 Task: Play online Dominion game.
Action: Mouse moved to (297, 499)
Screenshot: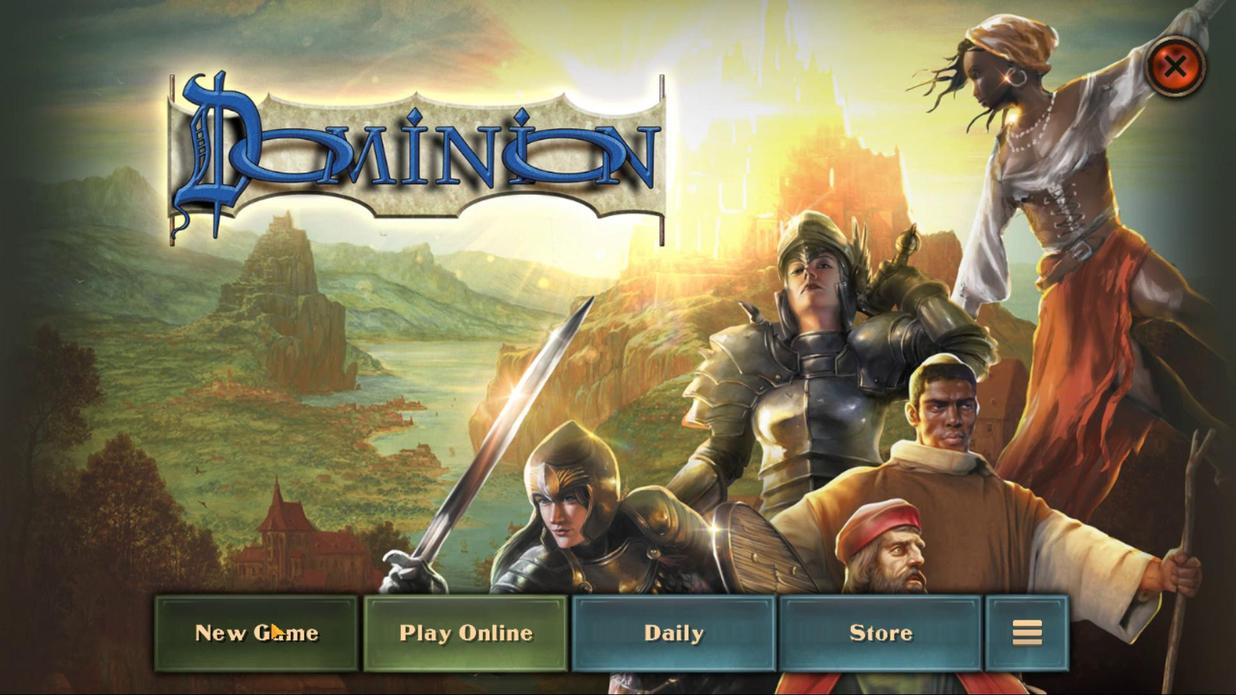 
Action: Mouse pressed left at (297, 499)
Screenshot: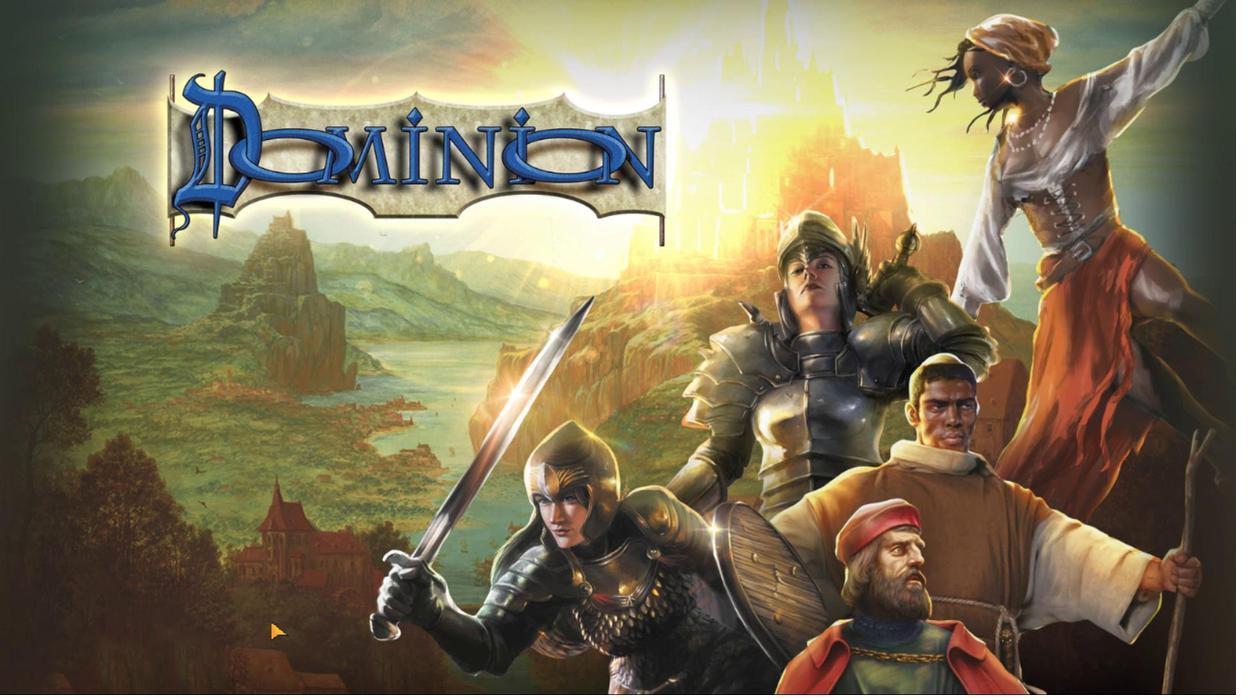 
Action: Mouse moved to (600, 487)
Screenshot: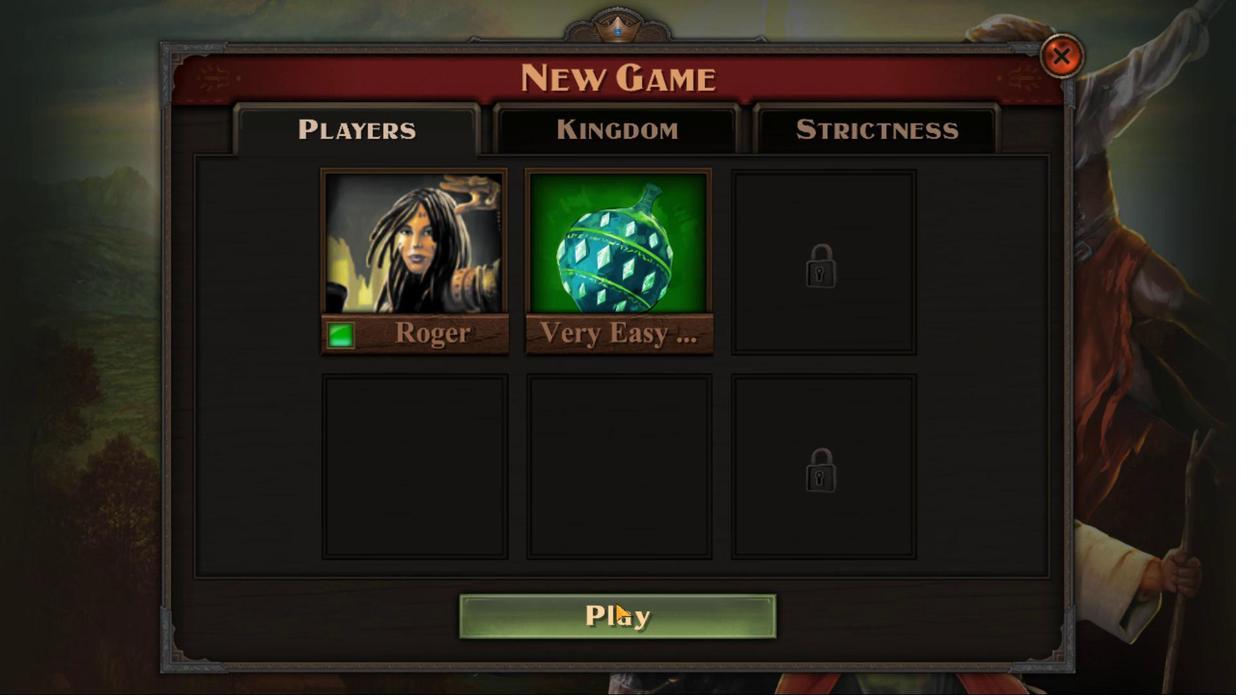 
Action: Mouse pressed left at (600, 487)
Screenshot: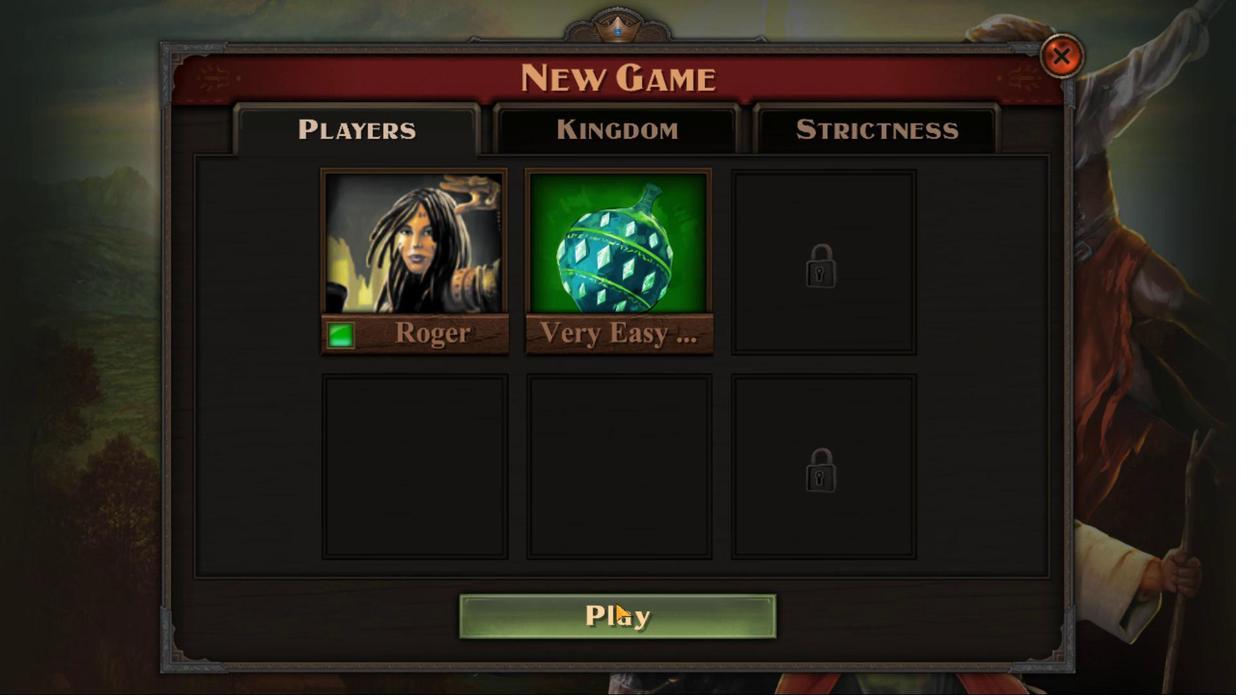 
Action: Mouse moved to (693, 470)
Screenshot: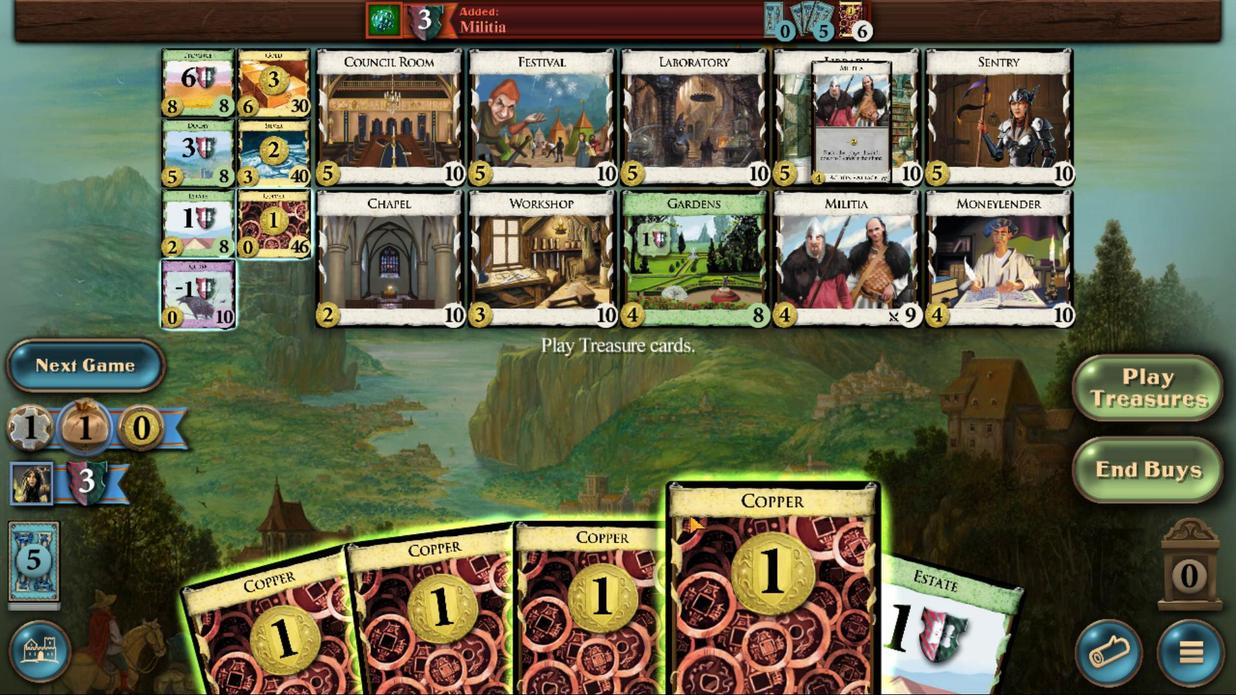 
Action: Mouse pressed left at (693, 470)
Screenshot: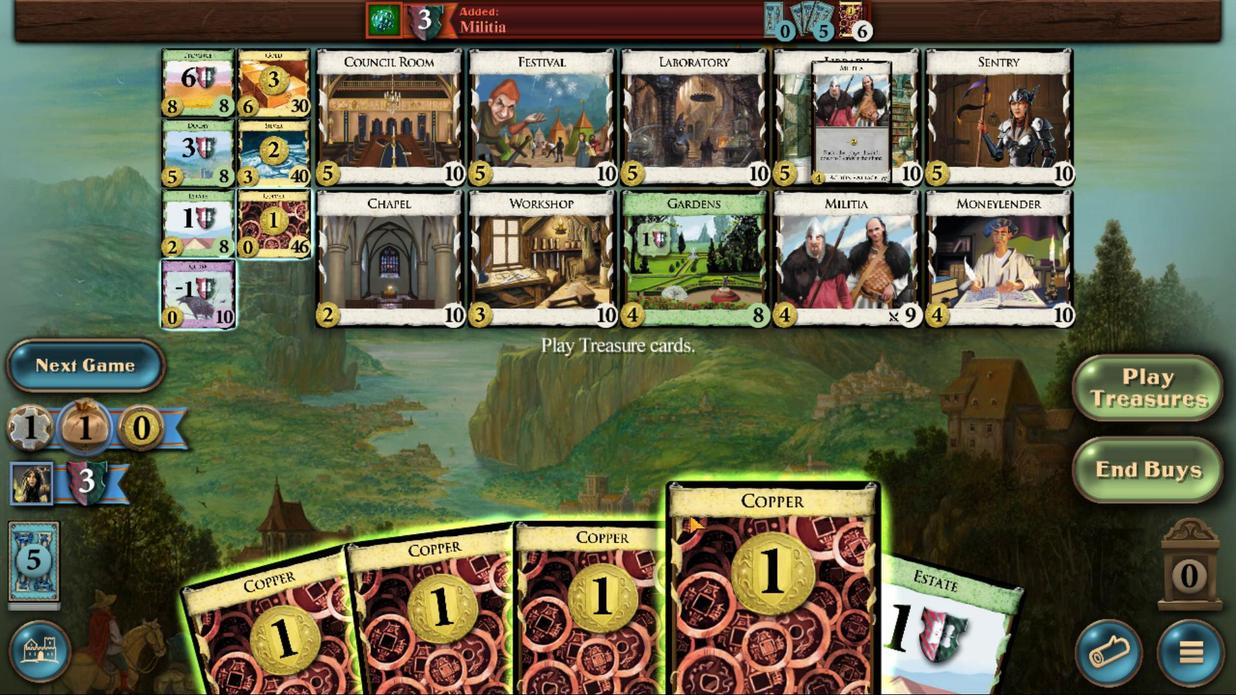 
Action: Mouse moved to (608, 487)
Screenshot: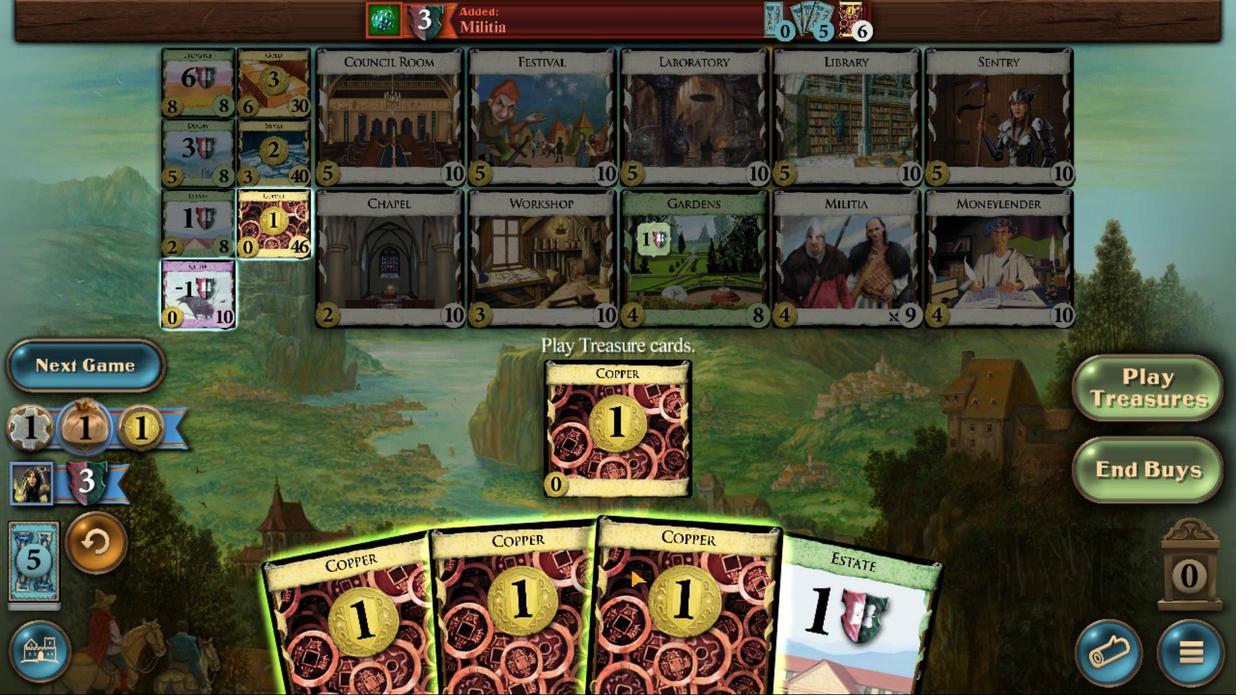 
Action: Mouse pressed left at (608, 487)
Screenshot: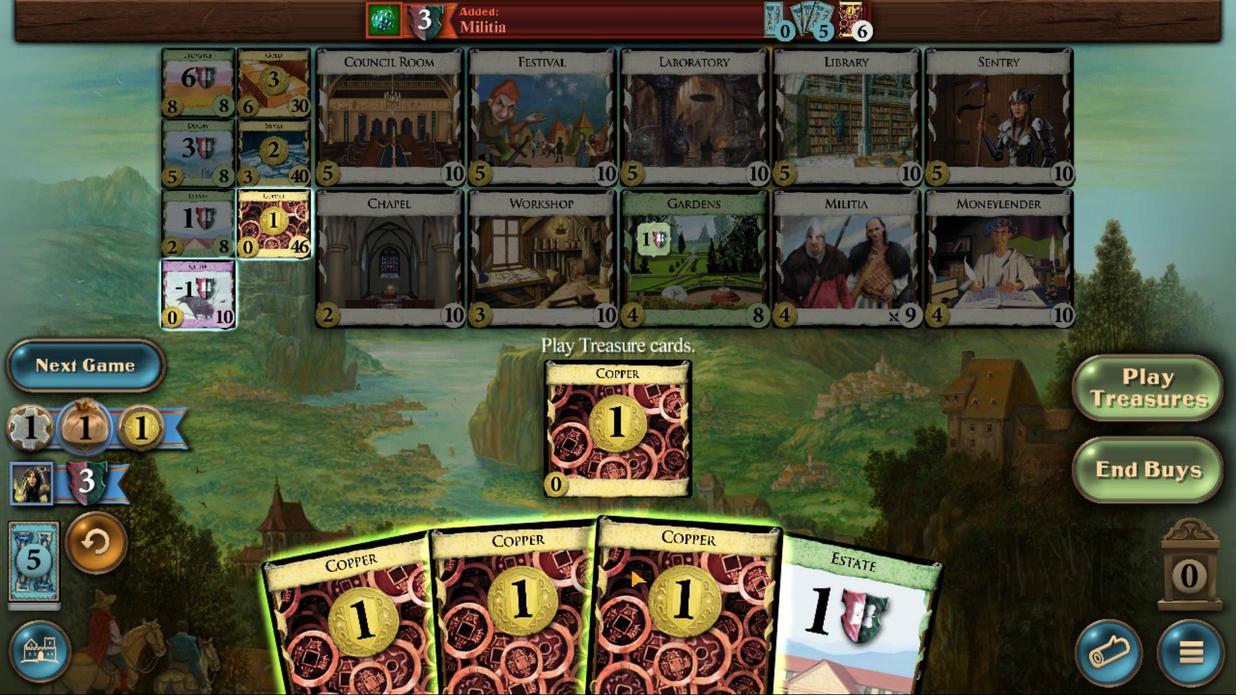 
Action: Mouse moved to (571, 515)
Screenshot: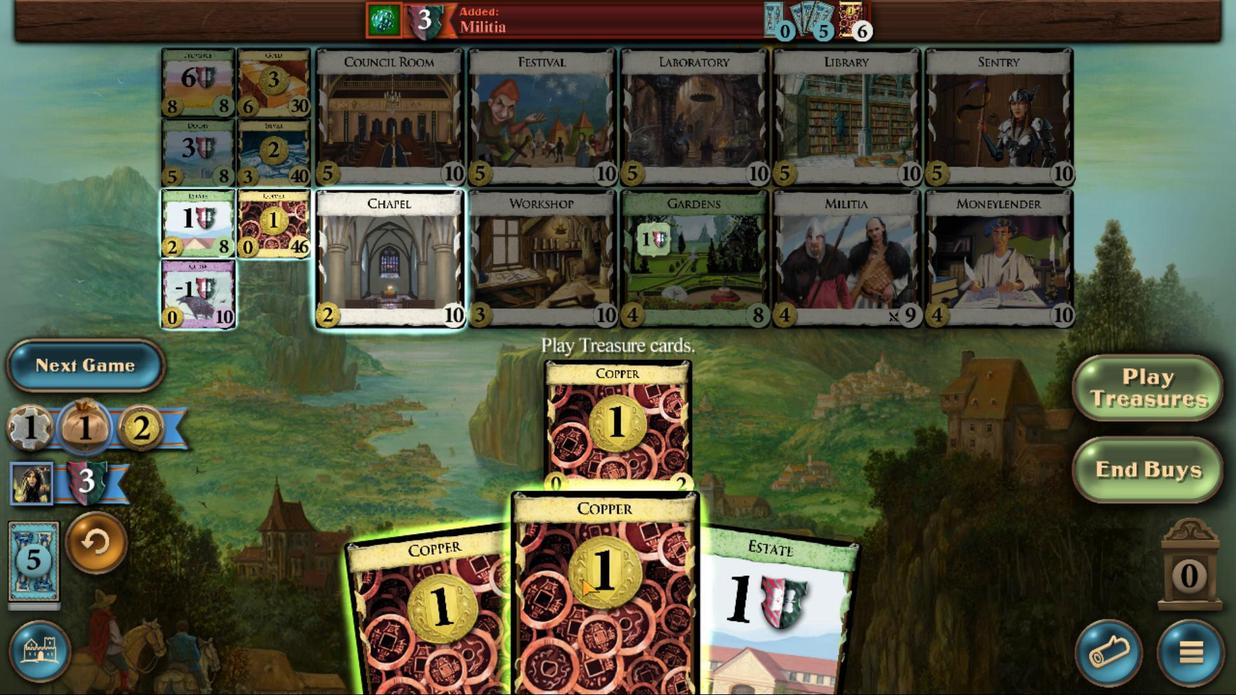 
Action: Mouse pressed left at (571, 515)
Screenshot: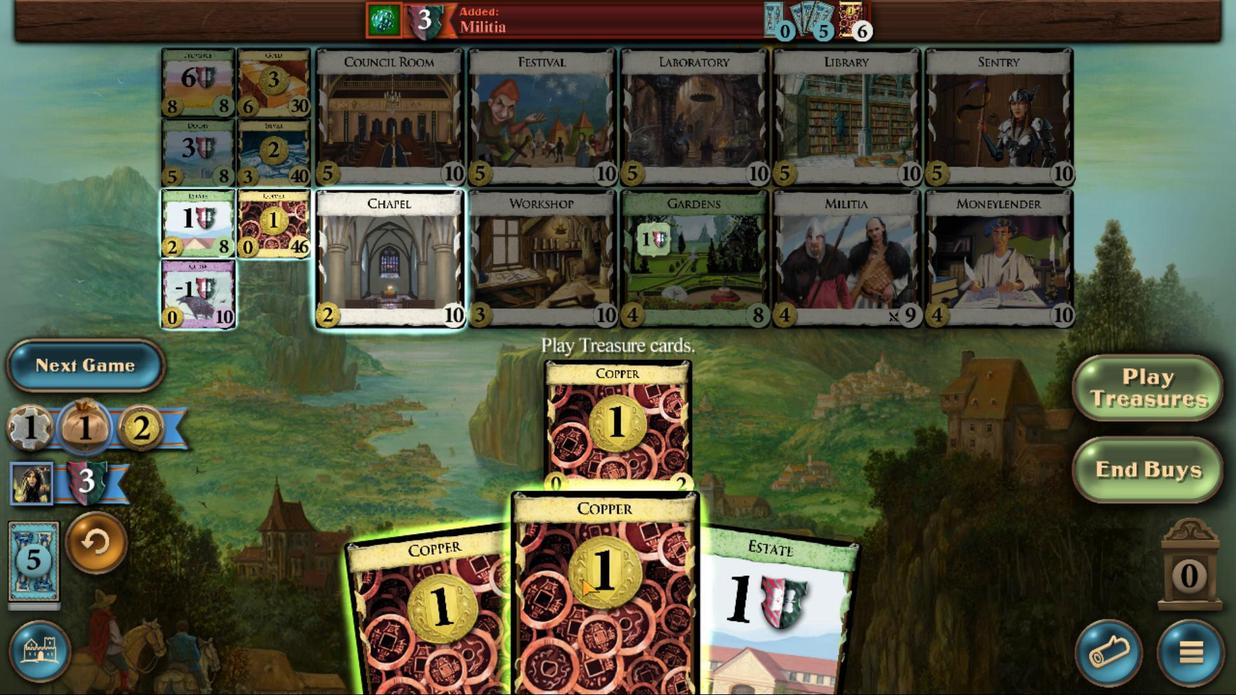 
Action: Mouse moved to (304, 190)
Screenshot: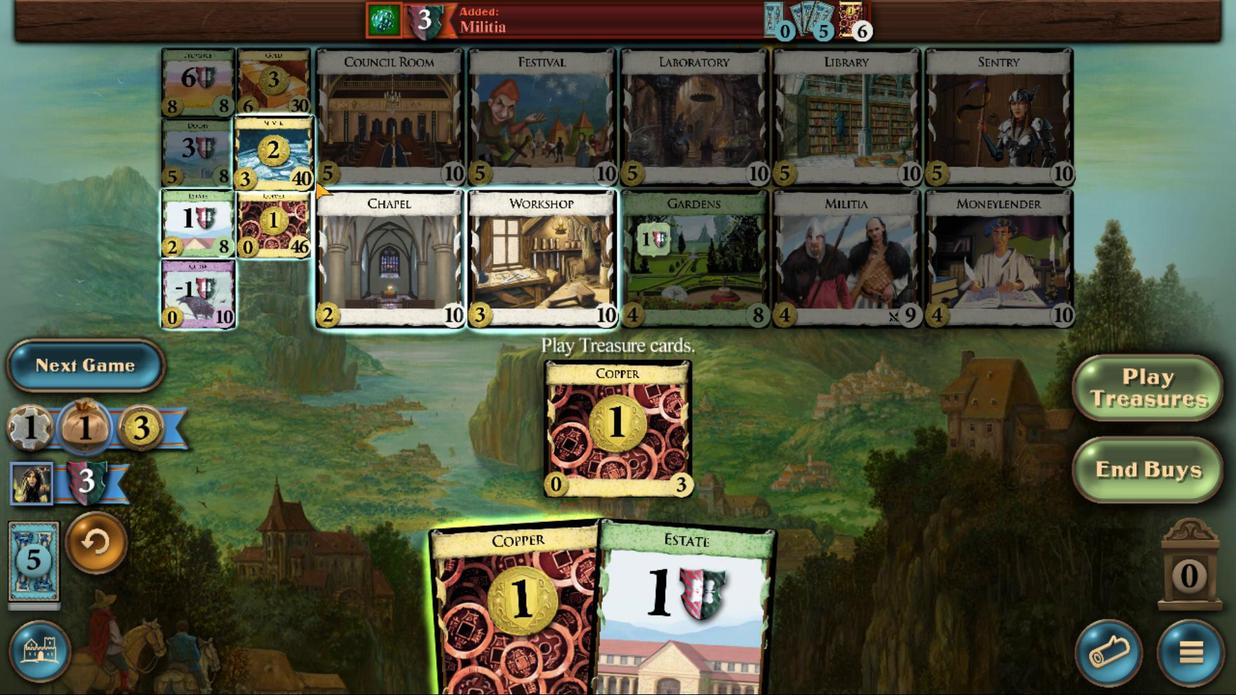 
Action: Mouse pressed left at (304, 190)
Screenshot: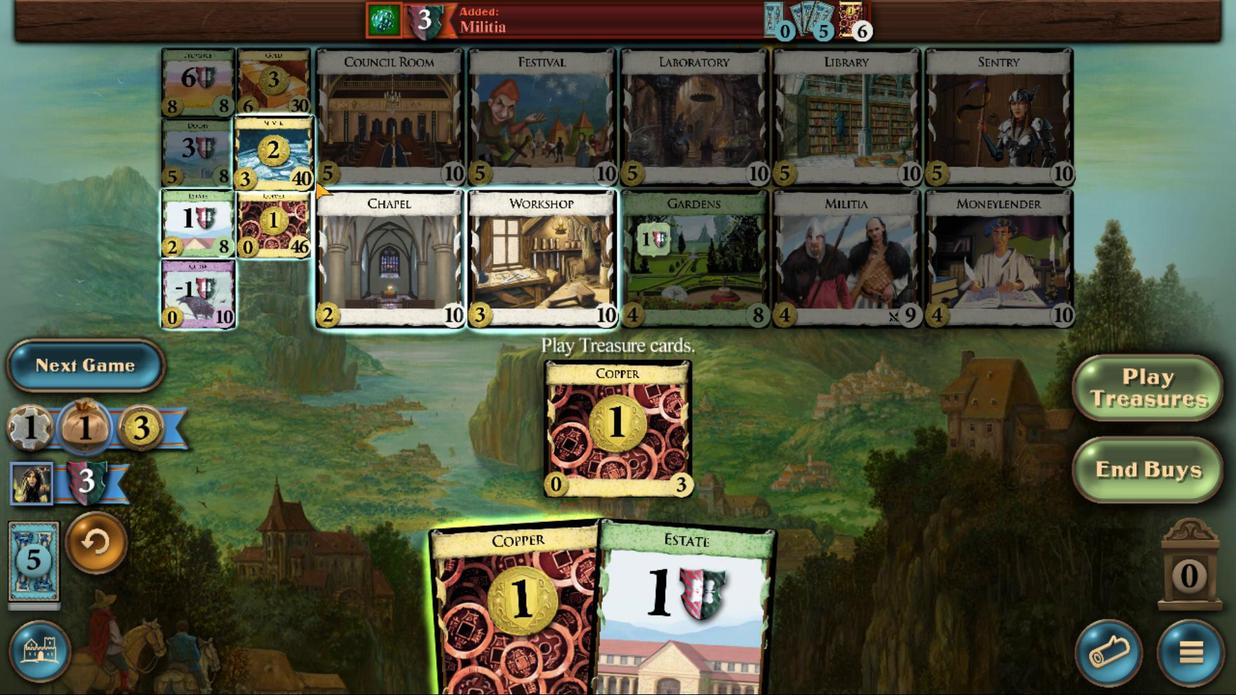 
Action: Mouse moved to (307, 229)
Screenshot: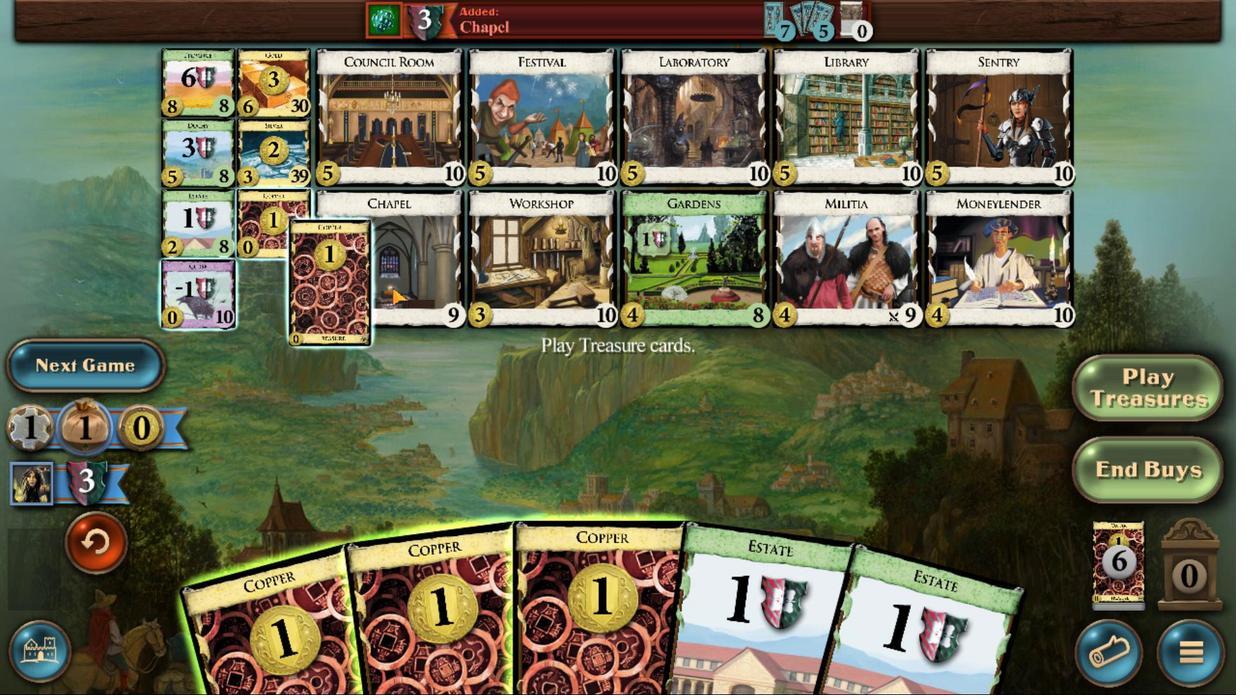
Action: Mouse pressed left at (307, 229)
Screenshot: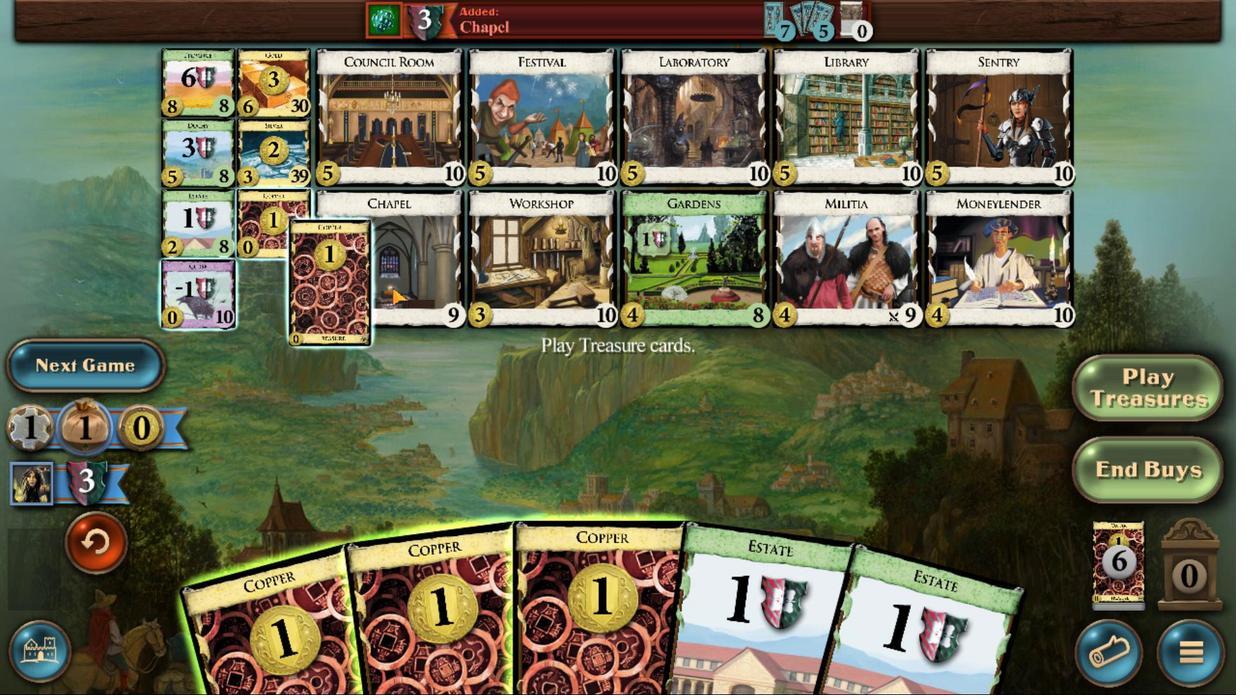 
Action: Mouse moved to (302, 480)
Screenshot: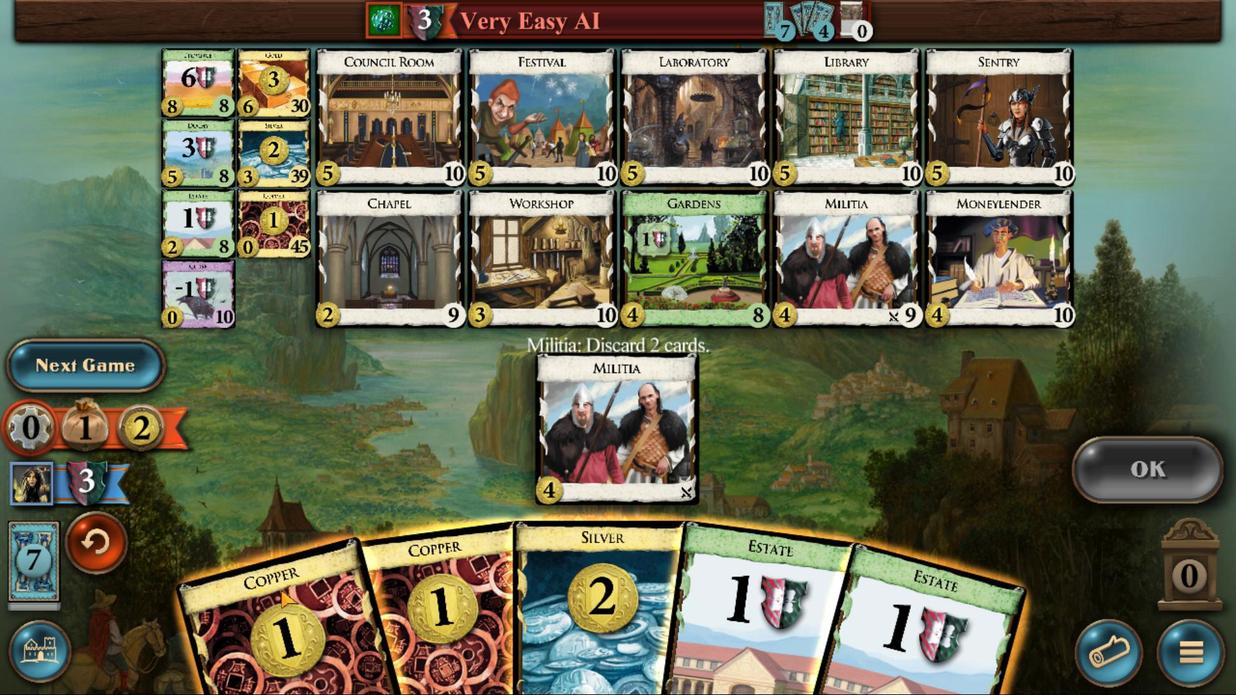 
Action: Mouse pressed left at (302, 480)
Screenshot: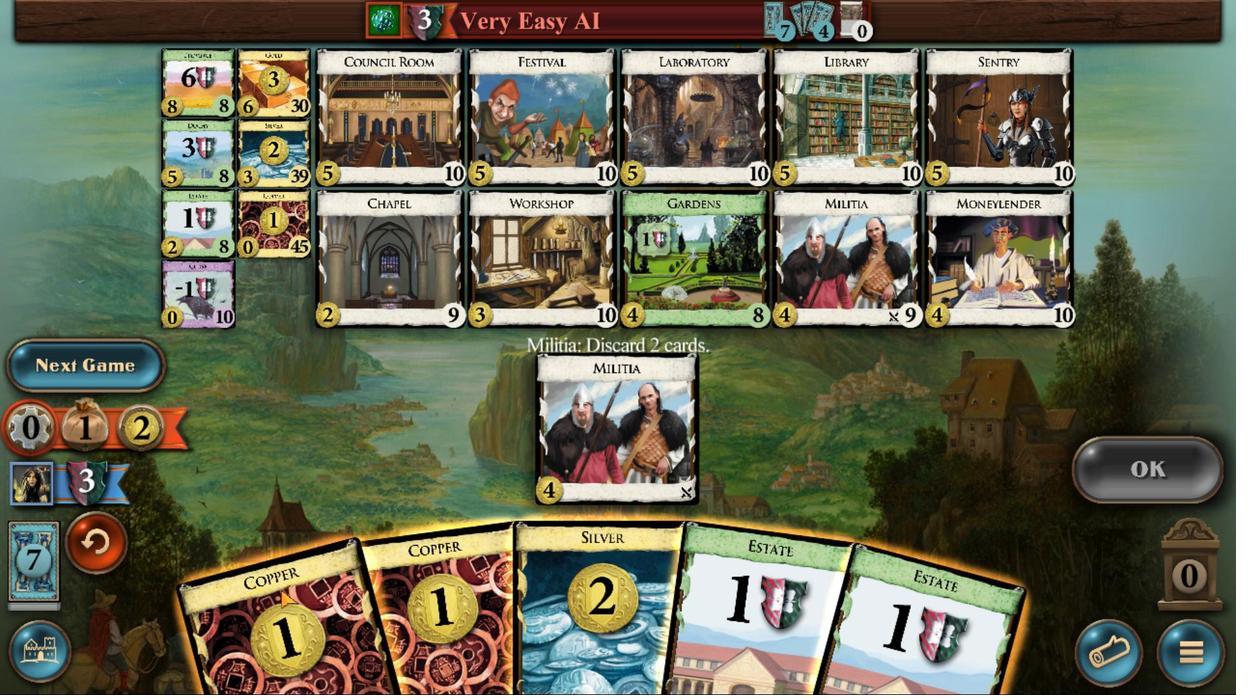 
Action: Mouse moved to (415, 484)
Screenshot: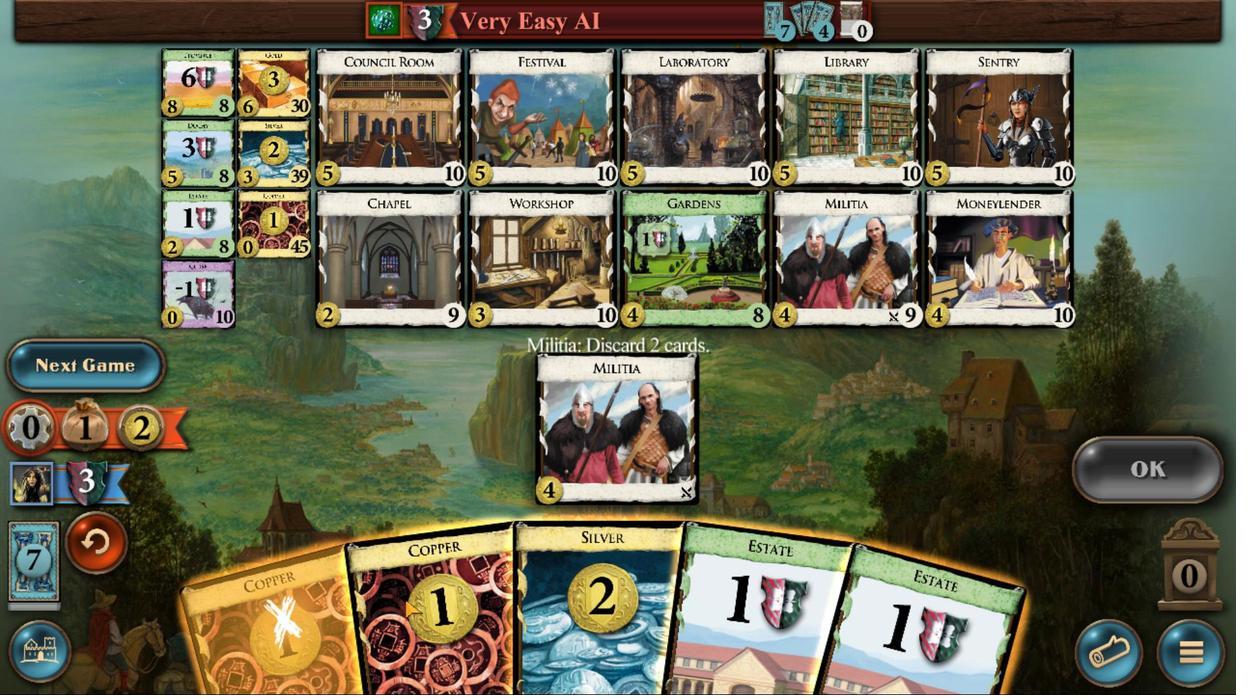 
Action: Mouse pressed left at (415, 484)
Screenshot: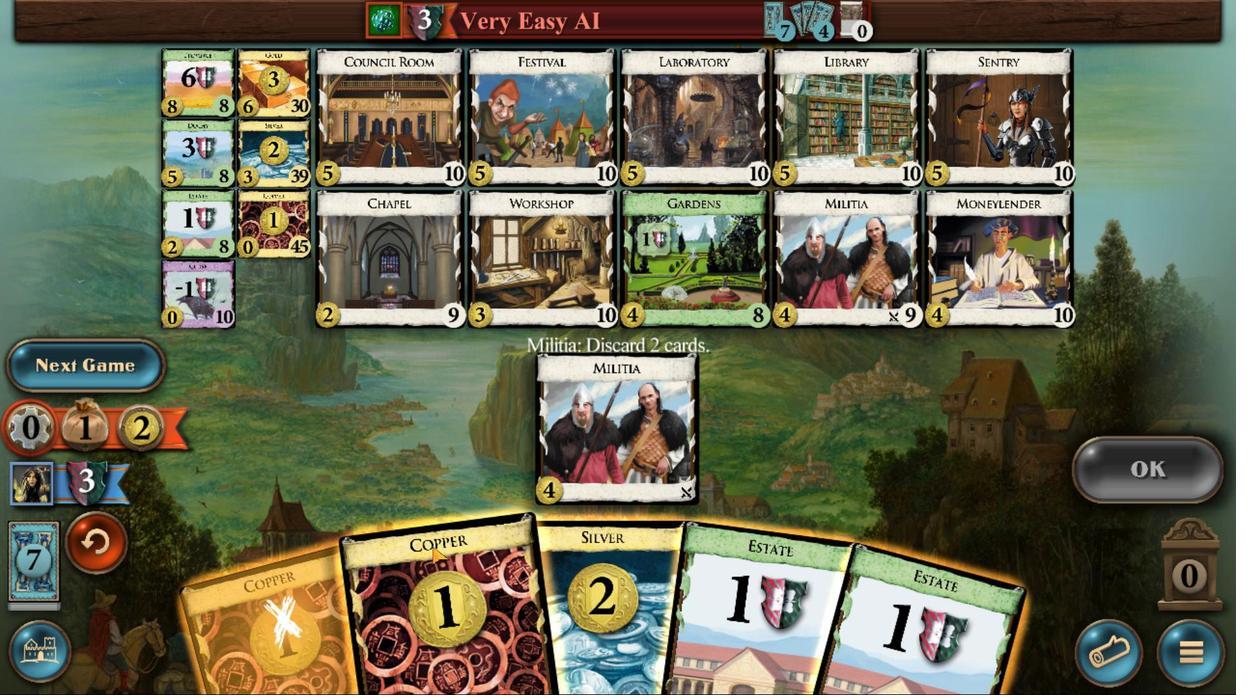 
Action: Mouse moved to (1033, 393)
Screenshot: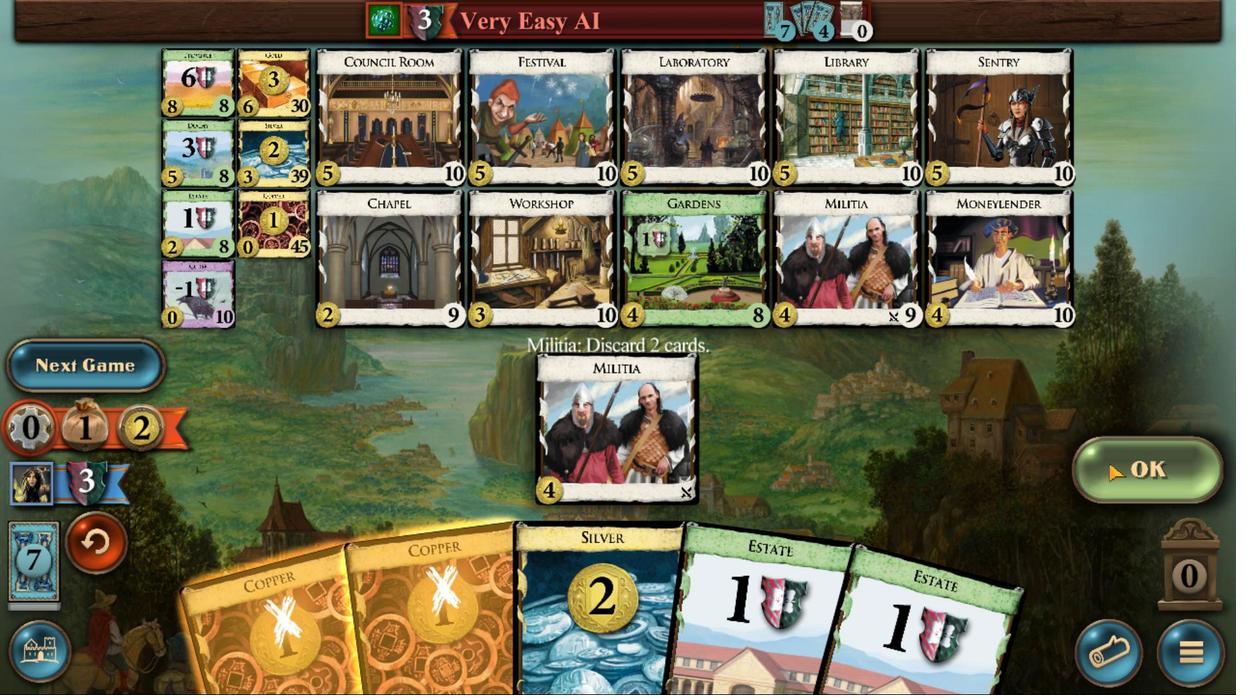
Action: Mouse pressed left at (1033, 393)
Screenshot: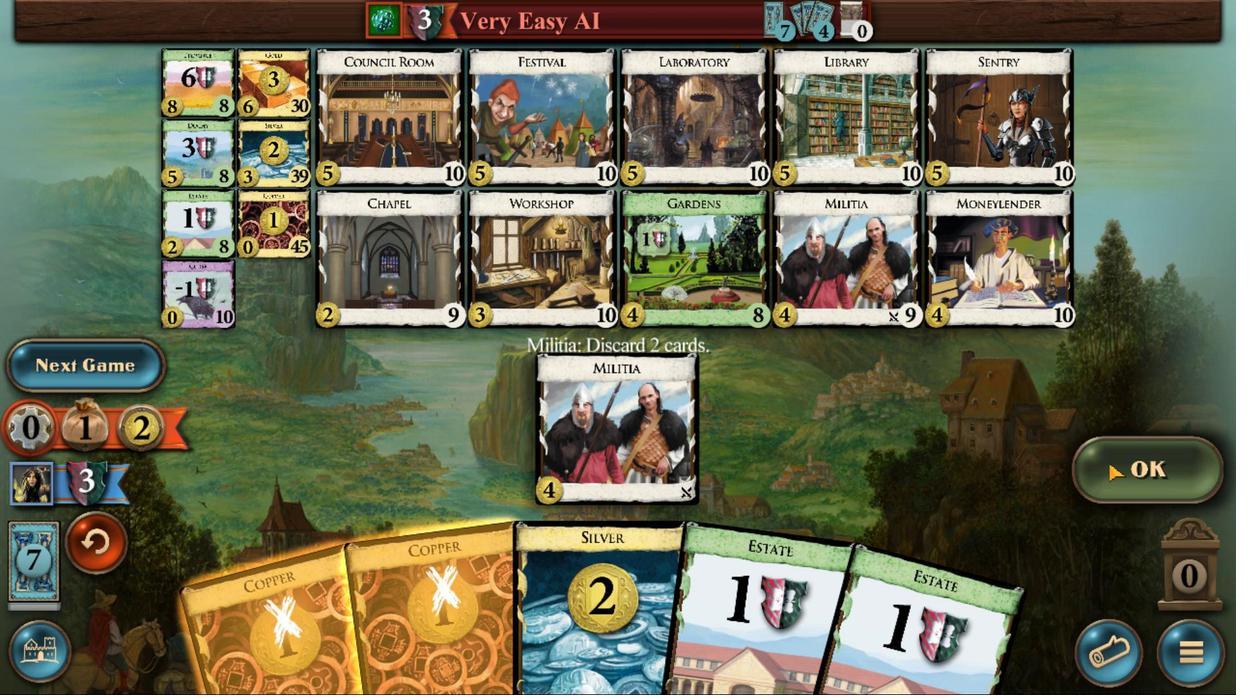 
Action: Mouse moved to (463, 528)
Screenshot: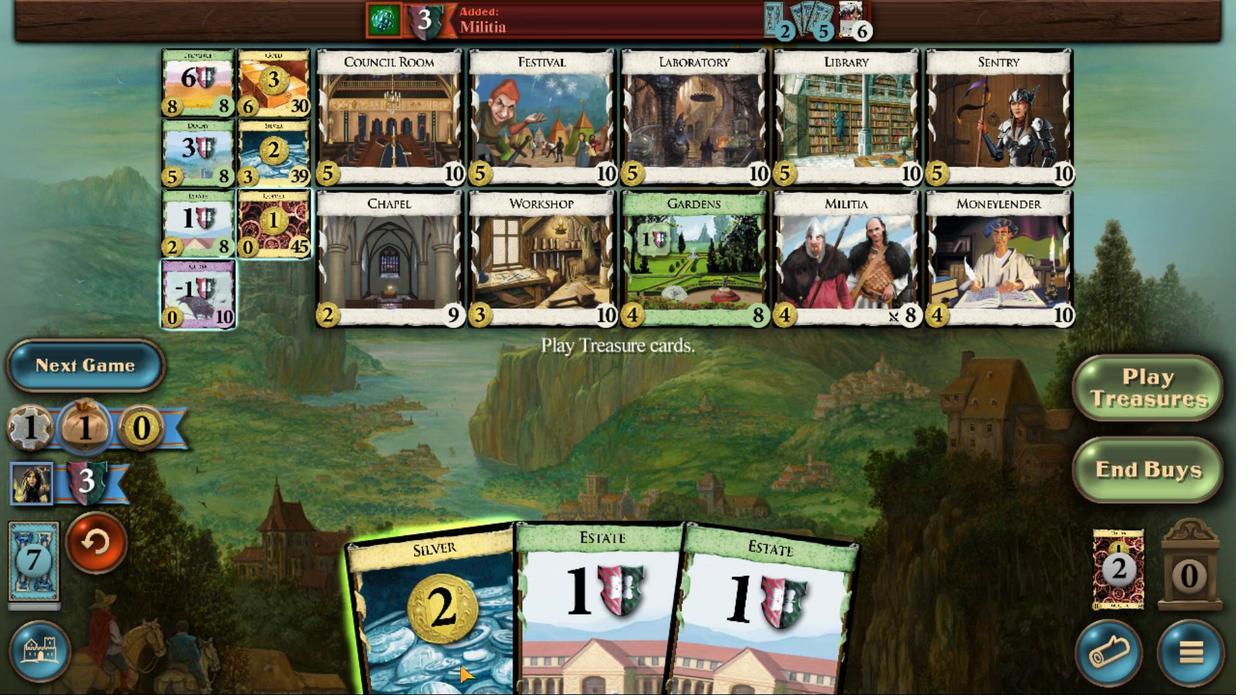 
Action: Mouse pressed left at (463, 528)
Screenshot: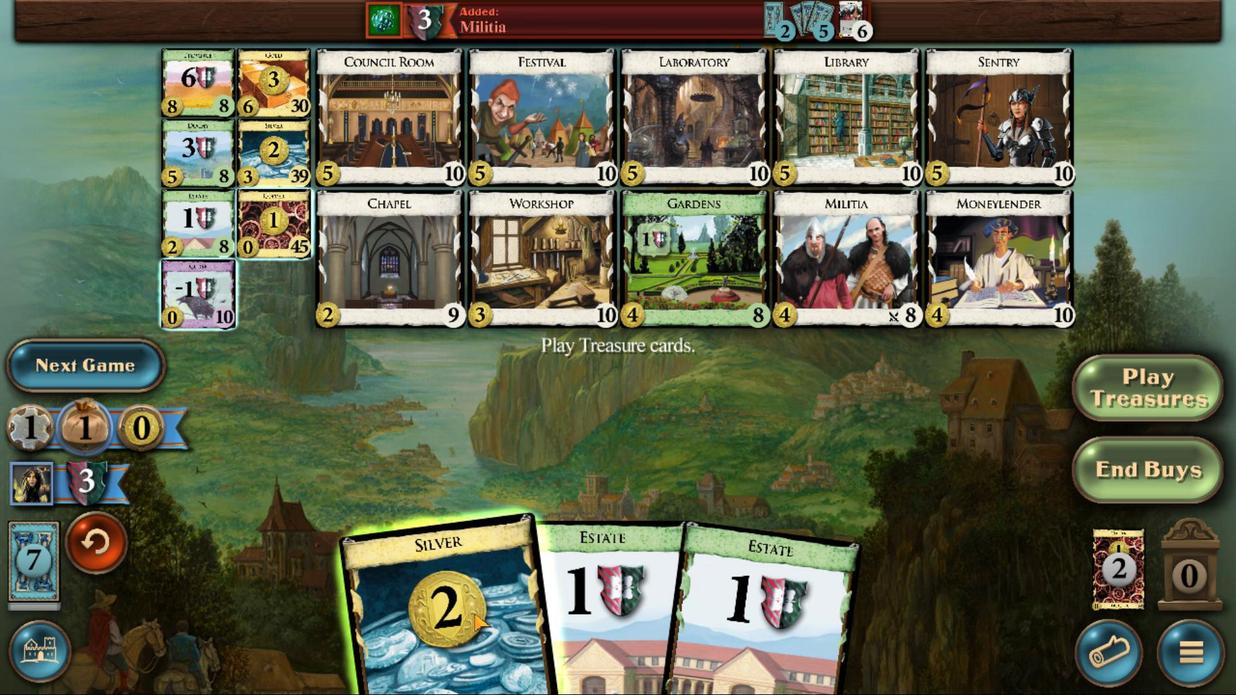 
Action: Mouse moved to (224, 230)
Screenshot: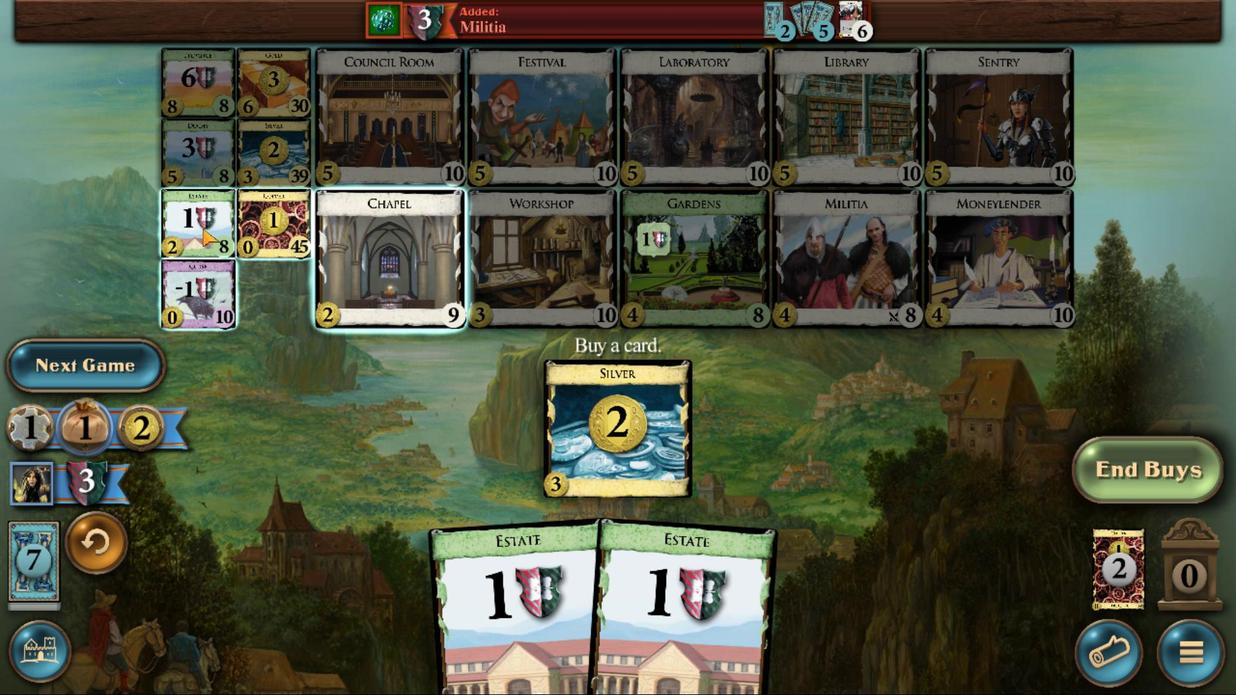 
Action: Mouse pressed left at (224, 230)
Screenshot: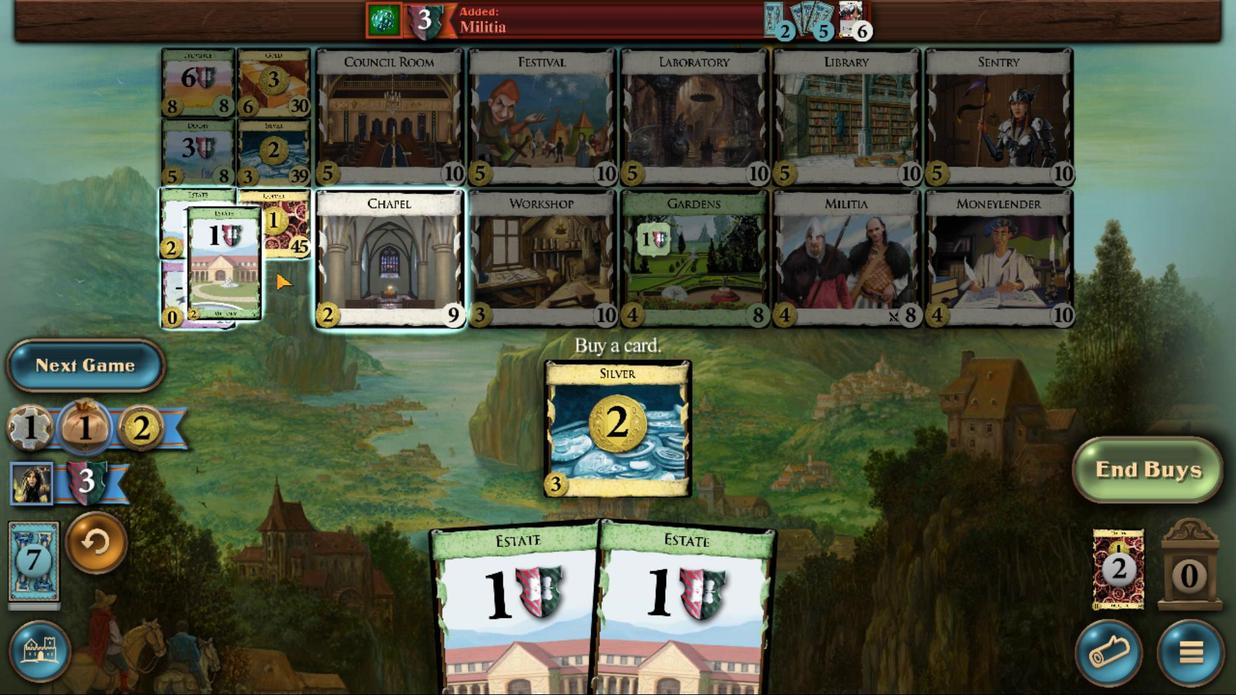 
Action: Mouse moved to (702, 467)
Screenshot: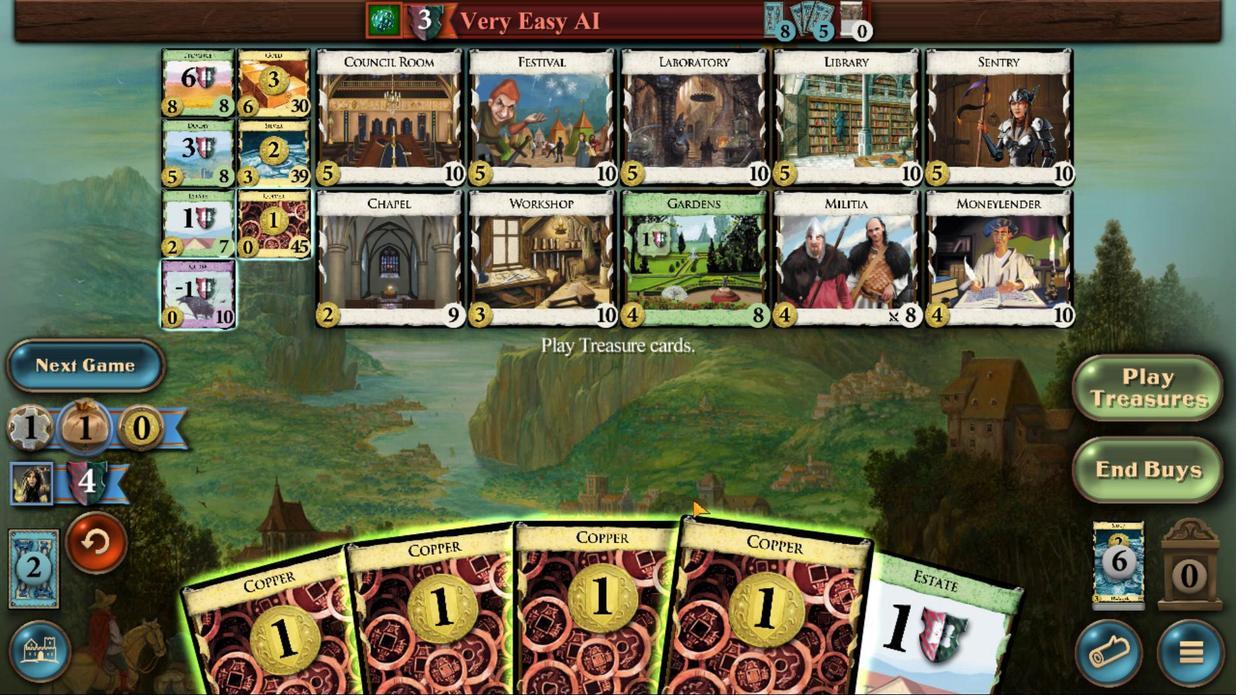 
Action: Mouse pressed left at (702, 467)
Screenshot: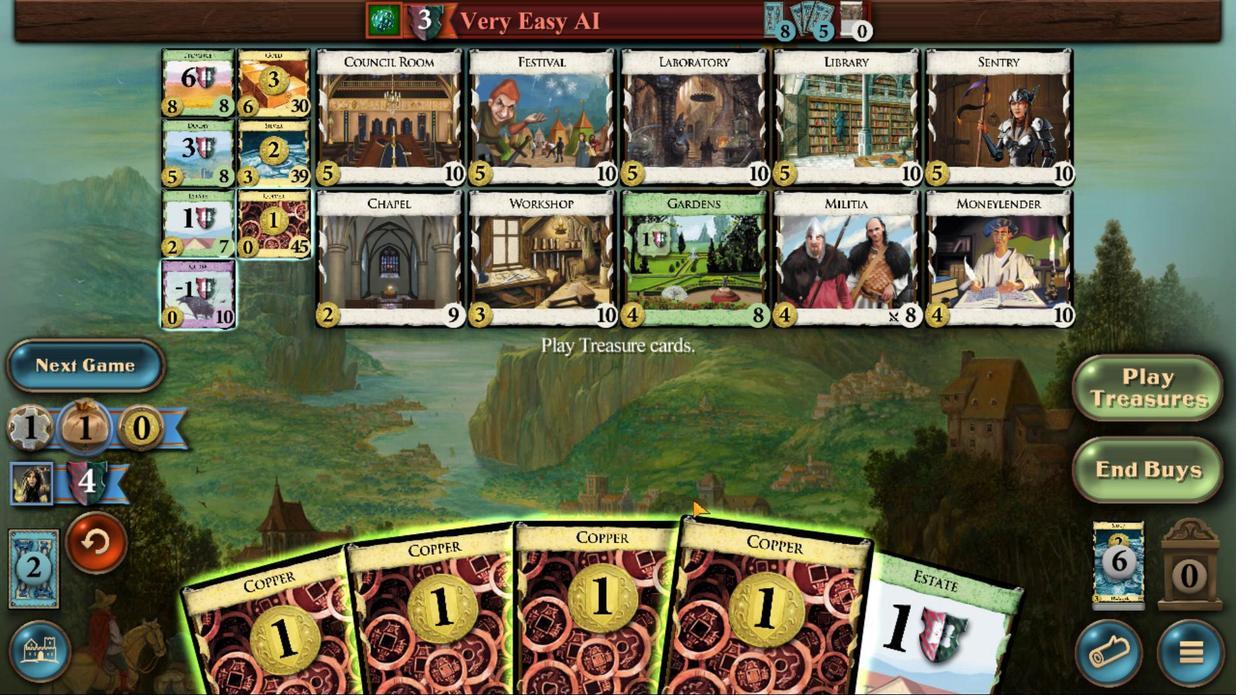 
Action: Mouse moved to (618, 497)
Screenshot: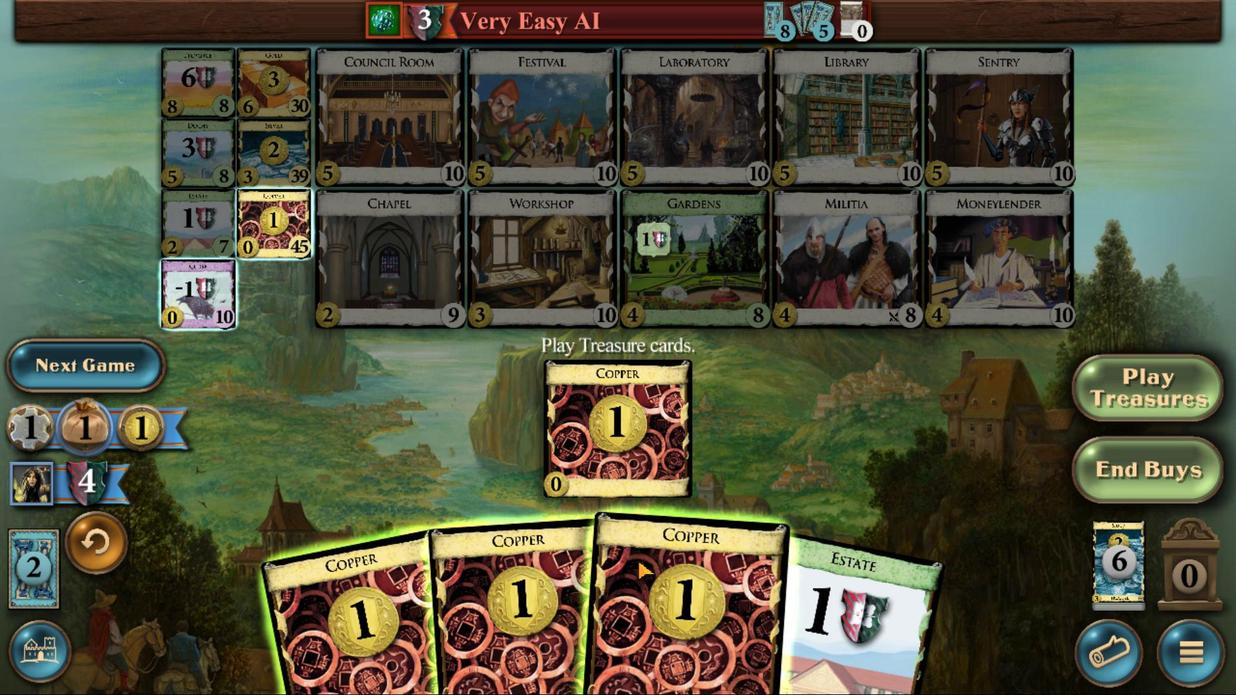 
Action: Mouse pressed left at (618, 497)
Screenshot: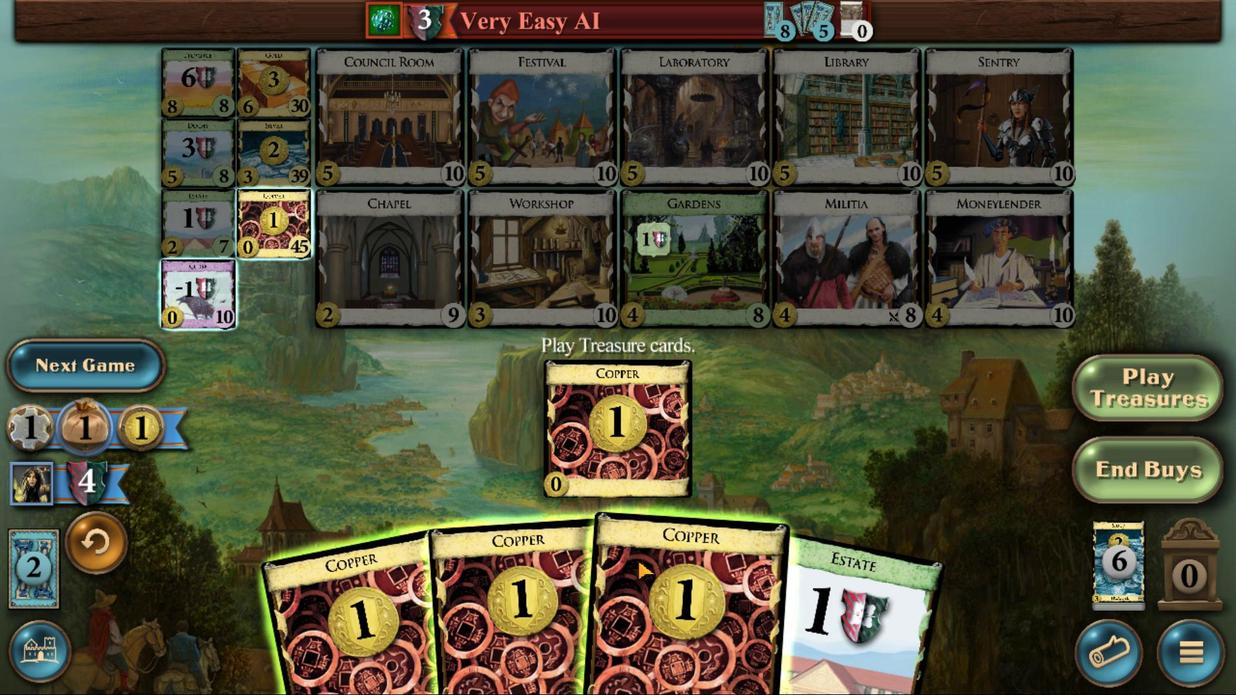 
Action: Mouse moved to (553, 441)
Screenshot: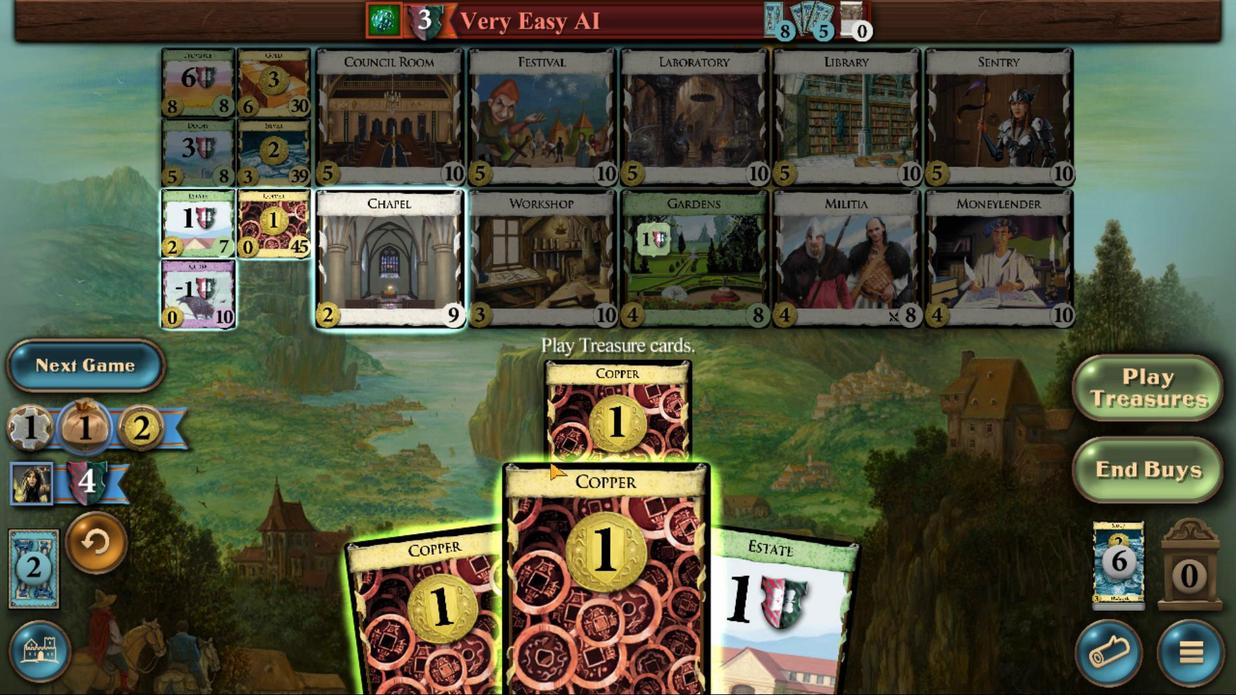 
Action: Mouse pressed left at (553, 441)
Screenshot: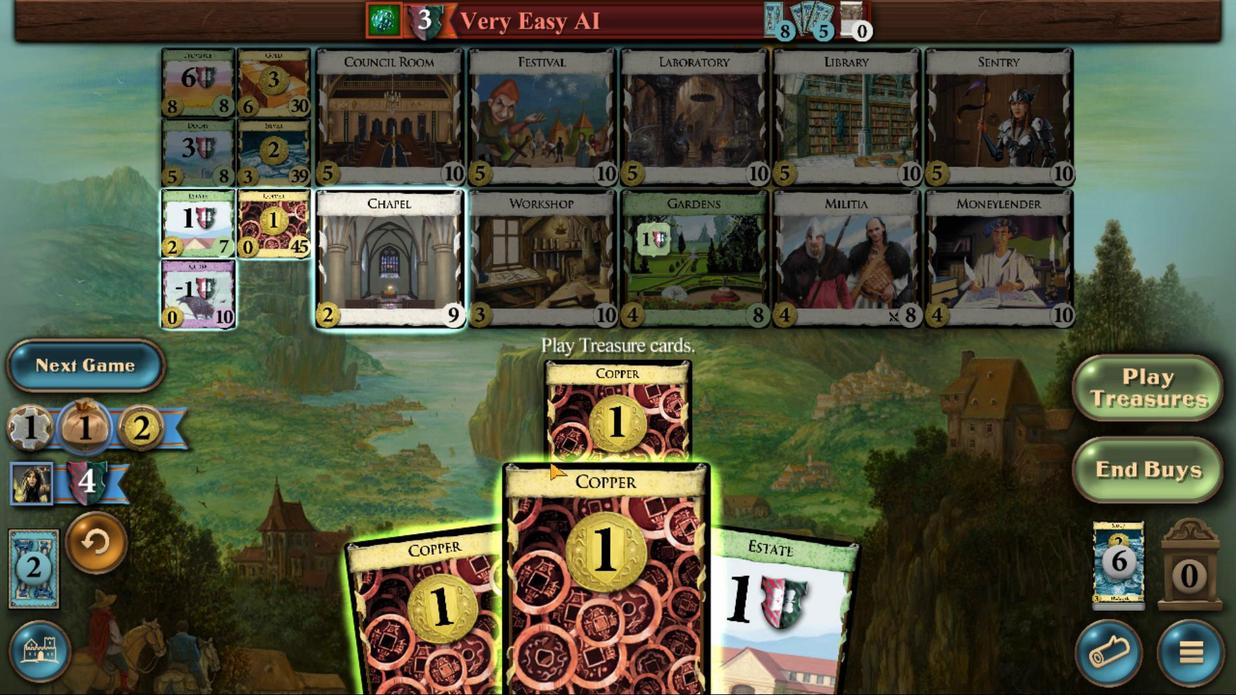 
Action: Mouse moved to (294, 182)
Screenshot: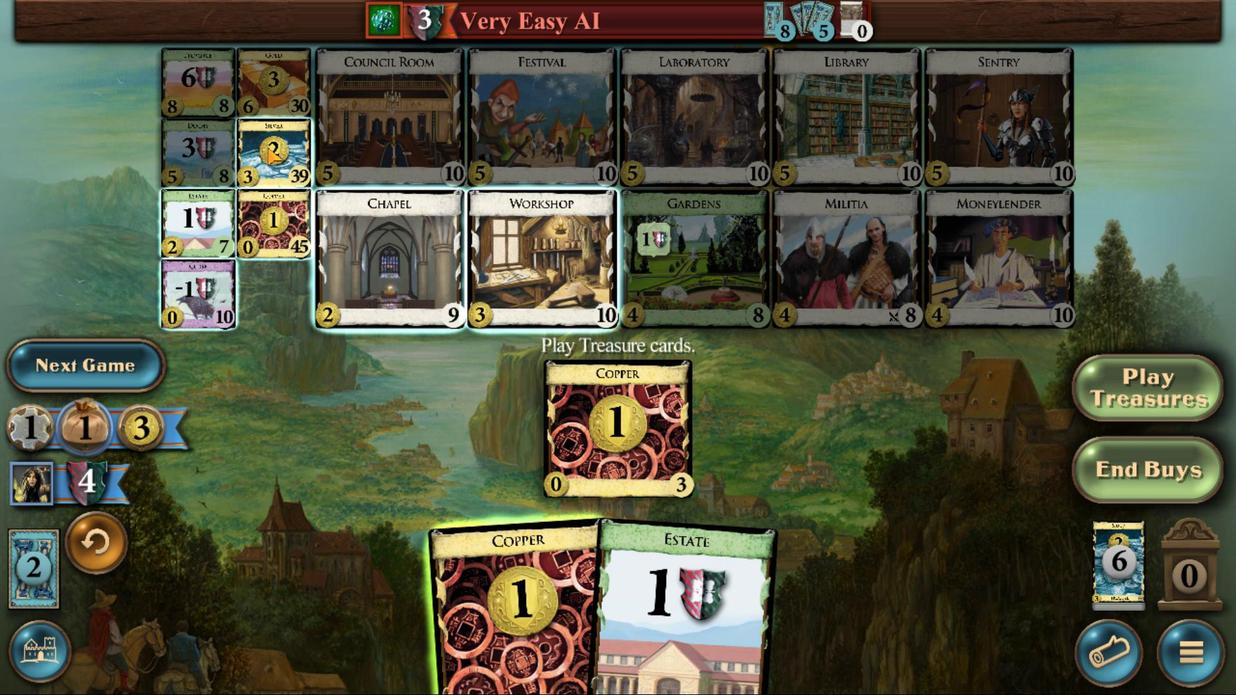 
Action: Mouse pressed left at (294, 182)
Screenshot: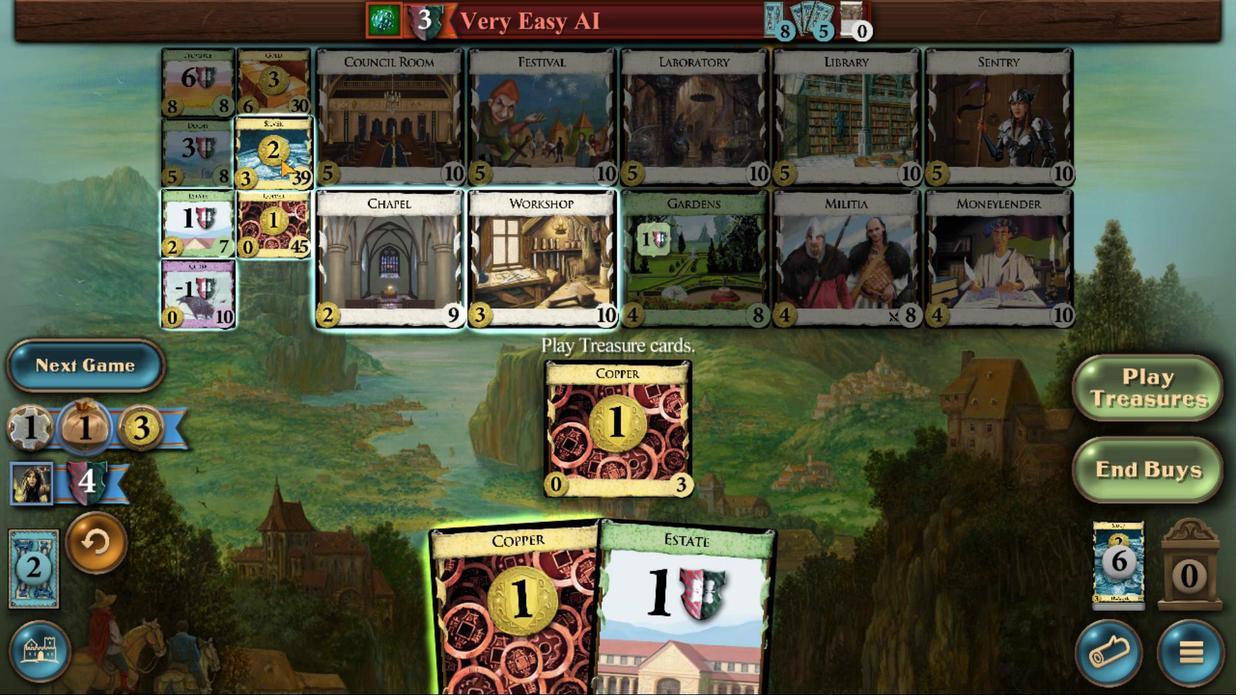 
Action: Mouse moved to (311, 493)
Screenshot: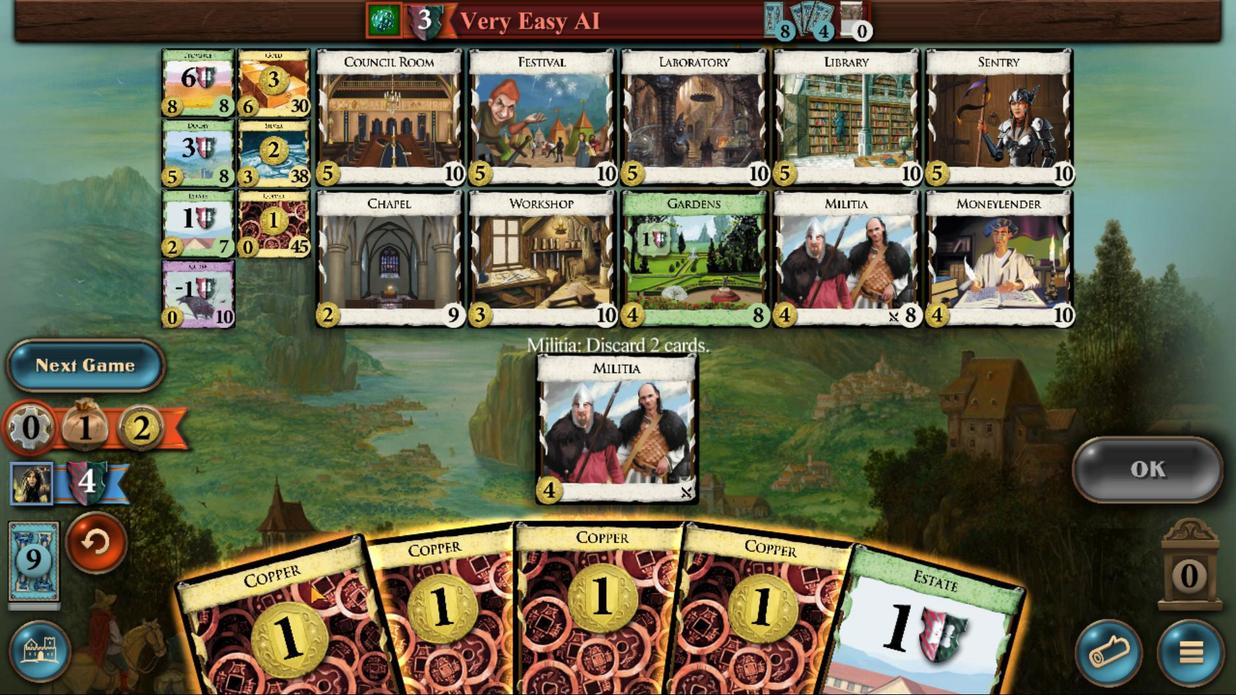 
Action: Mouse pressed left at (311, 493)
Screenshot: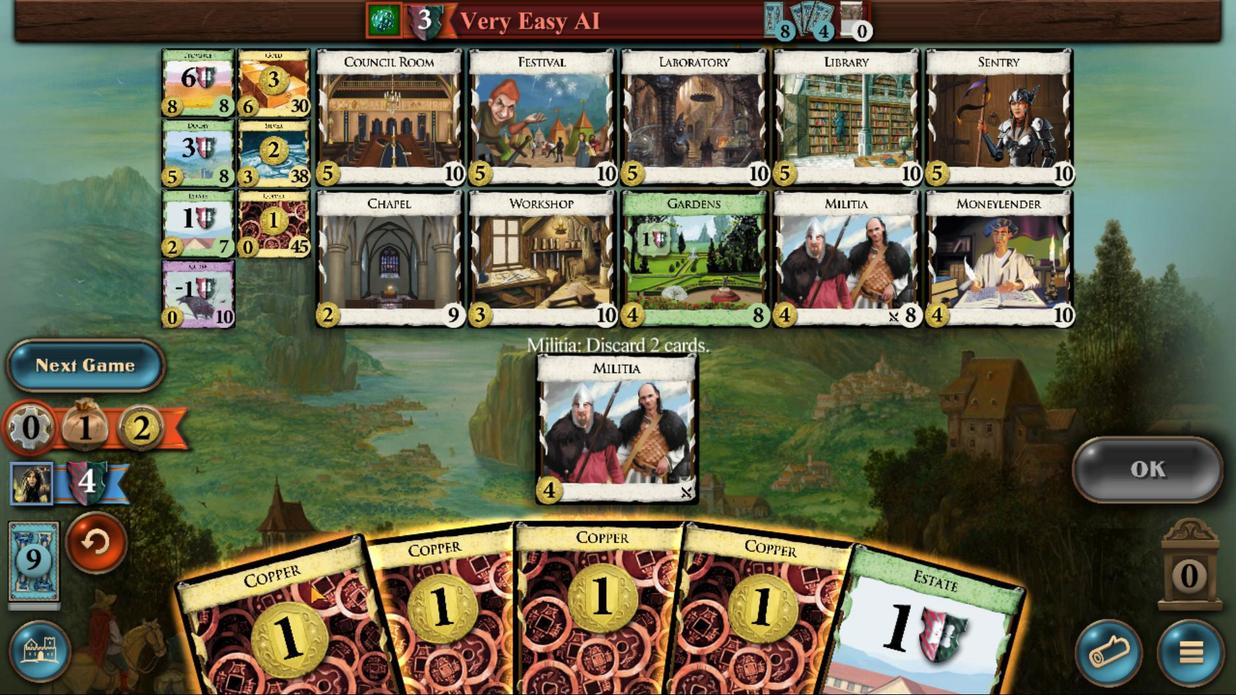 
Action: Mouse moved to (429, 484)
Screenshot: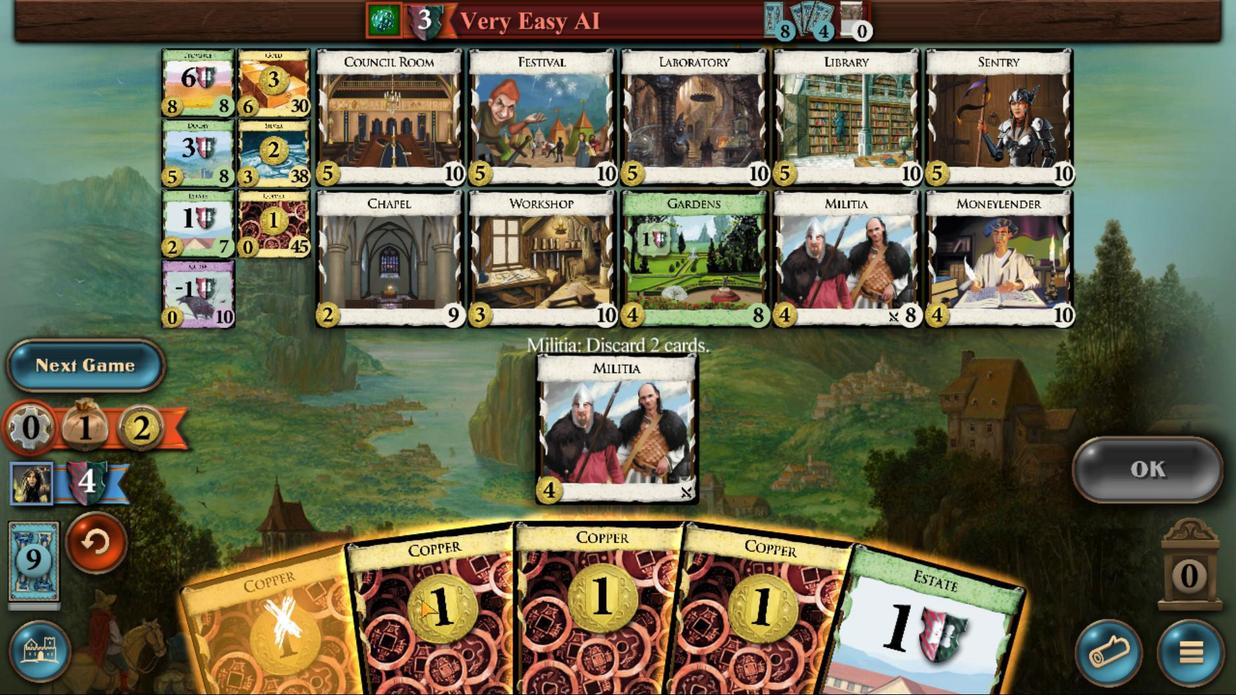 
Action: Mouse pressed left at (429, 484)
Screenshot: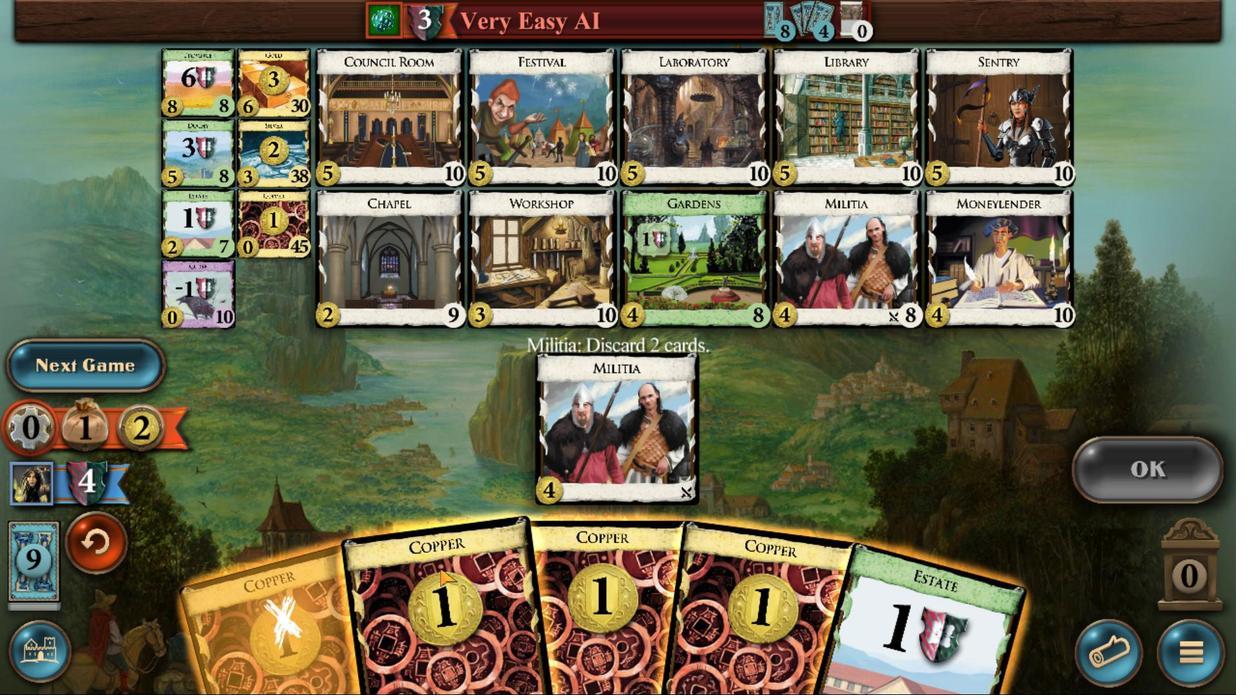 
Action: Mouse moved to (1061, 409)
Screenshot: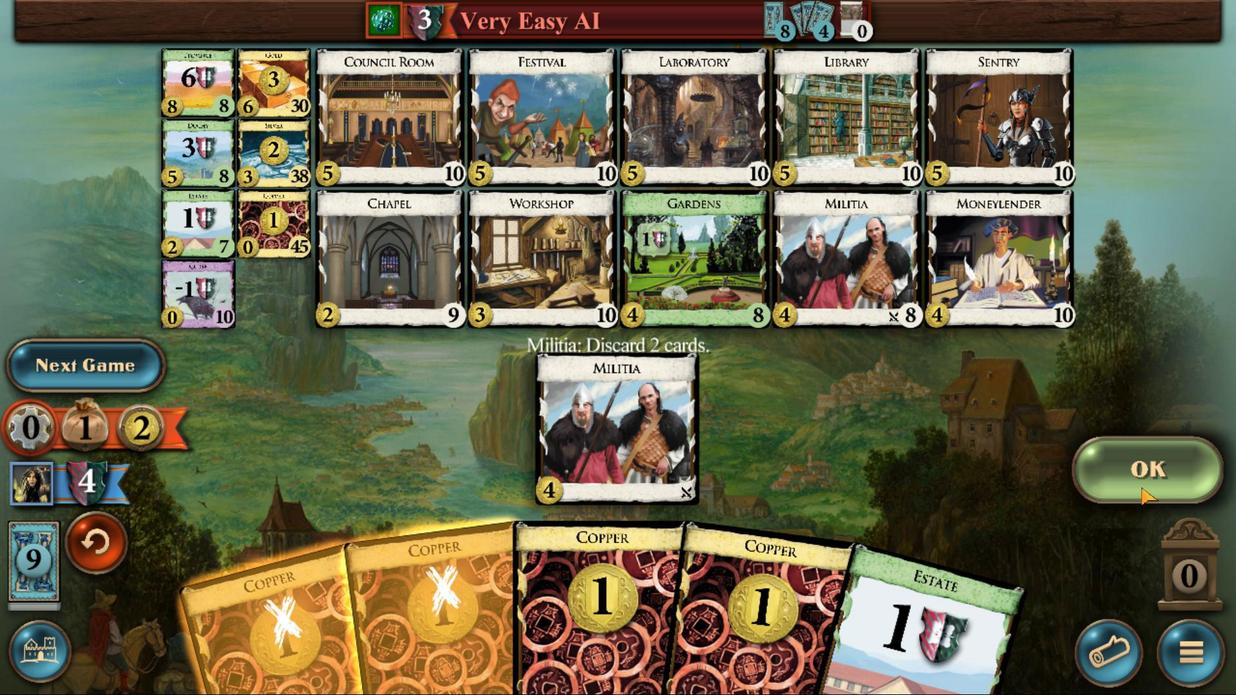 
Action: Mouse pressed left at (1061, 409)
Screenshot: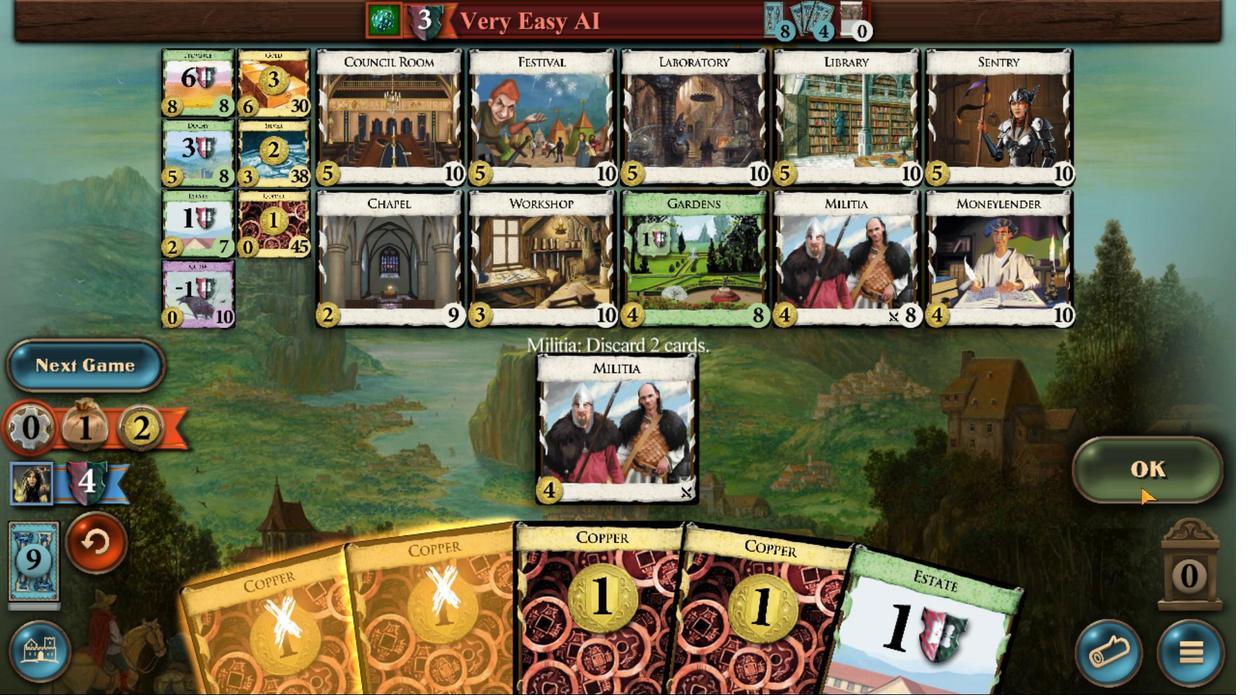 
Action: Mouse moved to (528, 472)
Screenshot: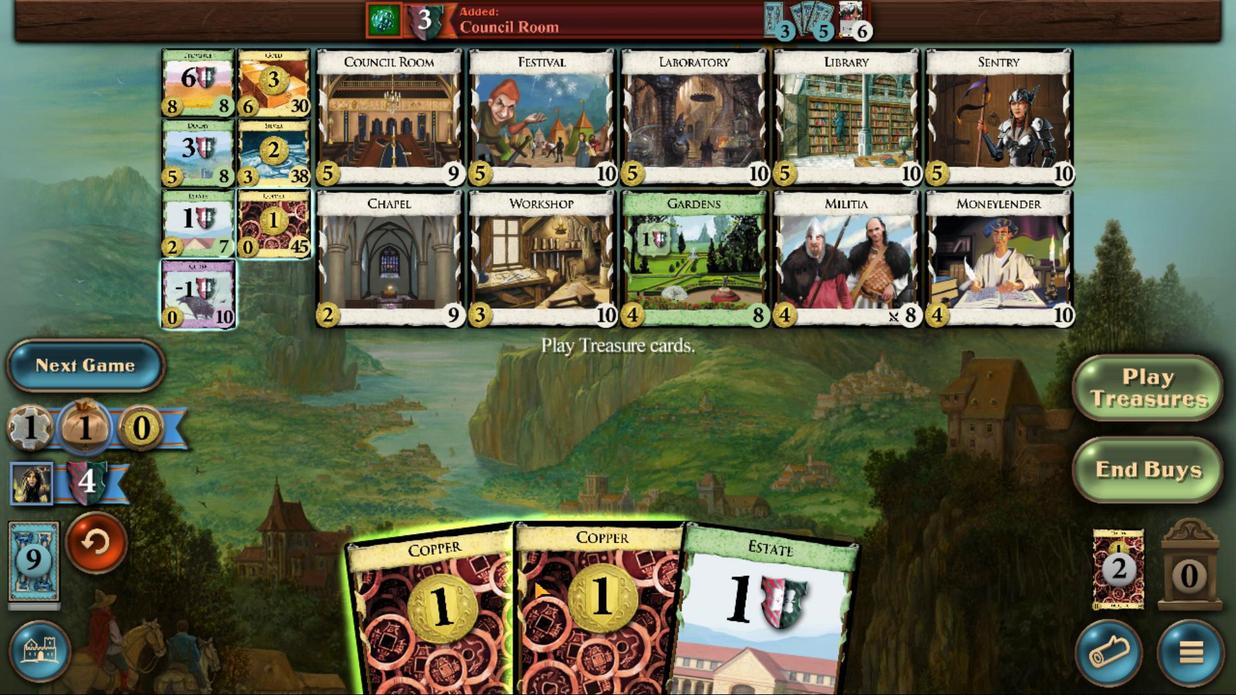 
Action: Mouse pressed left at (528, 472)
Screenshot: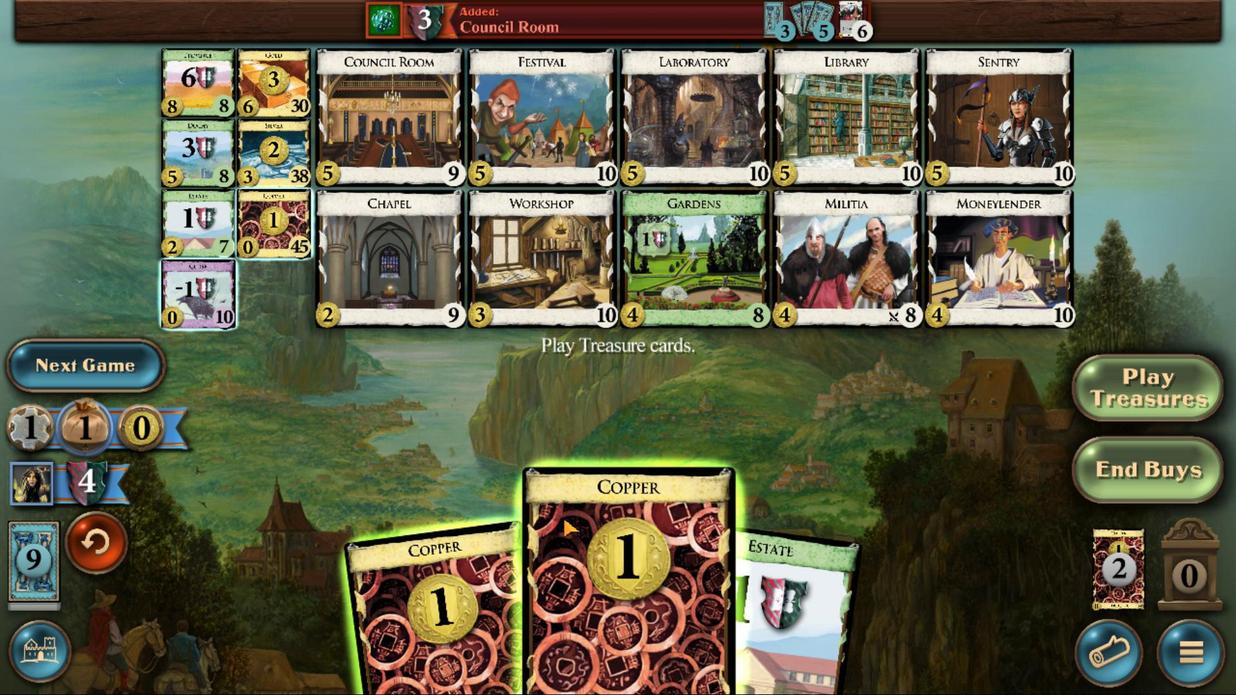 
Action: Mouse moved to (472, 457)
Screenshot: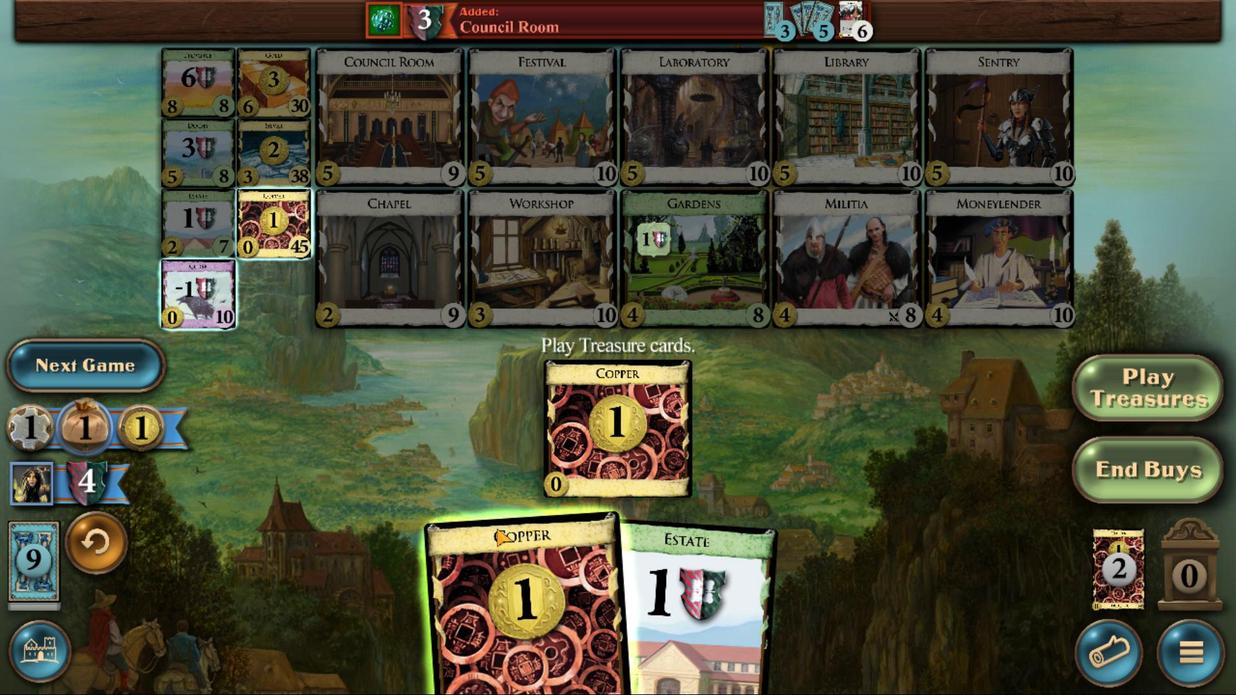
Action: Mouse pressed left at (472, 457)
Screenshot: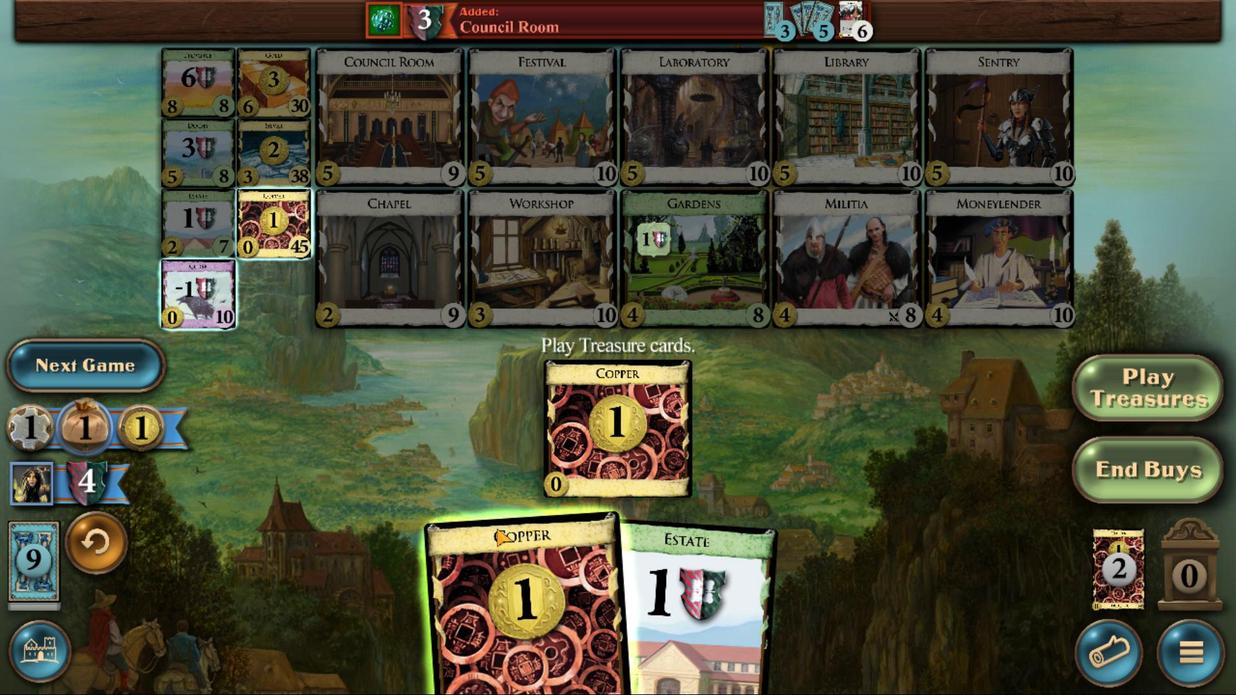 
Action: Mouse moved to (228, 229)
Screenshot: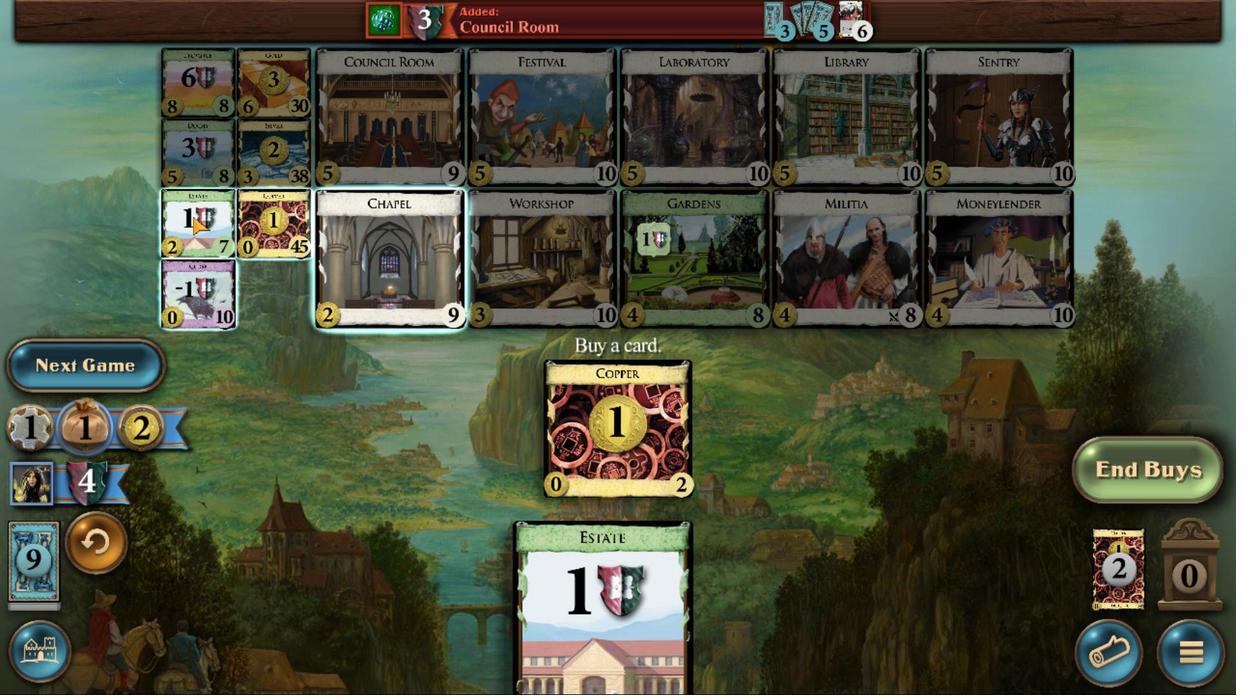 
Action: Mouse pressed left at (228, 229)
Screenshot: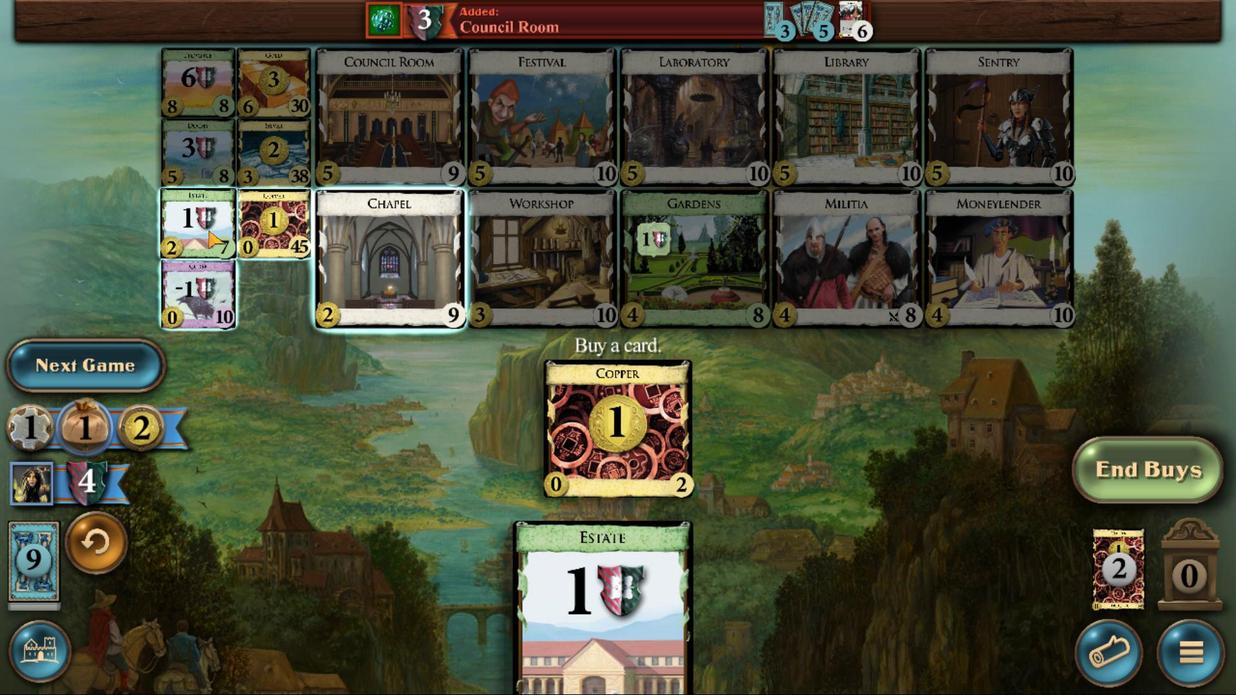 
Action: Mouse moved to (311, 497)
Screenshot: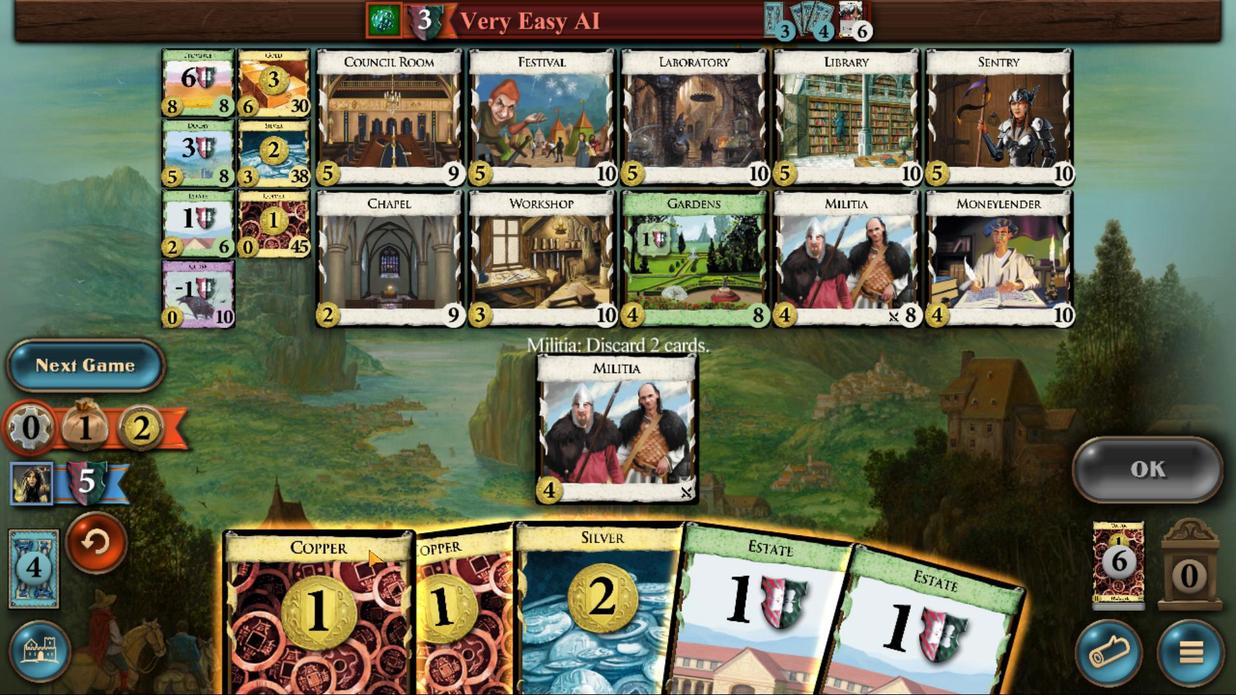 
Action: Mouse pressed left at (311, 497)
Screenshot: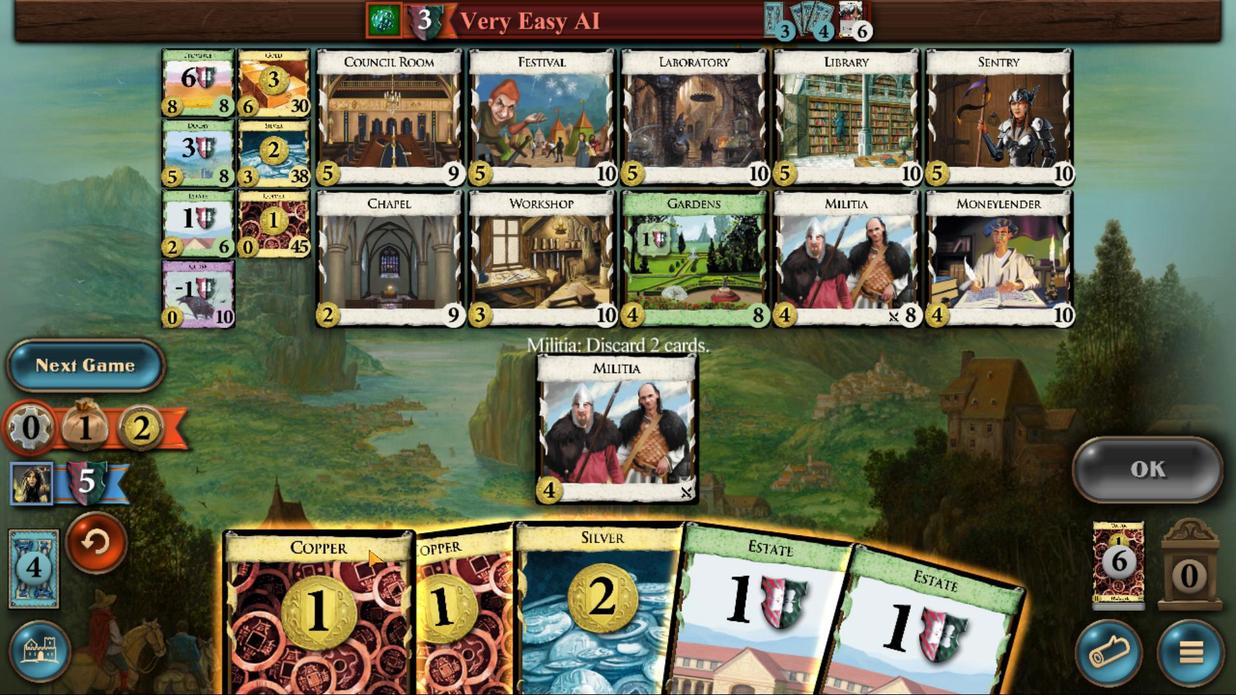 
Action: Mouse moved to (697, 496)
Screenshot: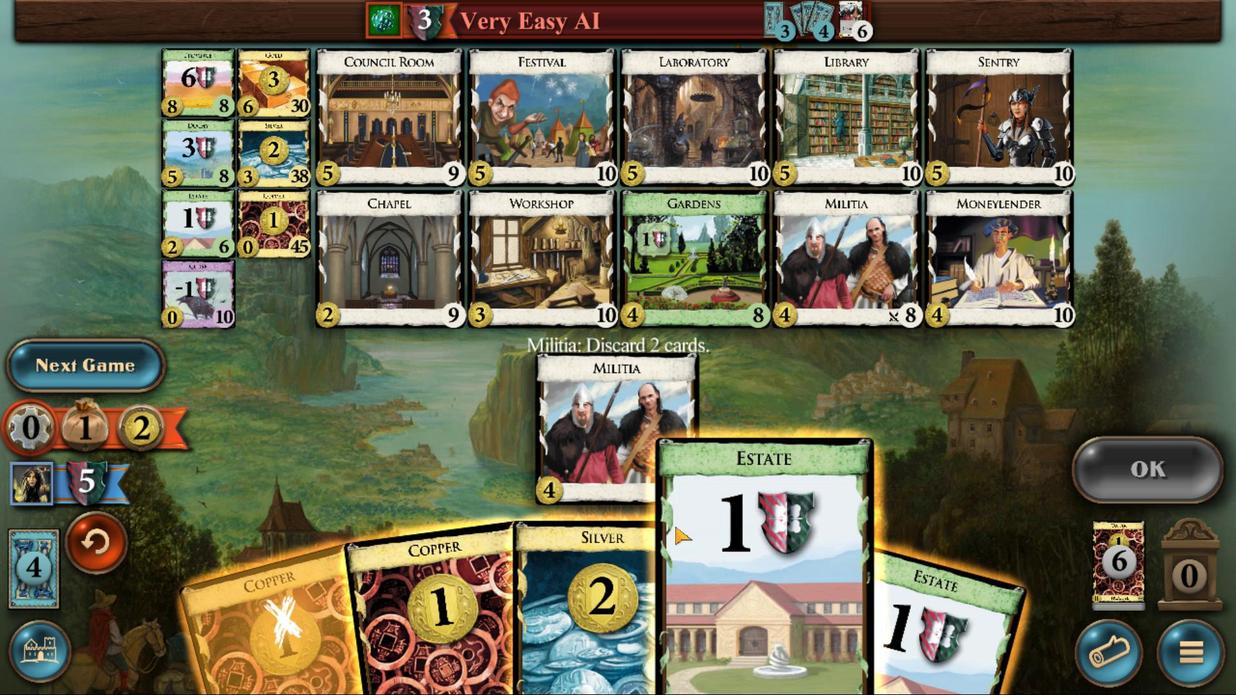 
Action: Mouse pressed left at (697, 496)
Screenshot: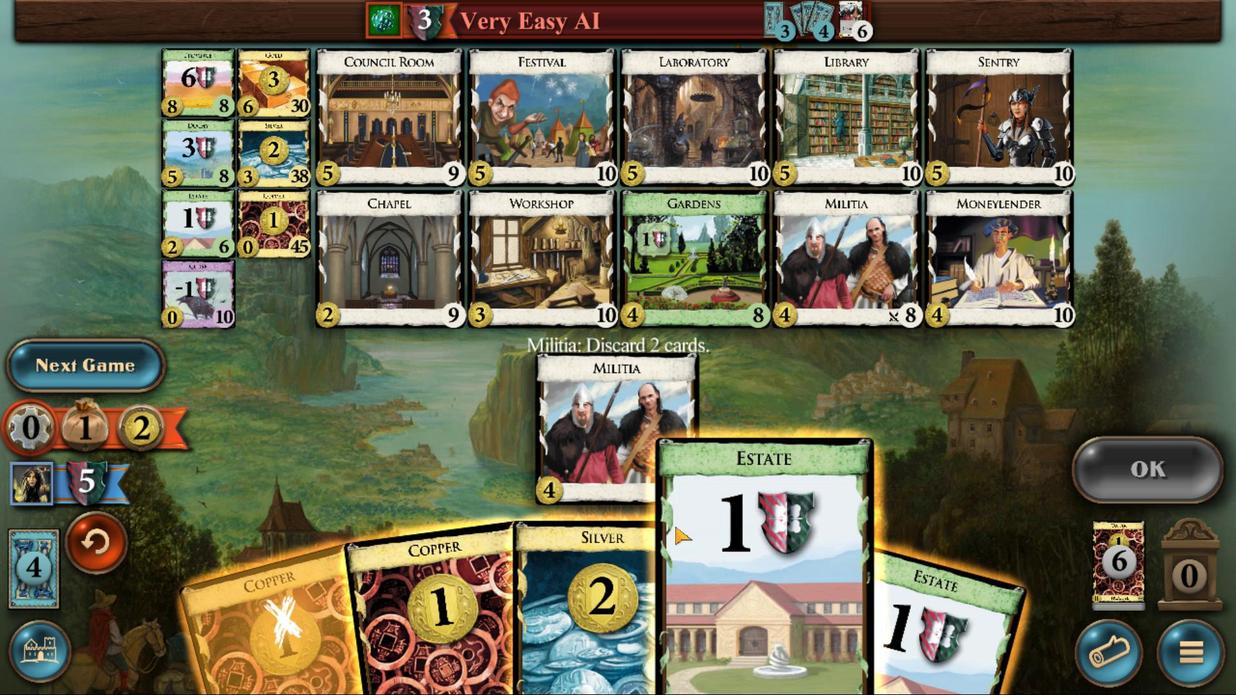 
Action: Mouse moved to (1024, 403)
Screenshot: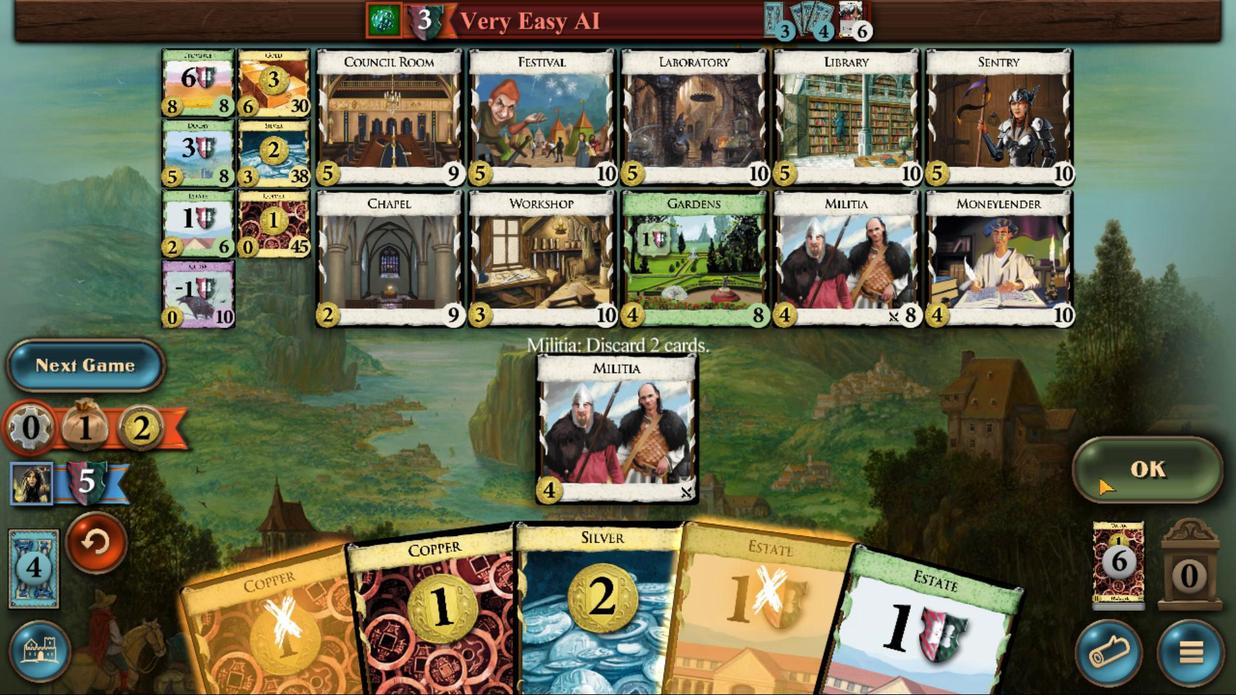 
Action: Mouse pressed left at (1024, 403)
Screenshot: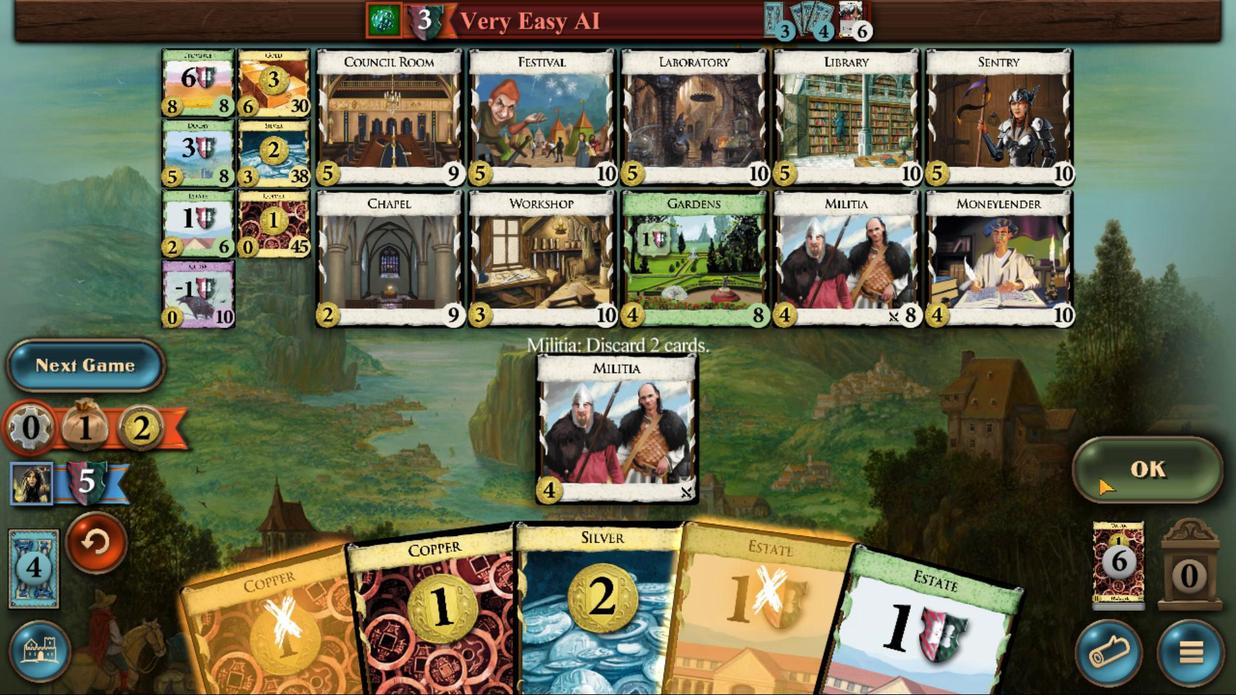 
Action: Mouse moved to (577, 510)
Screenshot: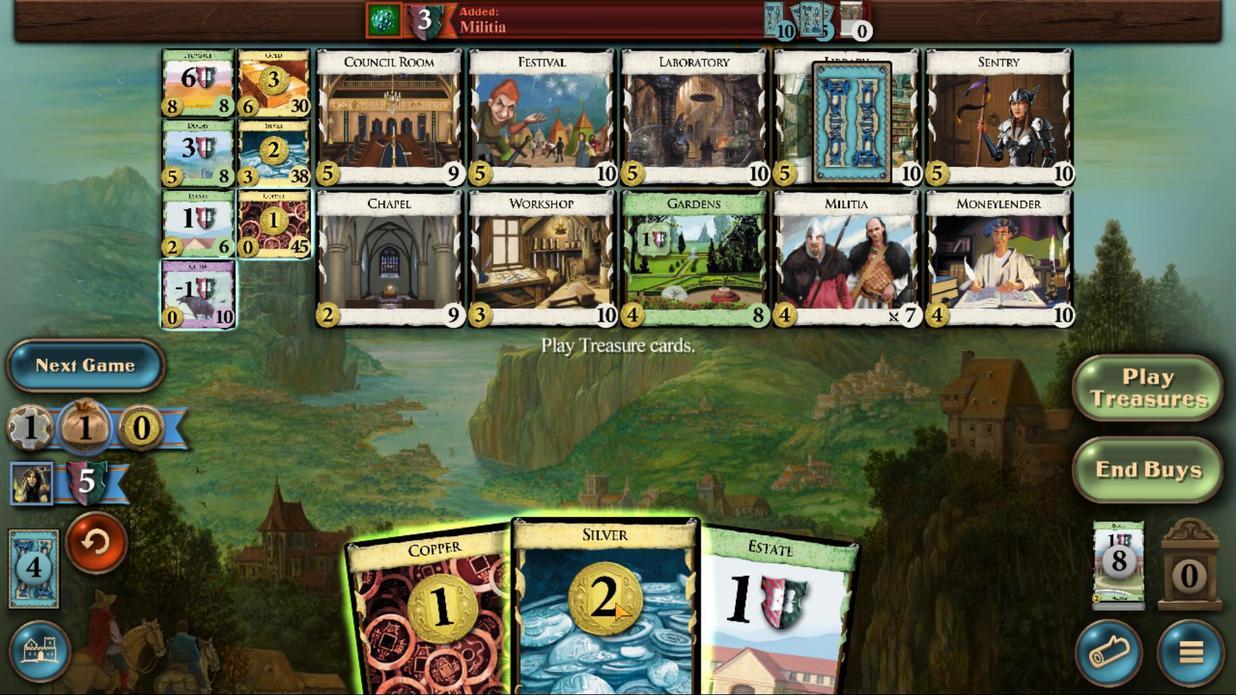 
Action: Mouse pressed left at (577, 510)
Screenshot: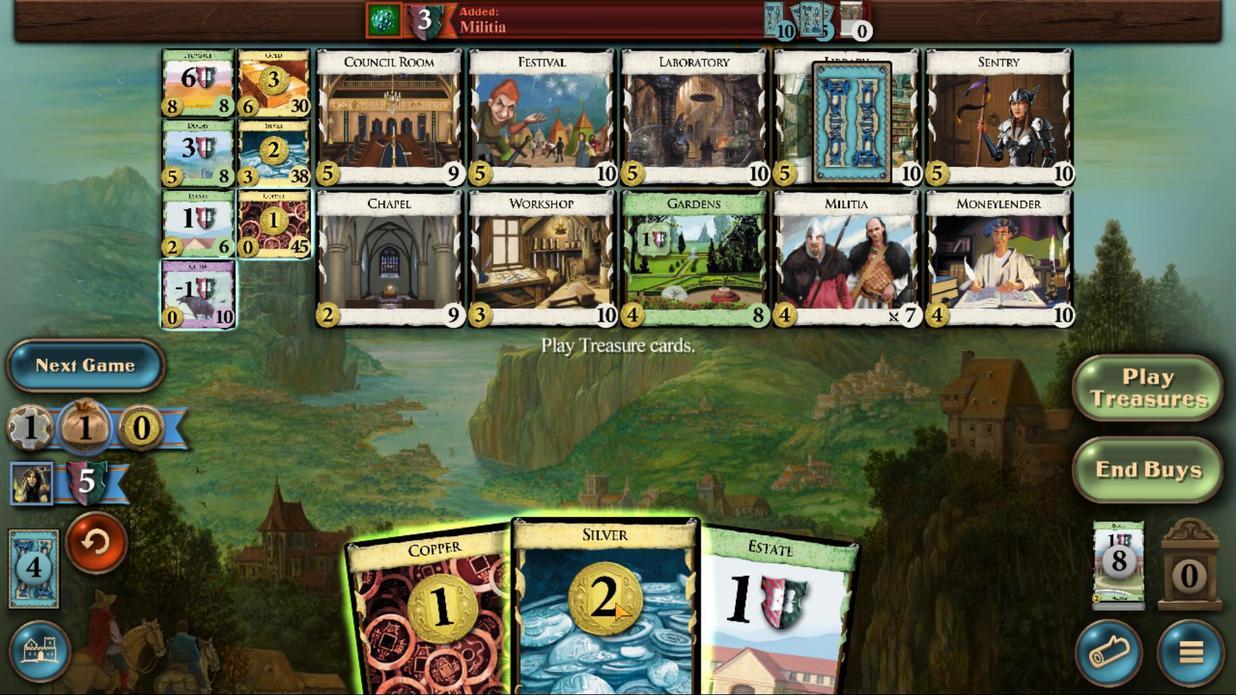 
Action: Mouse moved to (460, 494)
Screenshot: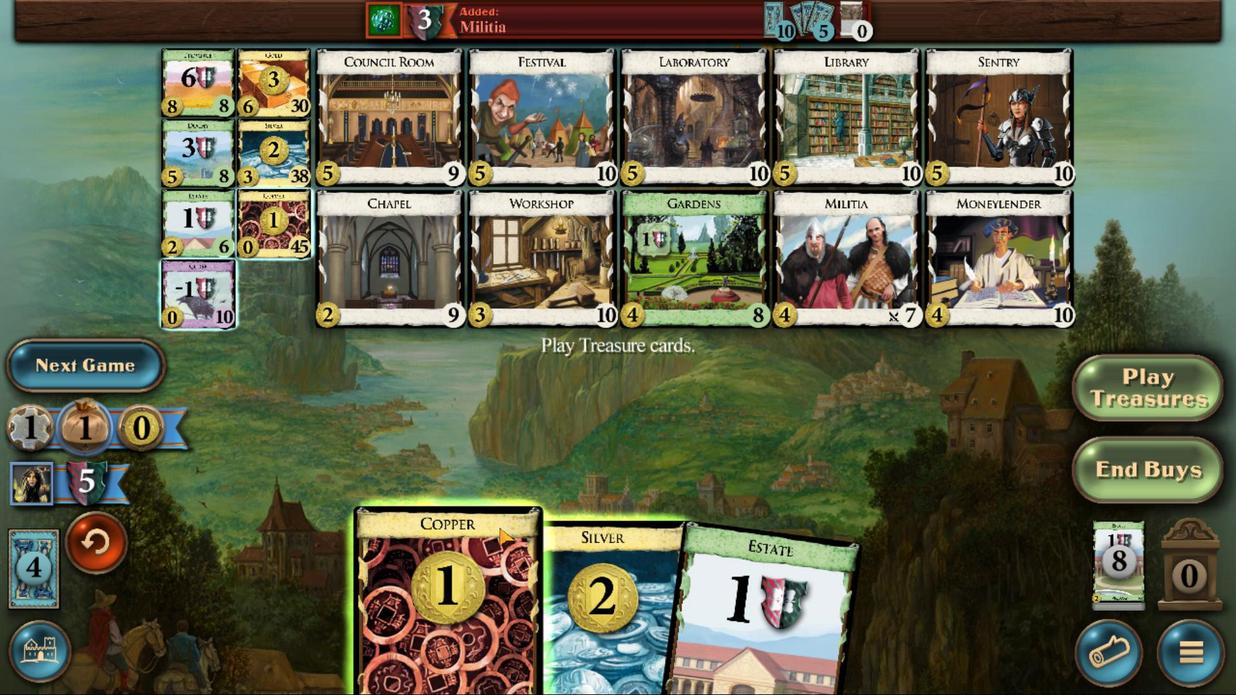 
Action: Mouse pressed left at (460, 494)
Screenshot: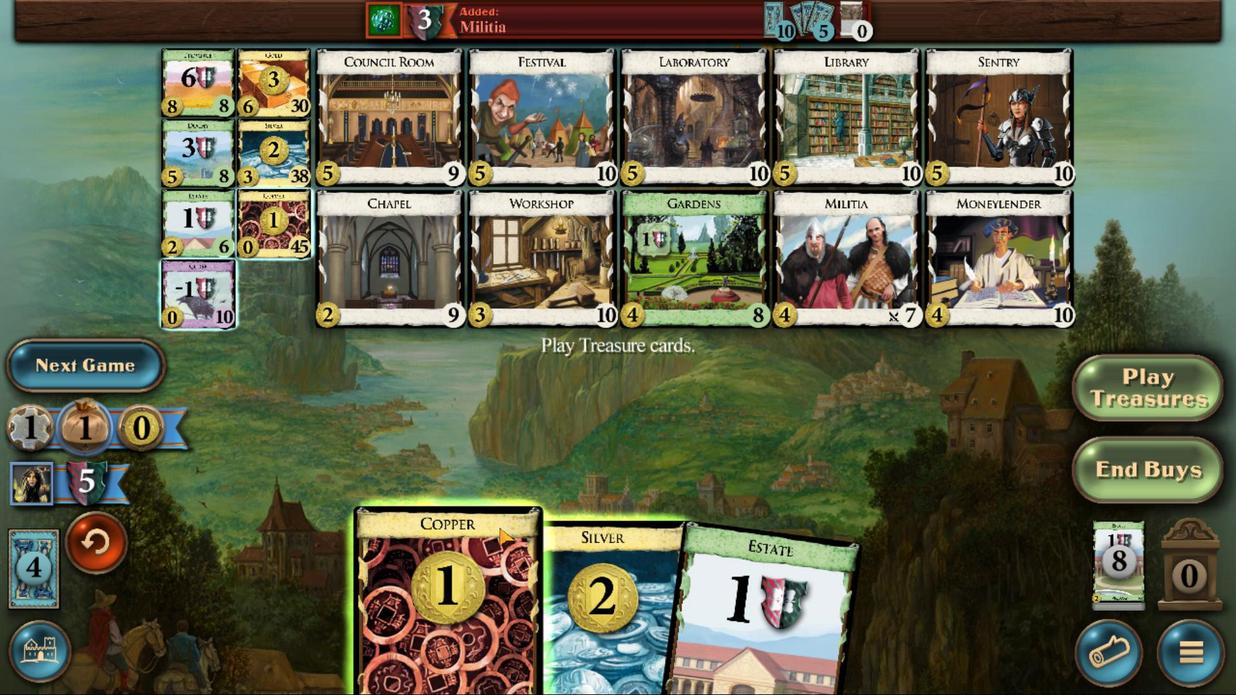 
Action: Mouse moved to (530, 477)
Screenshot: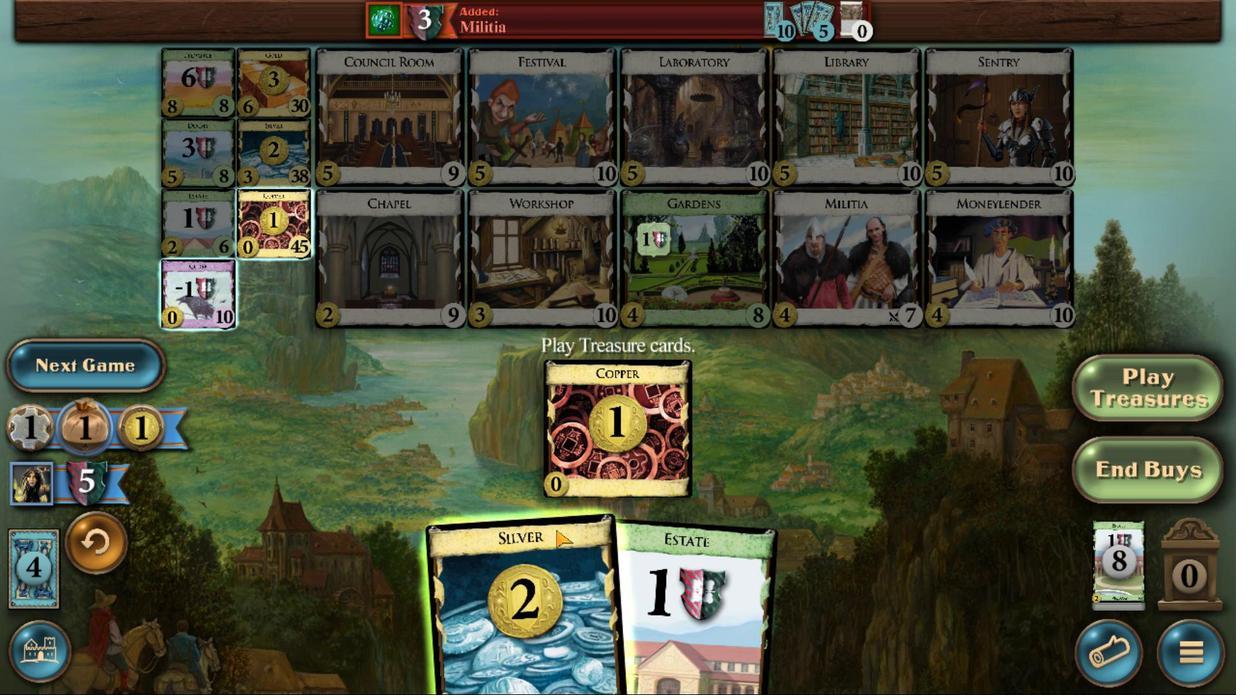 
Action: Mouse pressed left at (530, 477)
Screenshot: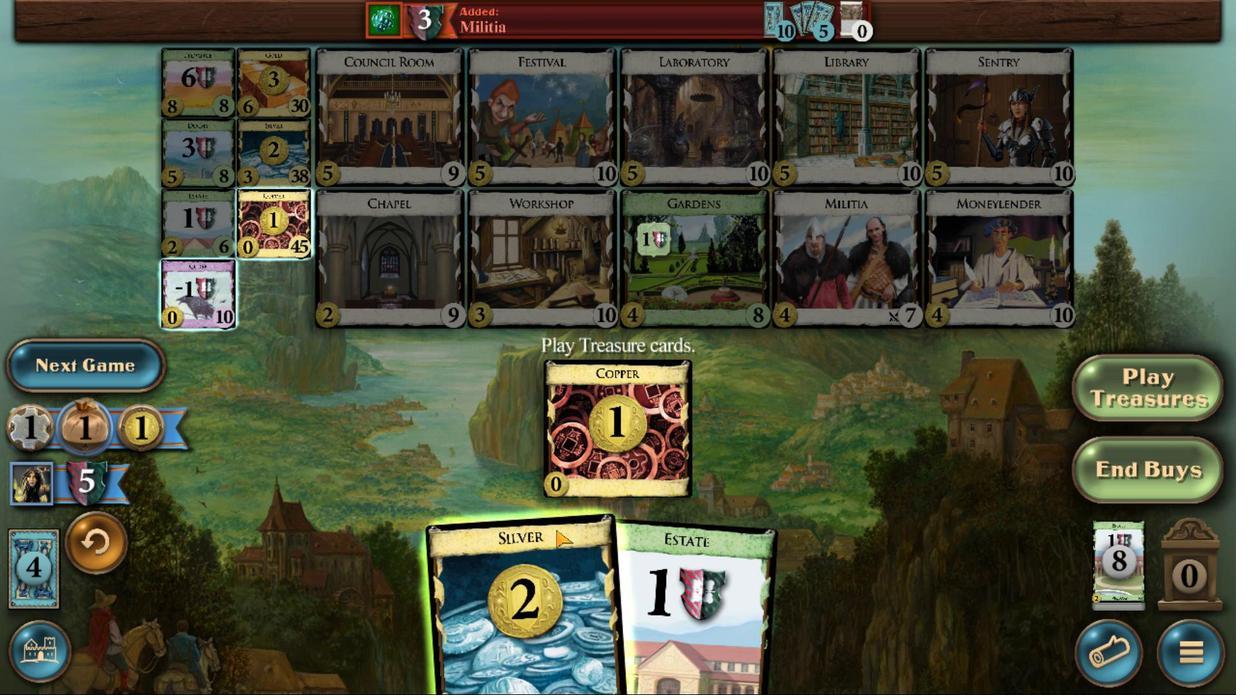 
Action: Mouse moved to (291, 183)
Screenshot: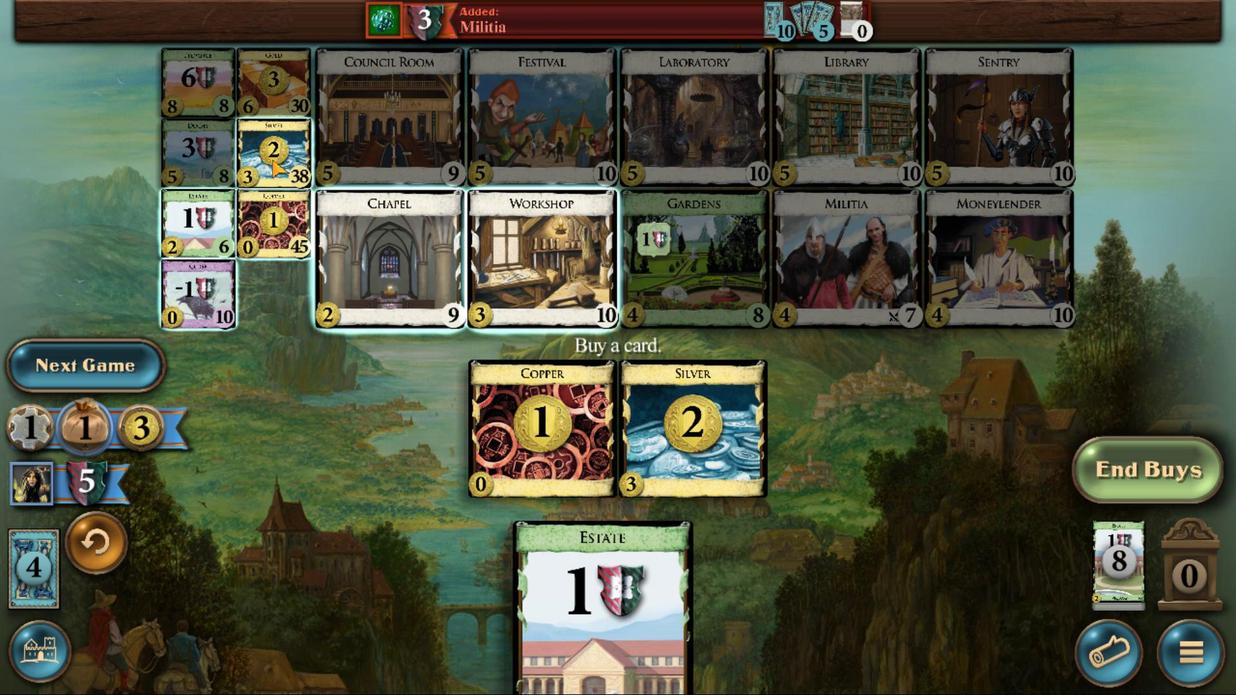 
Action: Mouse pressed left at (291, 183)
Screenshot: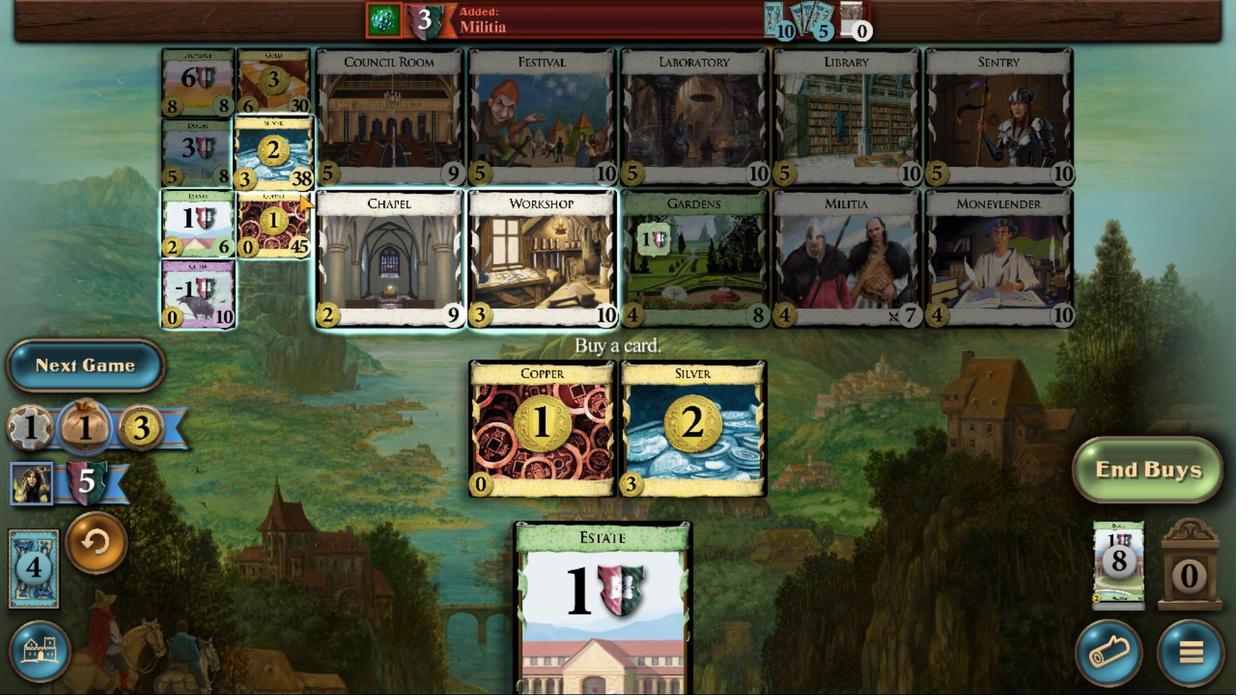 
Action: Mouse moved to (675, 461)
Screenshot: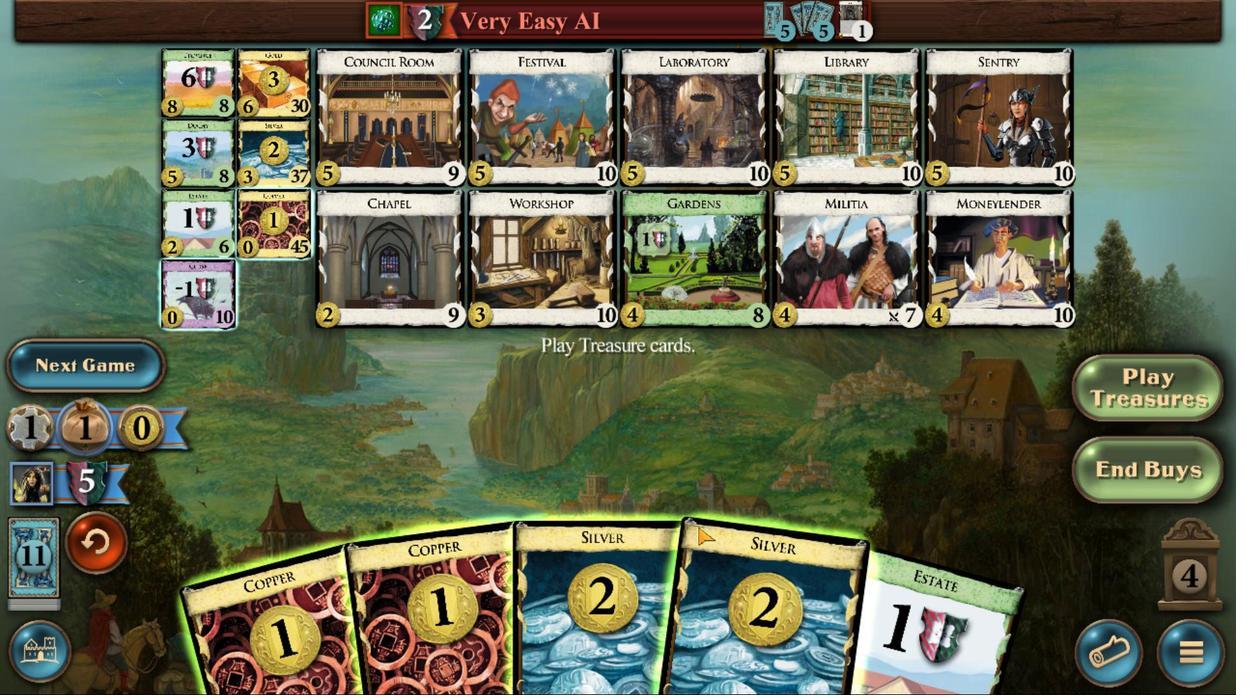
Action: Mouse pressed left at (675, 461)
Screenshot: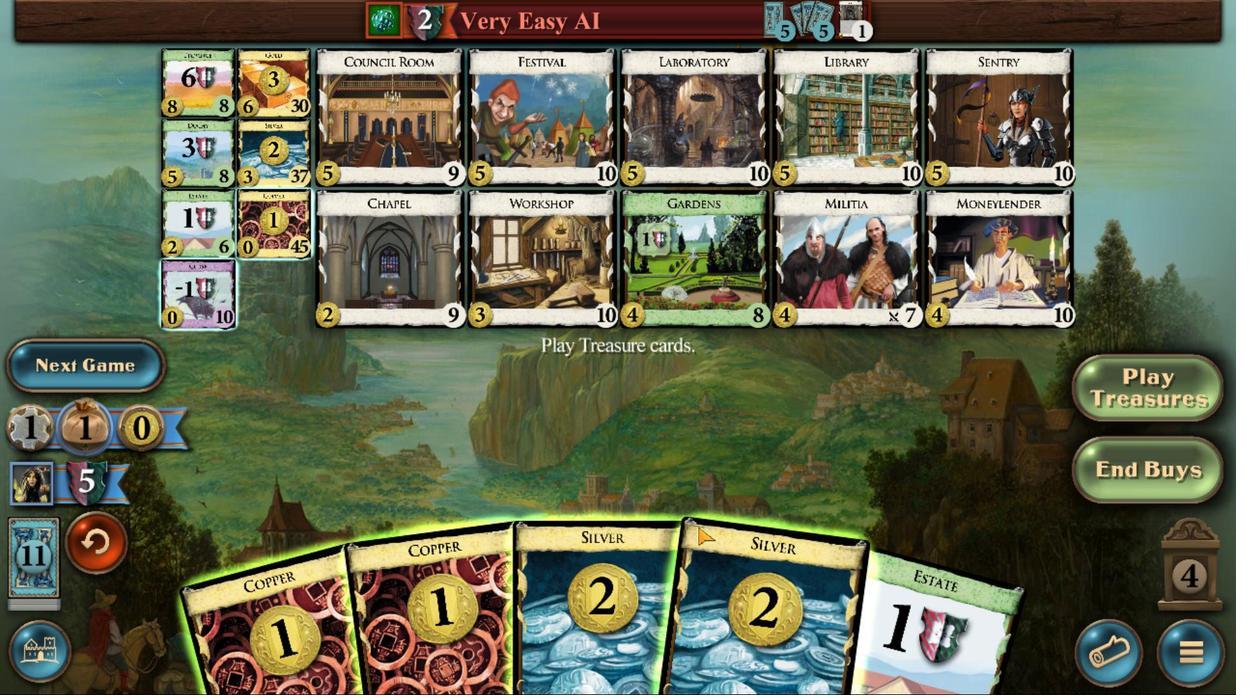 
Action: Mouse moved to (616, 456)
Screenshot: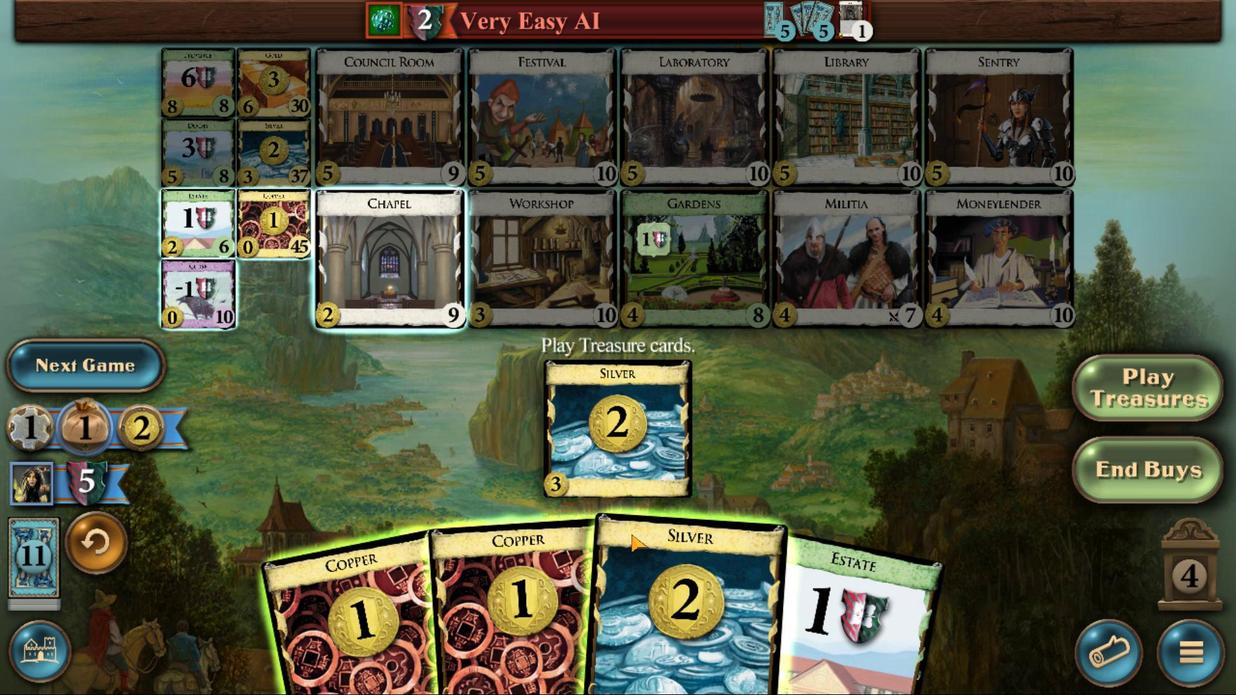 
Action: Mouse pressed left at (616, 456)
Screenshot: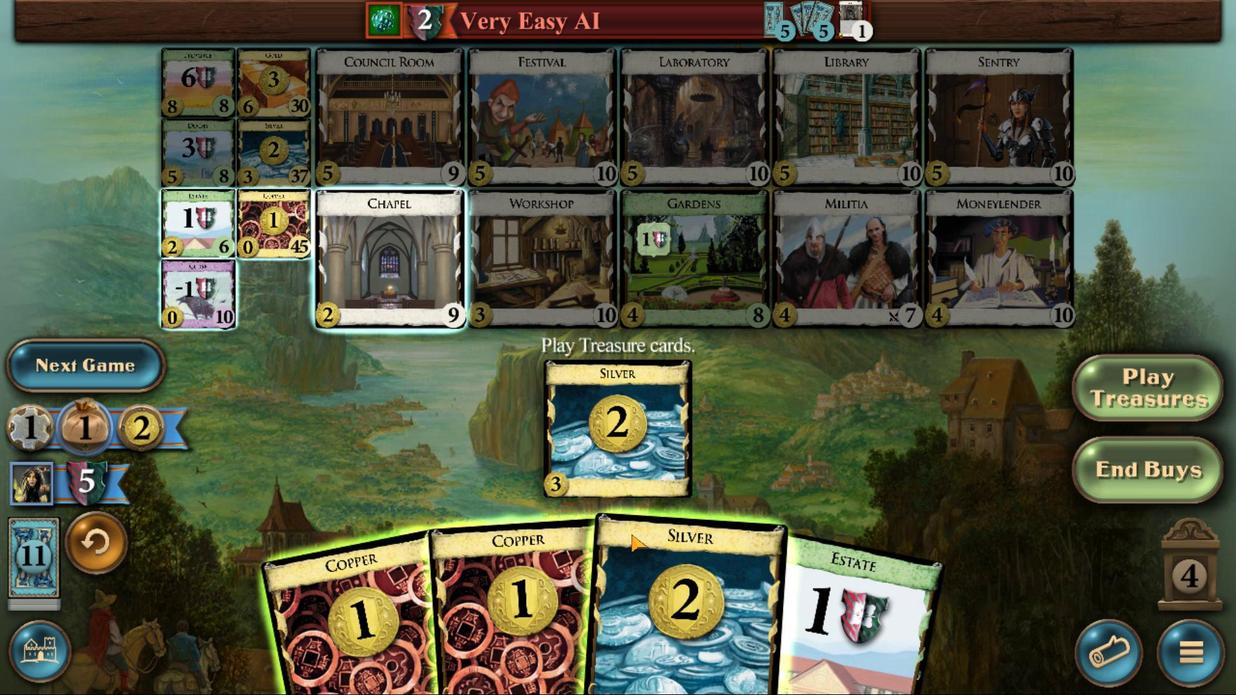 
Action: Mouse moved to (615, 515)
Screenshot: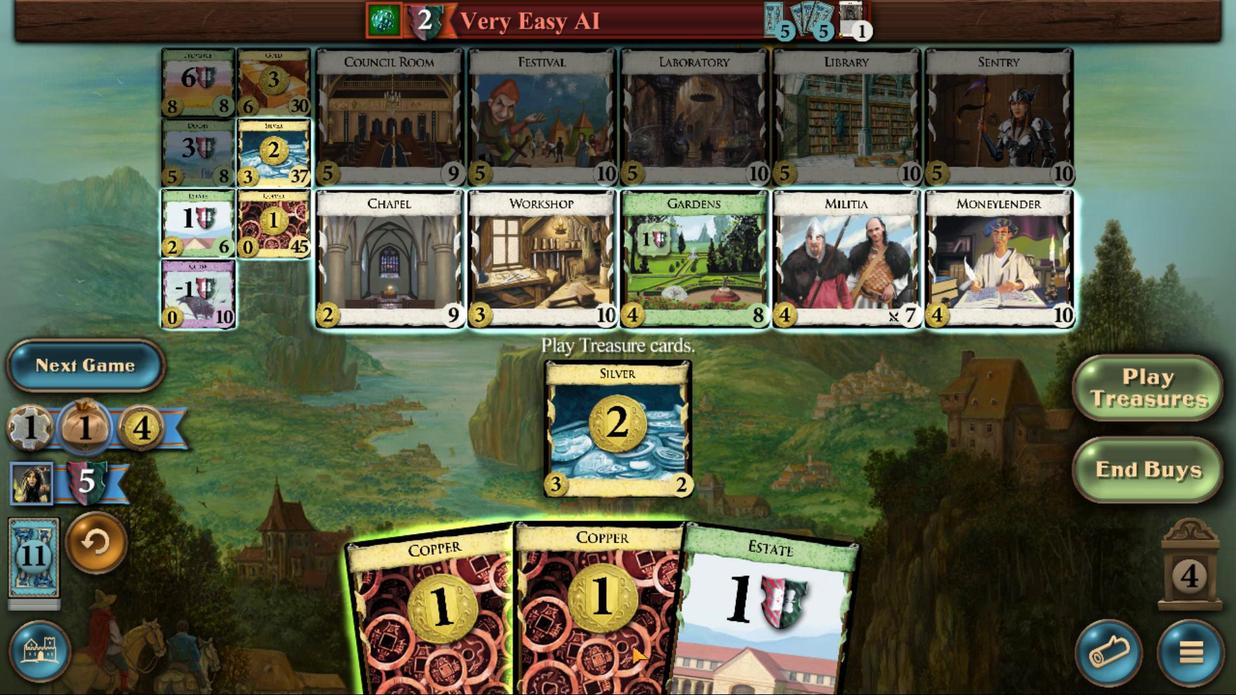 
Action: Mouse pressed left at (615, 515)
Screenshot: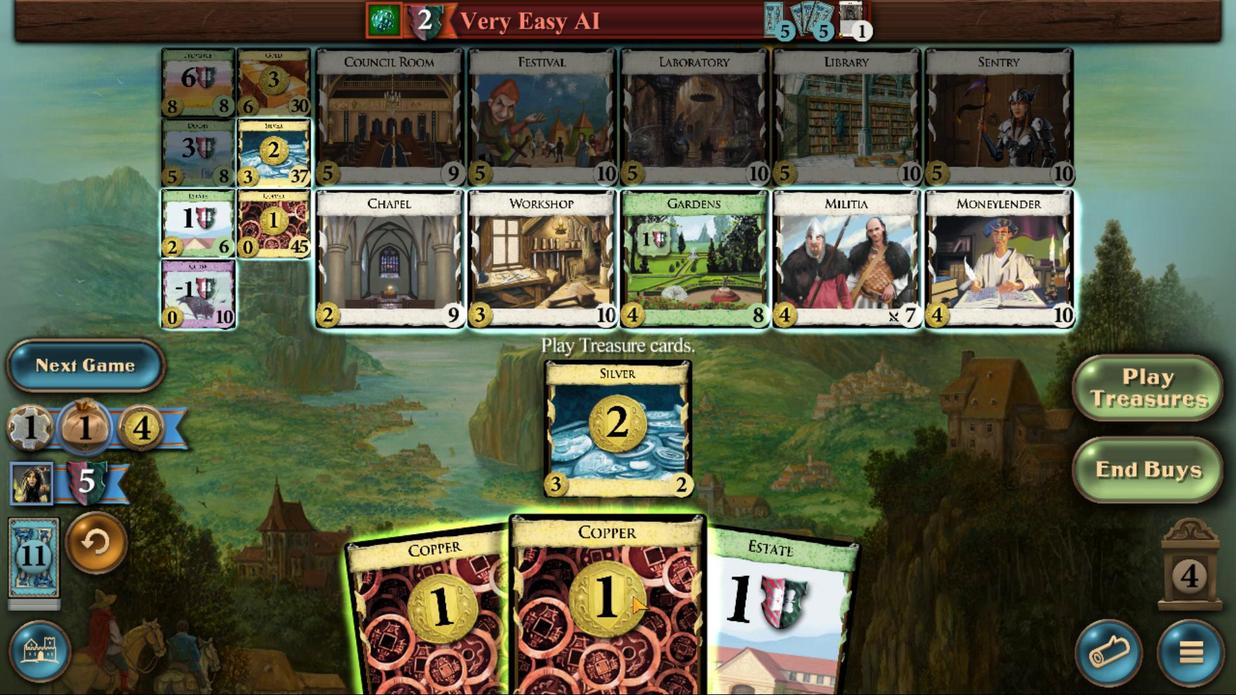
Action: Mouse moved to (563, 521)
Screenshot: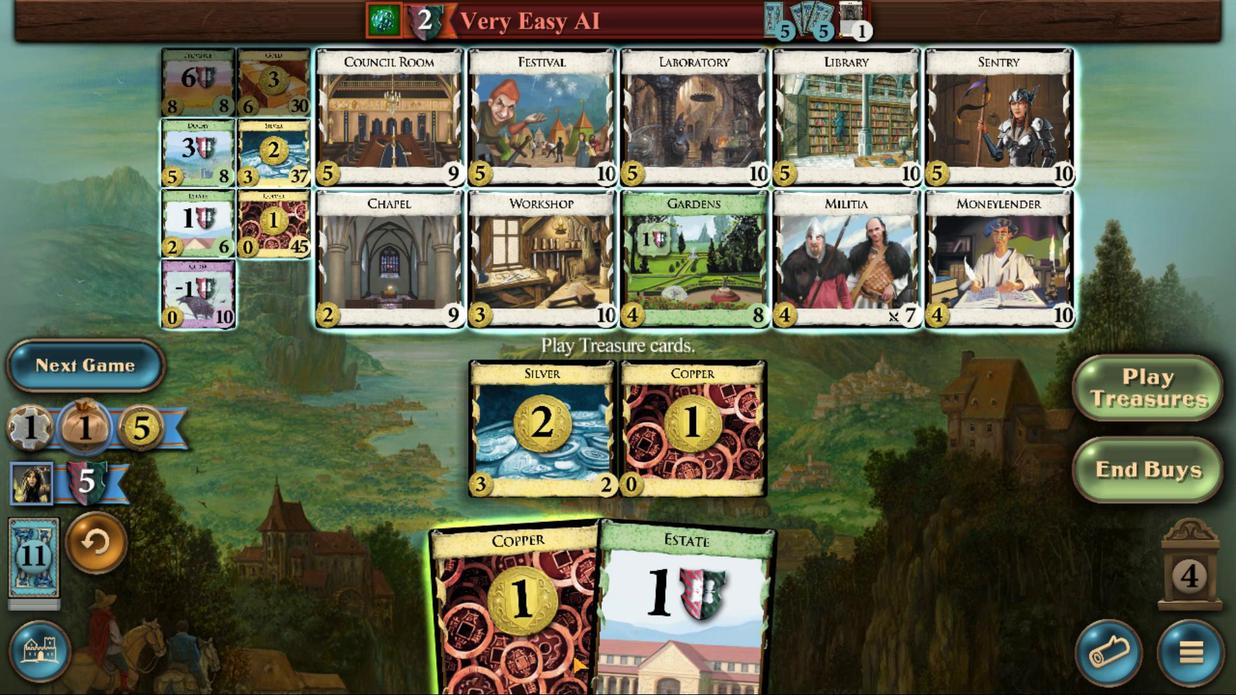 
Action: Mouse pressed left at (563, 521)
Screenshot: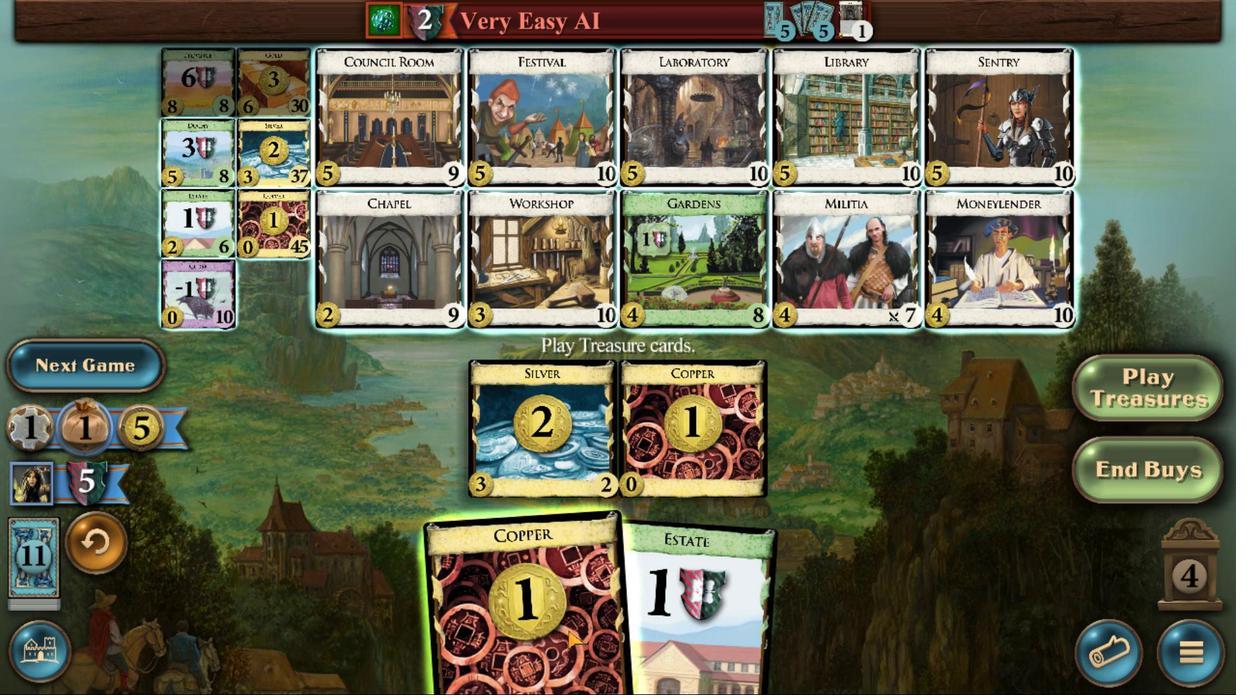 
Action: Mouse moved to (229, 187)
Screenshot: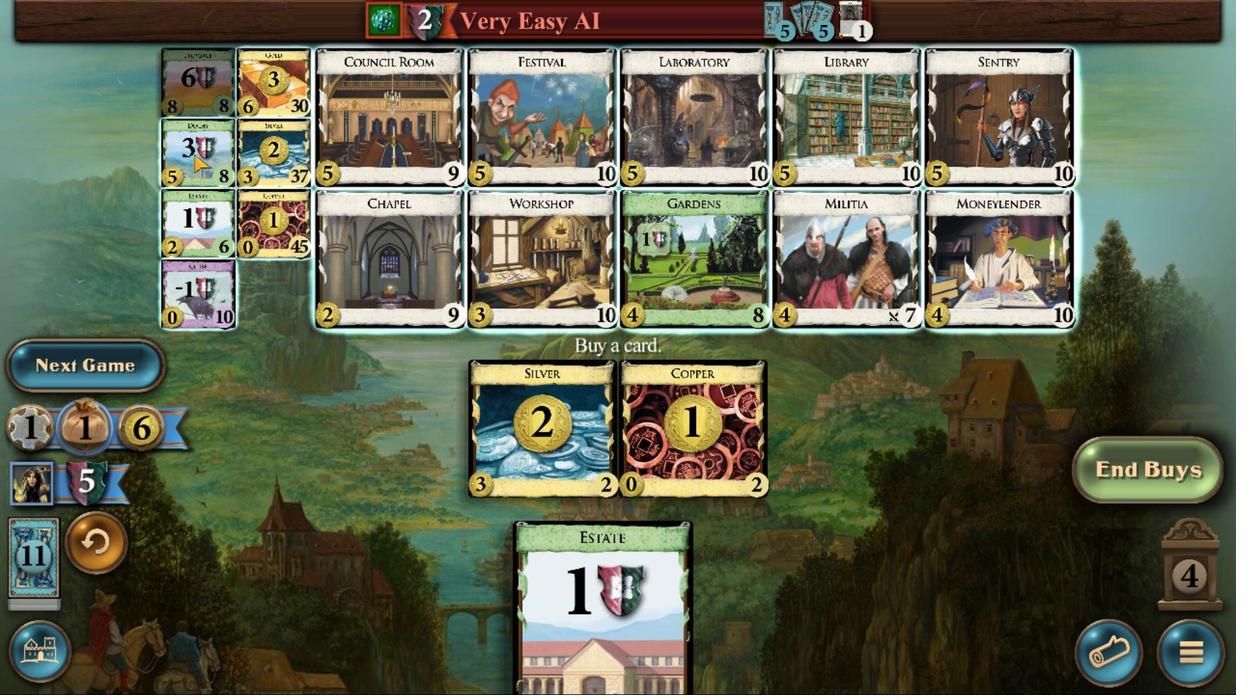 
Action: Mouse pressed left at (229, 187)
Screenshot: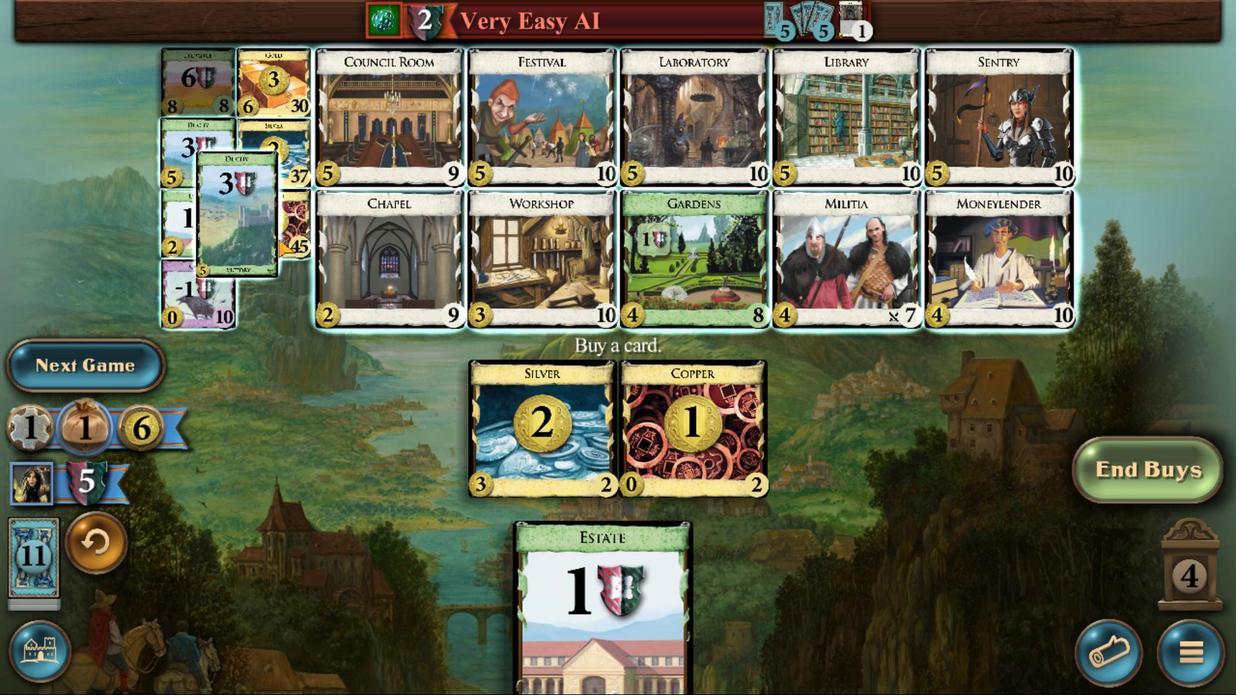 
Action: Mouse moved to (334, 489)
Screenshot: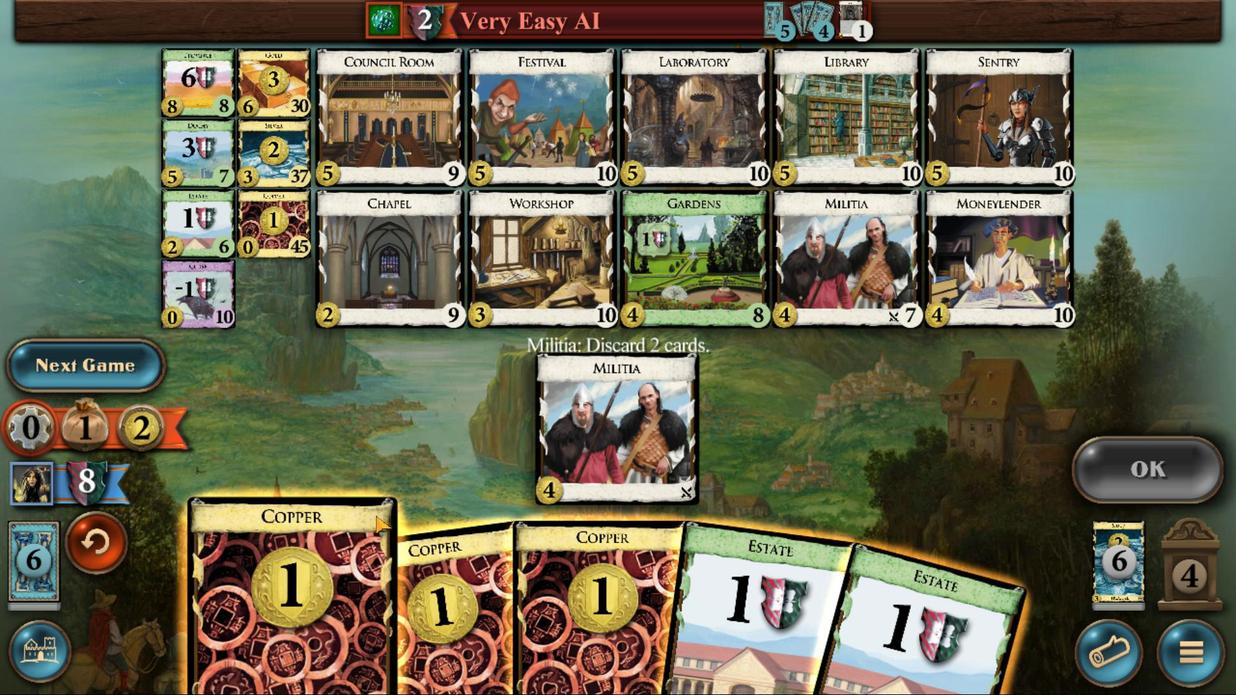 
Action: Mouse pressed left at (334, 489)
Screenshot: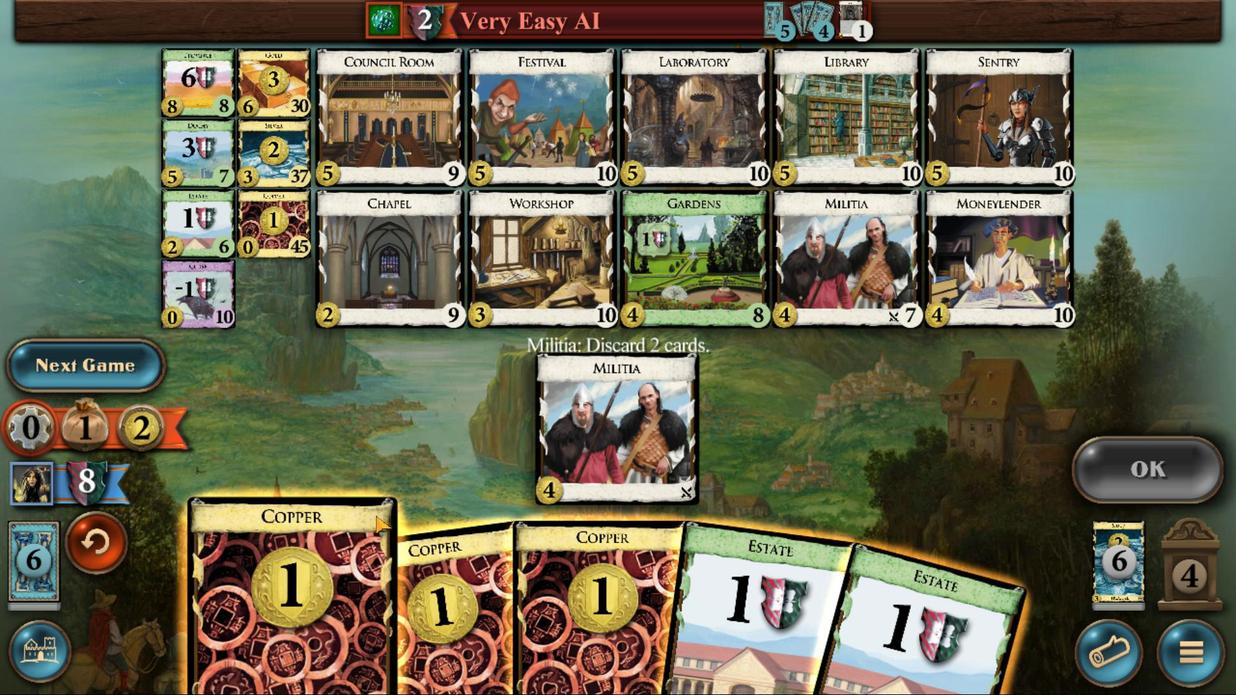 
Action: Mouse moved to (856, 504)
Screenshot: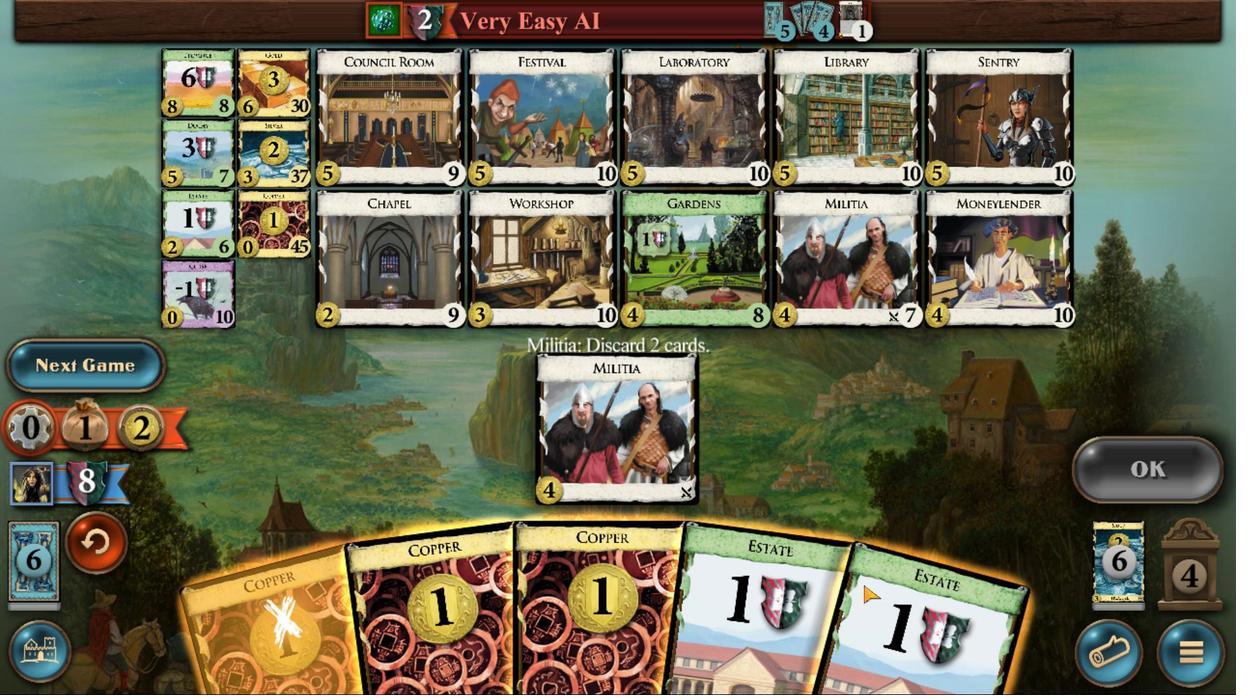 
Action: Mouse pressed left at (856, 504)
Screenshot: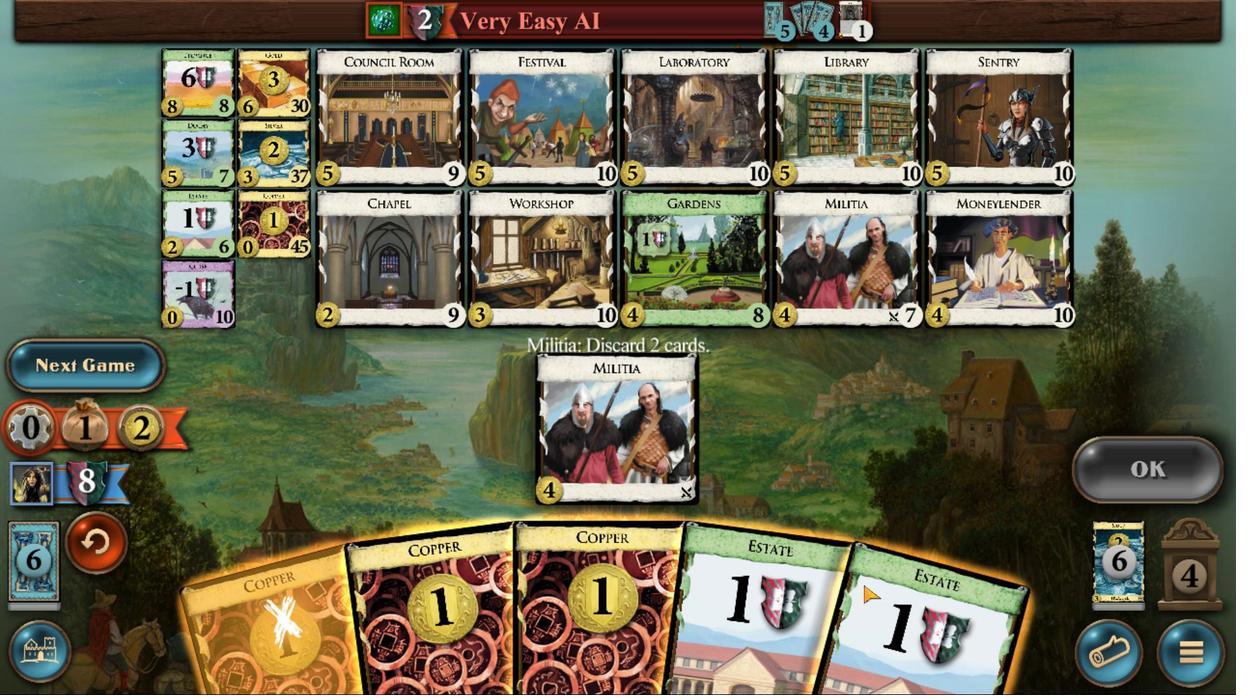 
Action: Mouse moved to (1059, 407)
Screenshot: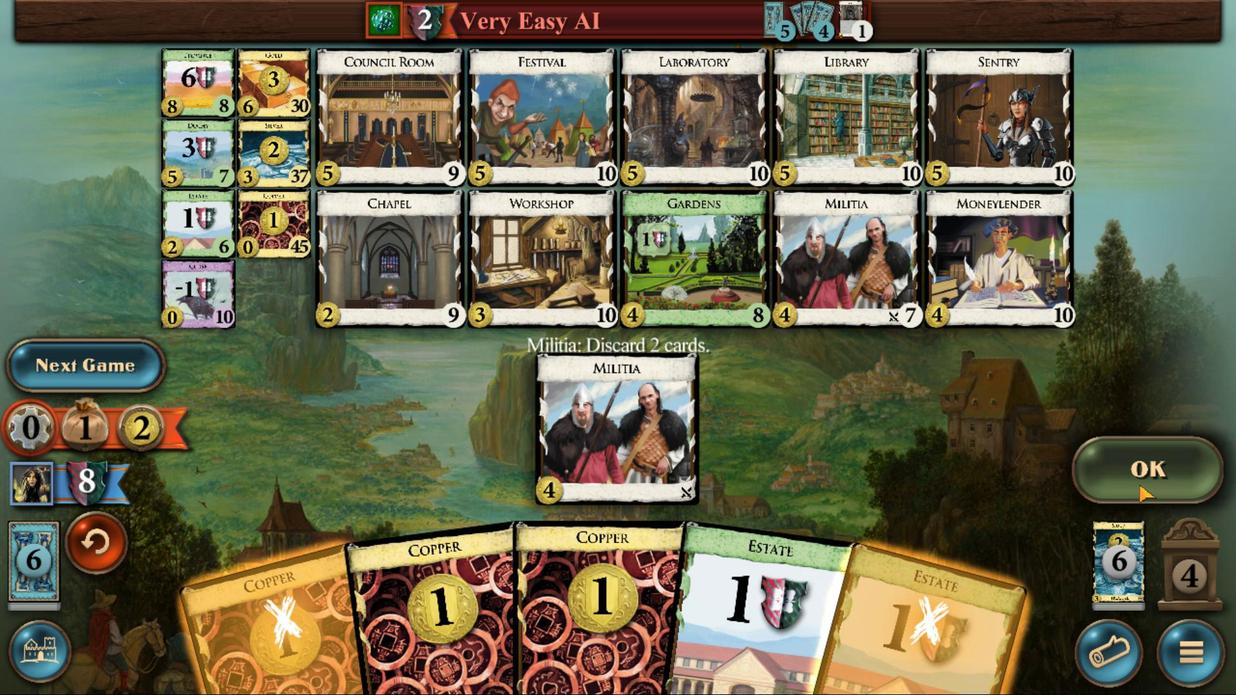 
Action: Mouse pressed left at (1059, 407)
Screenshot: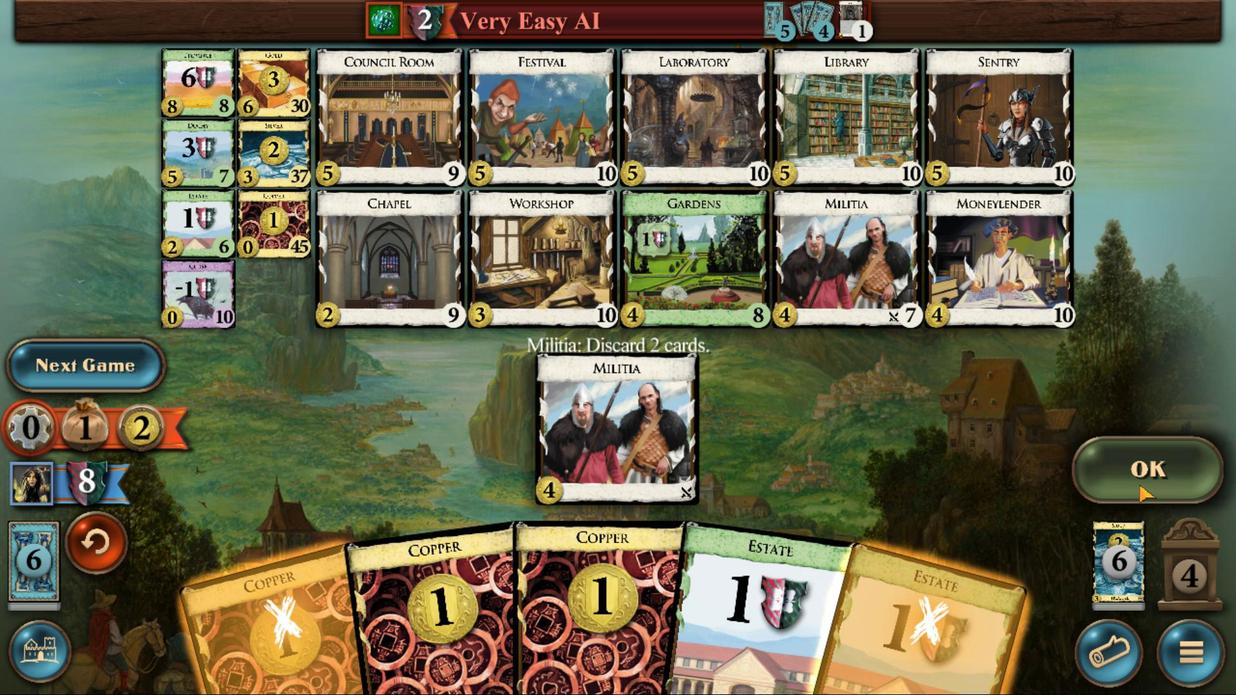 
Action: Mouse moved to (502, 494)
Screenshot: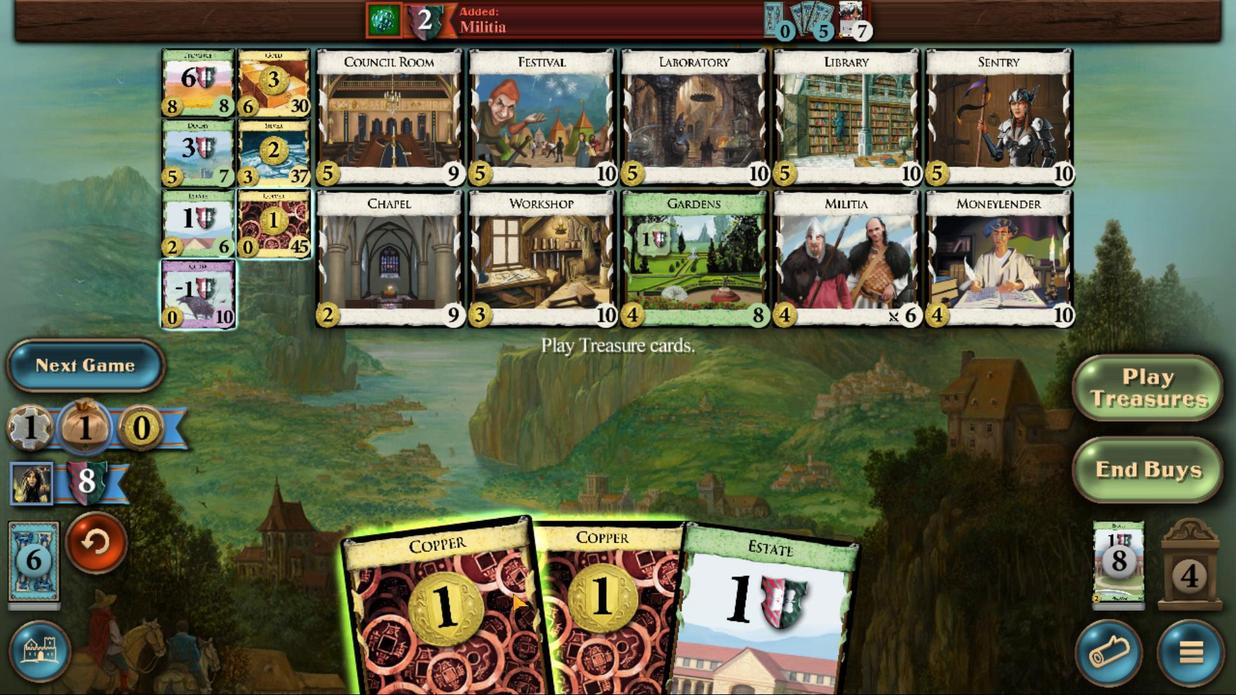 
Action: Mouse pressed left at (502, 494)
Screenshot: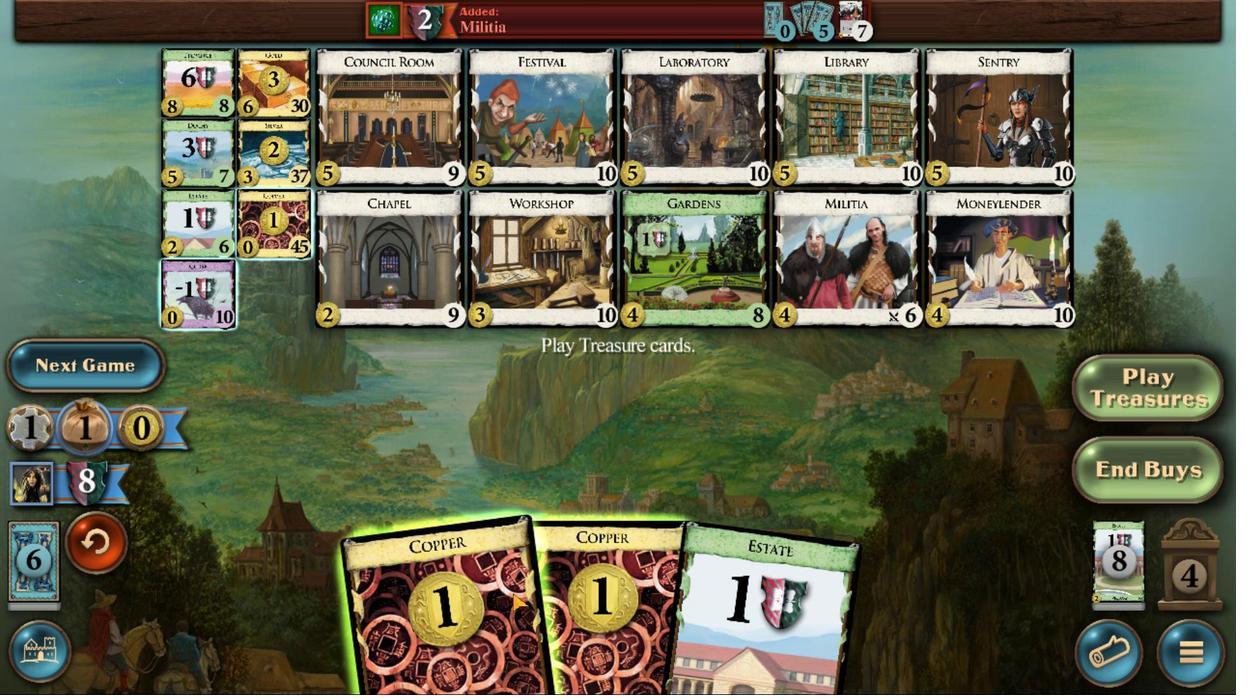
Action: Mouse moved to (473, 510)
Screenshot: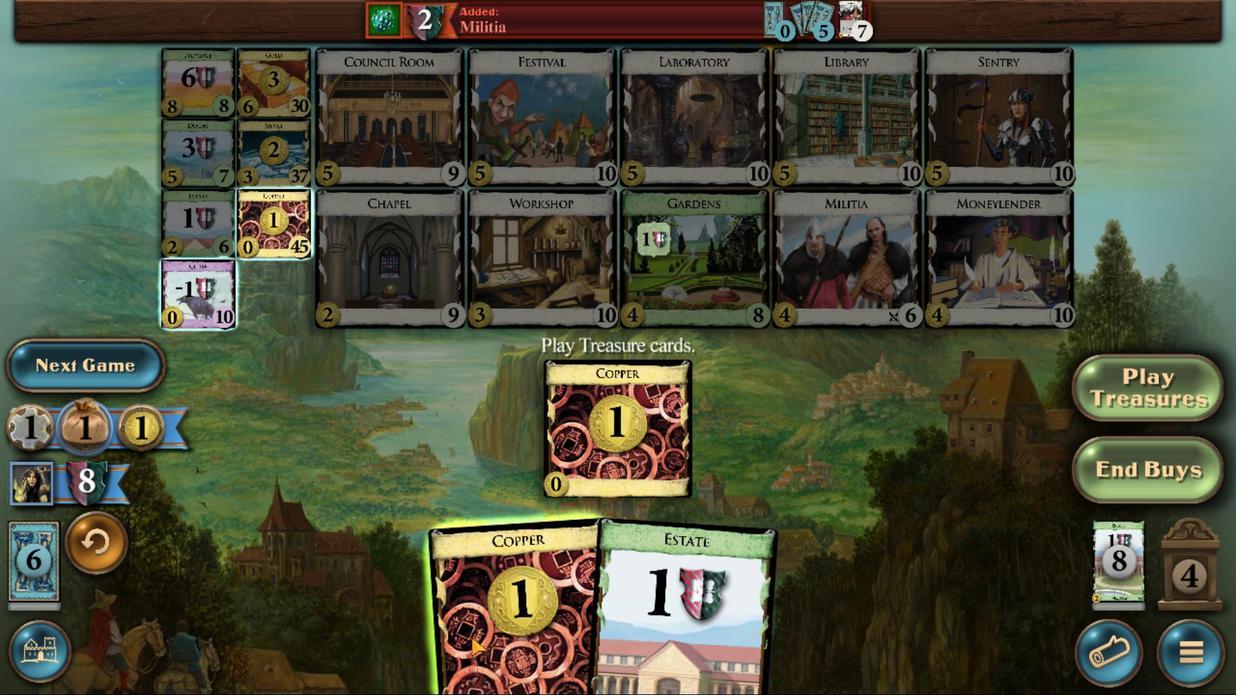 
Action: Mouse pressed left at (473, 510)
Screenshot: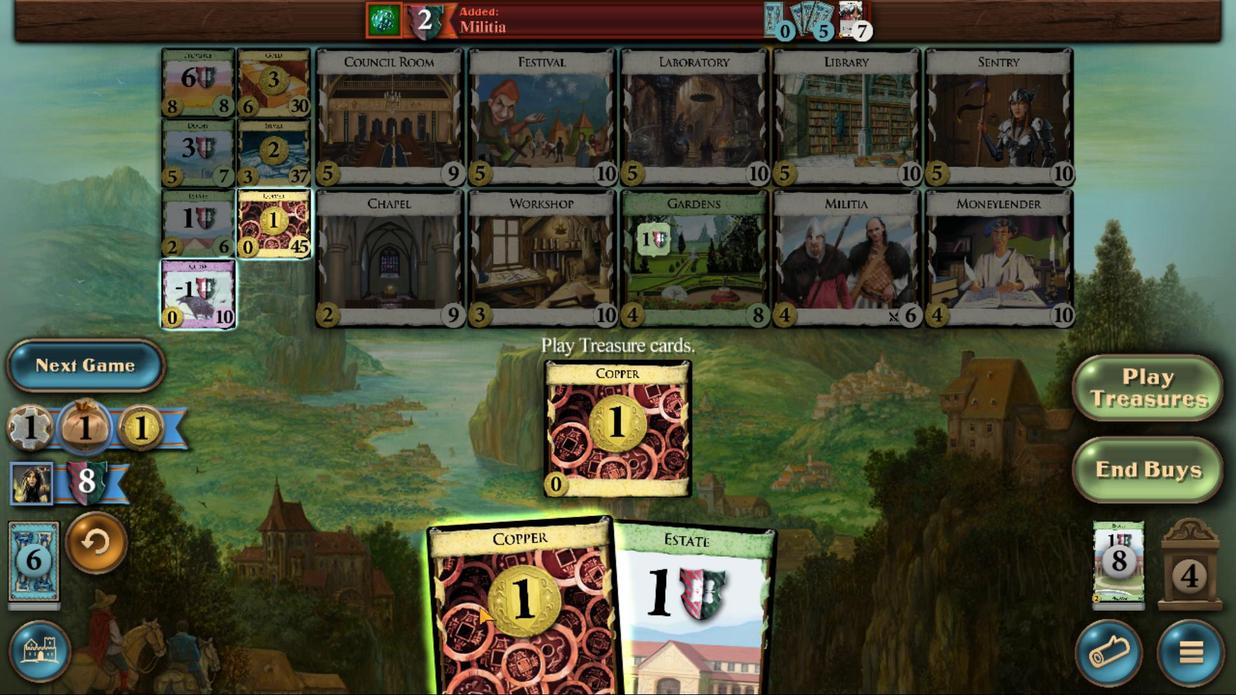 
Action: Mouse moved to (224, 233)
Screenshot: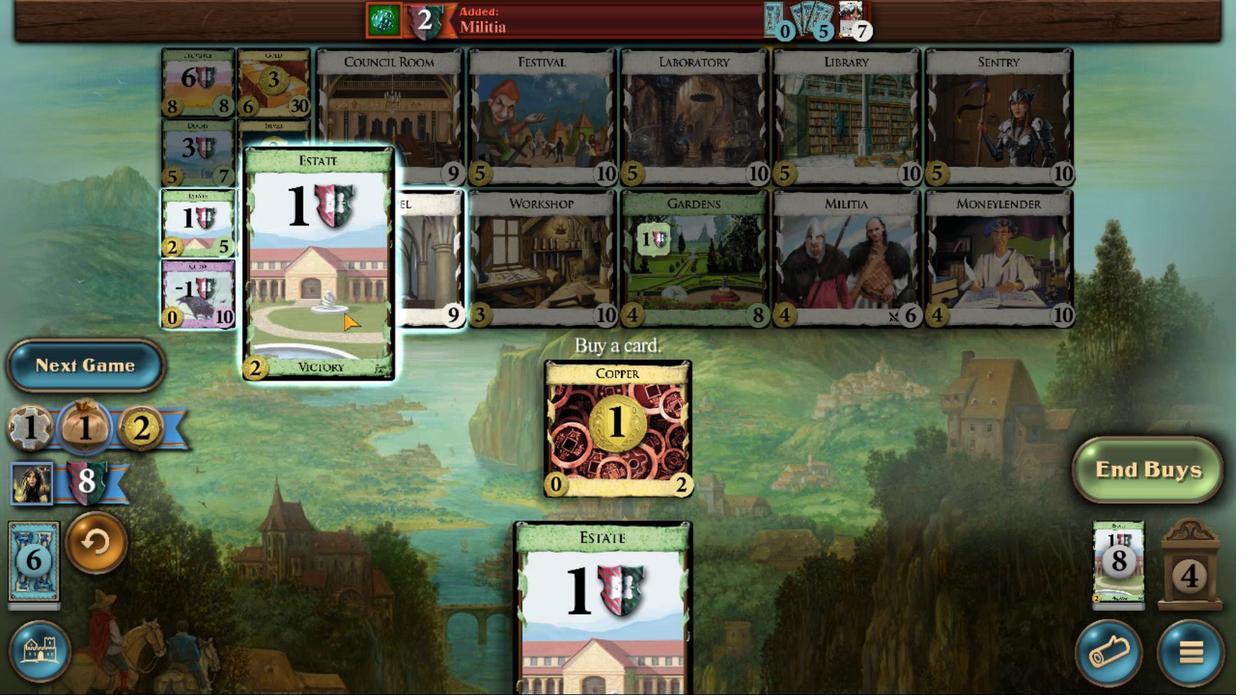 
Action: Mouse pressed left at (224, 233)
Screenshot: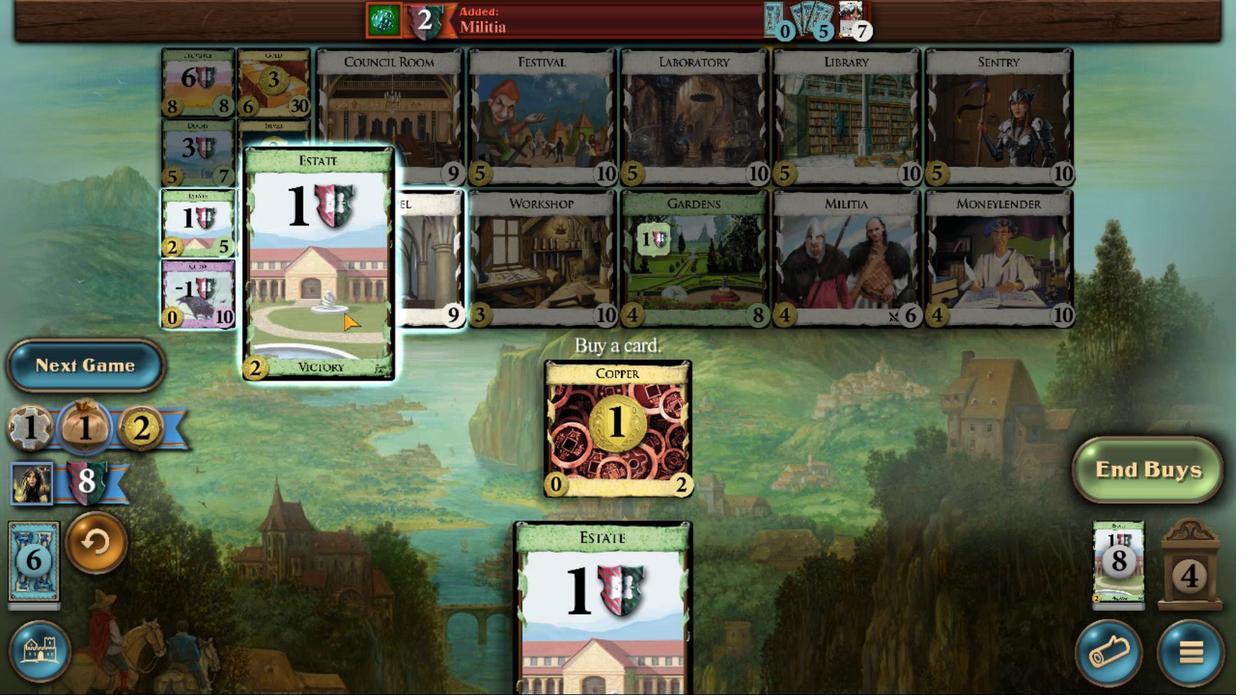 
Action: Mouse moved to (711, 485)
Screenshot: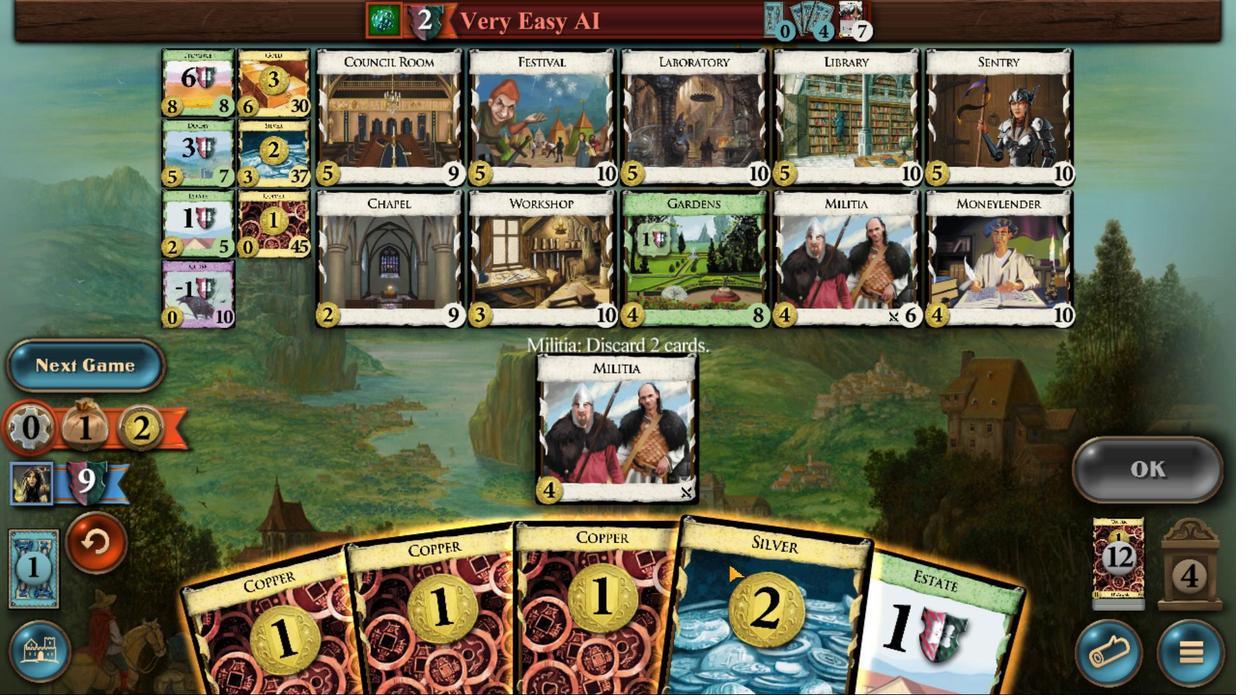 
Action: Mouse pressed left at (711, 485)
Screenshot: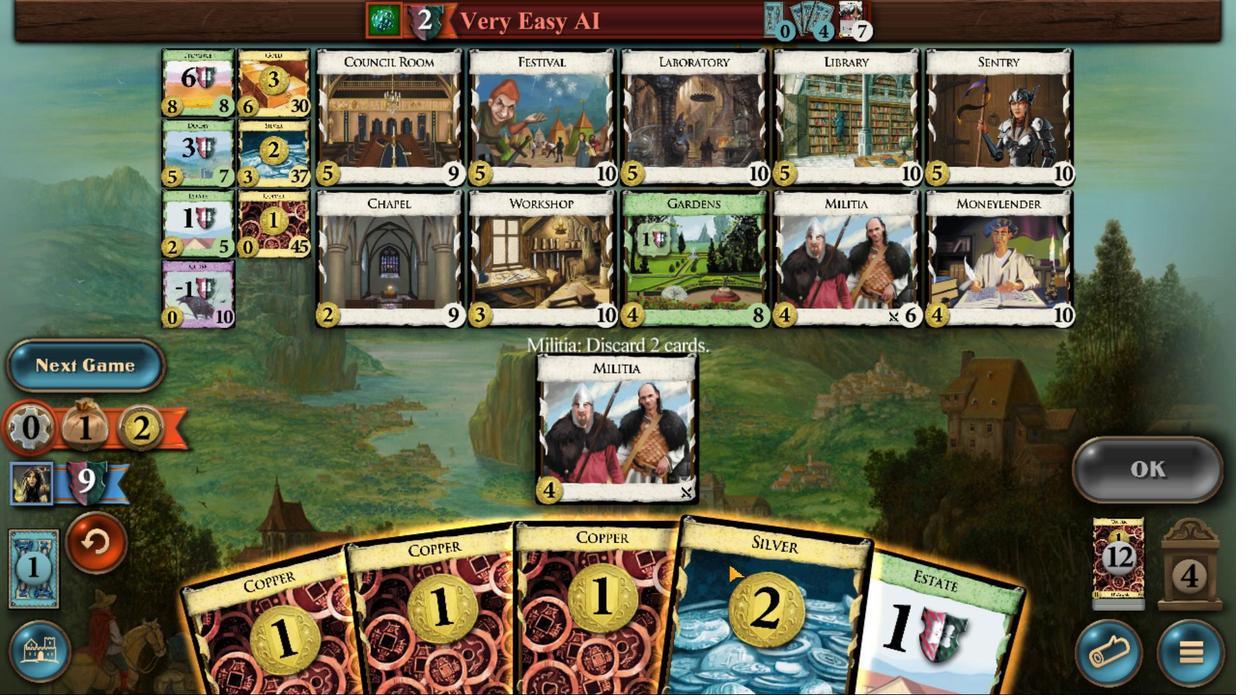 
Action: Mouse moved to (318, 505)
Screenshot: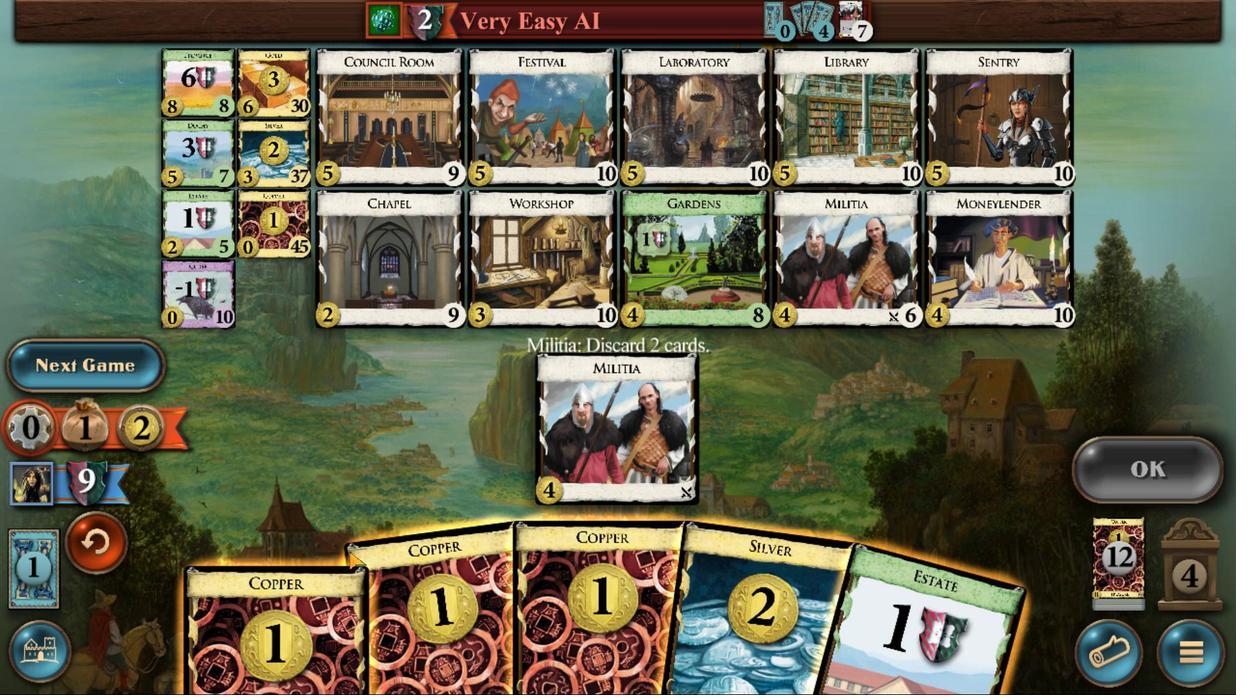 
Action: Mouse pressed left at (318, 505)
Screenshot: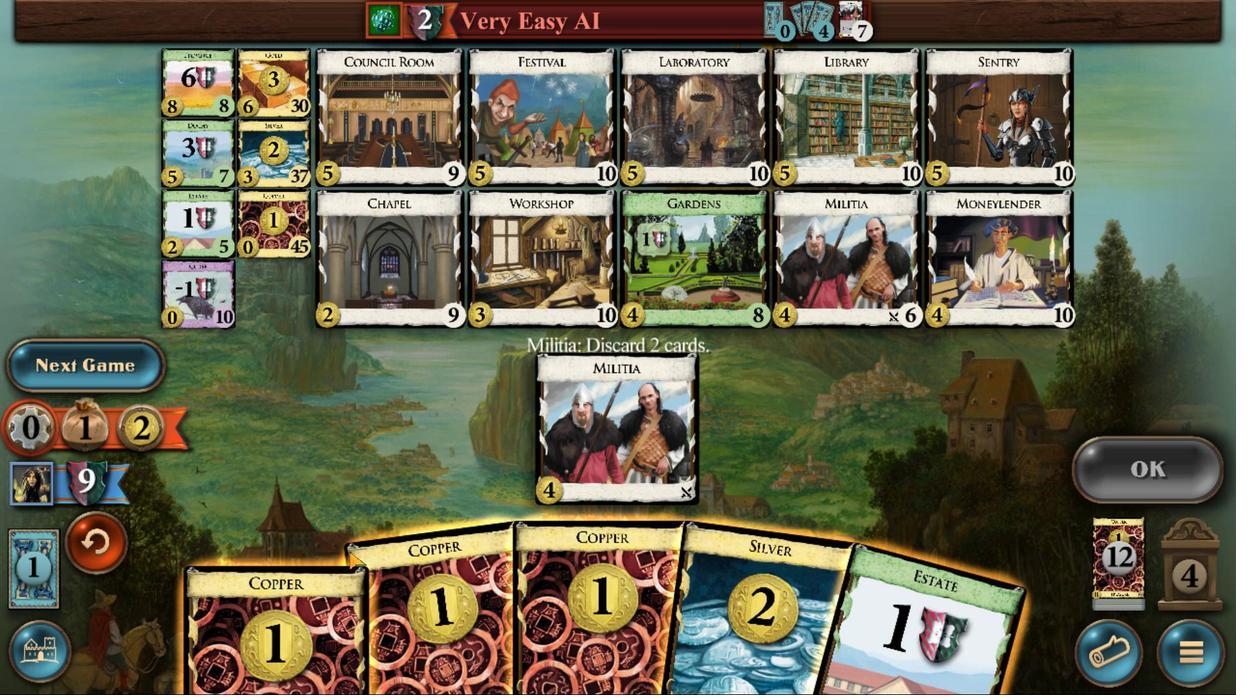 
Action: Mouse moved to (417, 489)
Screenshot: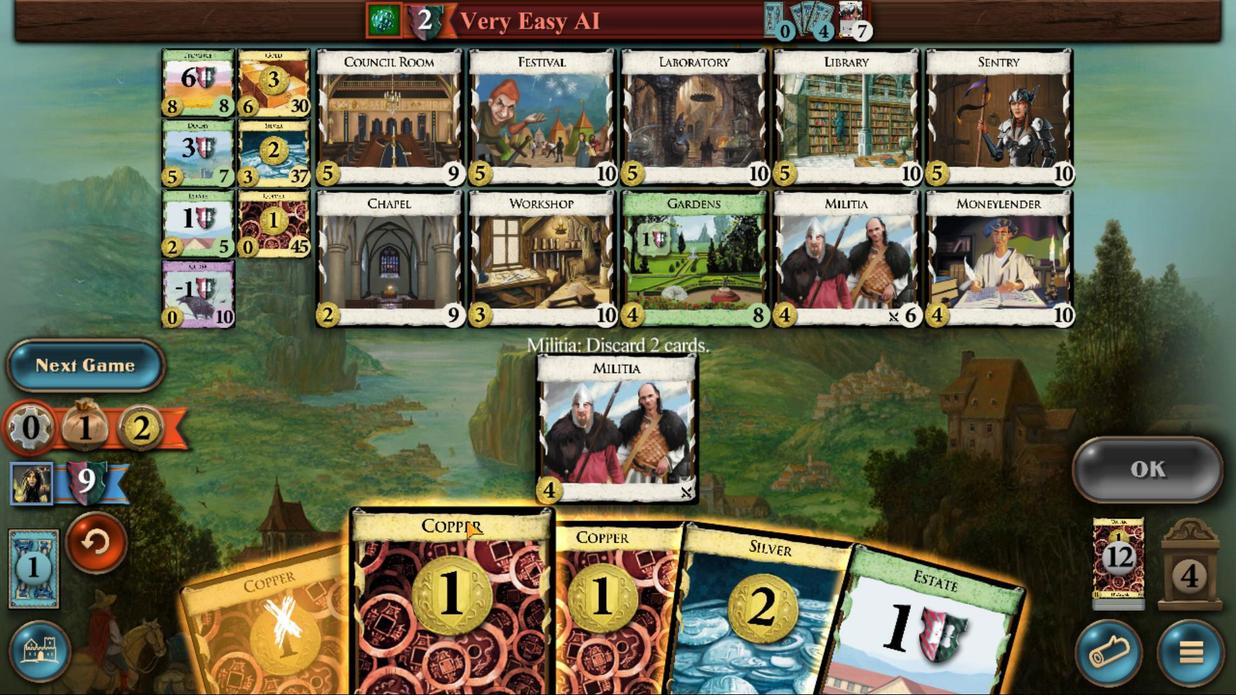 
Action: Mouse pressed left at (417, 489)
Screenshot: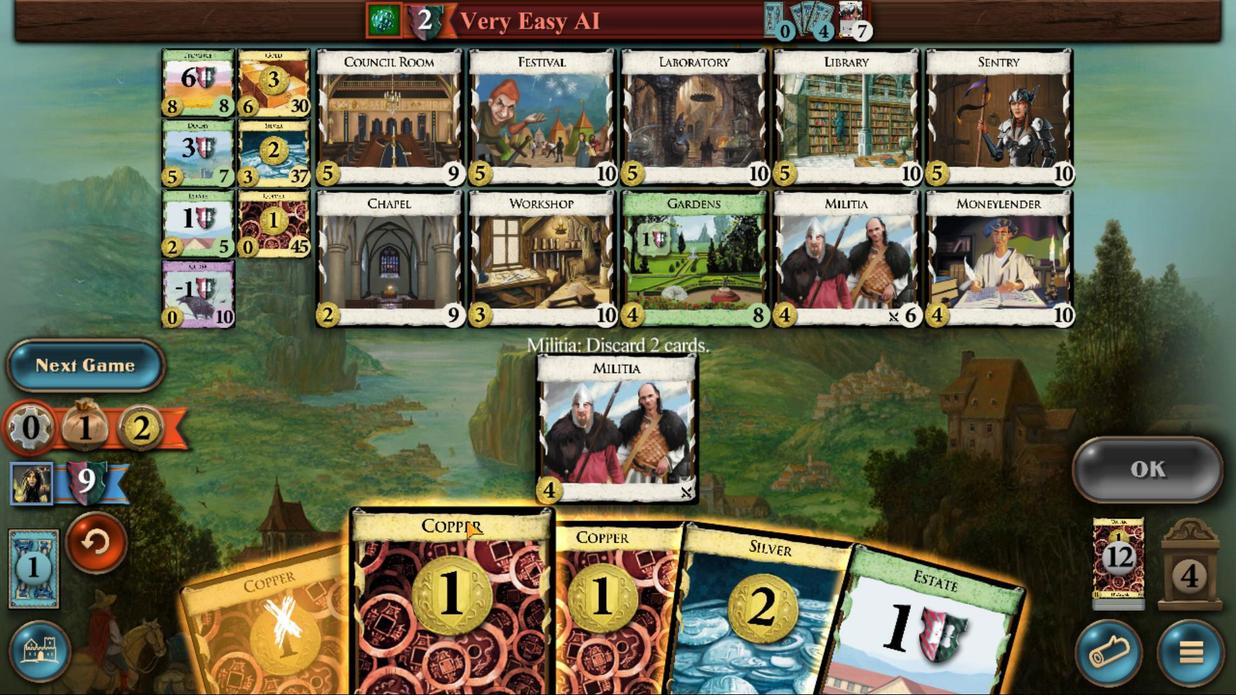 
Action: Mouse moved to (1030, 400)
Screenshot: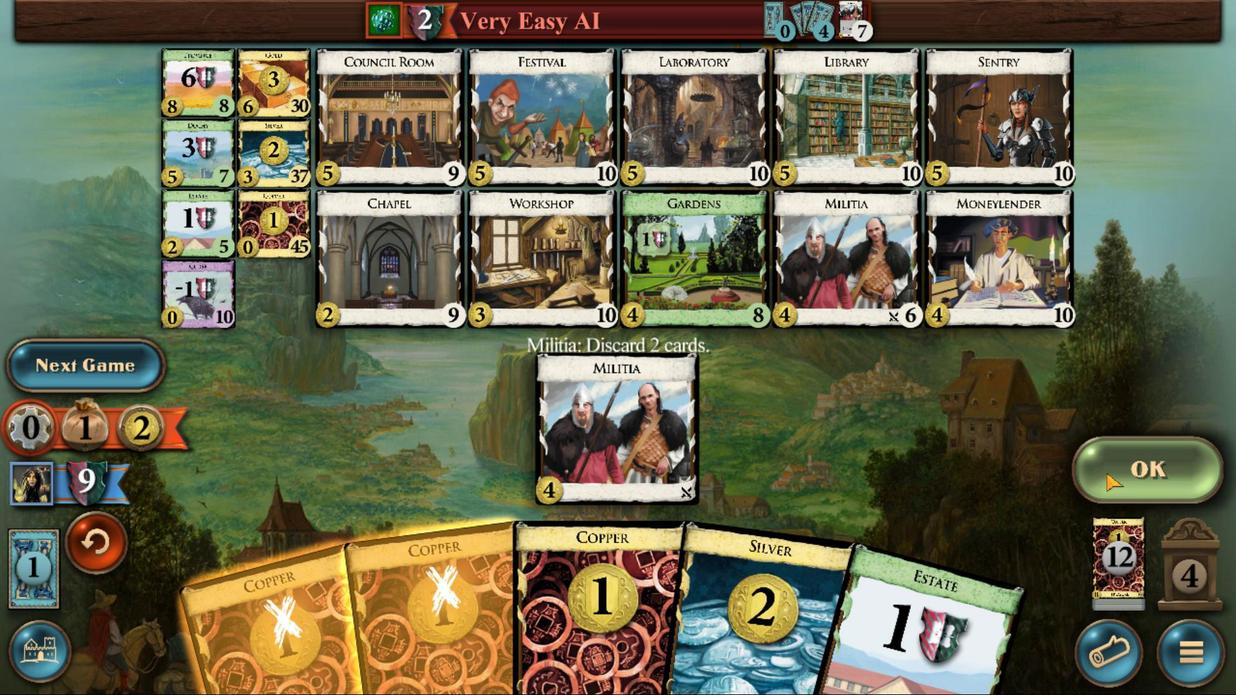 
Action: Mouse pressed left at (1030, 400)
Screenshot: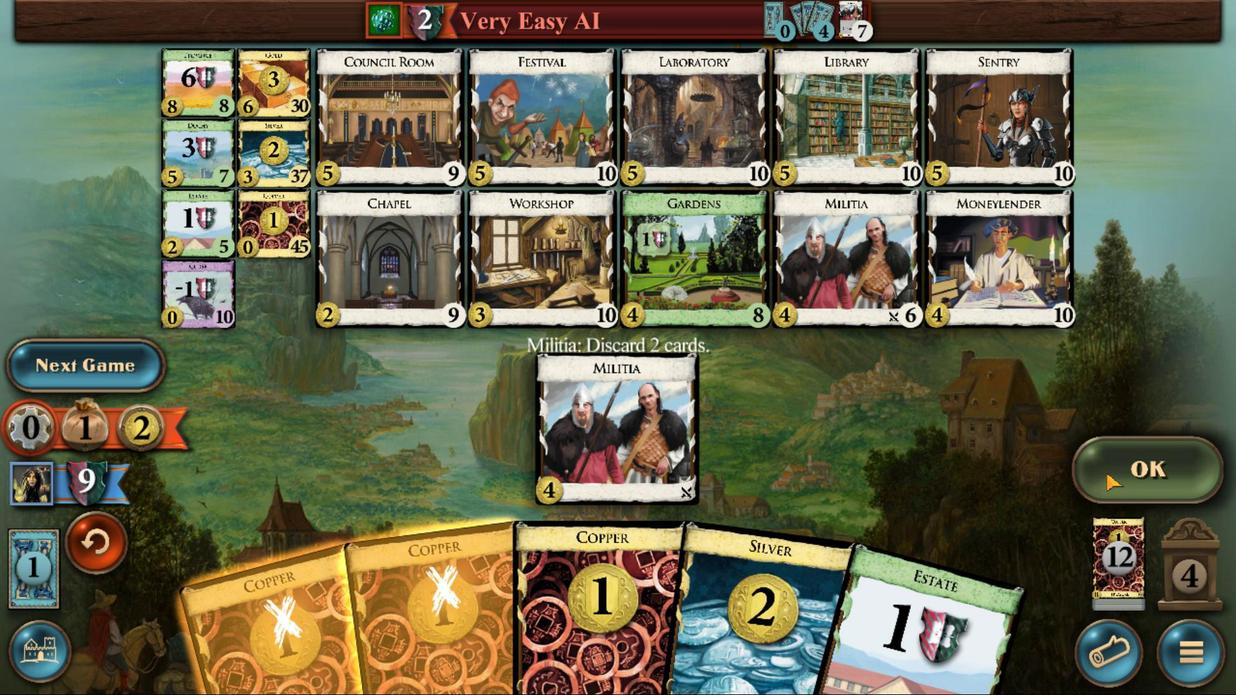 
Action: Mouse moved to (582, 521)
Screenshot: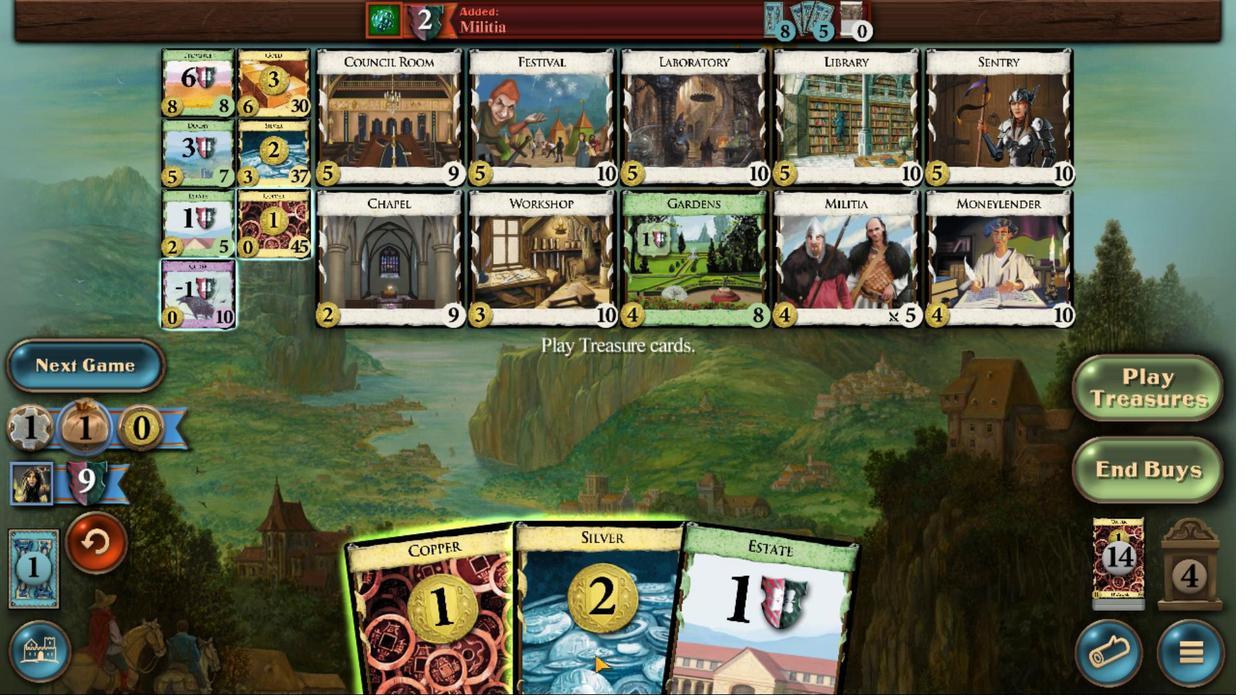 
Action: Mouse pressed left at (582, 521)
Screenshot: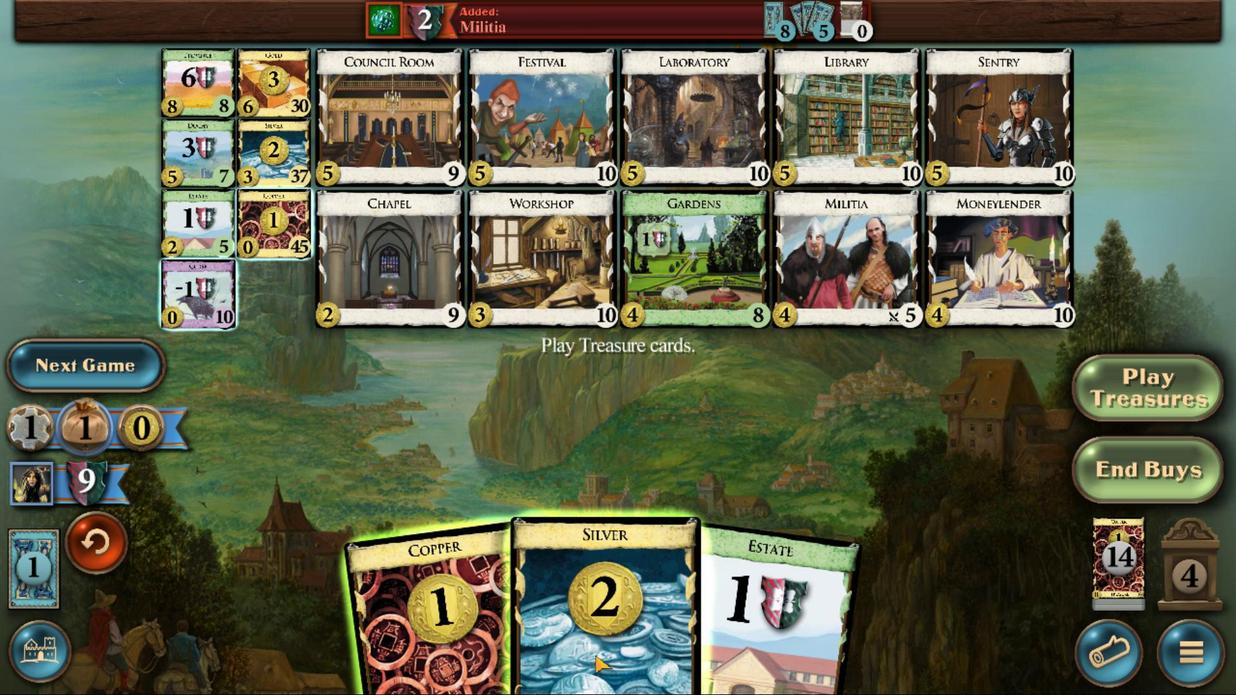 
Action: Mouse moved to (498, 537)
Screenshot: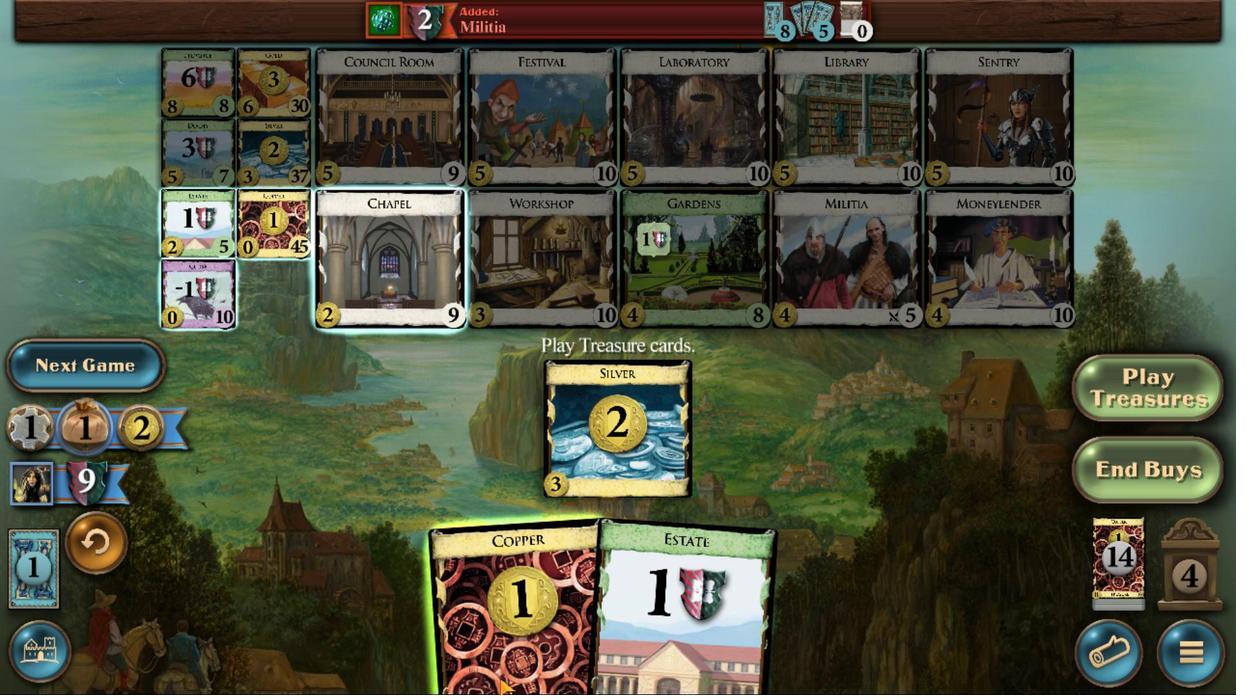 
Action: Mouse pressed left at (498, 537)
Screenshot: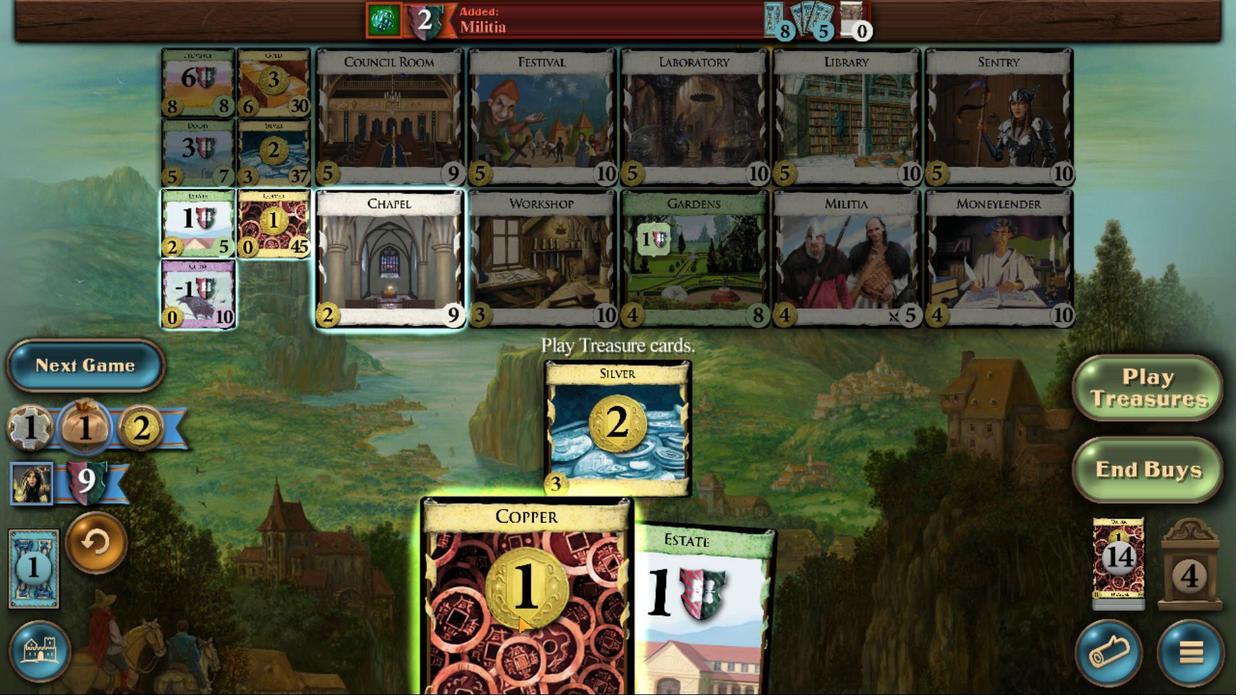
Action: Mouse moved to (467, 450)
Screenshot: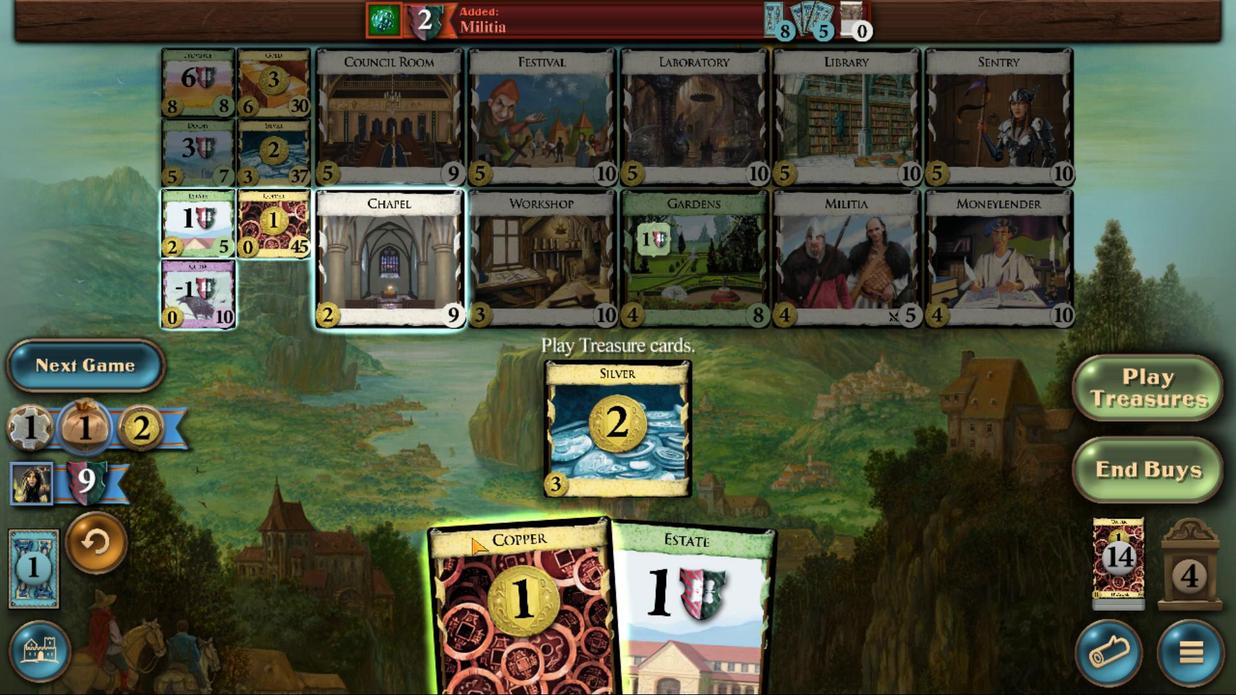 
Action: Mouse pressed left at (467, 450)
Screenshot: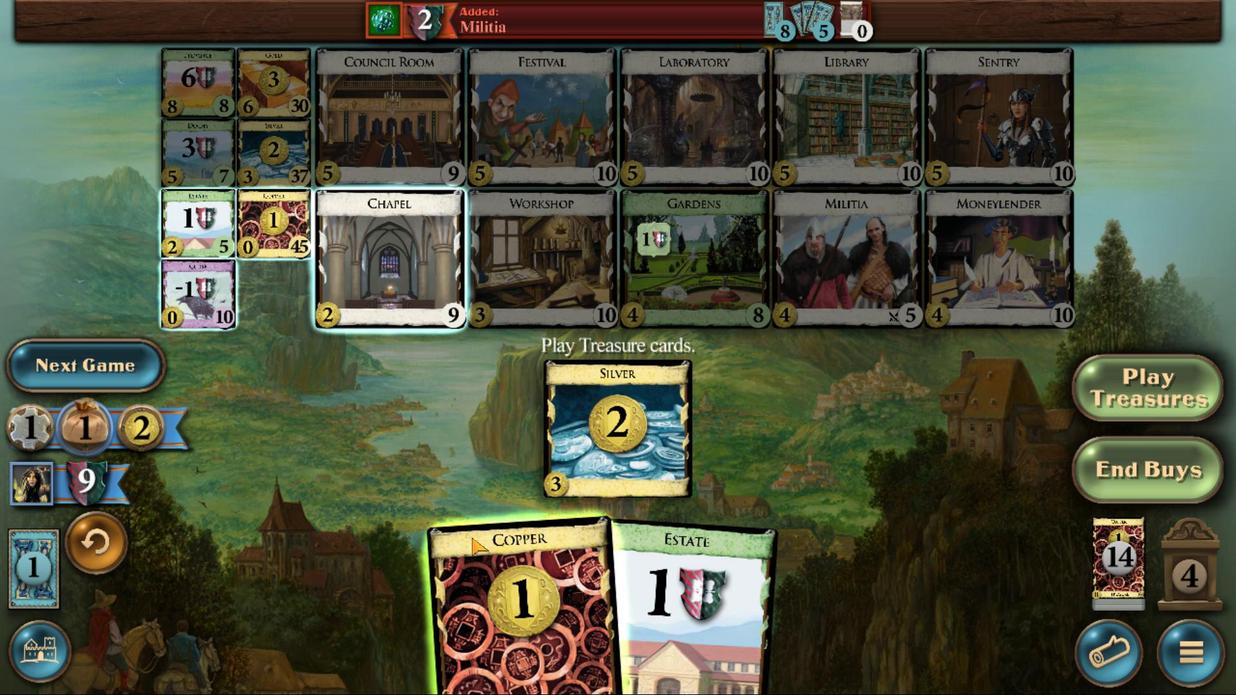 
Action: Mouse moved to (289, 182)
Screenshot: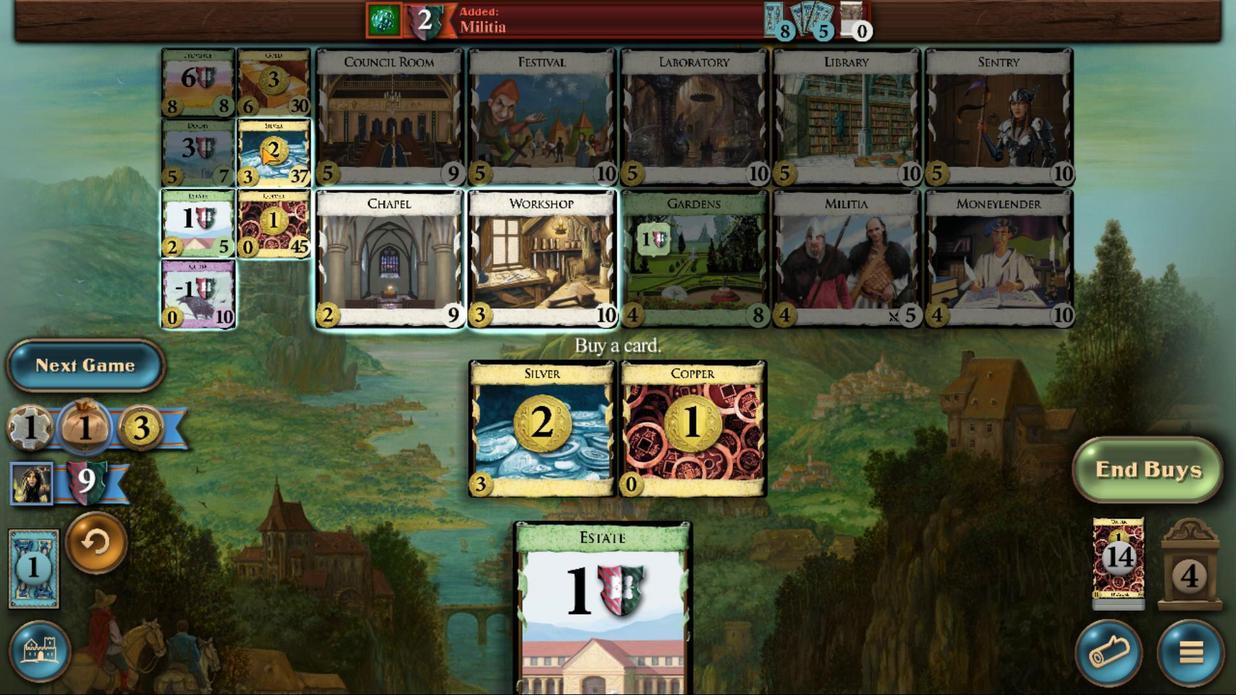 
Action: Mouse pressed left at (289, 182)
Screenshot: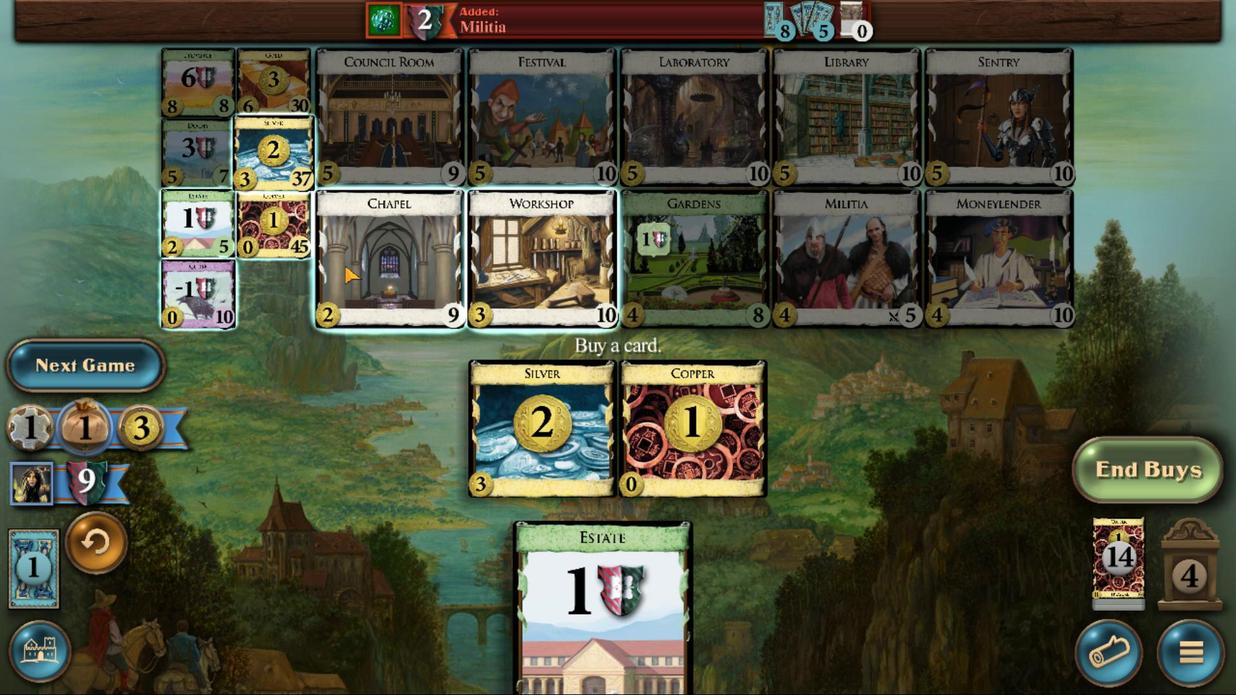 
Action: Mouse moved to (510, 497)
Screenshot: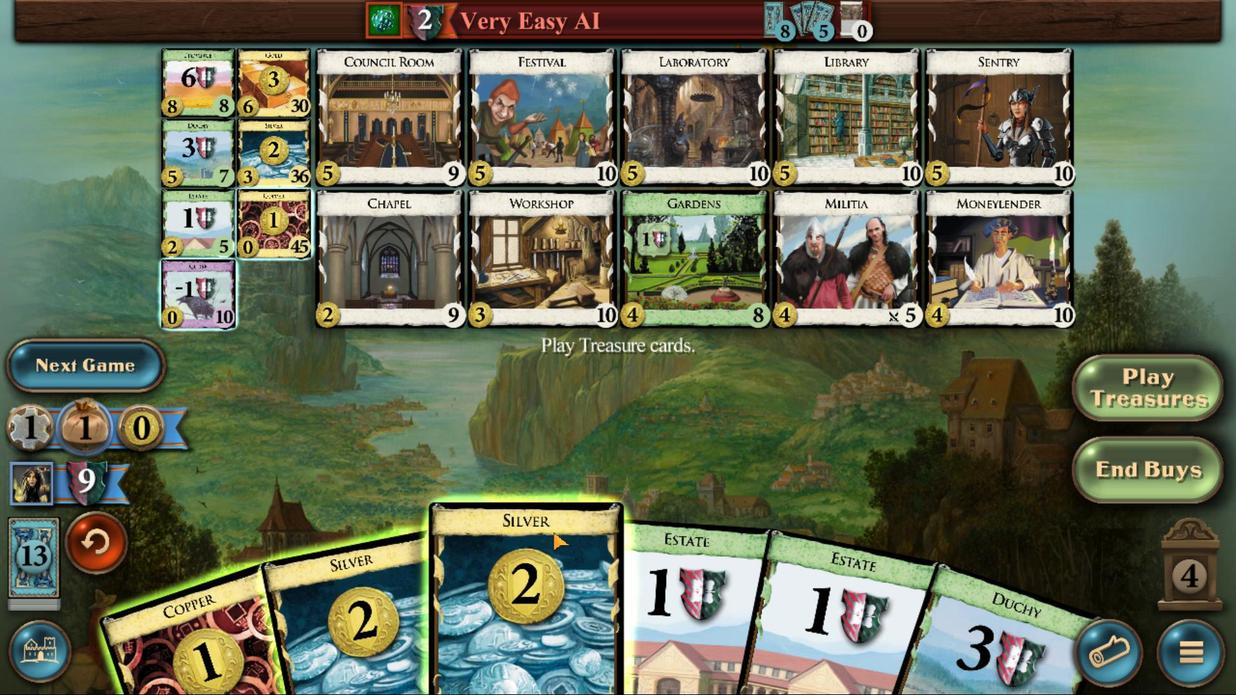 
Action: Mouse pressed left at (510, 497)
Screenshot: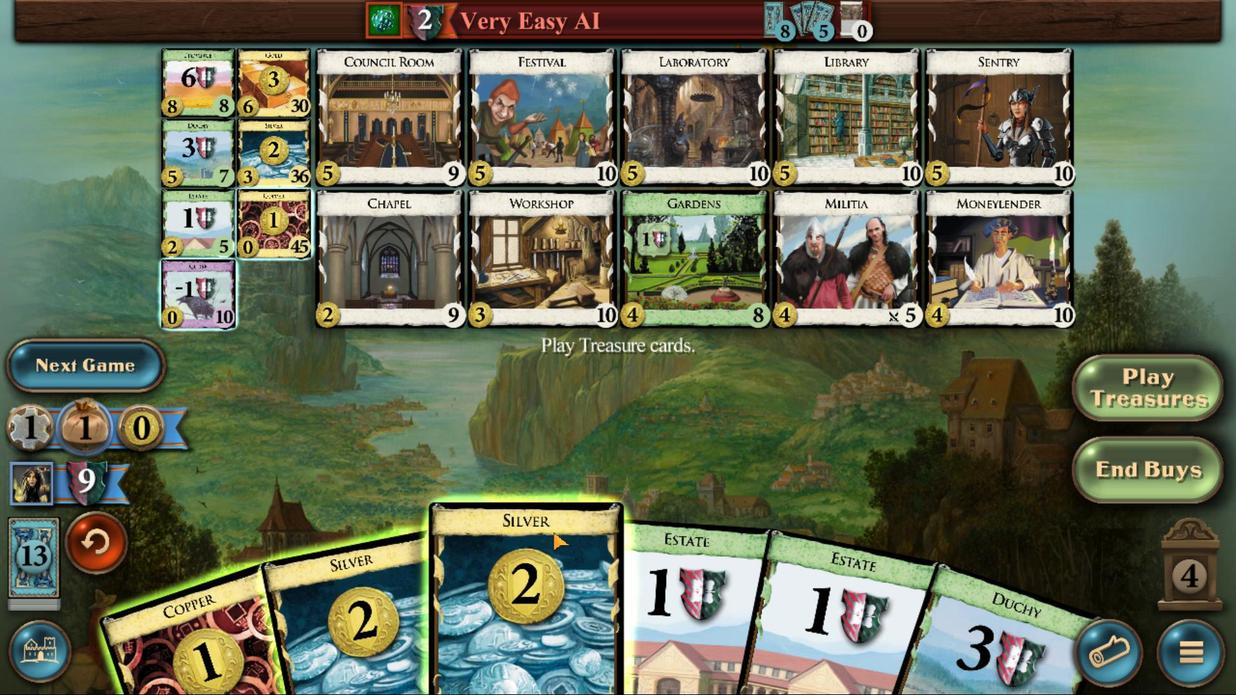 
Action: Mouse moved to (403, 488)
Screenshot: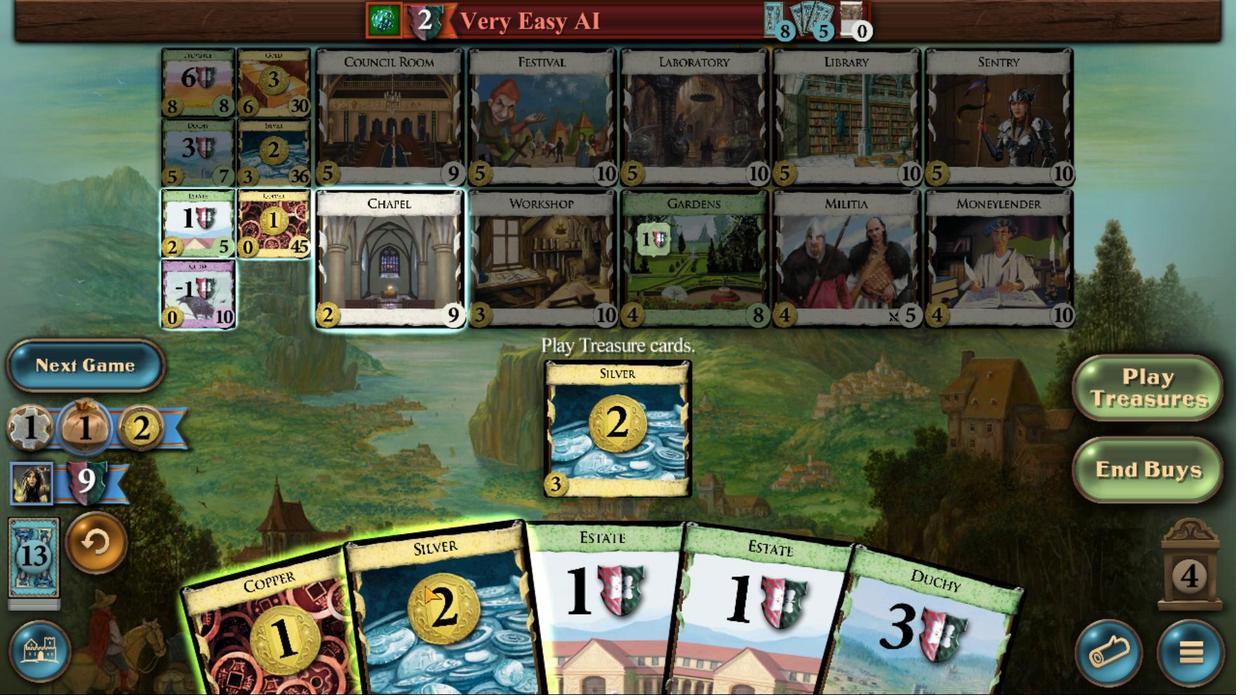 
Action: Mouse pressed left at (403, 488)
Screenshot: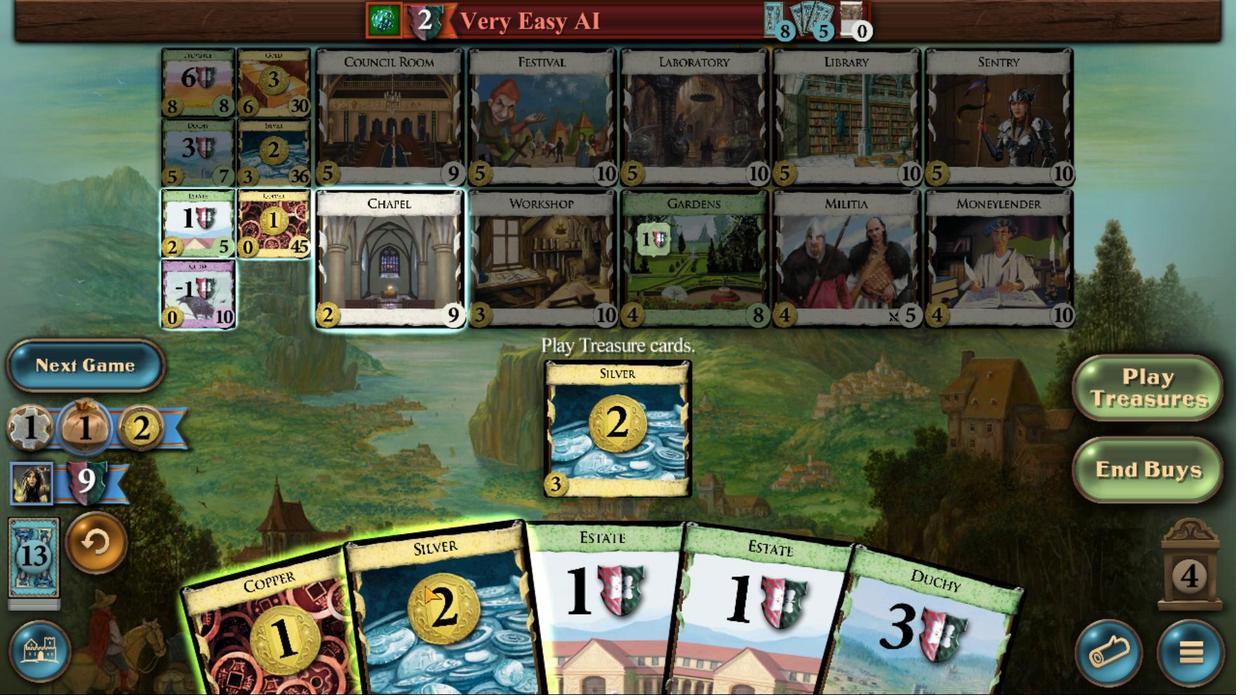 
Action: Mouse moved to (345, 474)
Screenshot: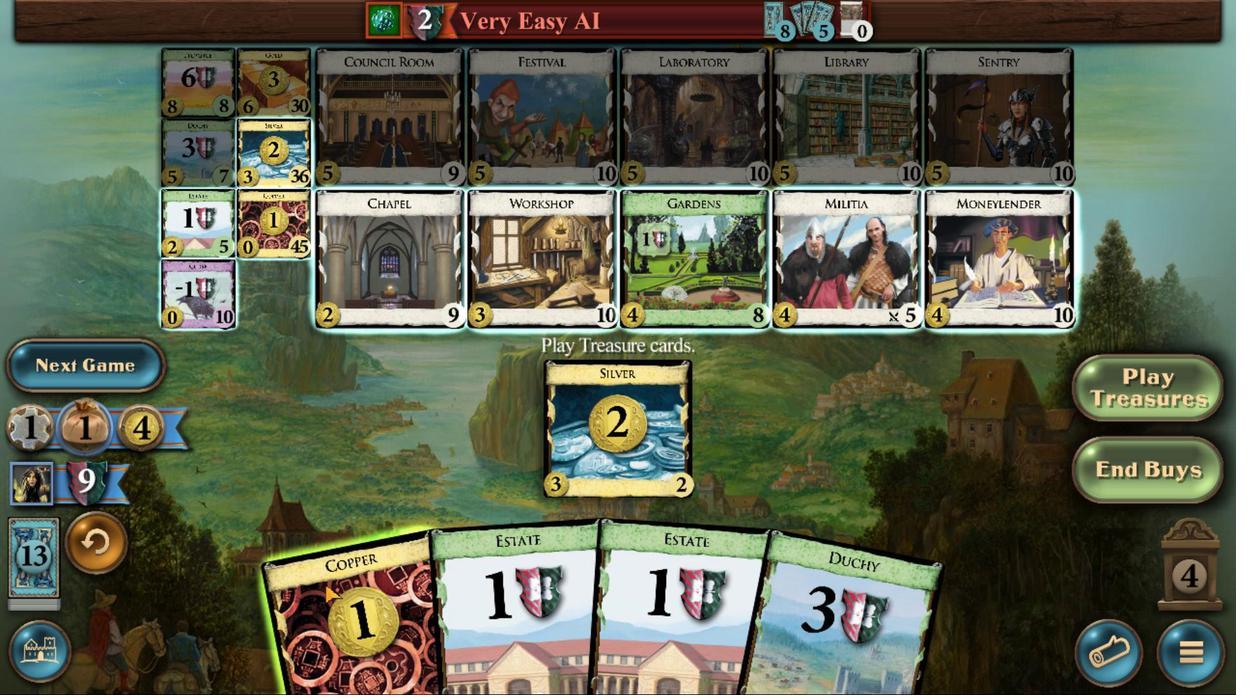 
Action: Mouse pressed left at (345, 474)
Screenshot: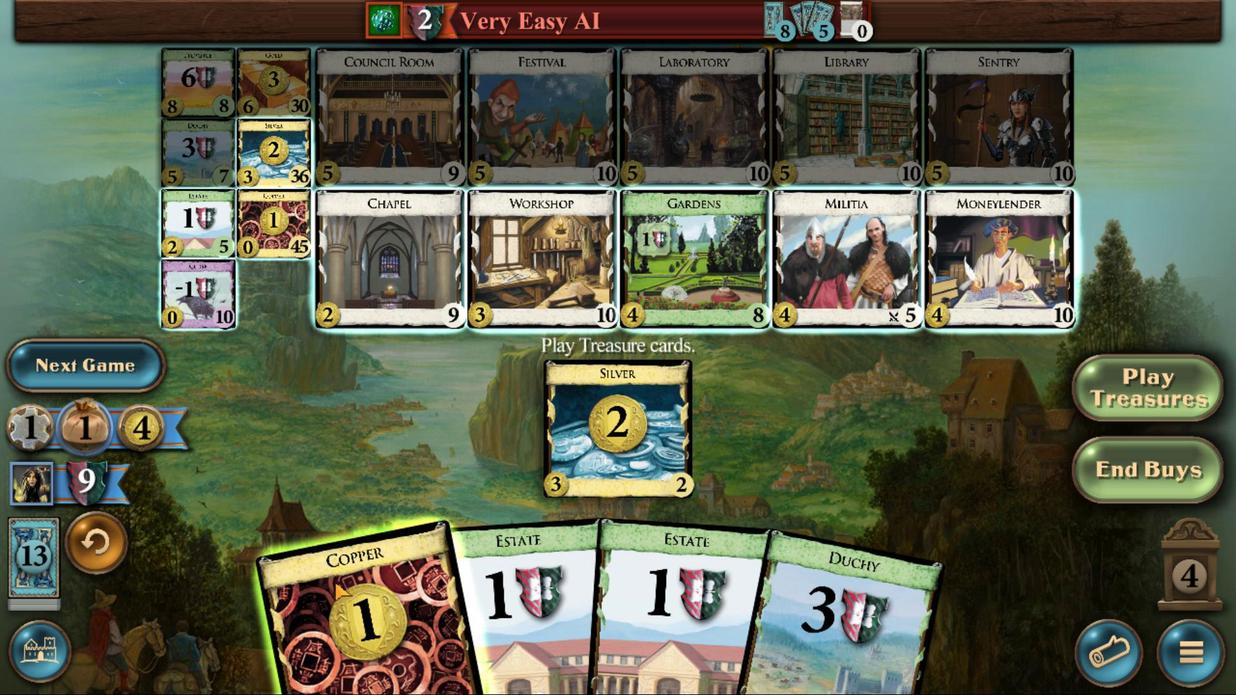 
Action: Mouse moved to (228, 184)
Screenshot: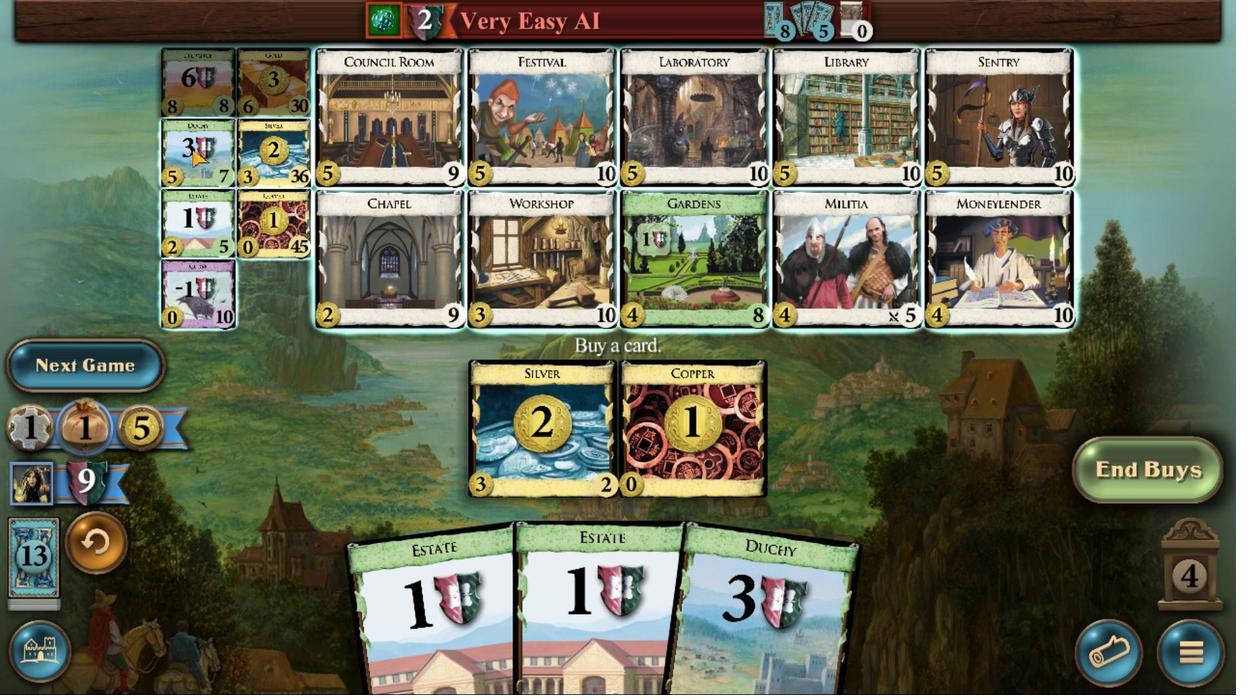 
Action: Mouse pressed left at (228, 184)
Screenshot: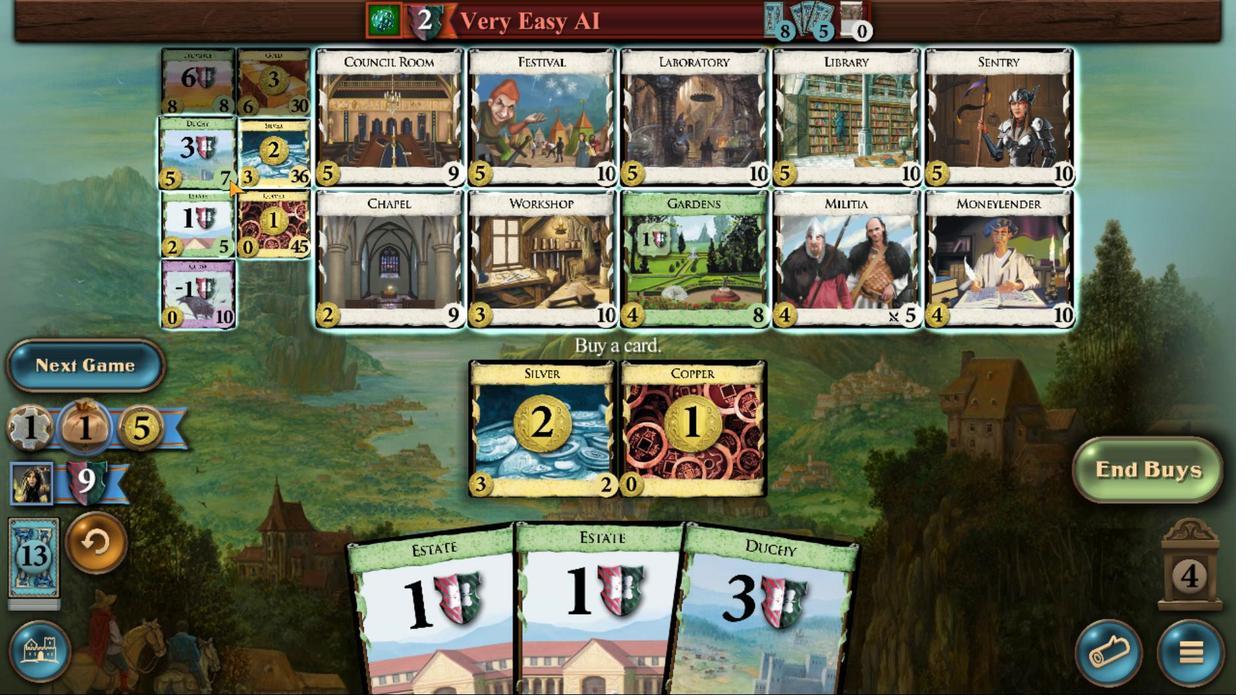 
Action: Mouse moved to (274, 484)
Screenshot: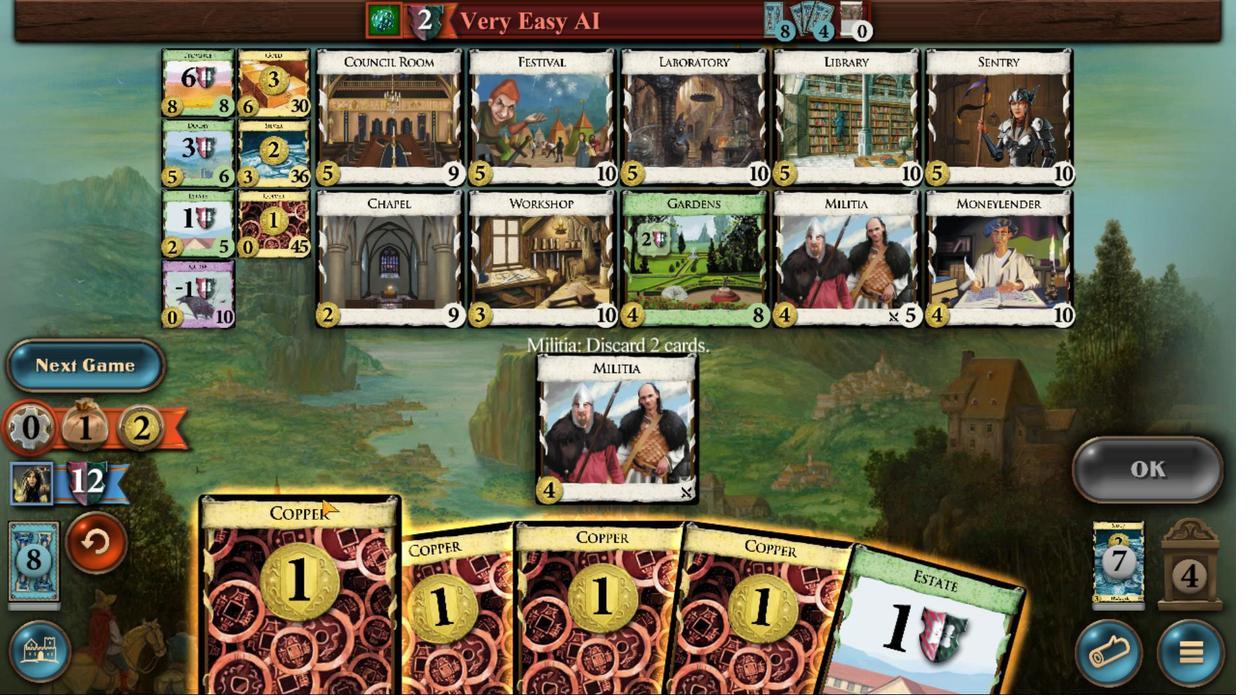 
Action: Mouse pressed left at (274, 484)
Screenshot: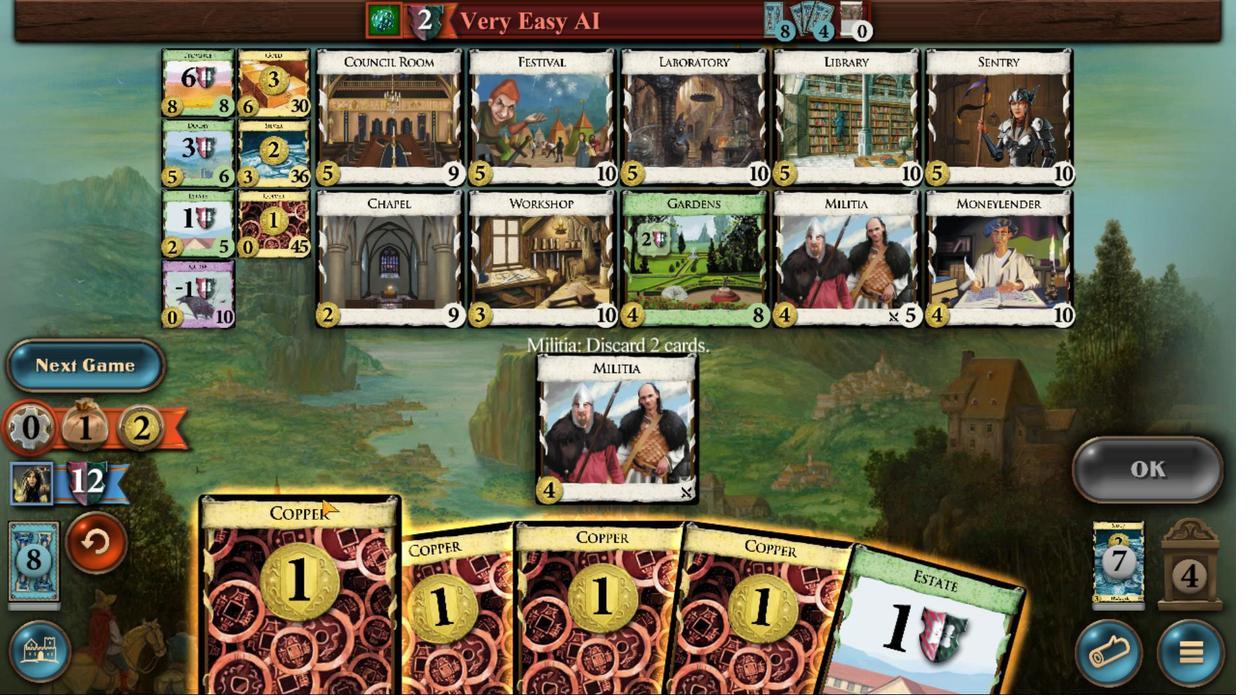 
Action: Mouse moved to (449, 476)
Screenshot: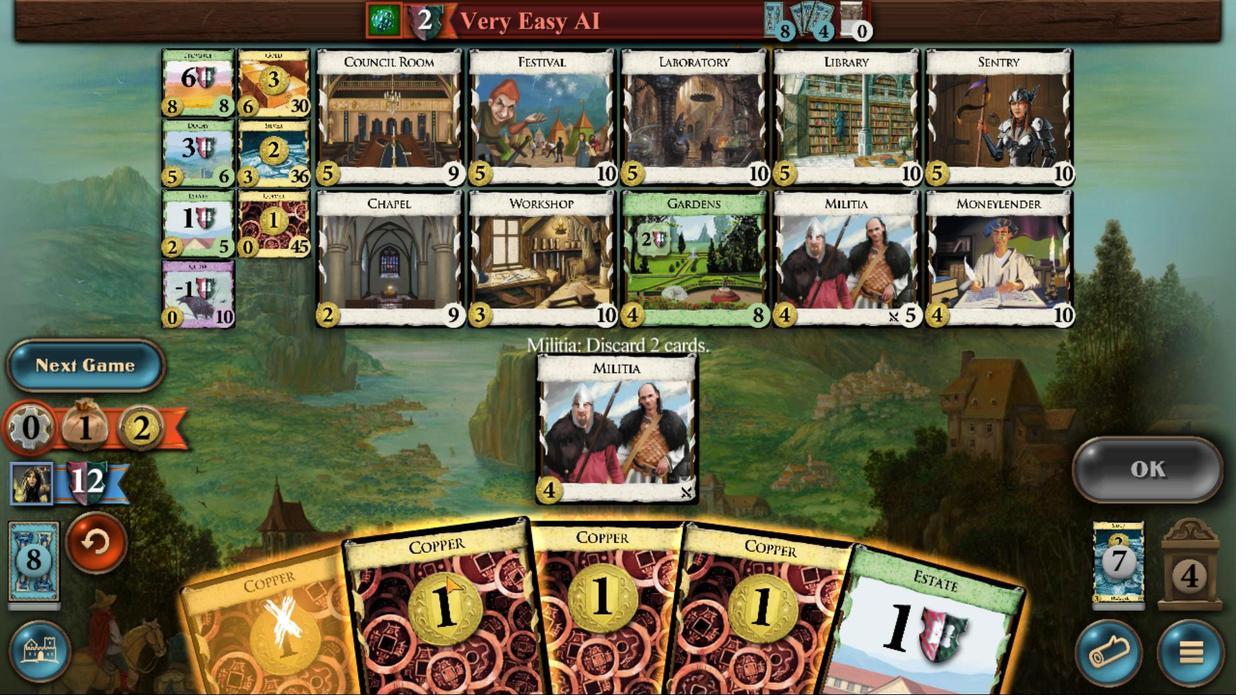 
Action: Mouse pressed left at (449, 476)
Screenshot: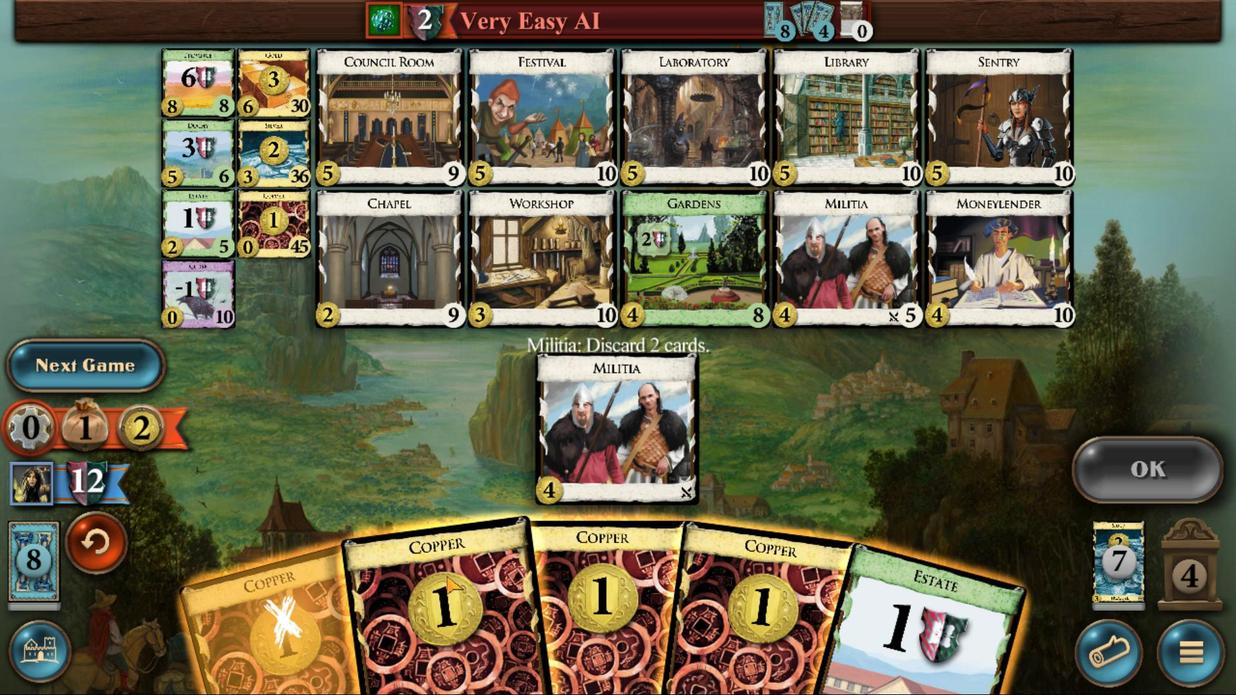 
Action: Mouse moved to (1030, 403)
Screenshot: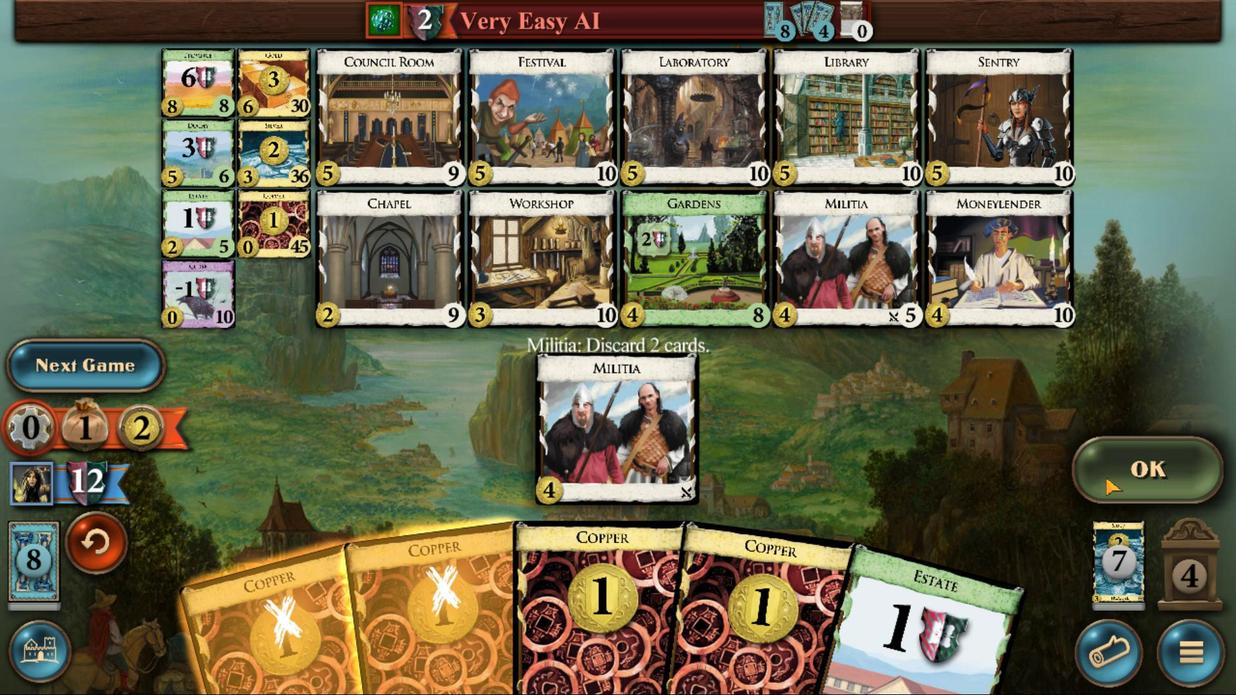 
Action: Mouse pressed left at (1030, 403)
Screenshot: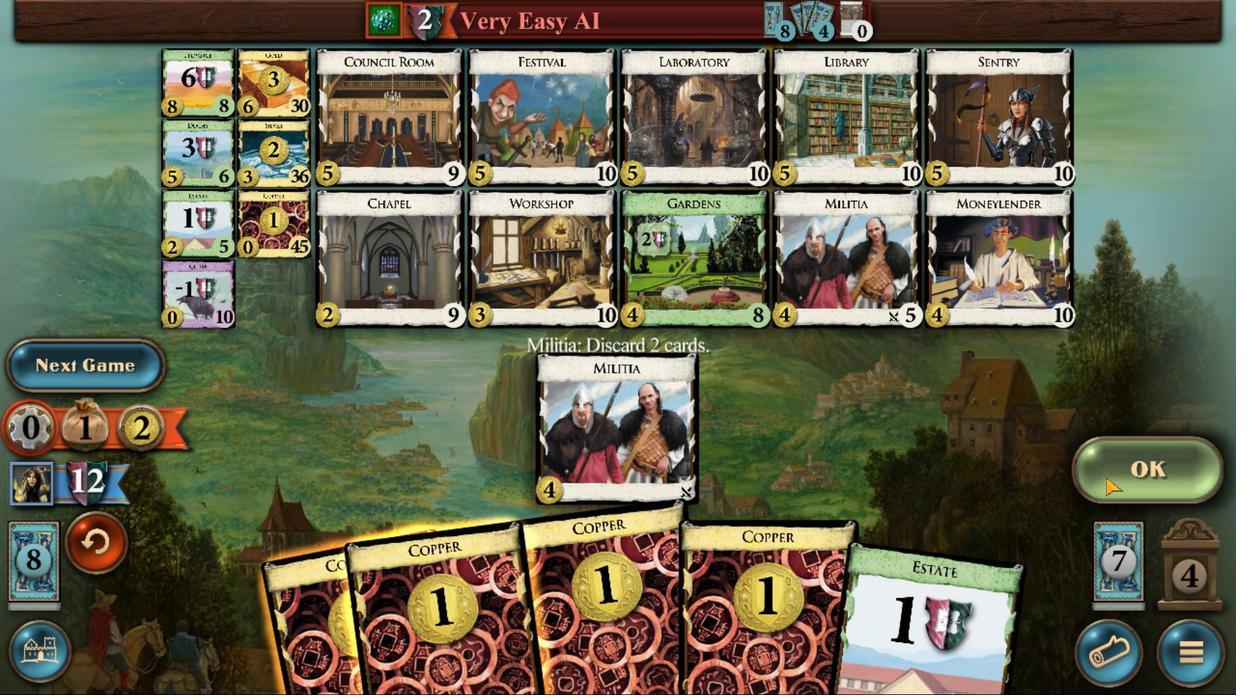 
Action: Mouse moved to (415, 494)
Screenshot: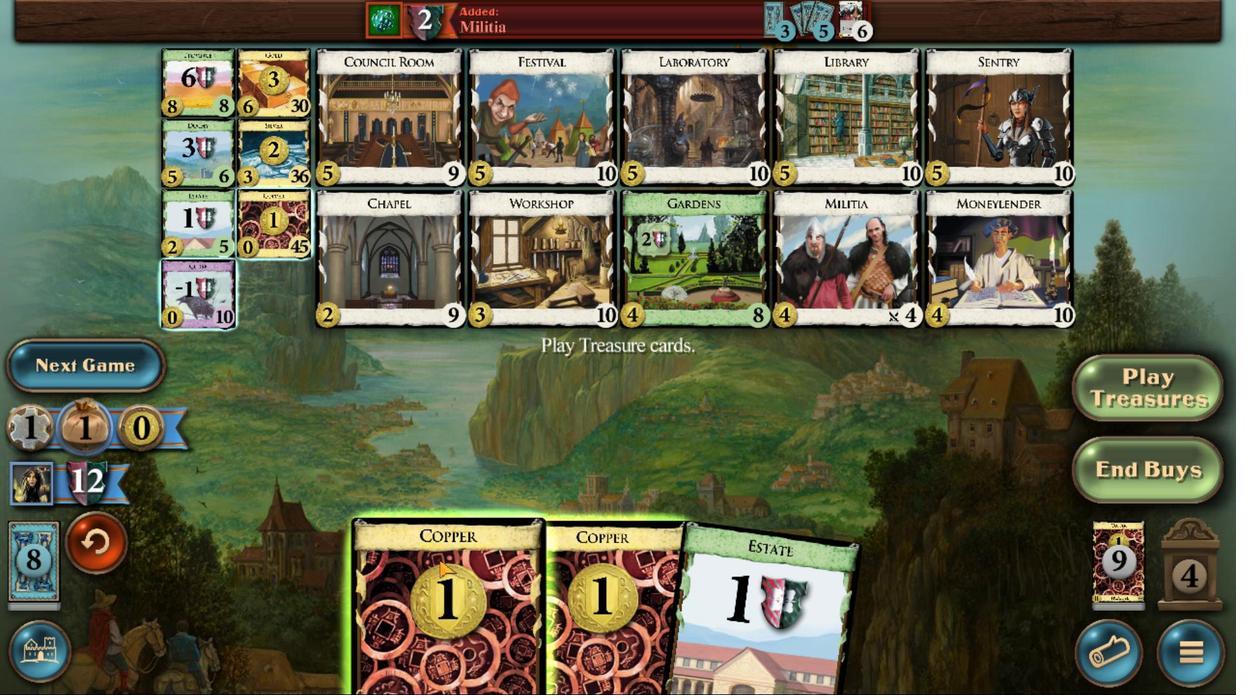 
Action: Mouse pressed left at (415, 494)
Screenshot: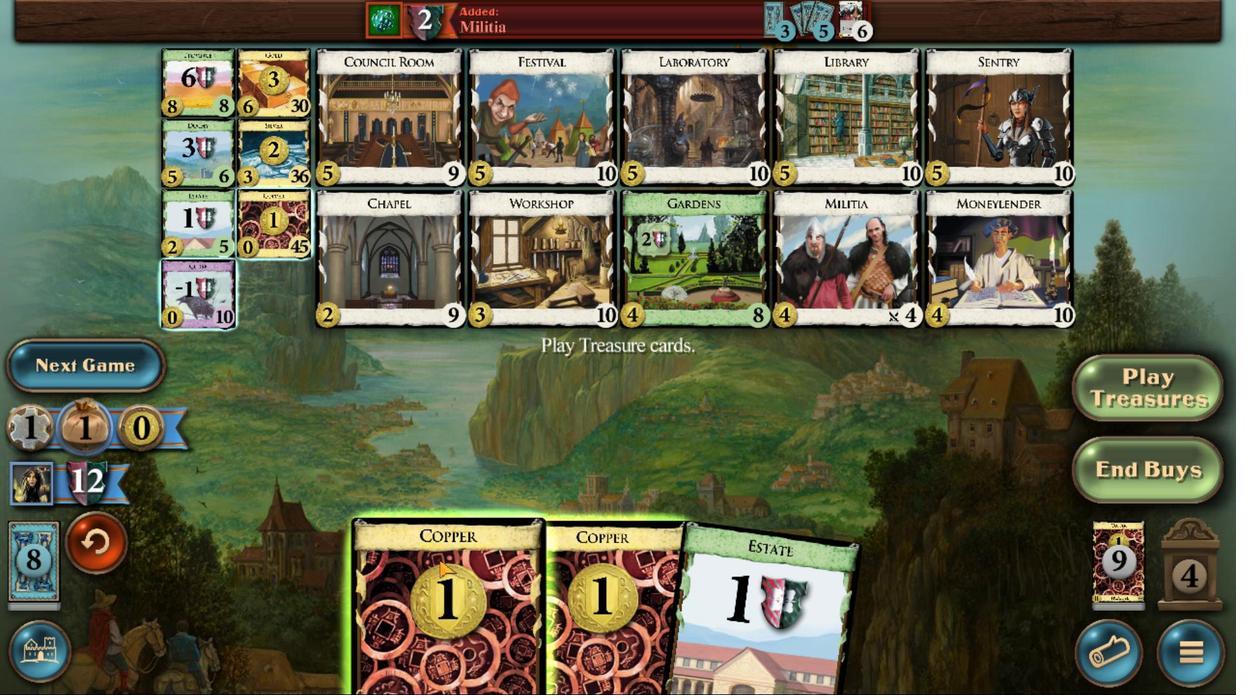 
Action: Mouse moved to (507, 465)
Screenshot: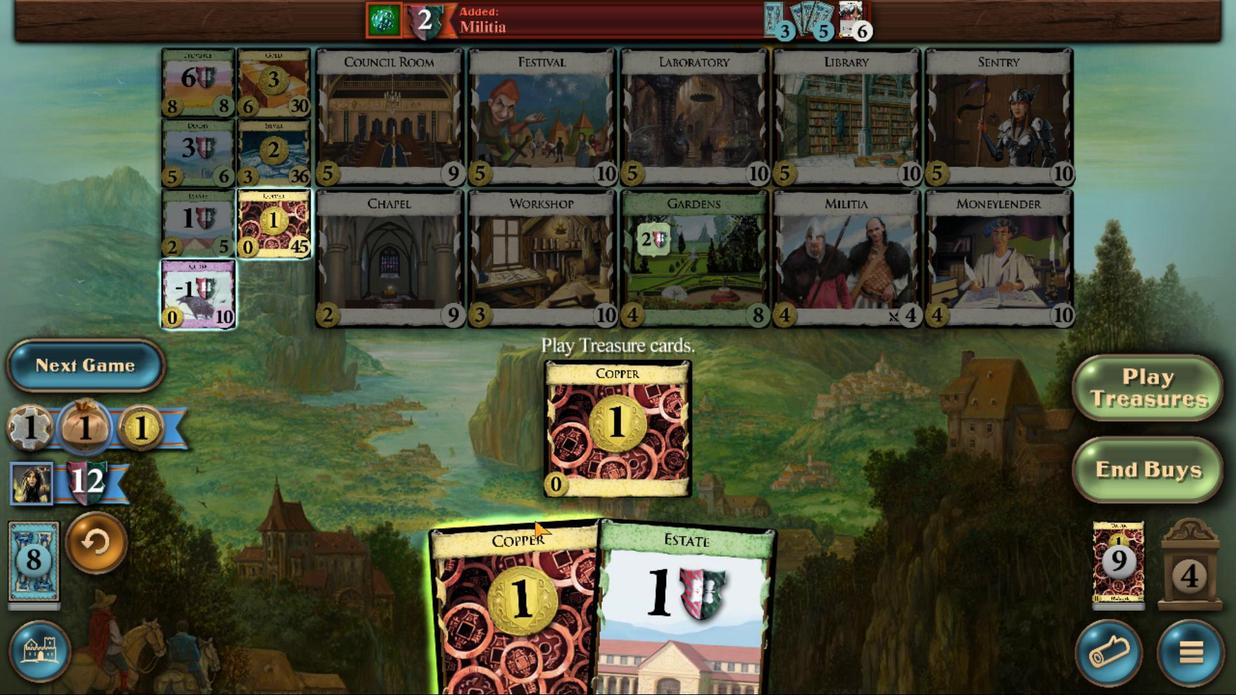 
Action: Mouse pressed left at (507, 465)
Screenshot: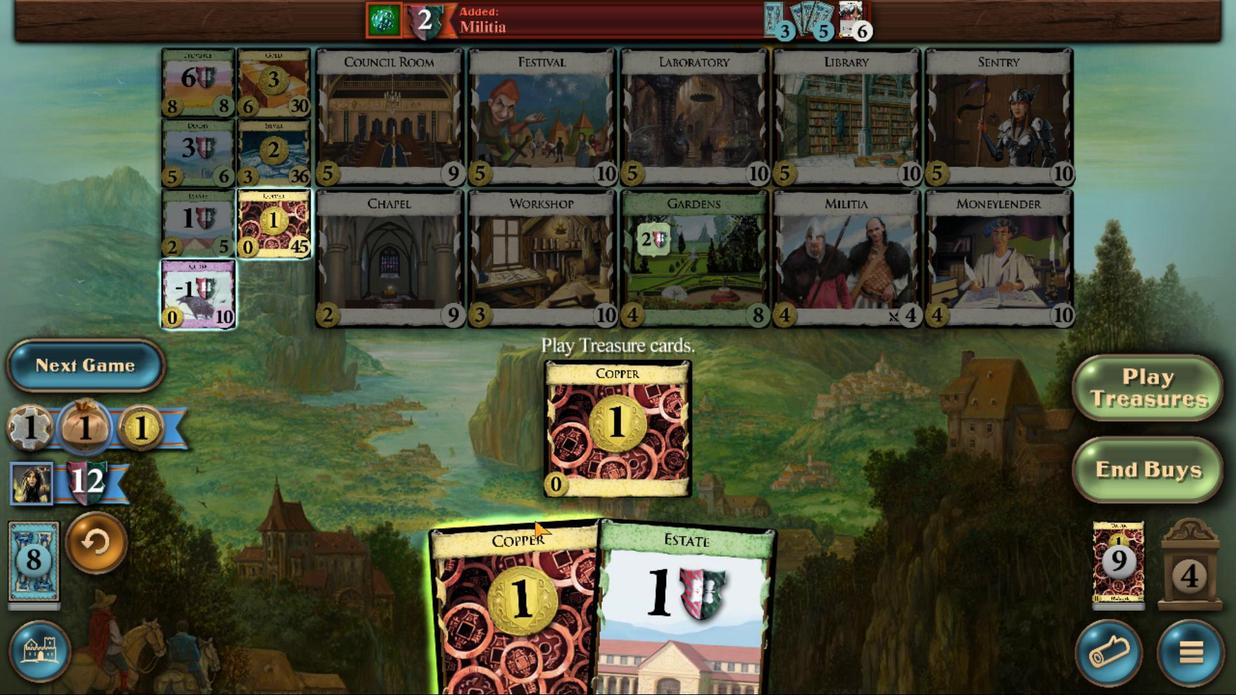 
Action: Mouse moved to (235, 231)
Screenshot: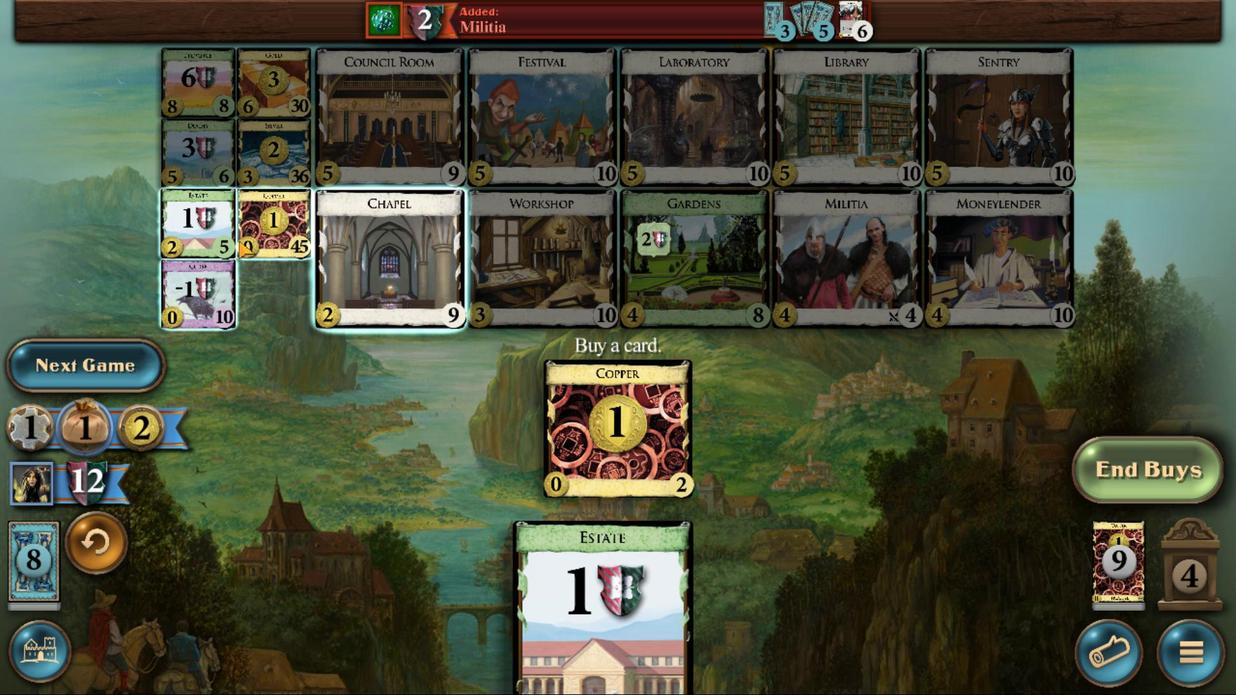 
Action: Mouse pressed left at (235, 231)
Screenshot: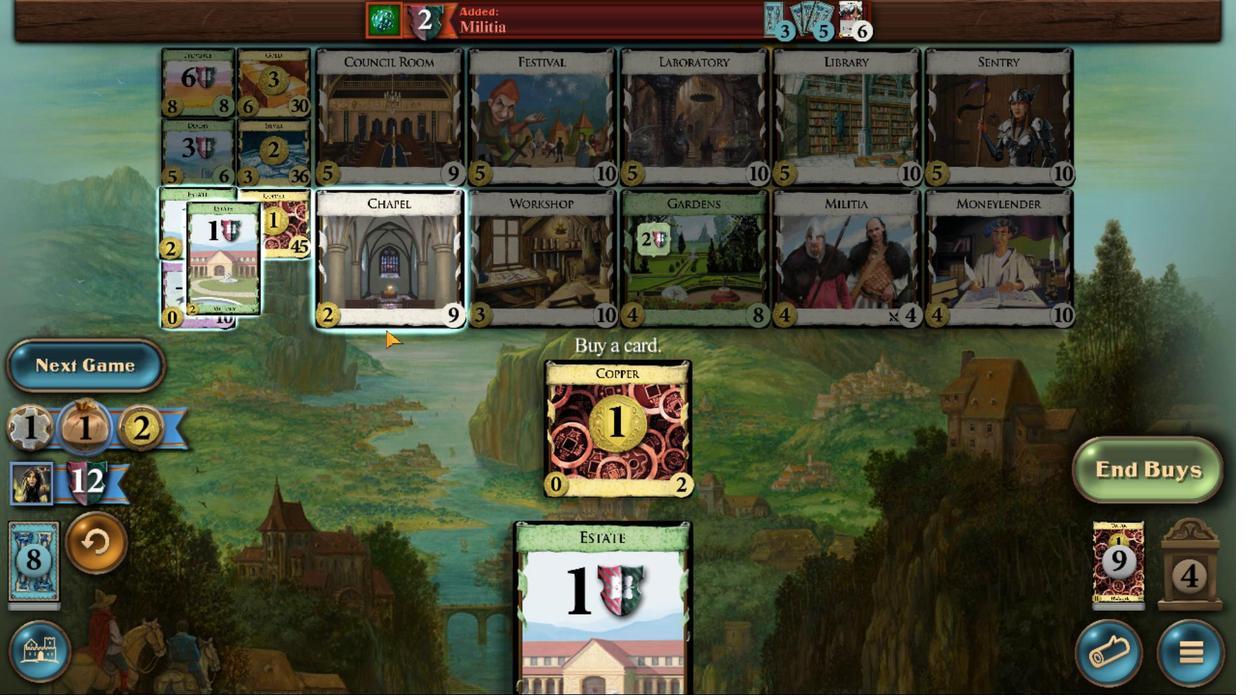 
Action: Mouse moved to (307, 490)
Screenshot: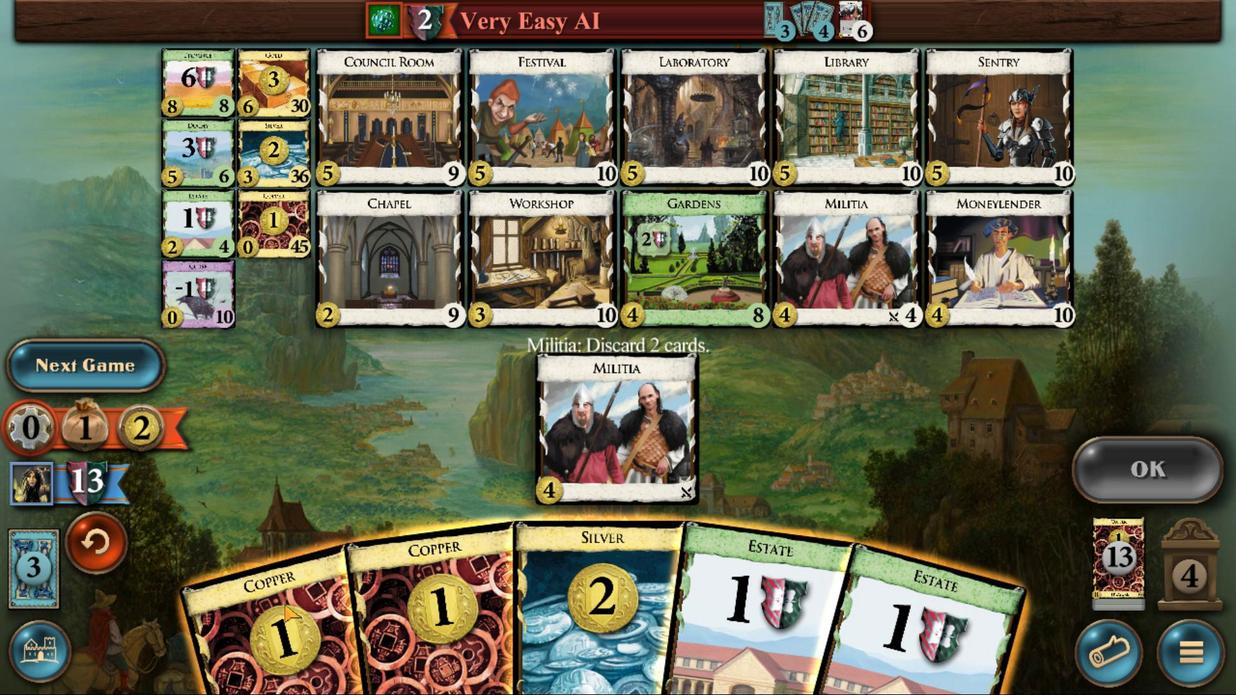
Action: Mouse pressed left at (307, 490)
Screenshot: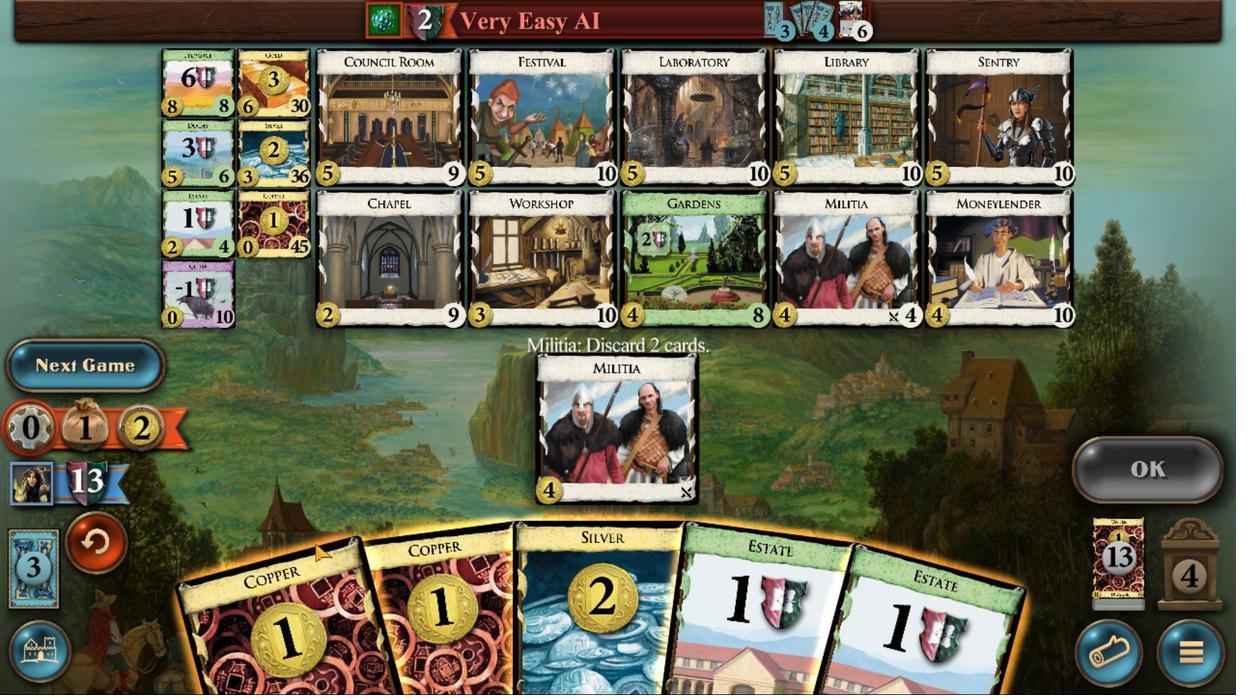 
Action: Mouse moved to (433, 495)
Screenshot: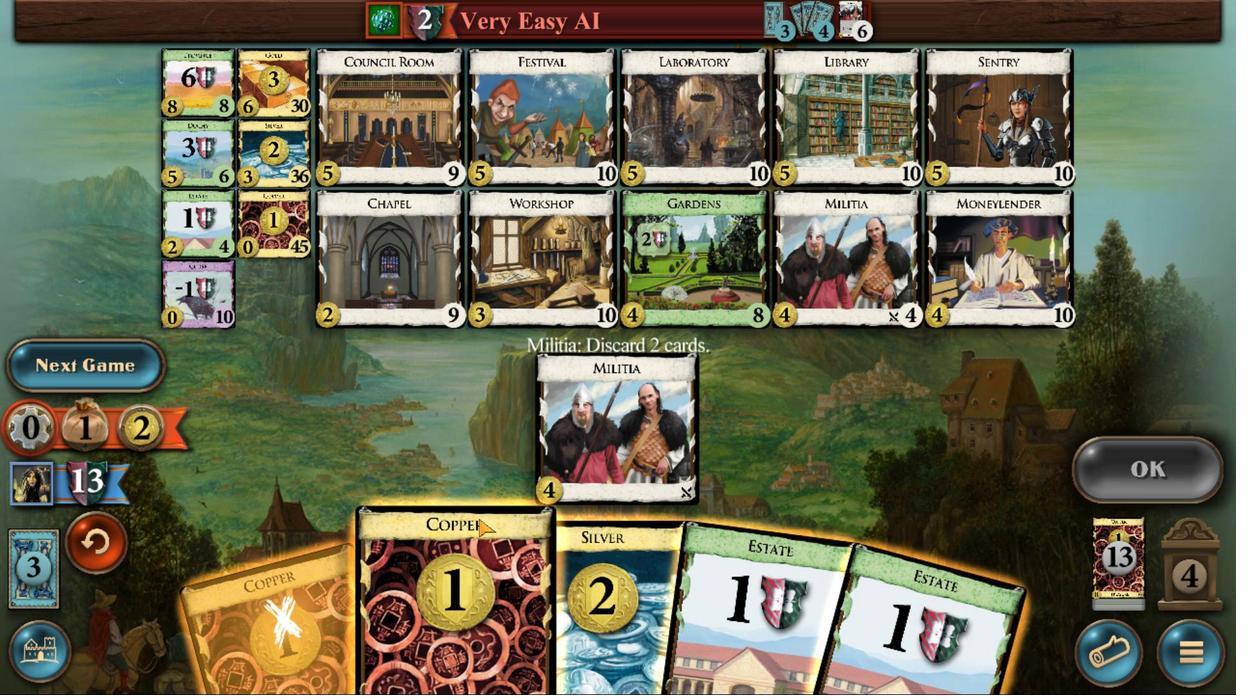 
Action: Mouse pressed left at (433, 495)
Screenshot: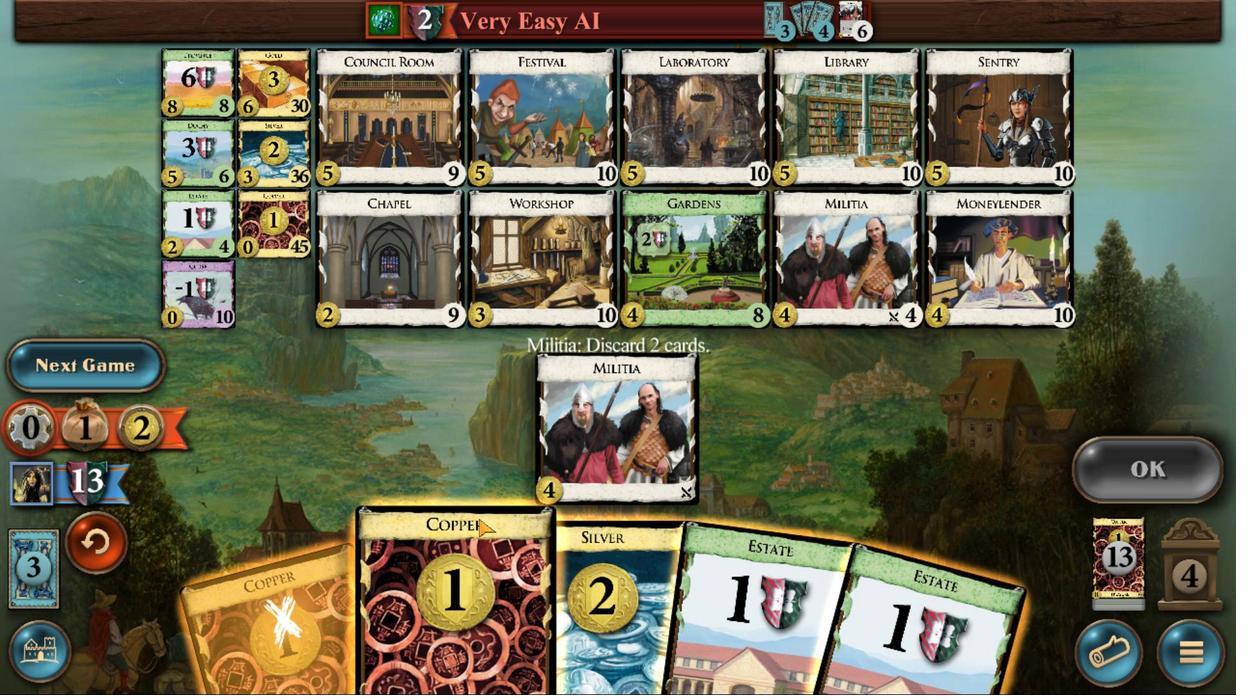 
Action: Mouse moved to (1024, 398)
Screenshot: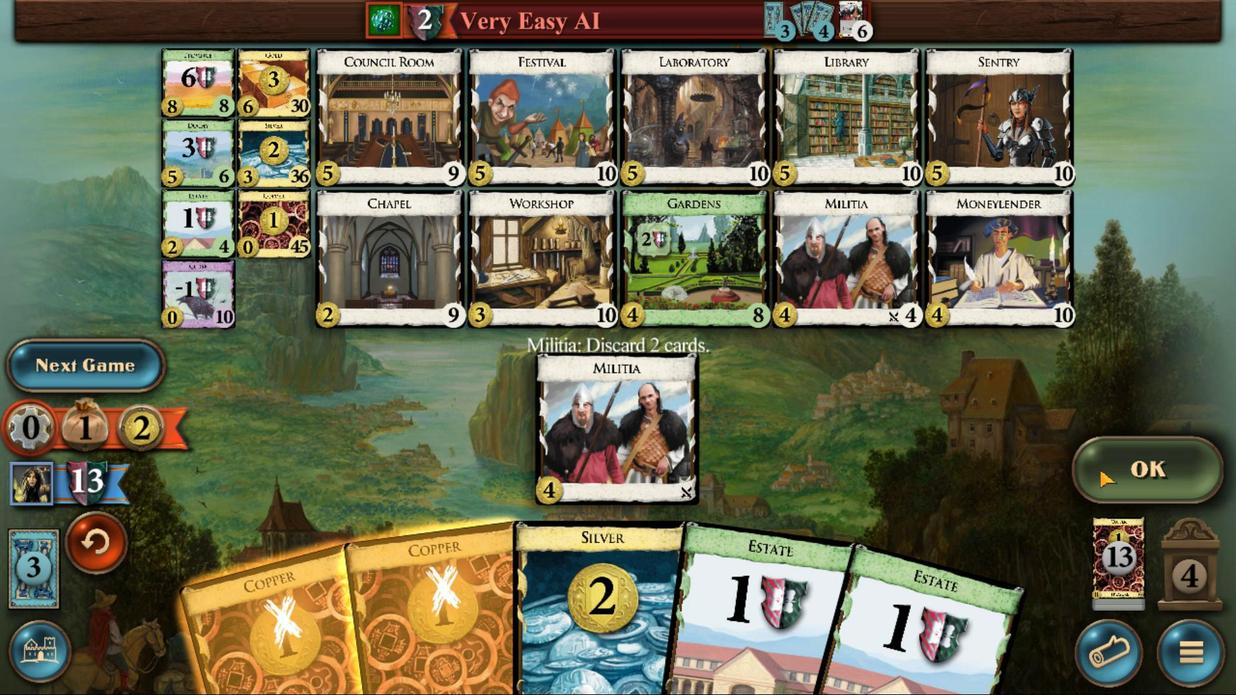 
Action: Mouse pressed left at (1024, 398)
Screenshot: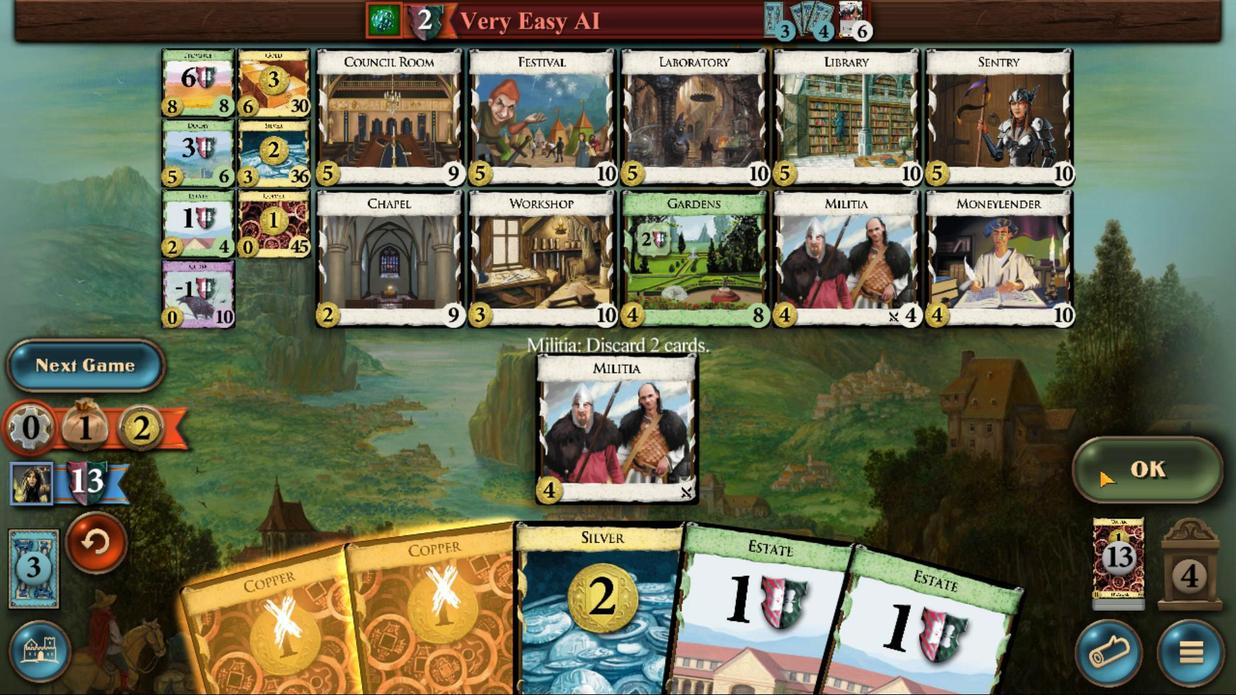 
Action: Mouse moved to (443, 473)
Screenshot: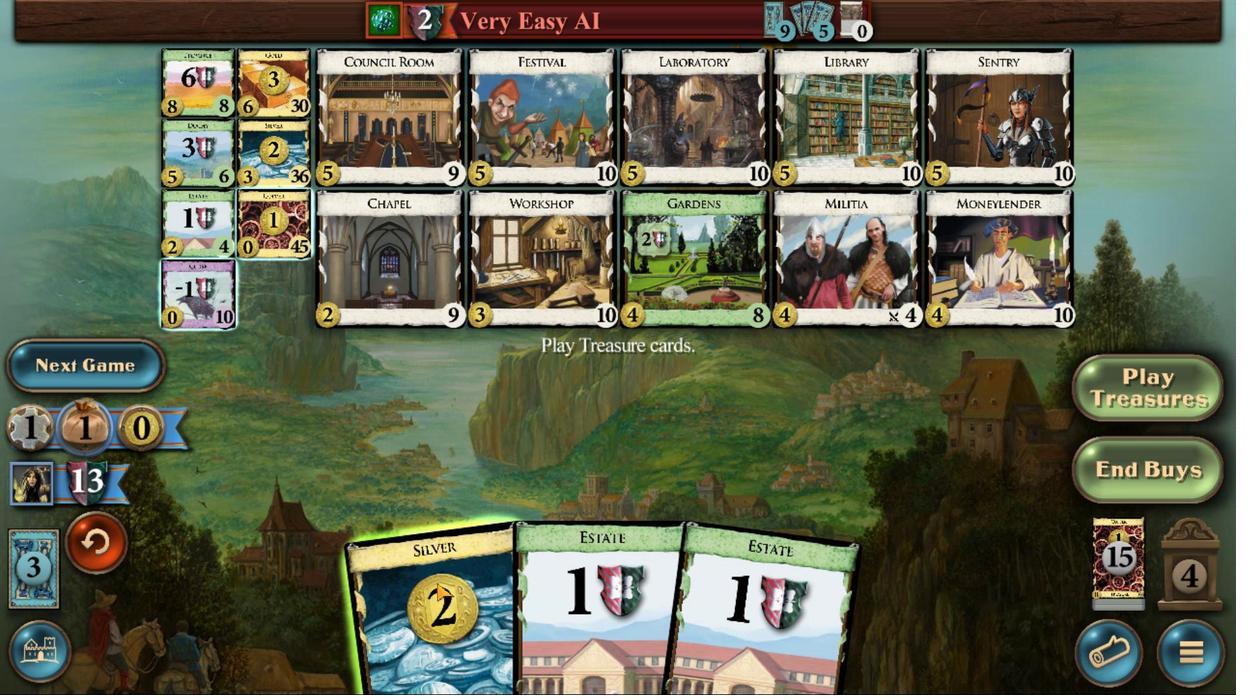 
Action: Mouse pressed left at (443, 473)
Screenshot: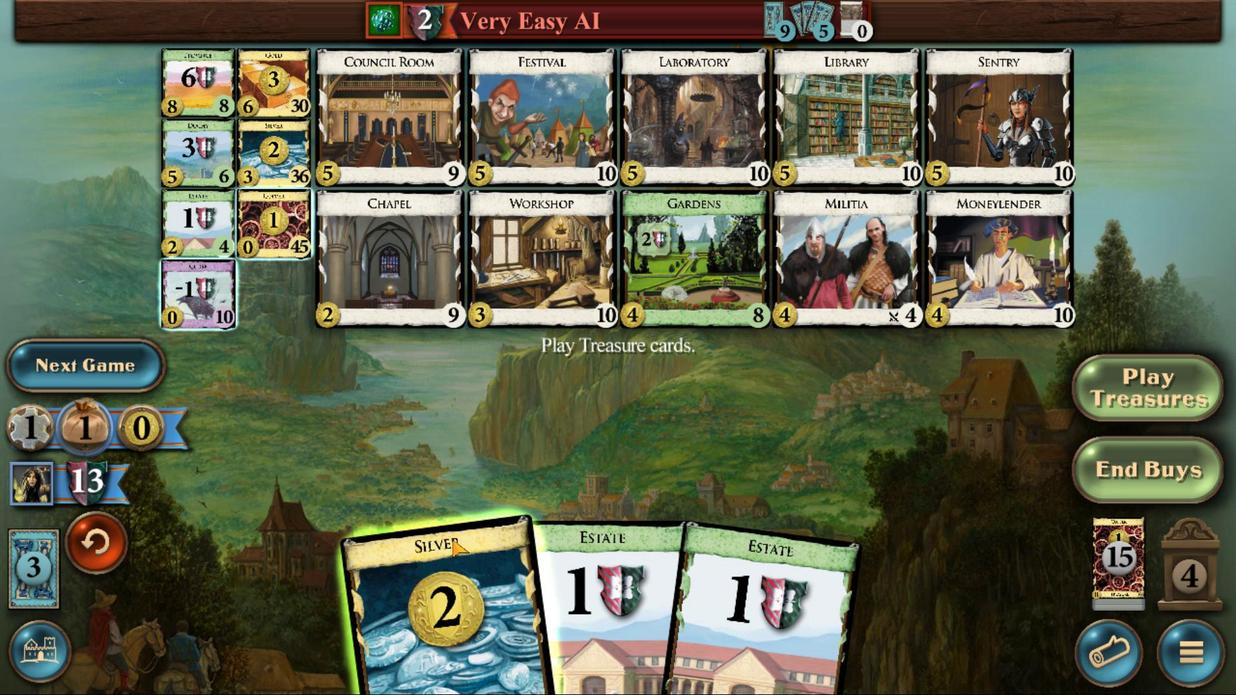 
Action: Mouse moved to (220, 228)
Screenshot: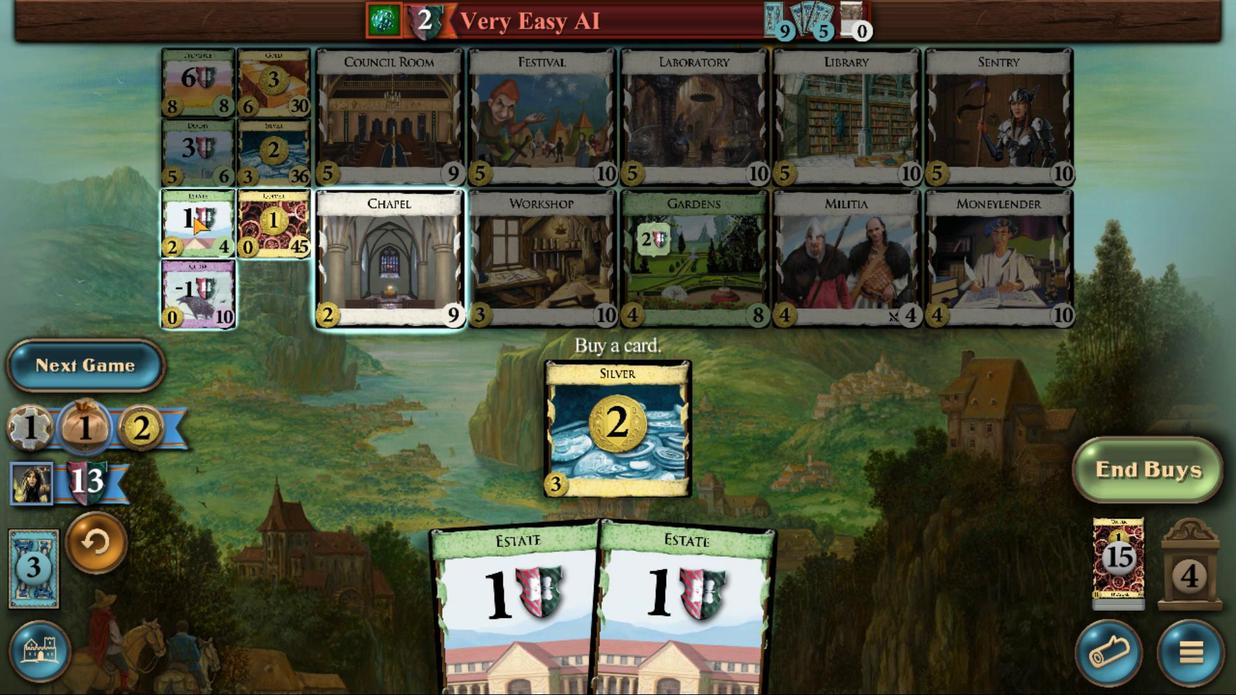 
Action: Mouse pressed left at (220, 228)
Screenshot: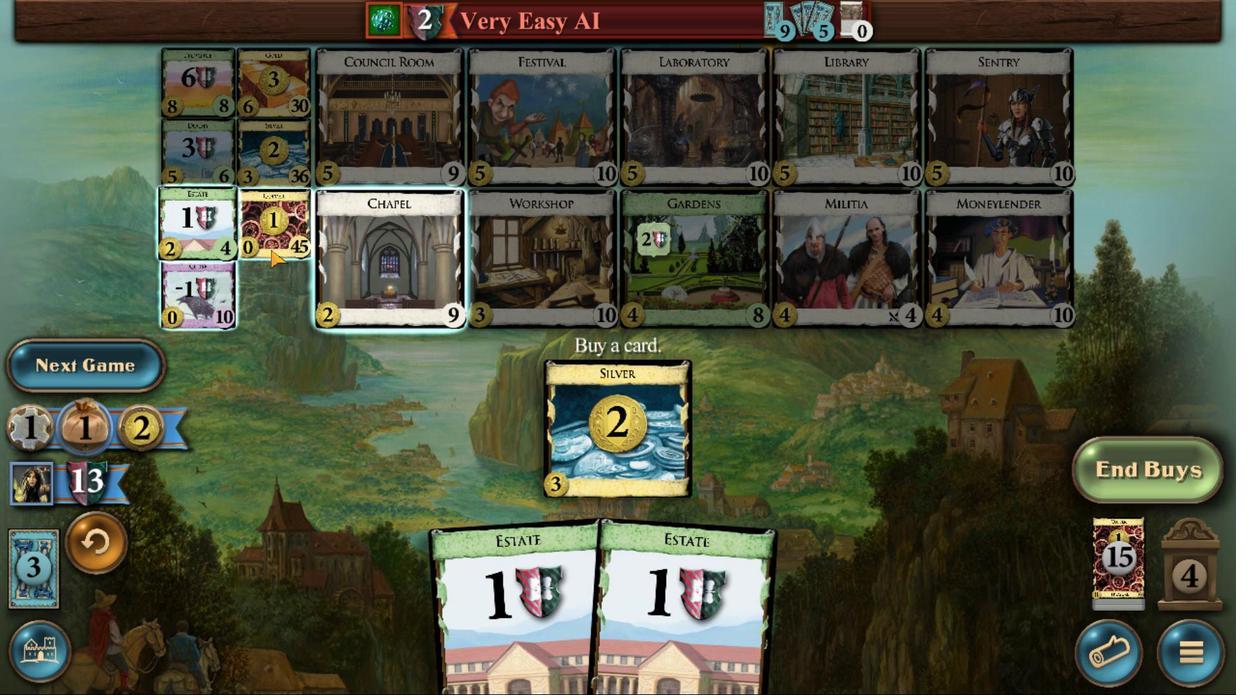 
Action: Mouse moved to (813, 545)
Screenshot: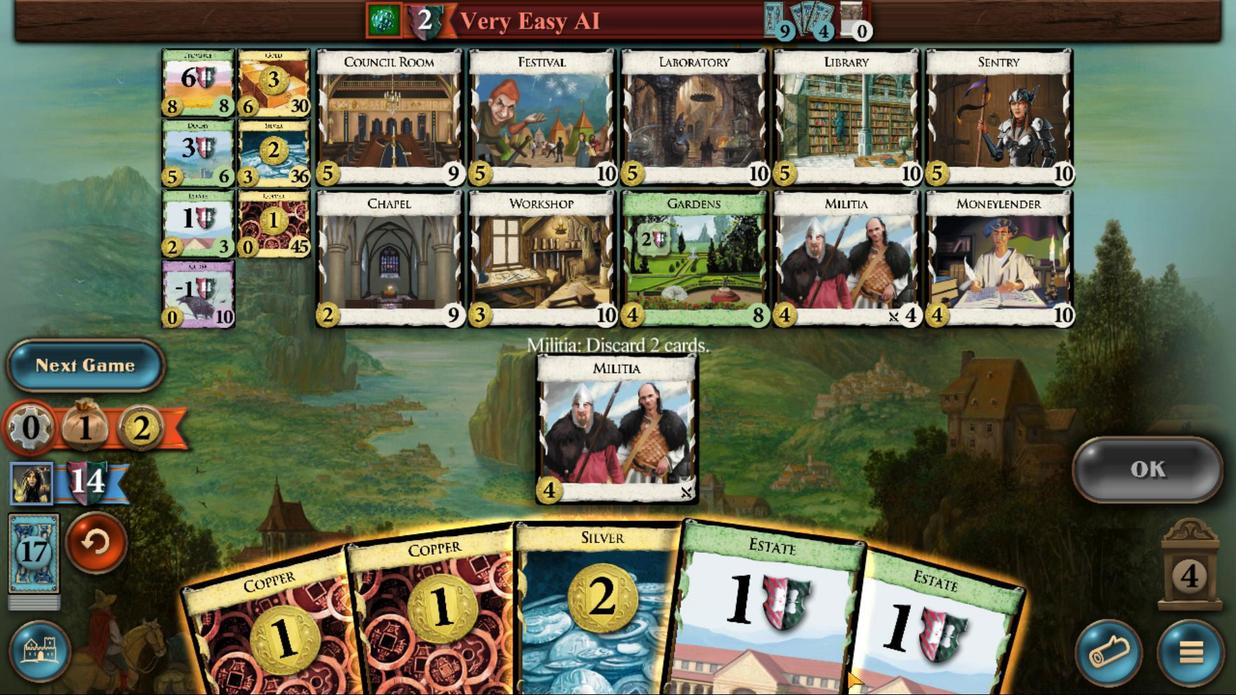 
Action: Mouse pressed left at (813, 545)
Screenshot: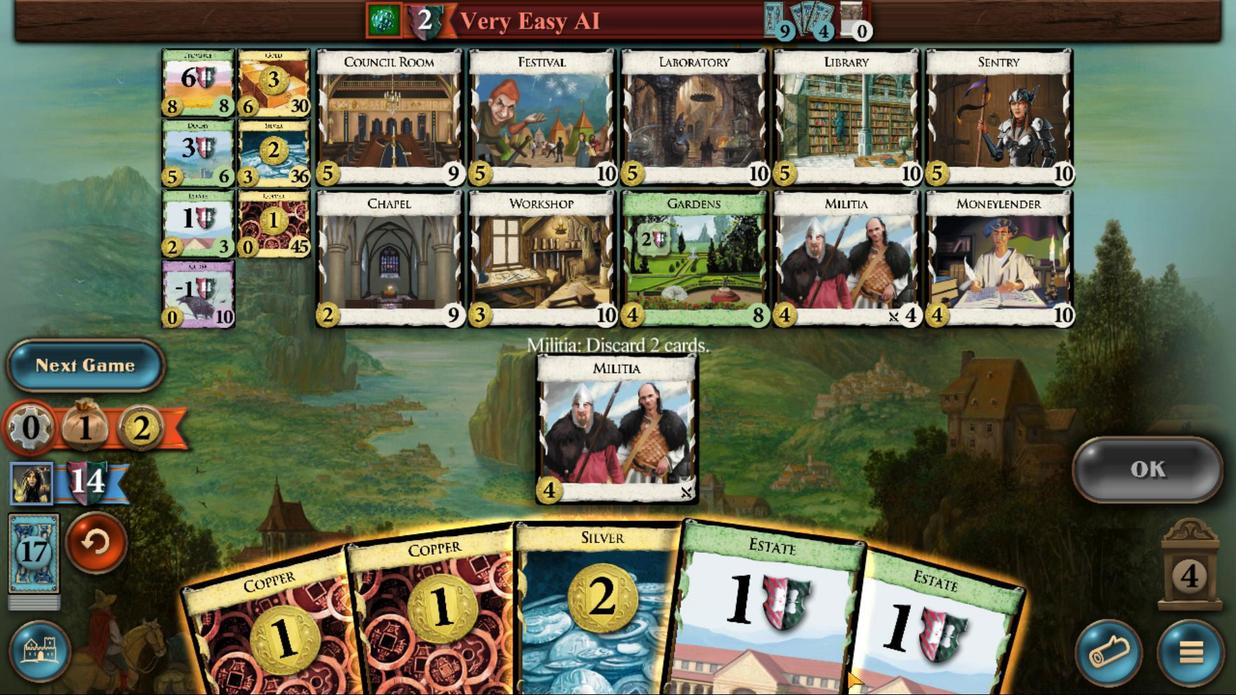 
Action: Mouse moved to (320, 503)
Screenshot: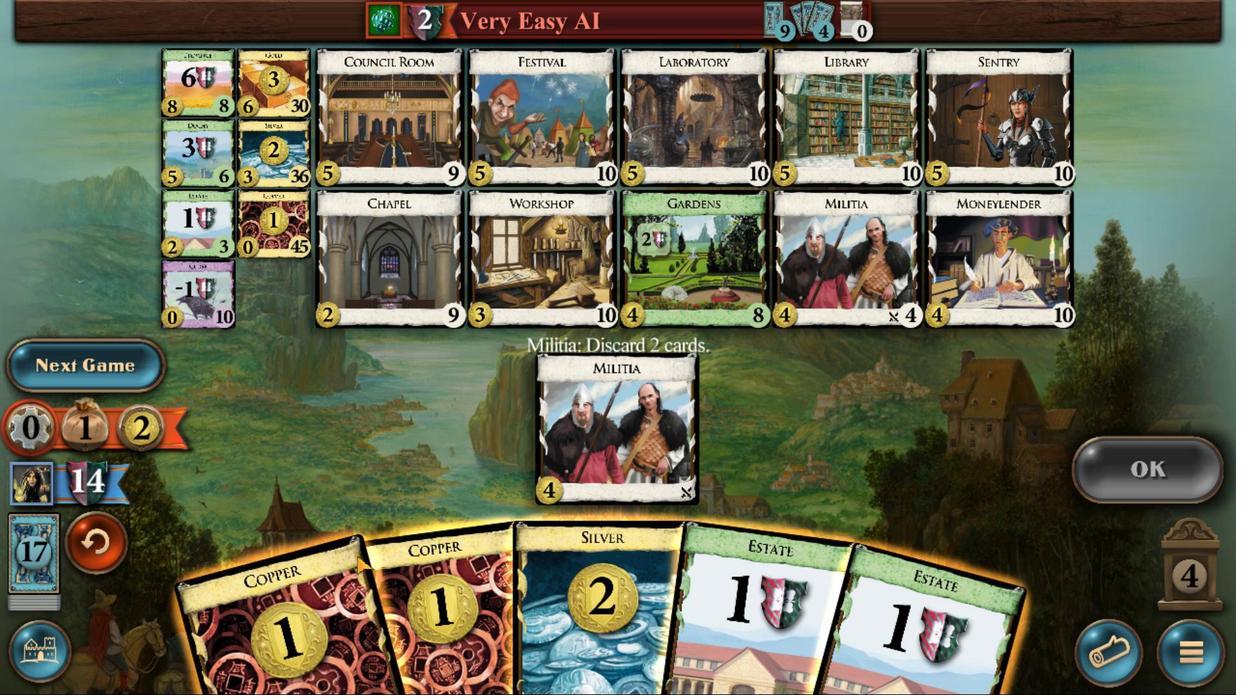 
Action: Mouse pressed left at (320, 503)
Screenshot: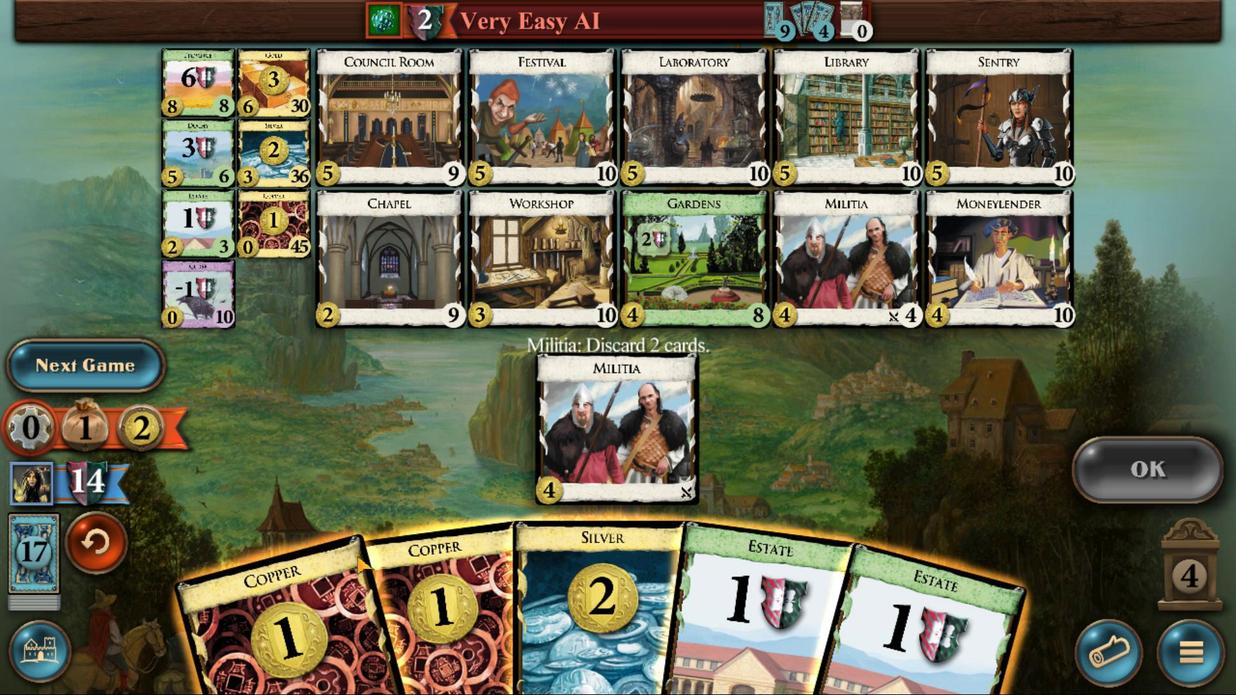 
Action: Mouse moved to (847, 492)
Screenshot: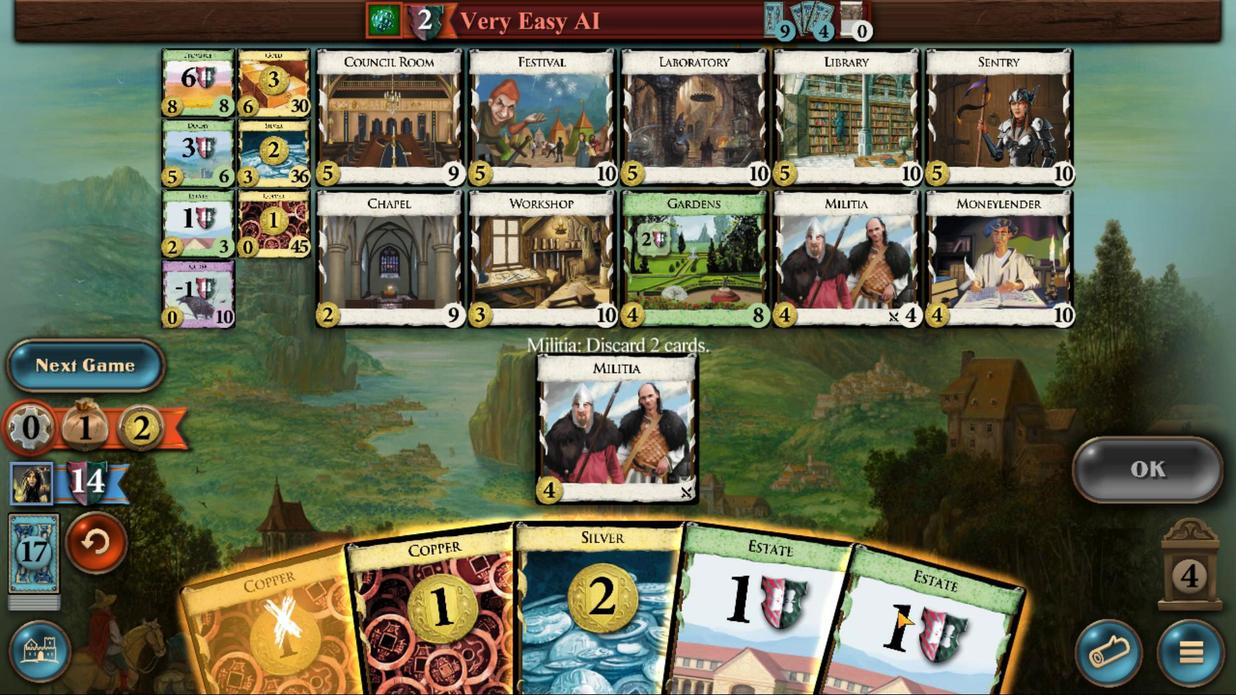
Action: Mouse pressed left at (847, 492)
Screenshot: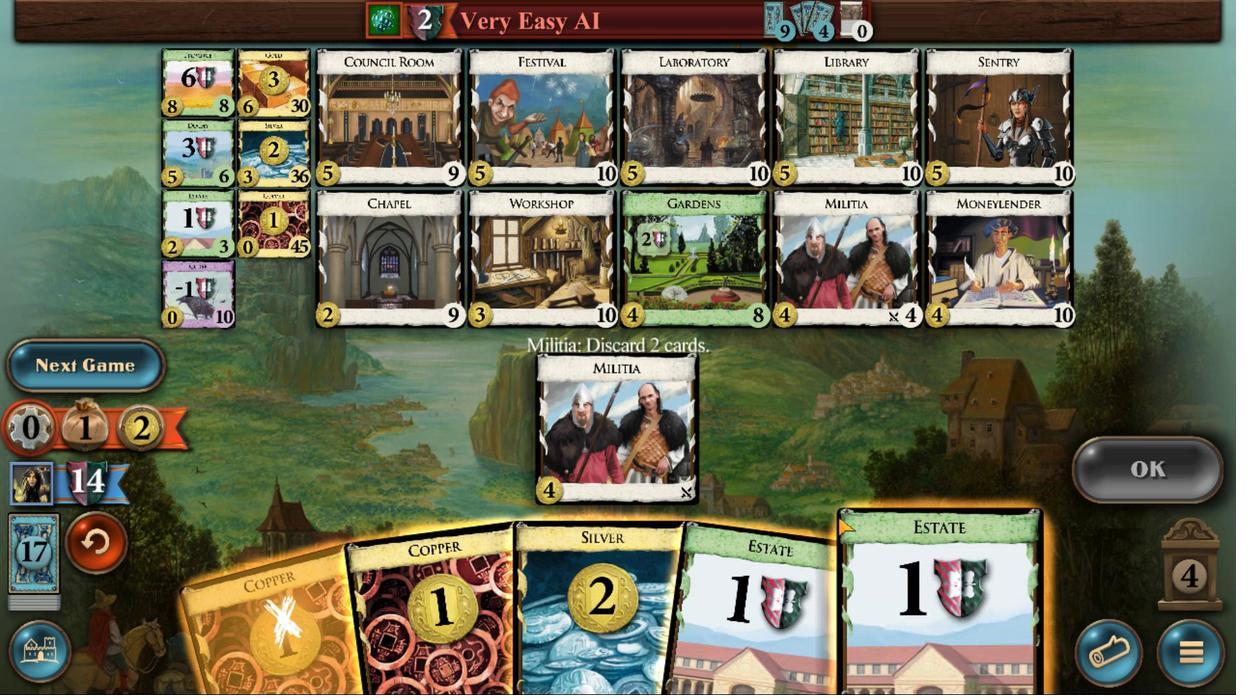 
Action: Mouse moved to (1043, 391)
Screenshot: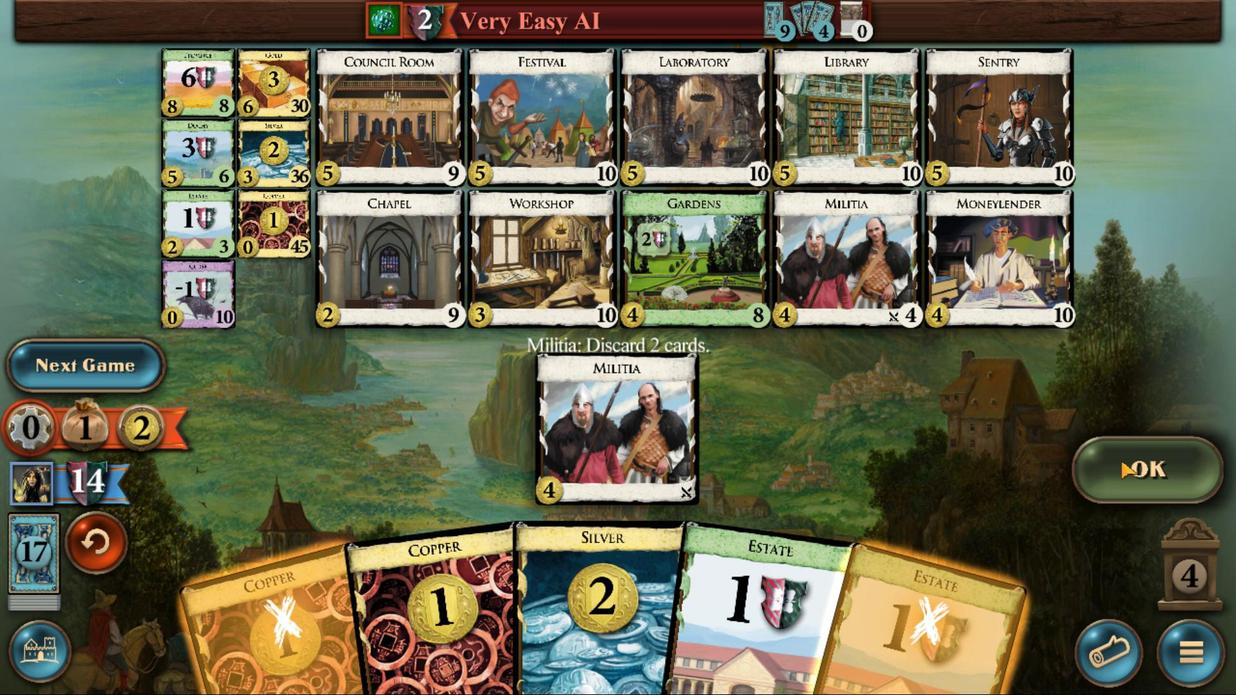 
Action: Mouse pressed left at (1043, 391)
Screenshot: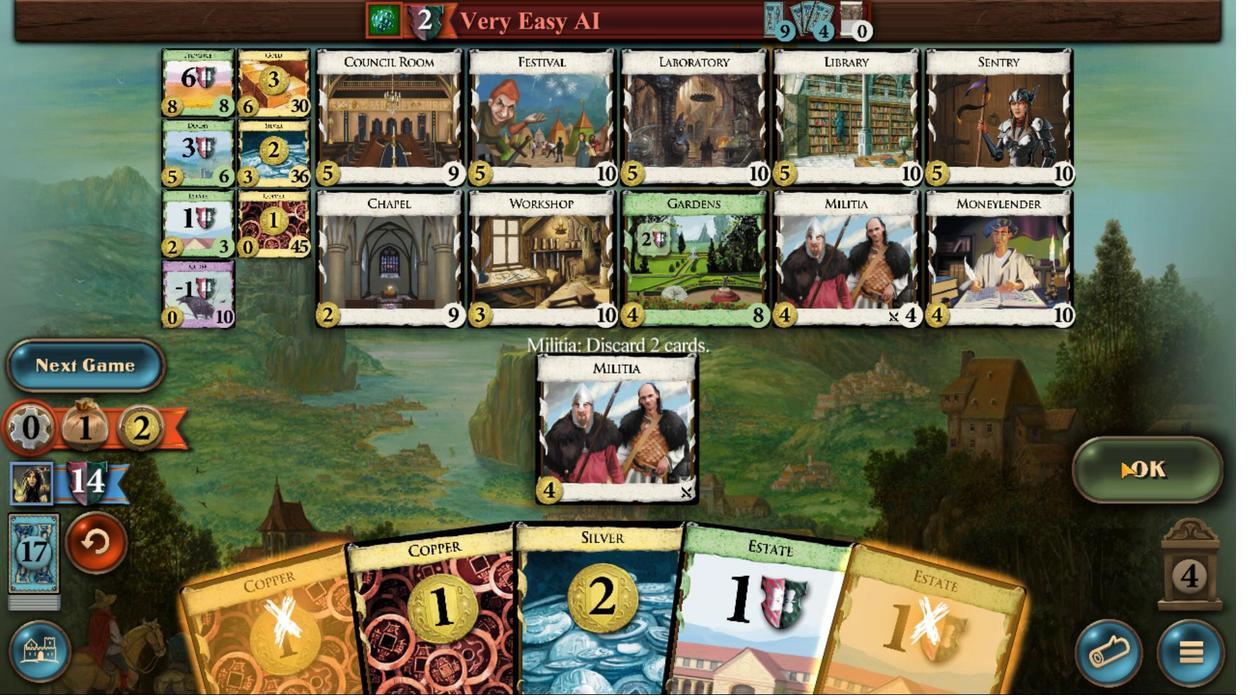 
Action: Mouse moved to (597, 467)
Screenshot: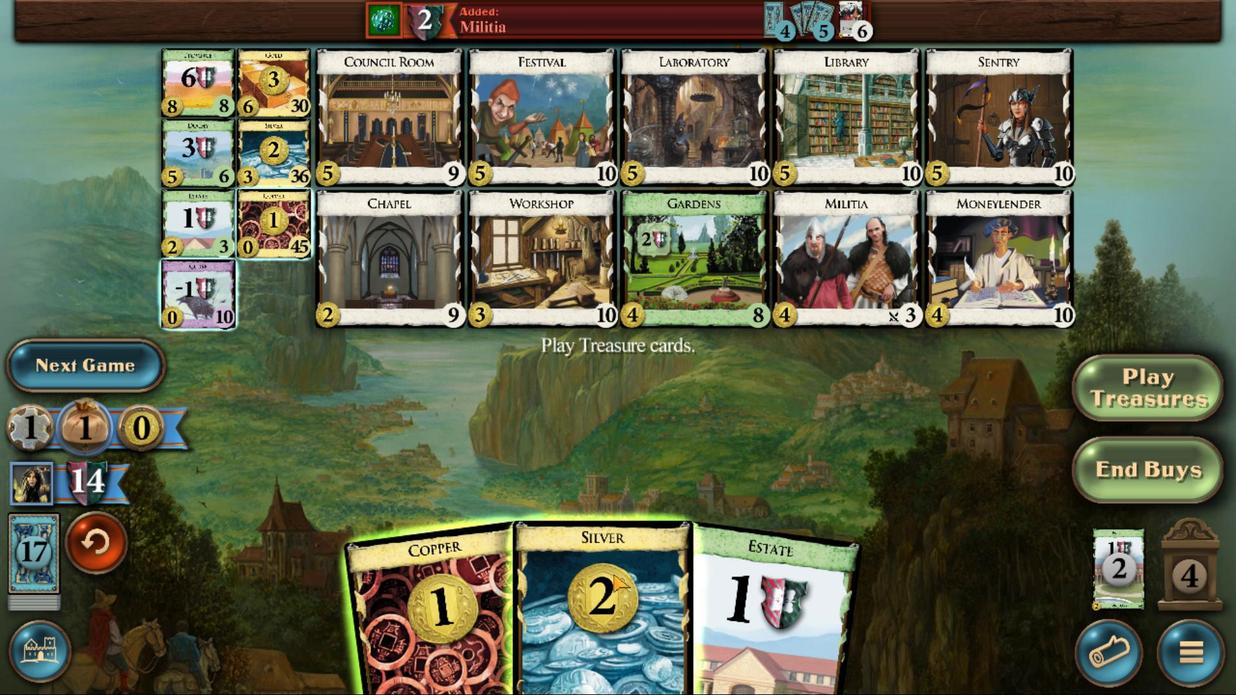 
Action: Mouse pressed left at (597, 467)
Screenshot: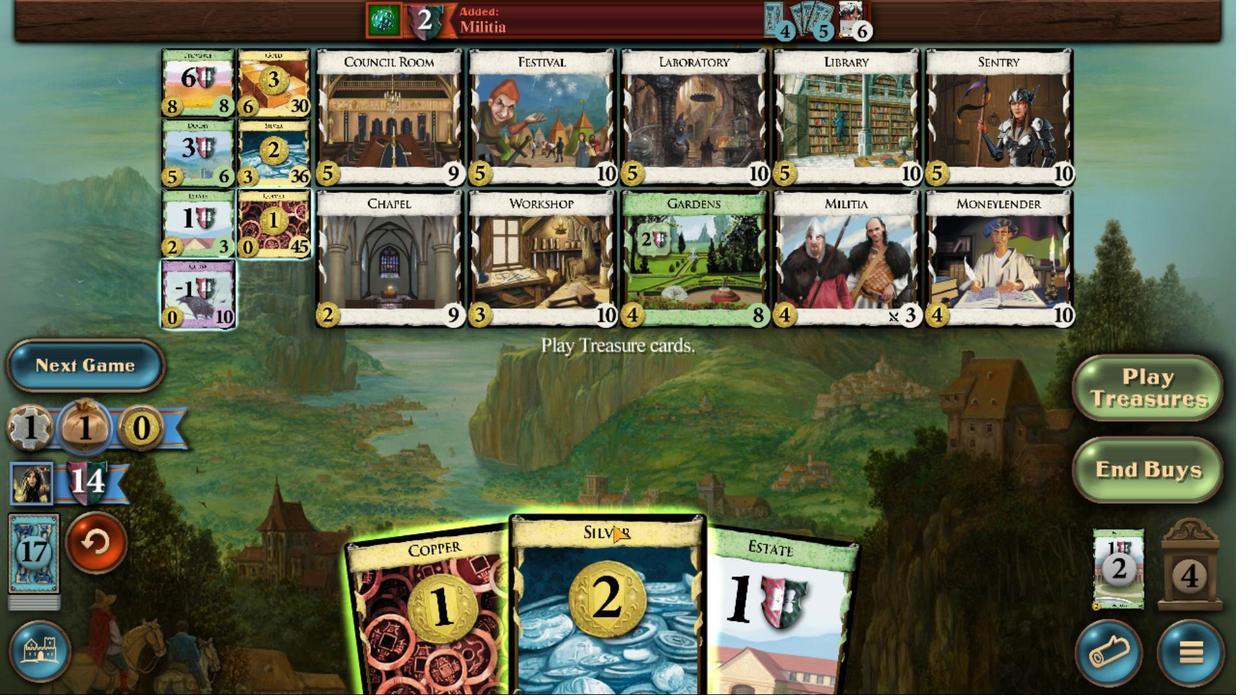 
Action: Mouse moved to (449, 481)
Screenshot: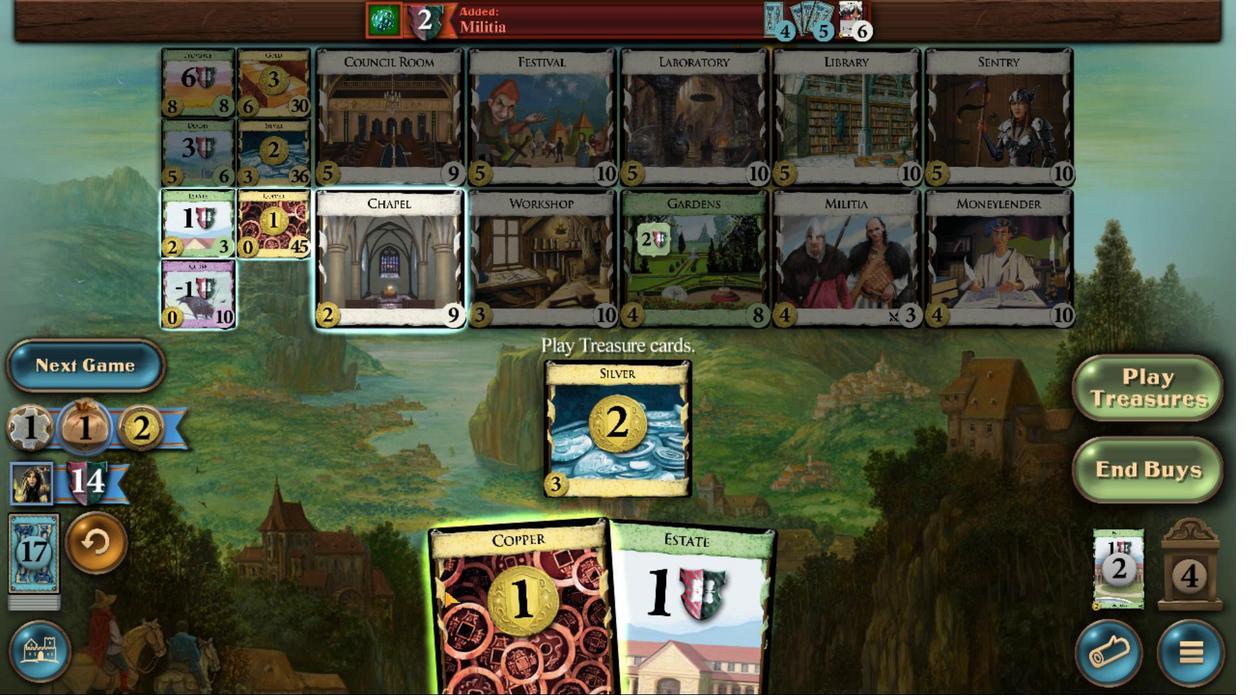 
Action: Mouse pressed left at (449, 481)
Screenshot: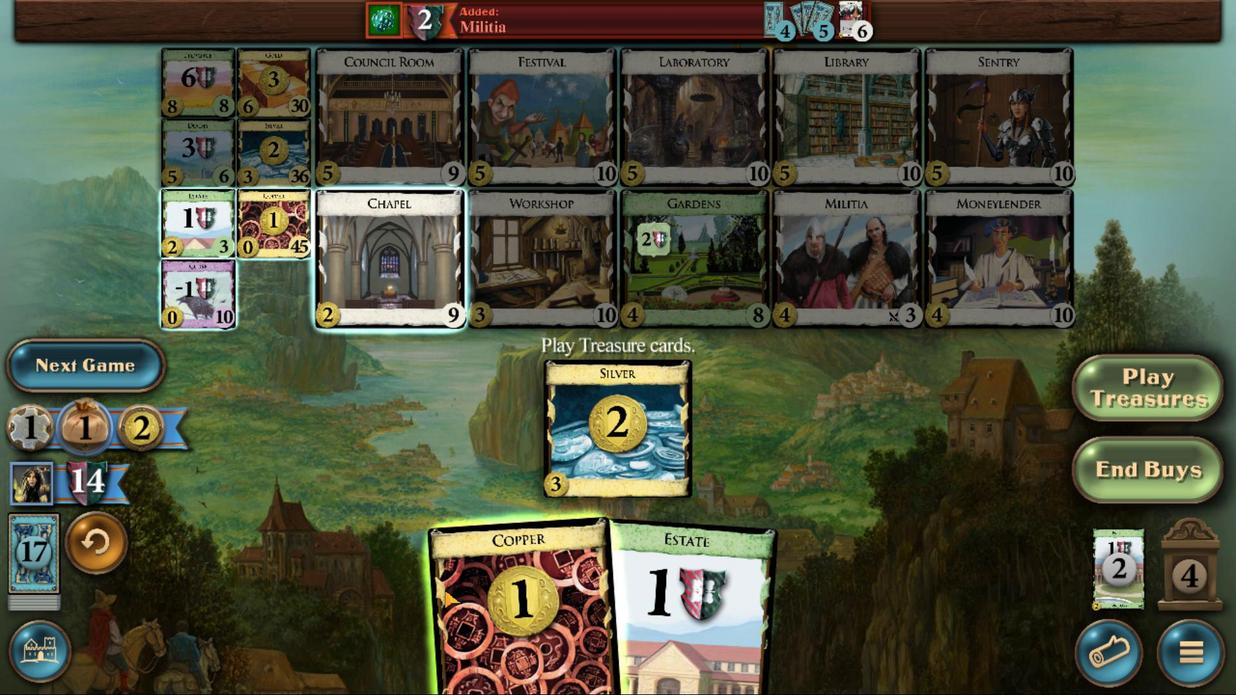 
Action: Mouse moved to (306, 189)
Screenshot: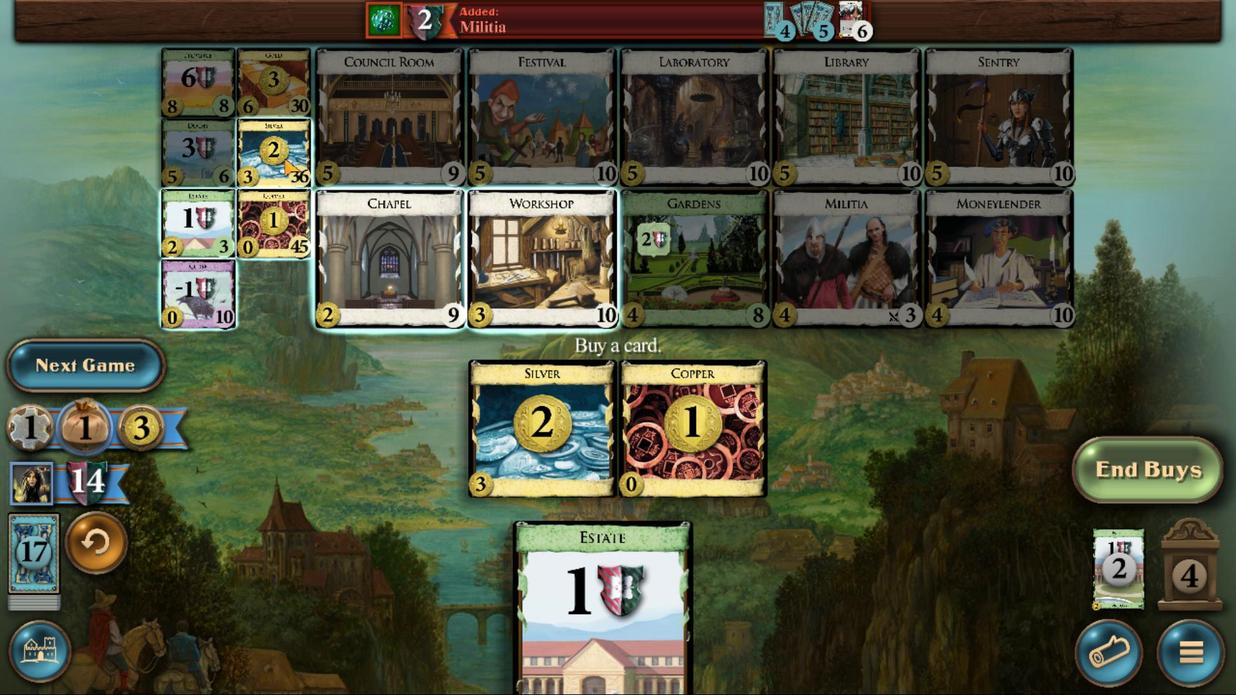 
Action: Mouse pressed left at (306, 189)
Screenshot: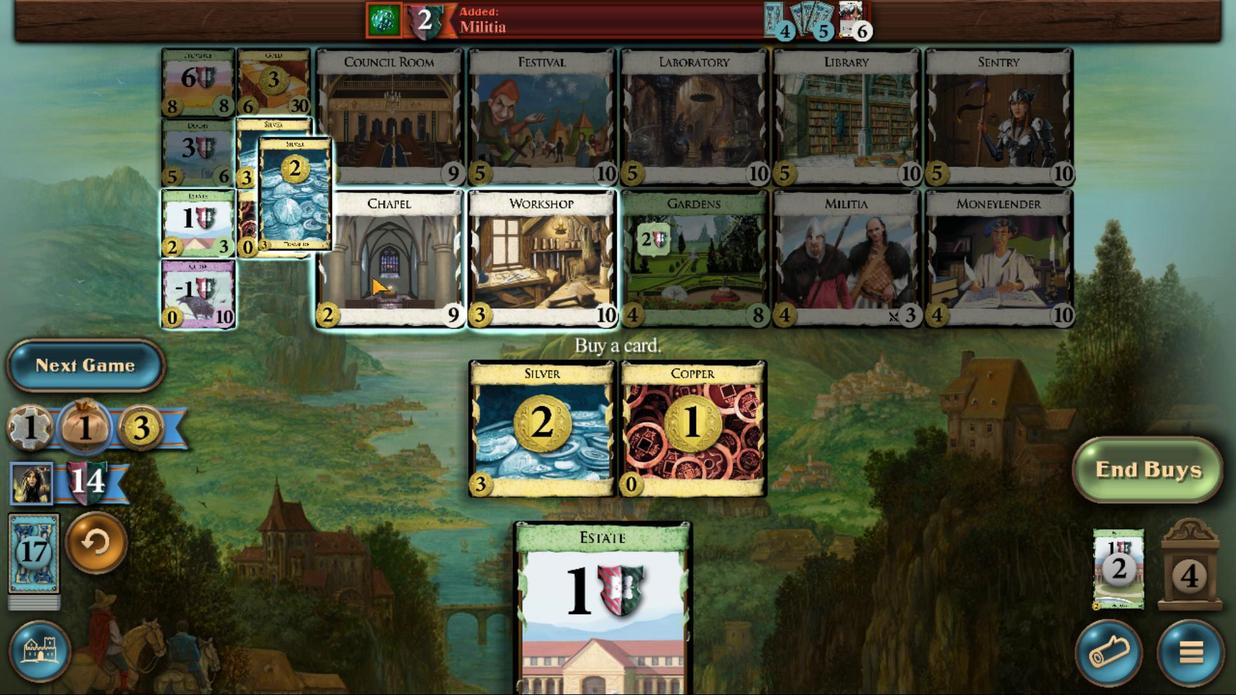 
Action: Mouse moved to (321, 490)
Screenshot: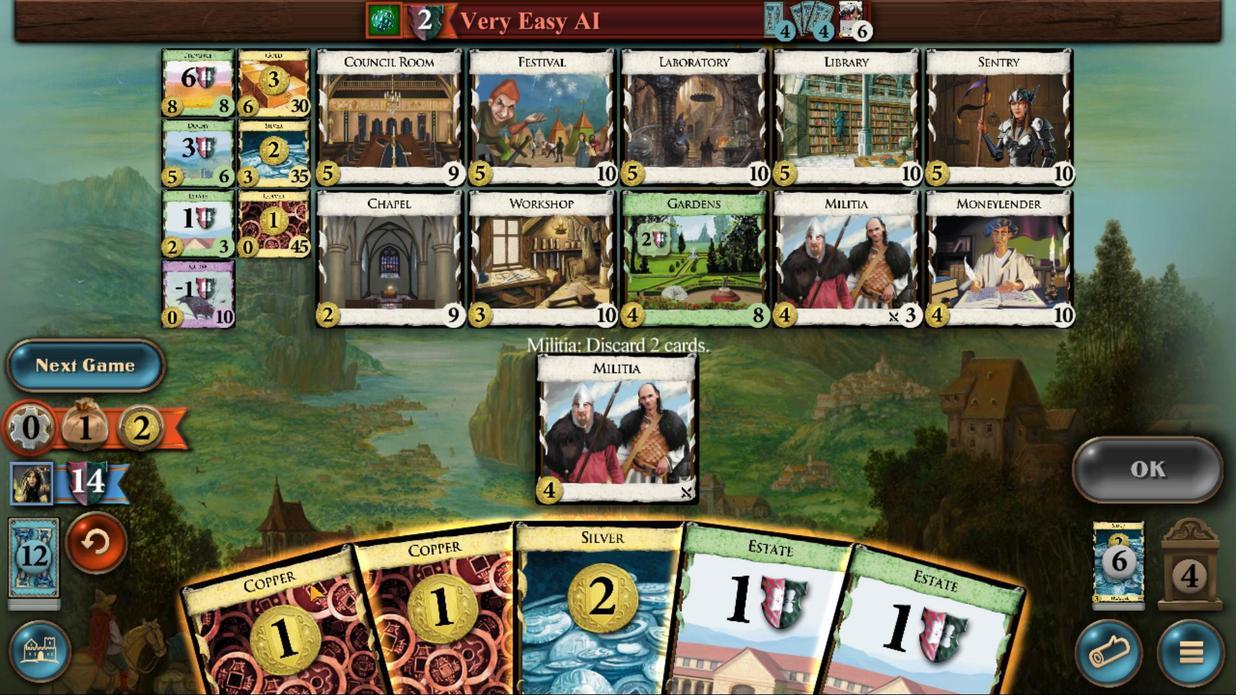 
Action: Mouse pressed left at (321, 490)
Screenshot: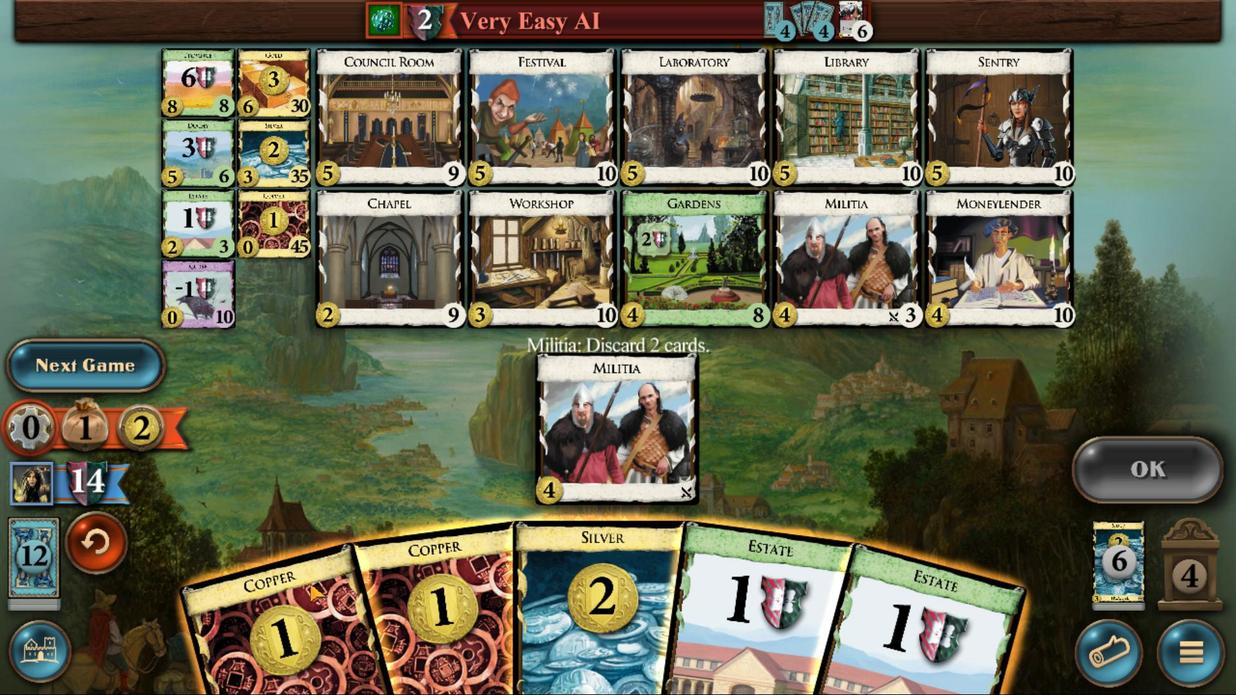 
Action: Mouse moved to (828, 513)
Screenshot: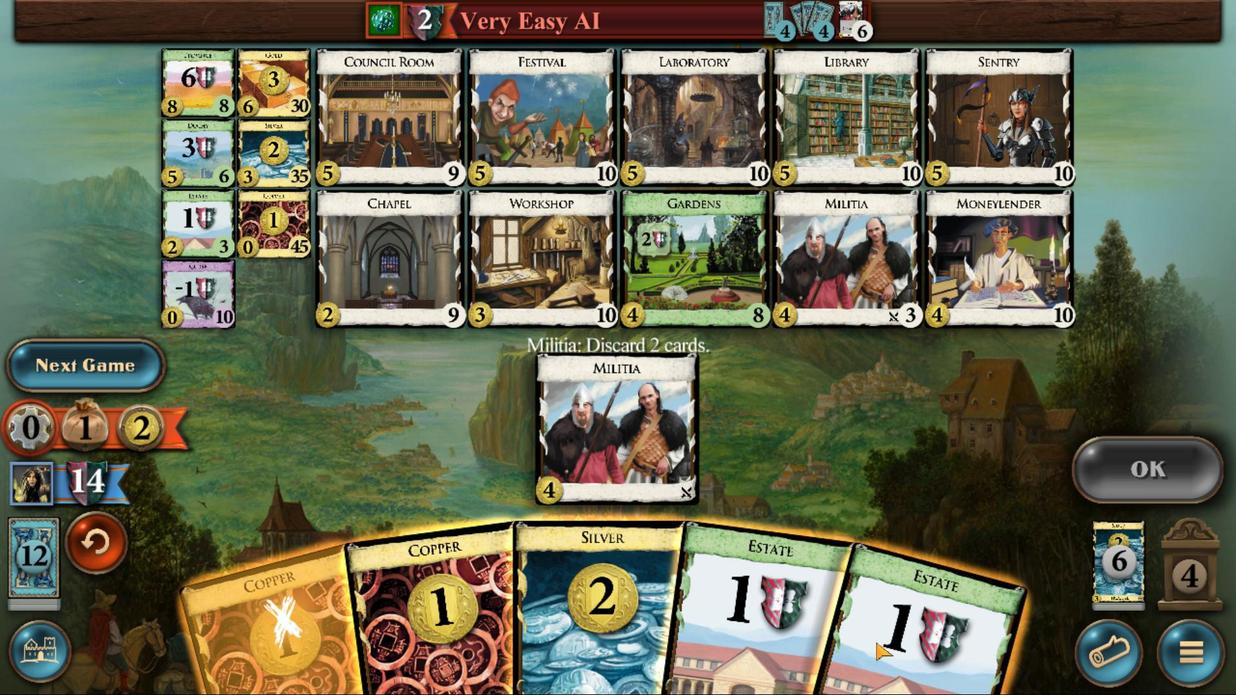 
Action: Mouse pressed left at (828, 513)
Screenshot: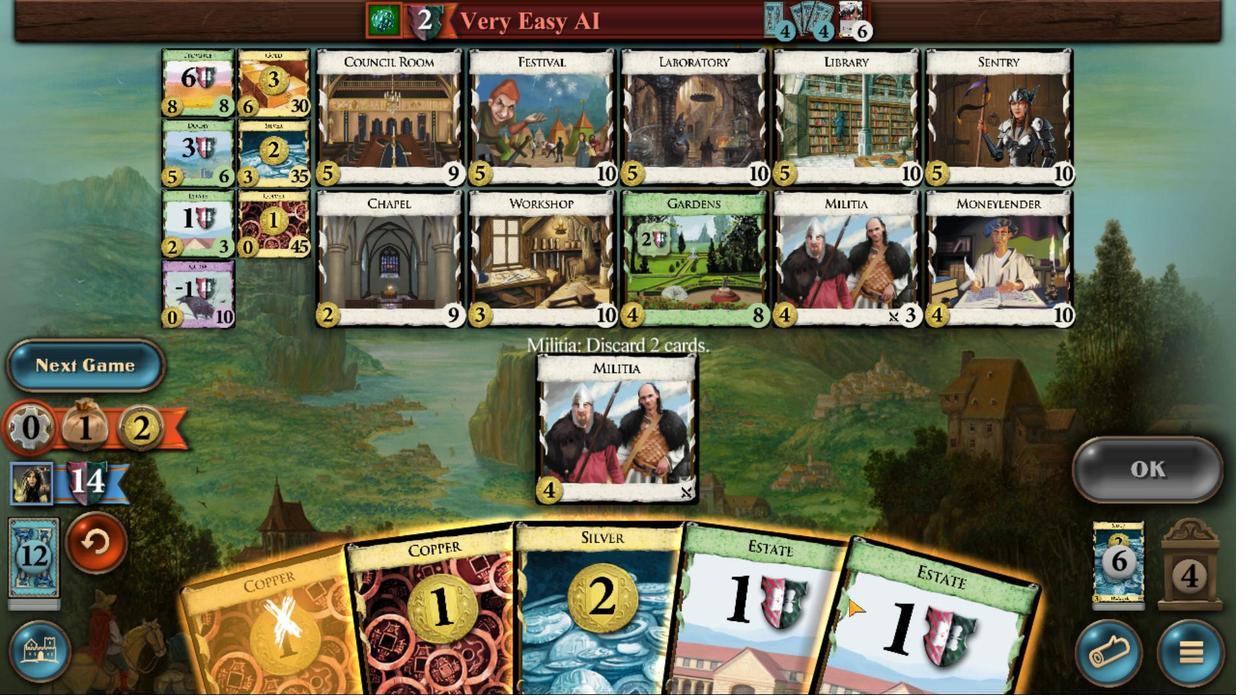 
Action: Mouse moved to (1035, 402)
Screenshot: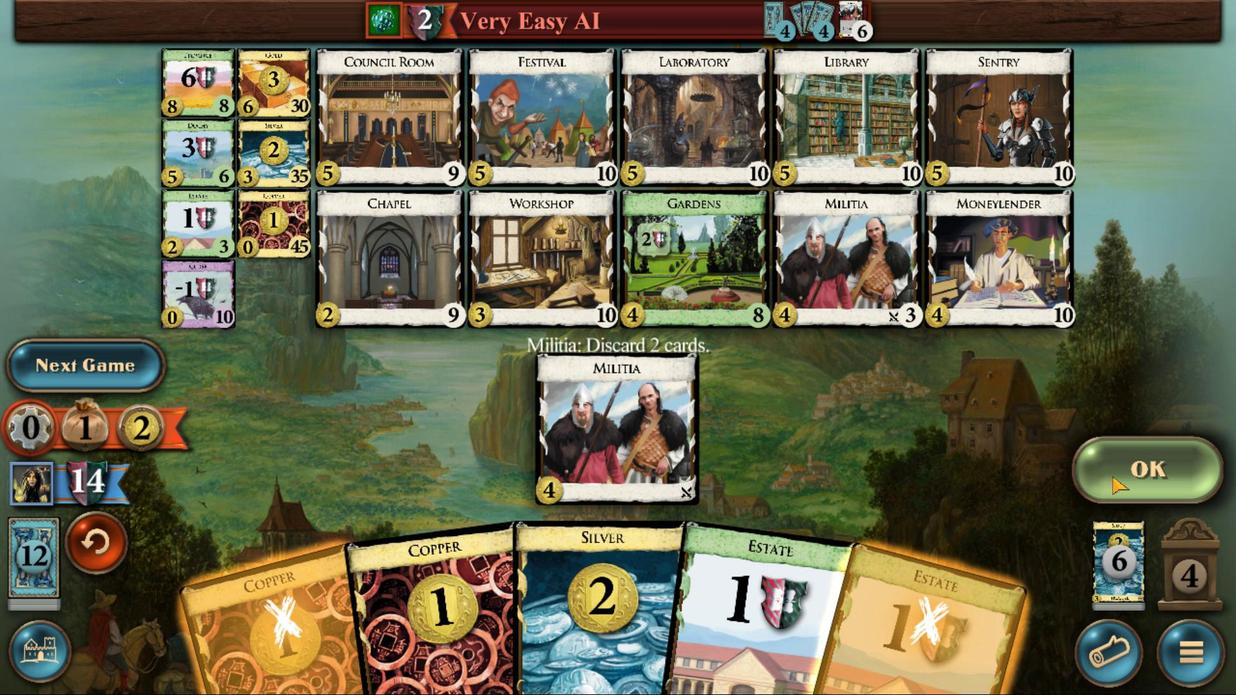 
Action: Mouse pressed left at (1035, 402)
Screenshot: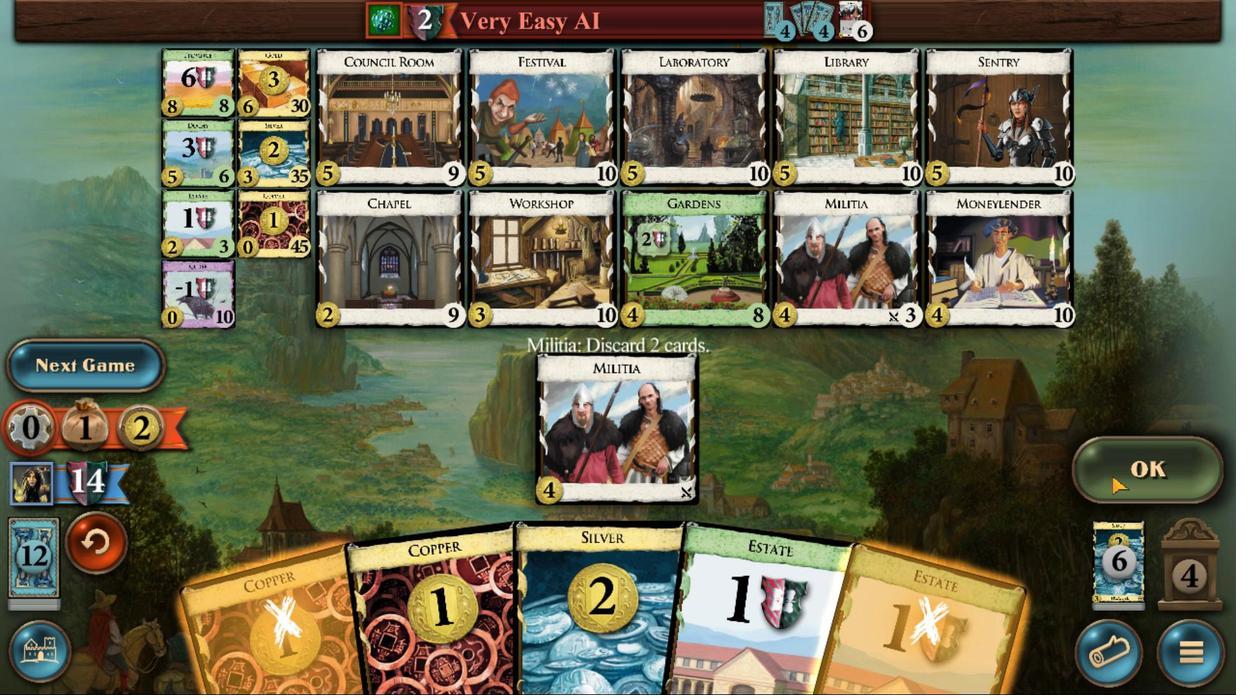 
Action: Mouse moved to (549, 481)
Screenshot: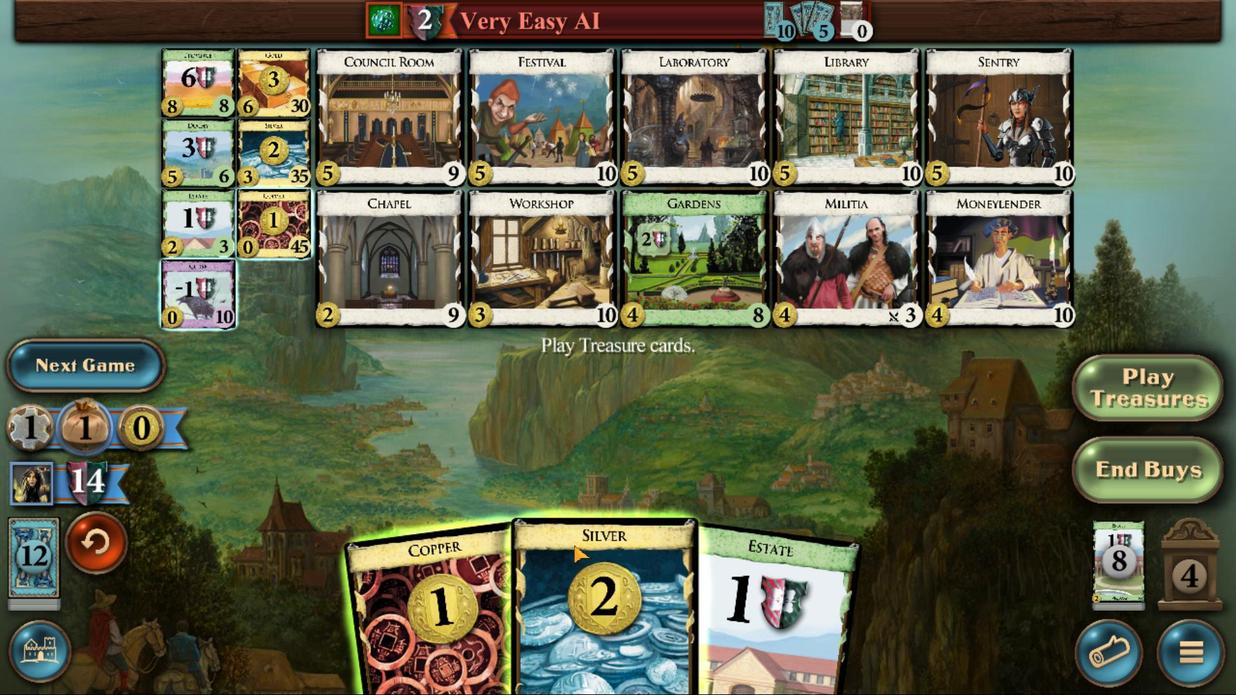 
Action: Mouse pressed left at (549, 481)
Screenshot: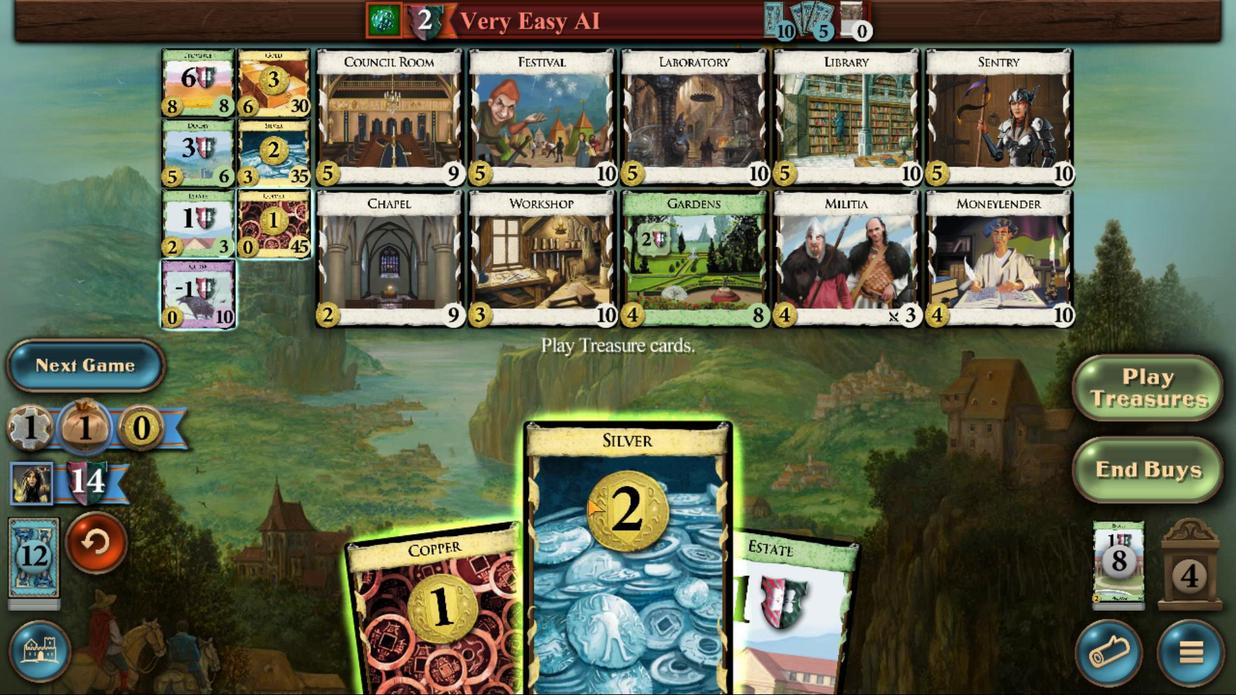 
Action: Mouse moved to (503, 512)
Screenshot: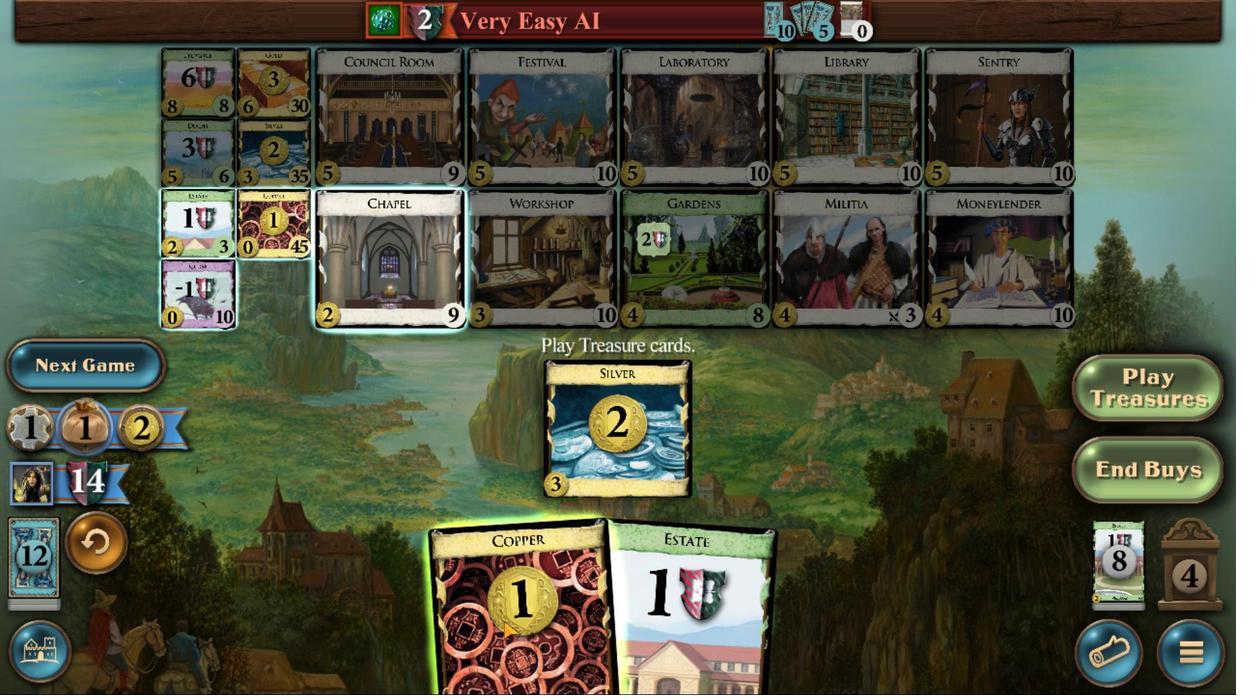 
Action: Mouse pressed left at (503, 512)
Screenshot: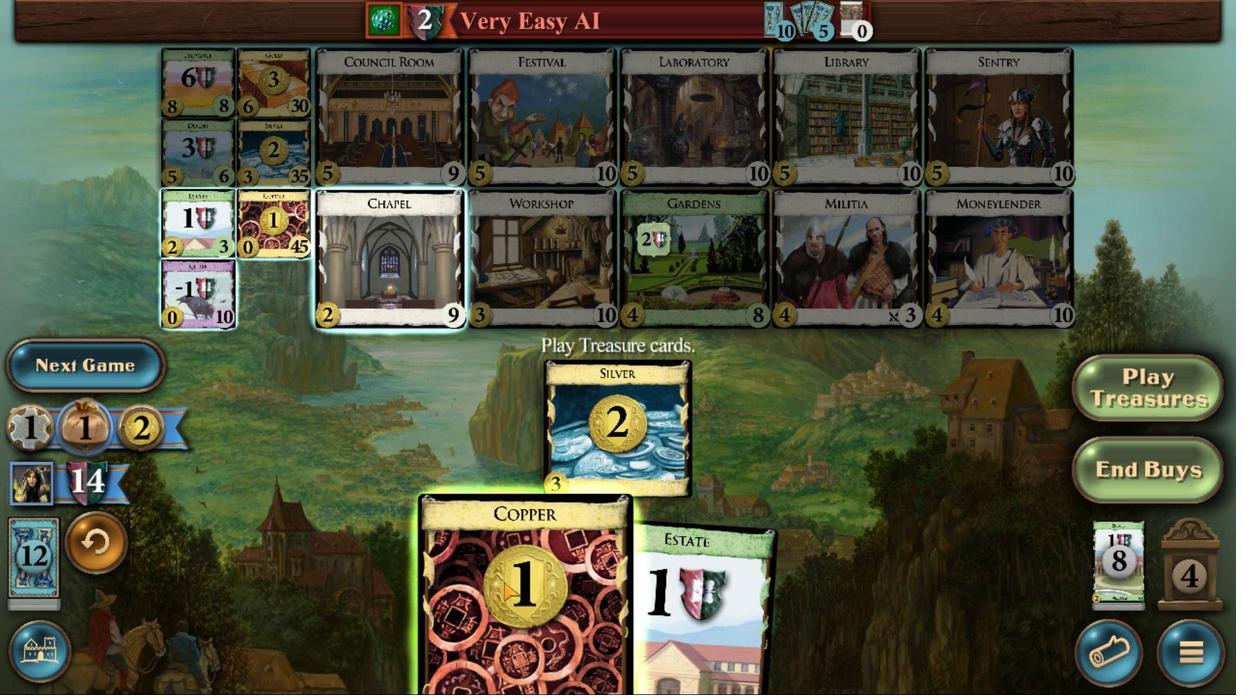 
Action: Mouse moved to (298, 183)
Screenshot: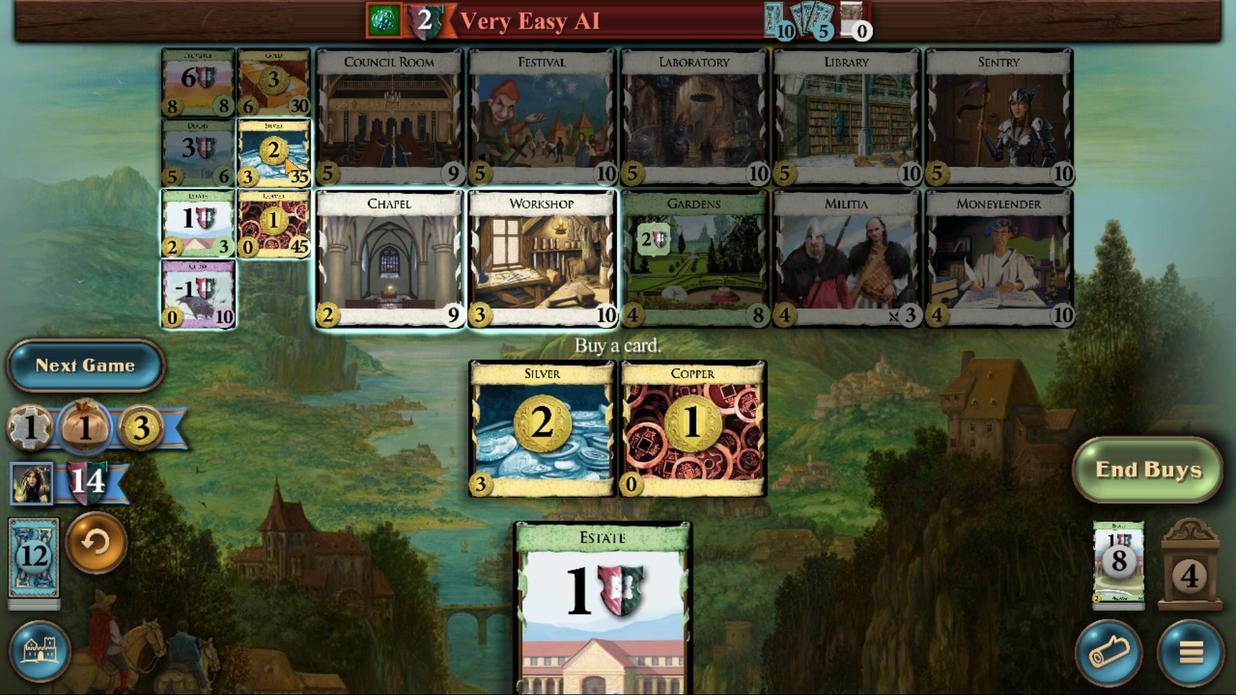 
Action: Mouse pressed left at (298, 183)
Screenshot: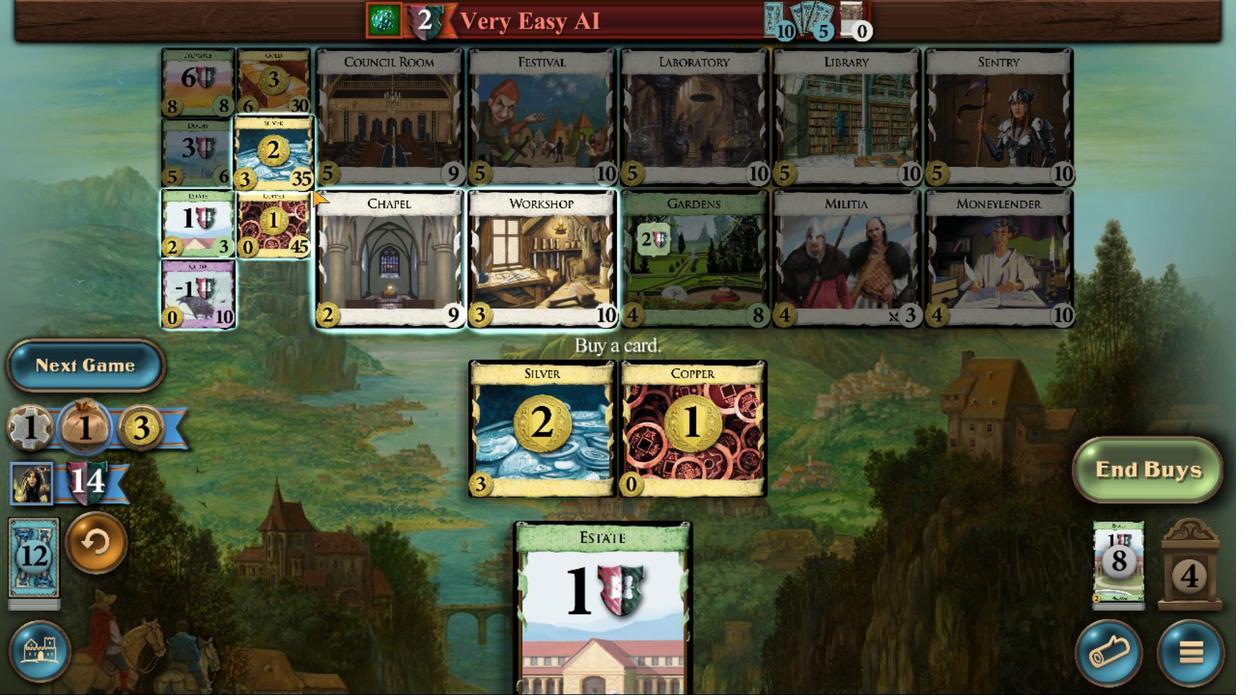 
Action: Mouse moved to (503, 502)
Screenshot: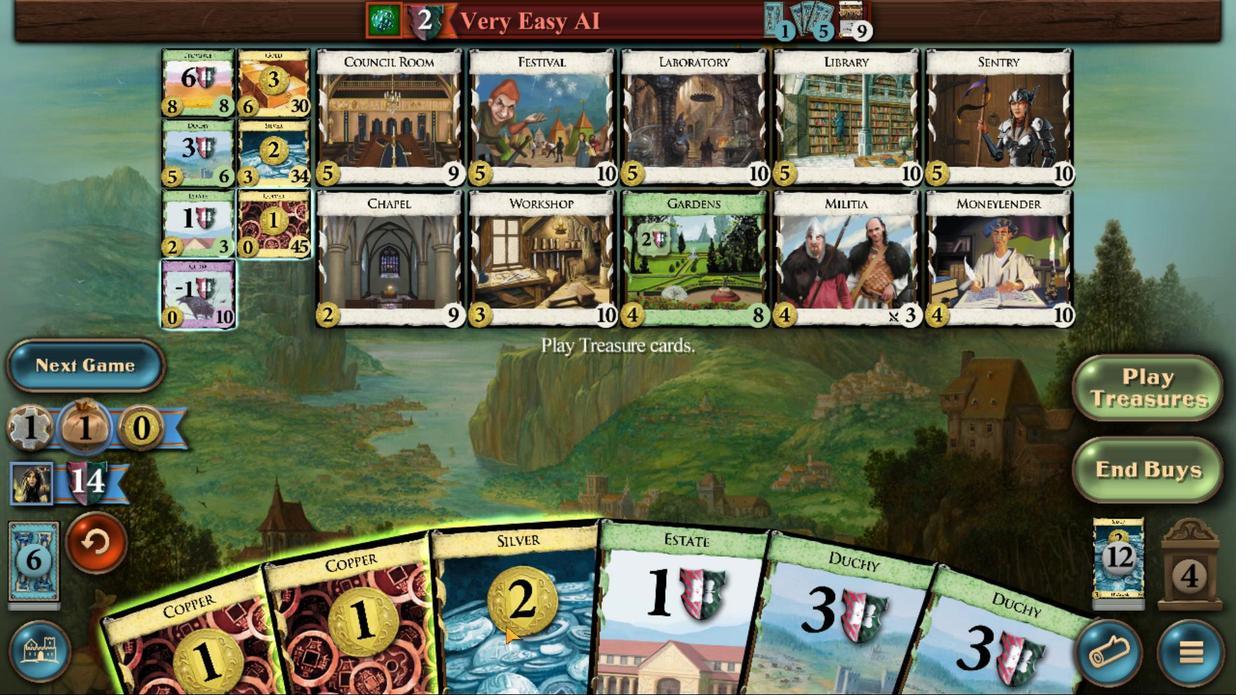 
Action: Mouse pressed left at (503, 502)
Screenshot: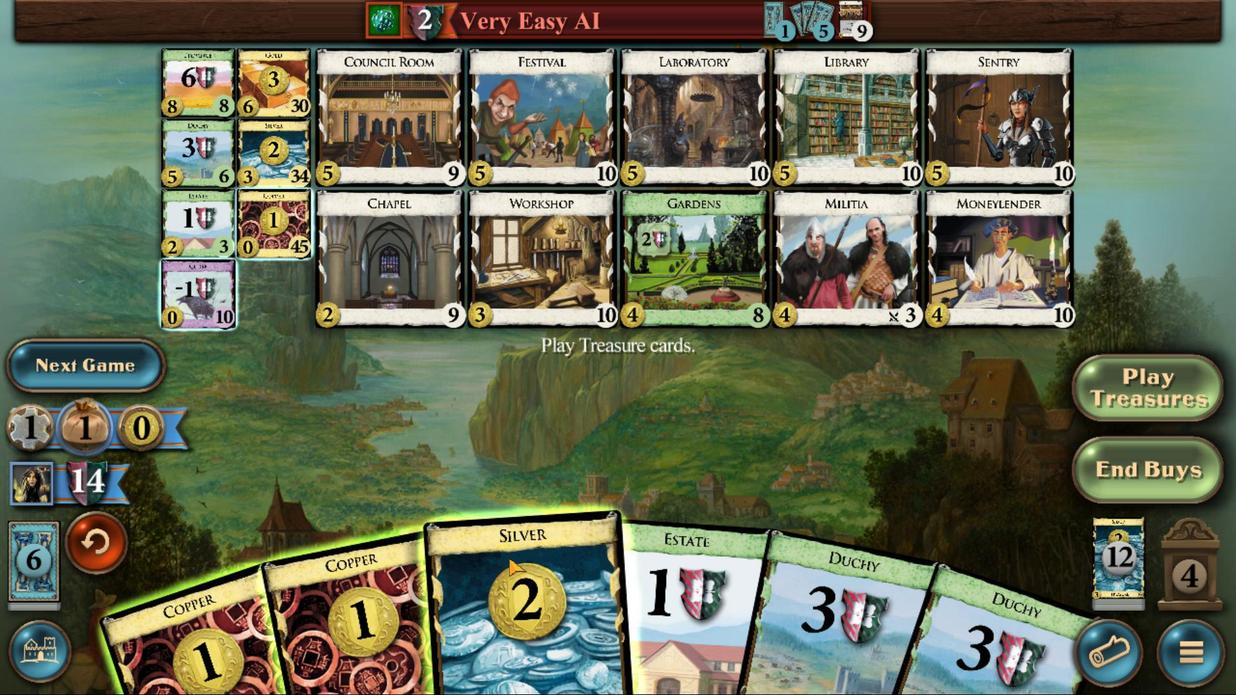 
Action: Mouse moved to (420, 505)
Screenshot: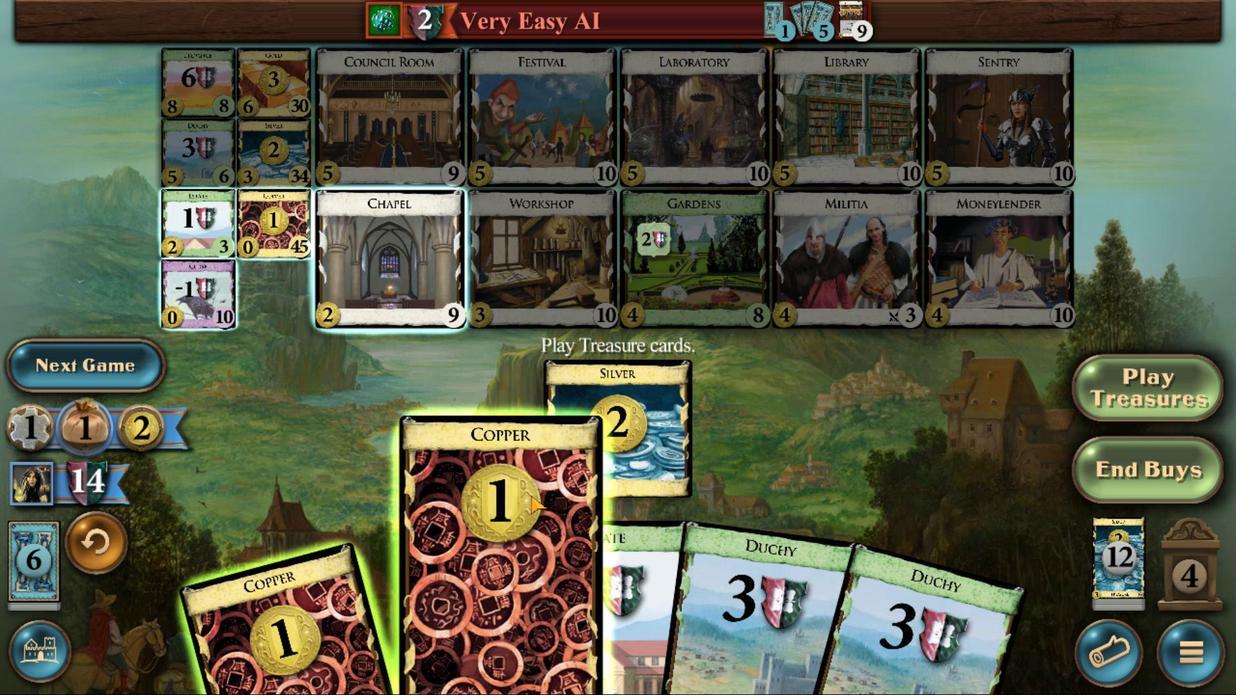 
Action: Mouse pressed left at (420, 505)
Screenshot: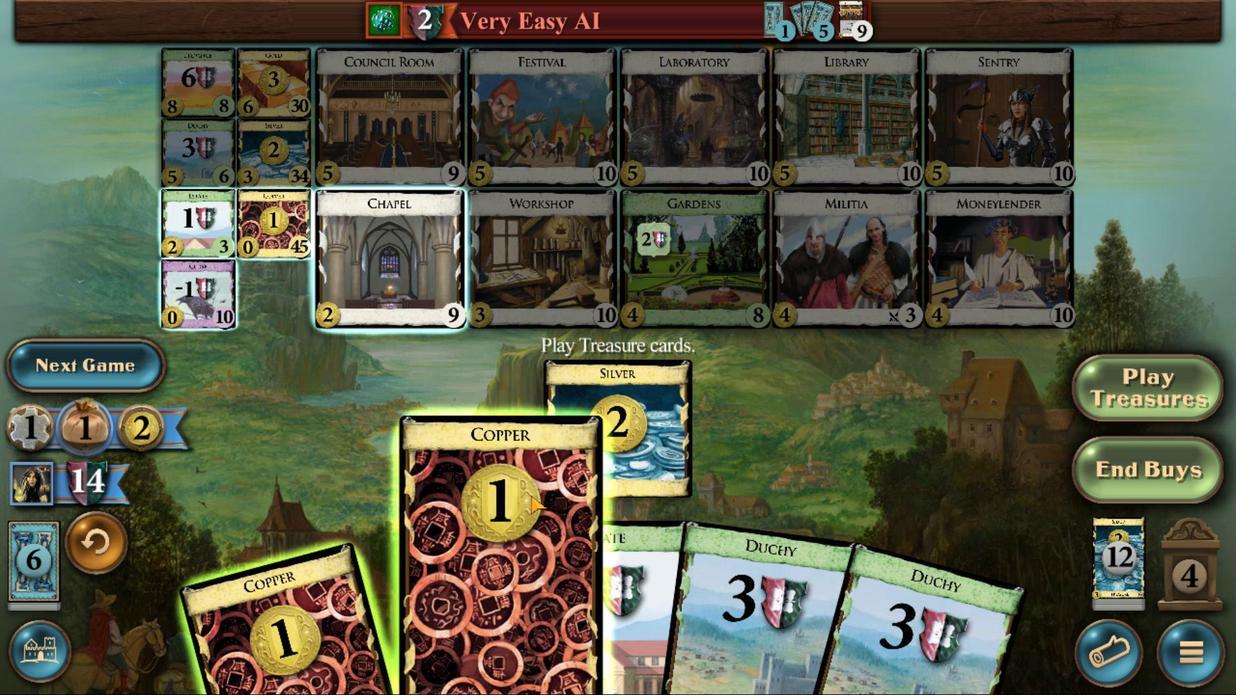 
Action: Mouse moved to (288, 188)
Screenshot: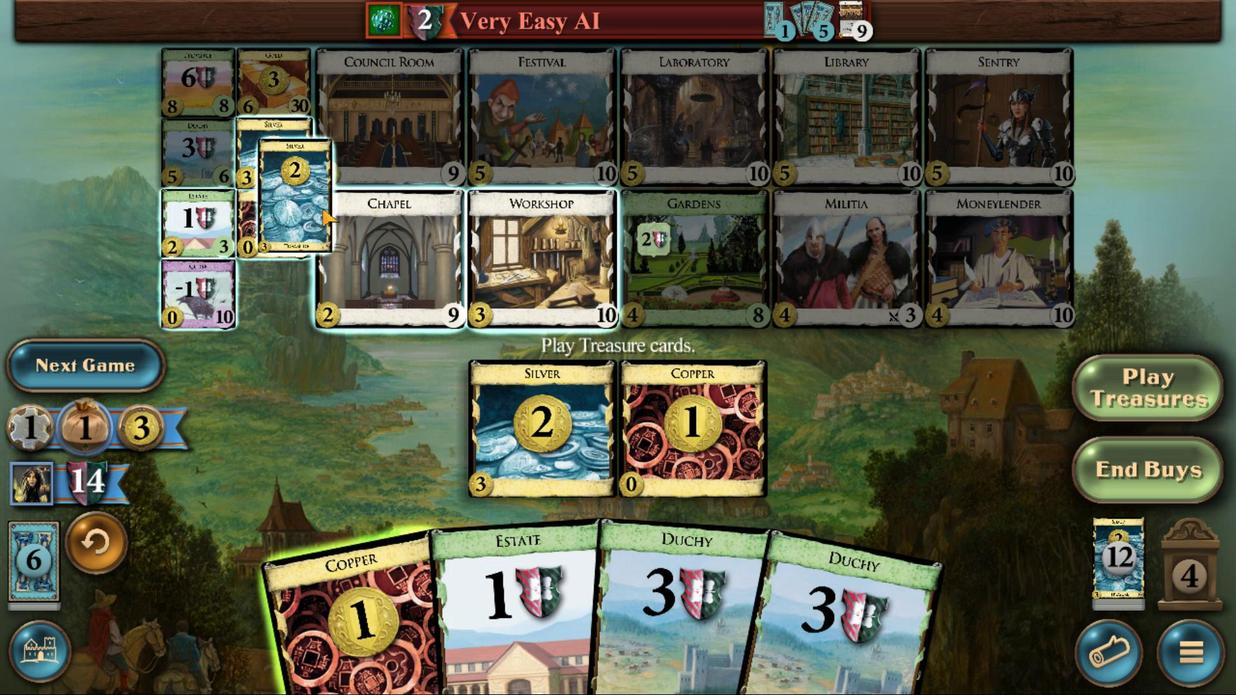 
Action: Mouse pressed left at (288, 188)
Screenshot: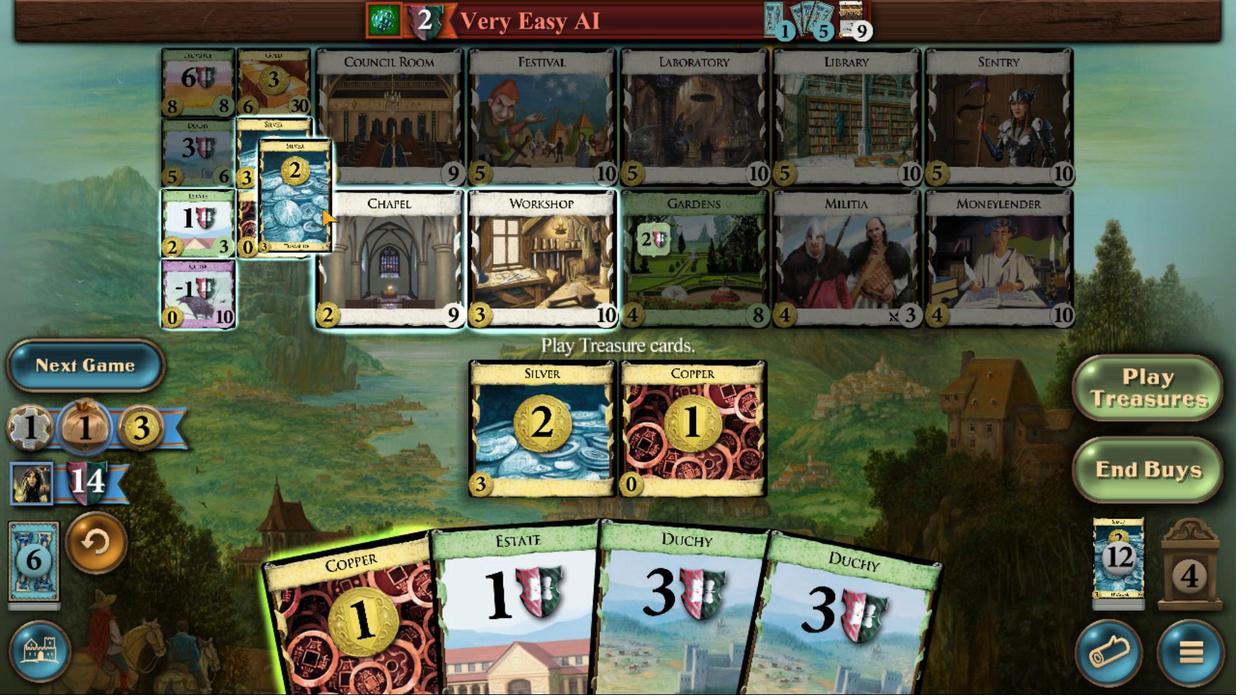 
Action: Mouse moved to (557, 485)
Screenshot: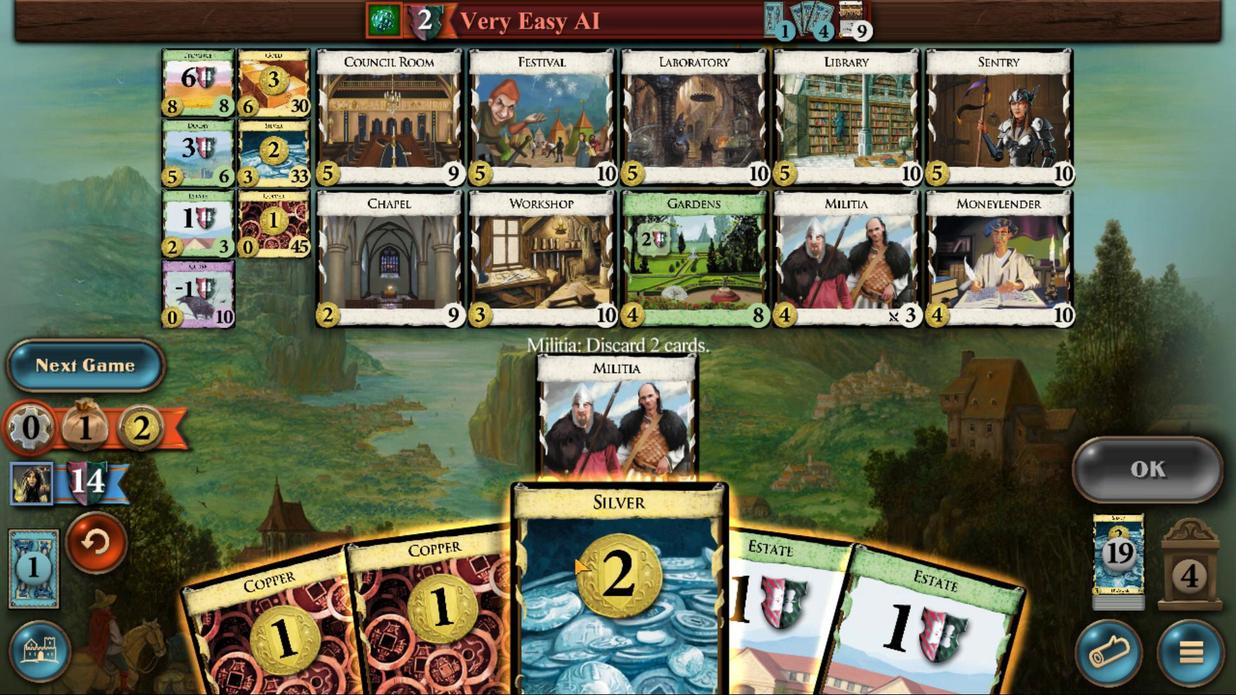 
Action: Mouse pressed left at (557, 485)
Screenshot: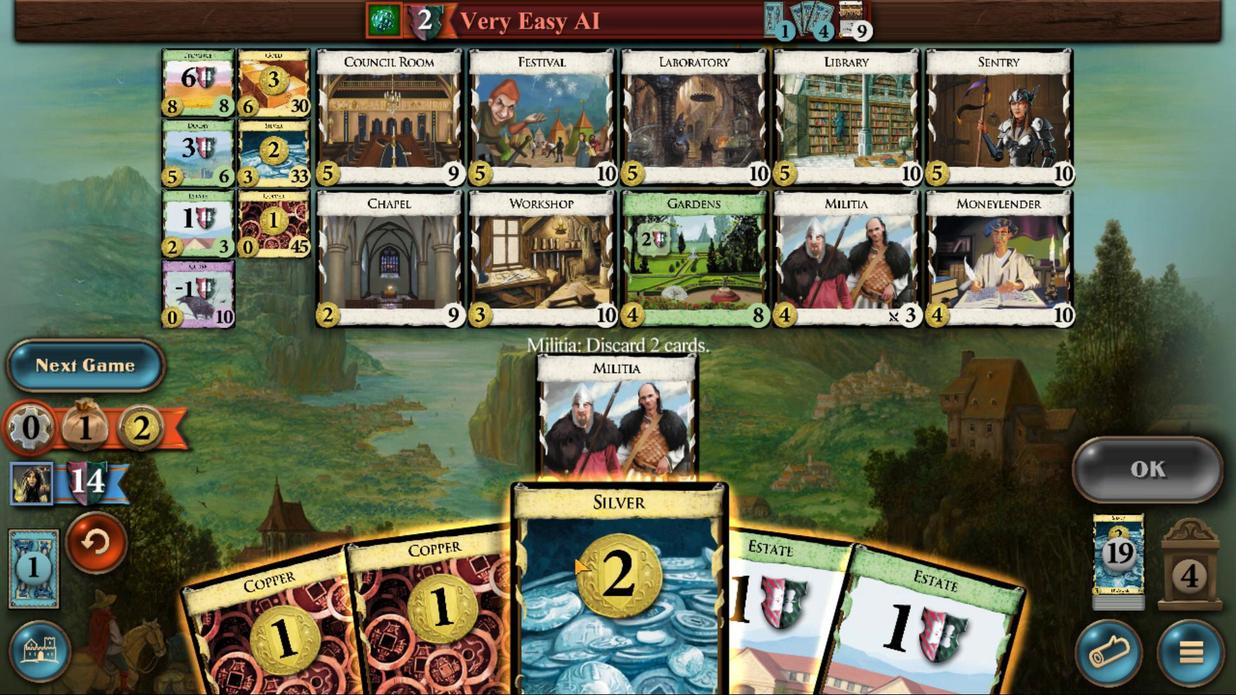
Action: Mouse moved to (316, 526)
Screenshot: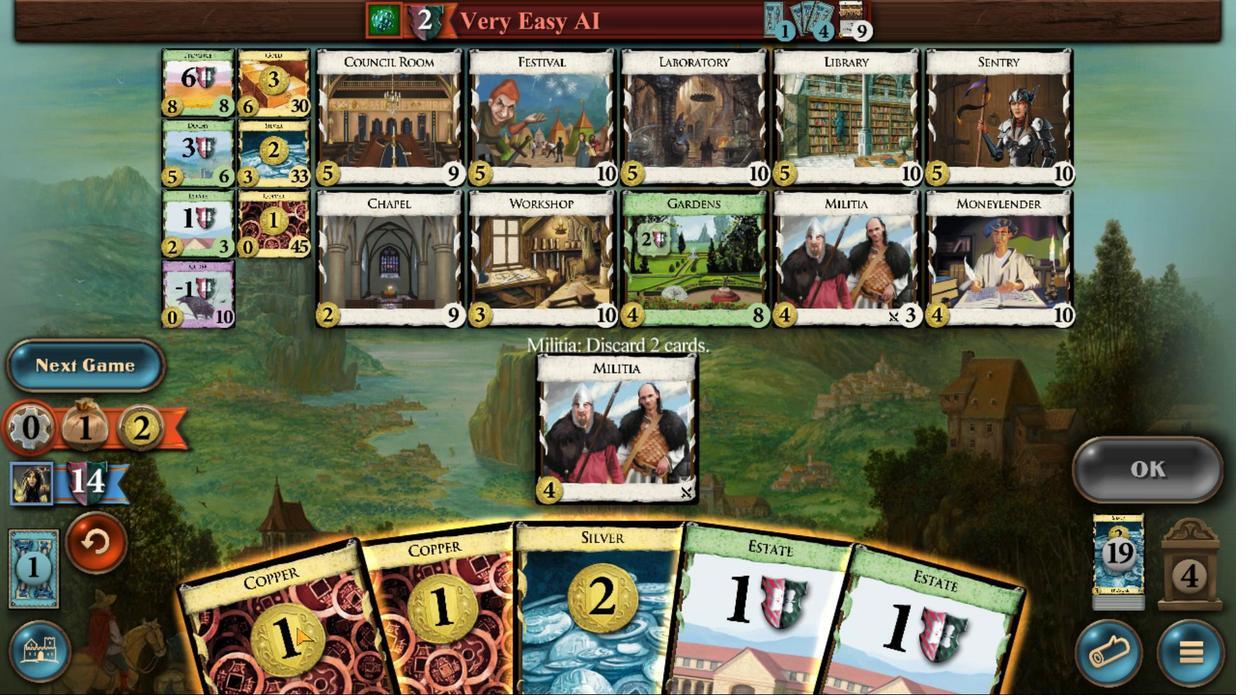 
Action: Mouse pressed left at (316, 526)
Screenshot: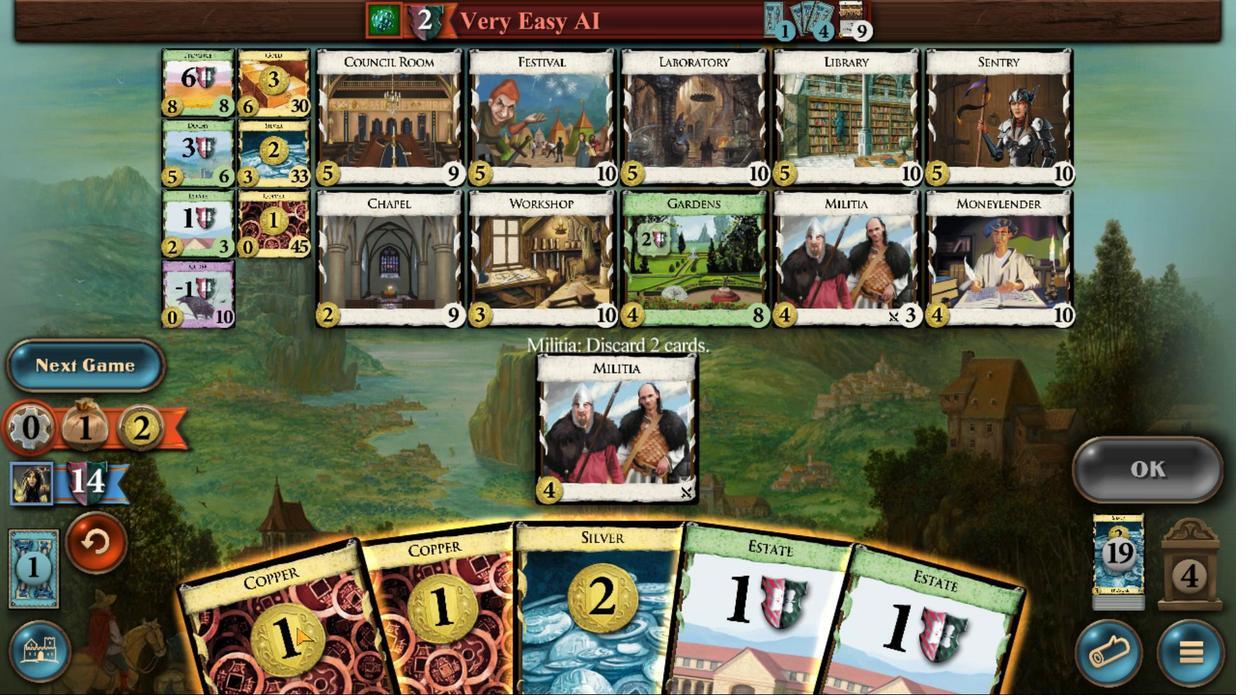 
Action: Mouse moved to (438, 496)
Screenshot: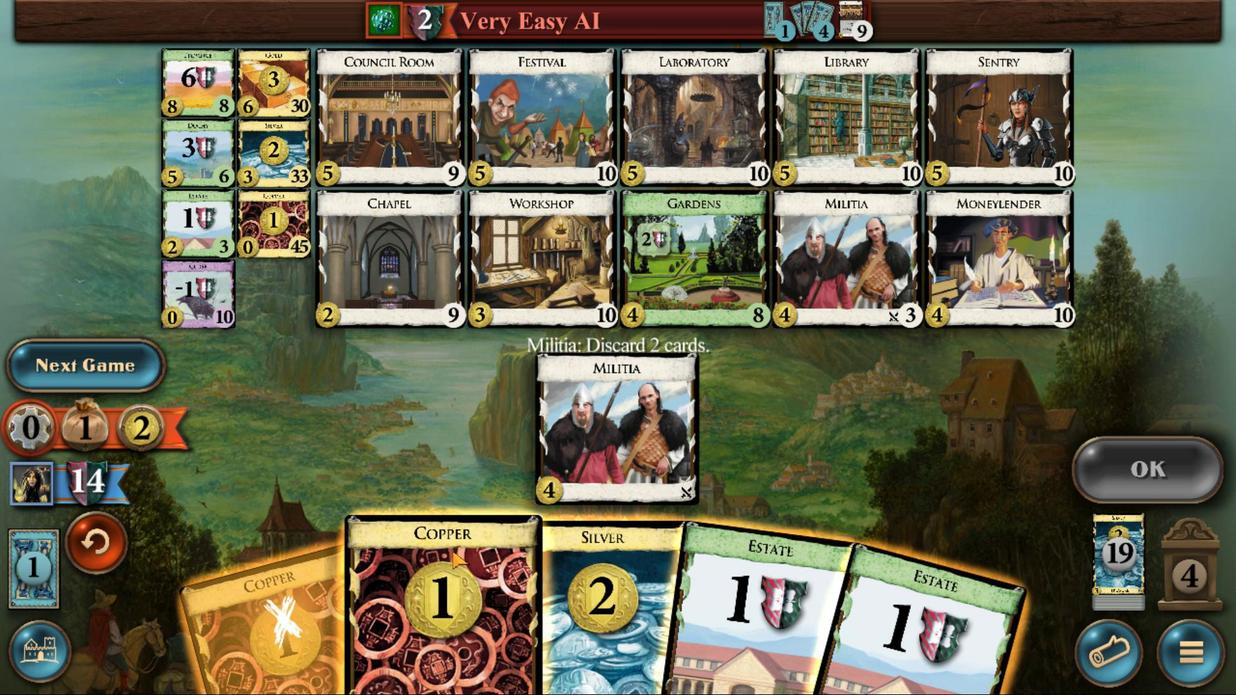 
Action: Mouse pressed left at (438, 496)
Screenshot: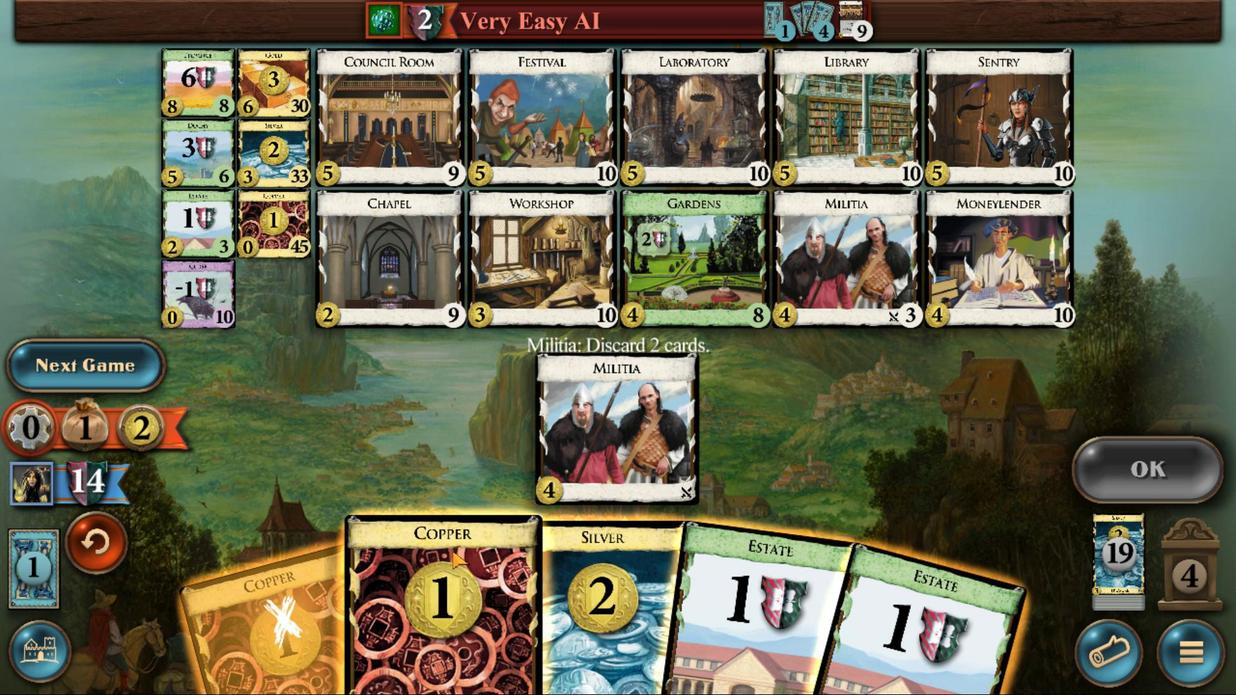 
Action: Mouse moved to (1037, 400)
Screenshot: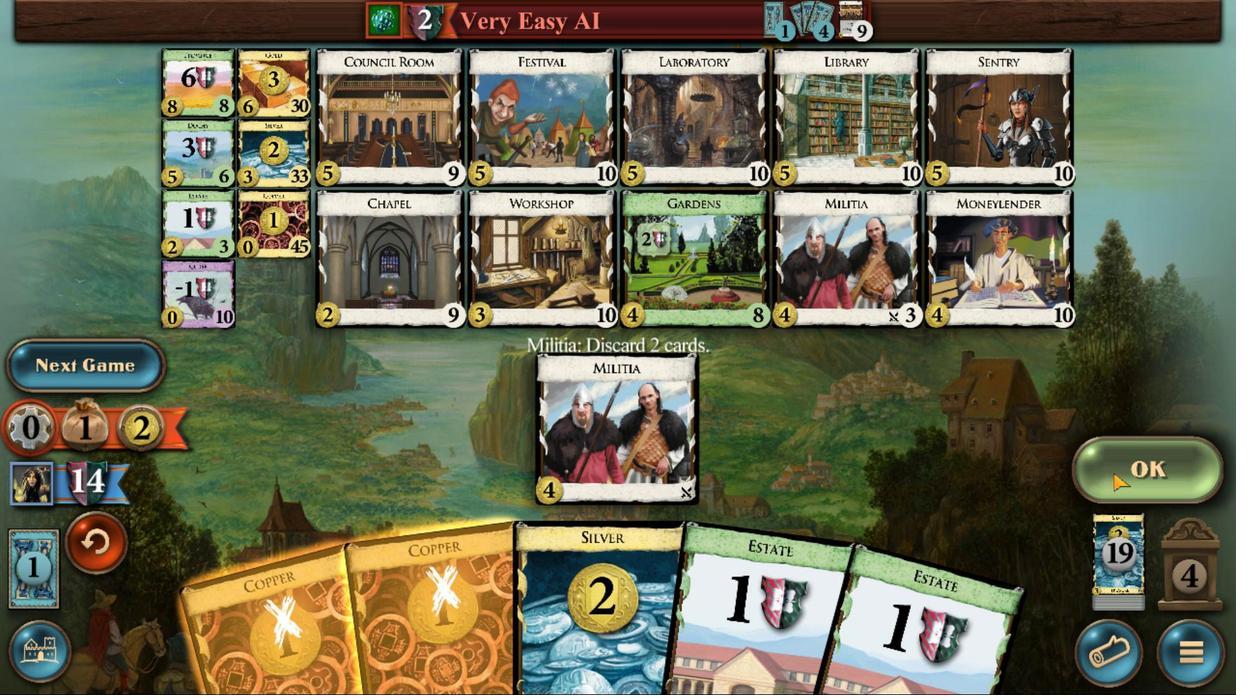 
Action: Mouse pressed left at (1037, 400)
Screenshot: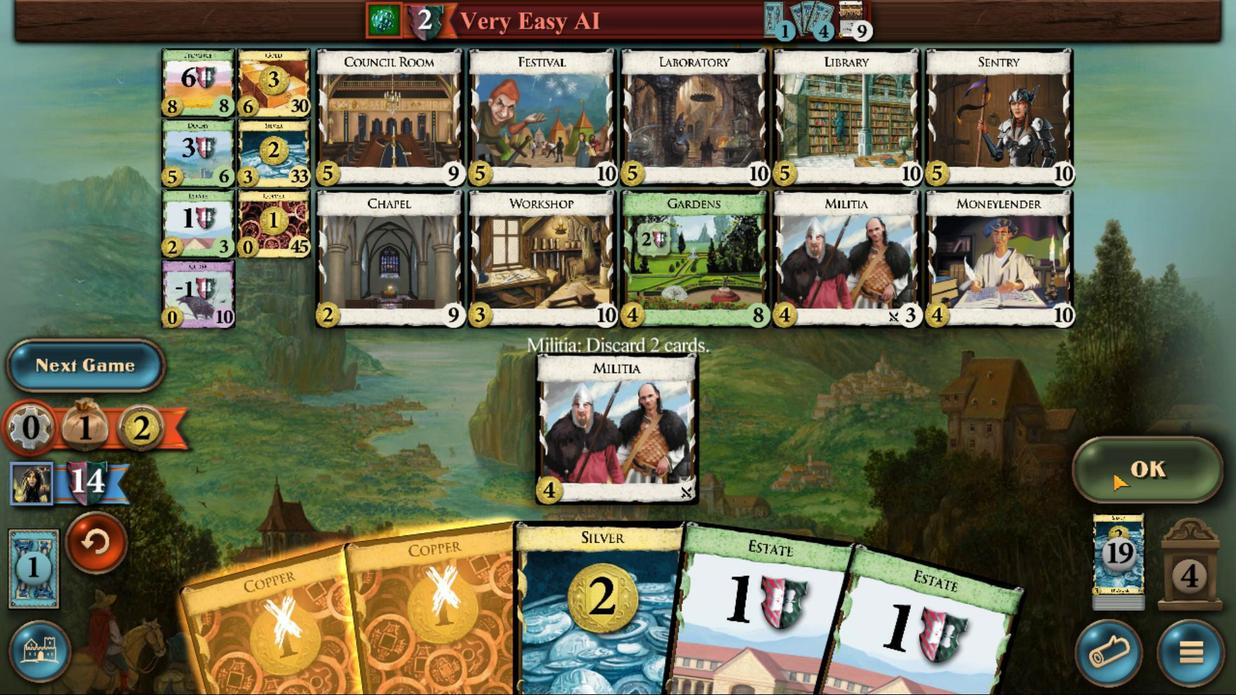 
Action: Mouse moved to (481, 503)
Screenshot: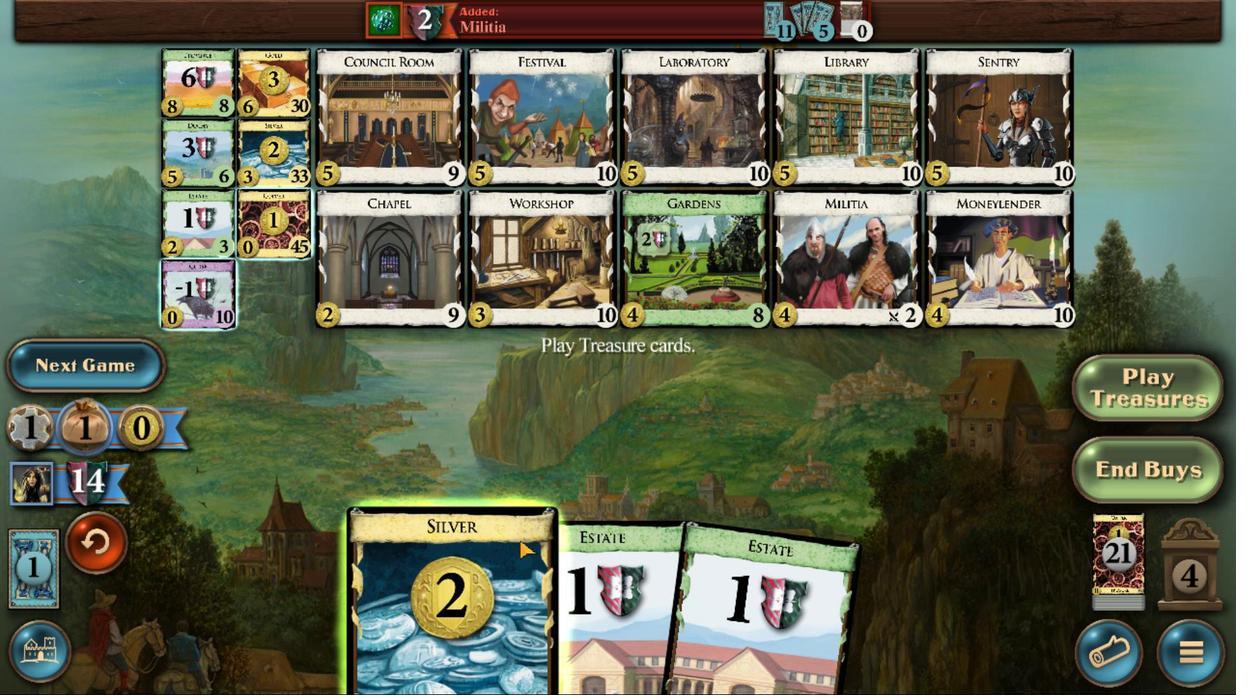 
Action: Mouse pressed left at (481, 503)
Screenshot: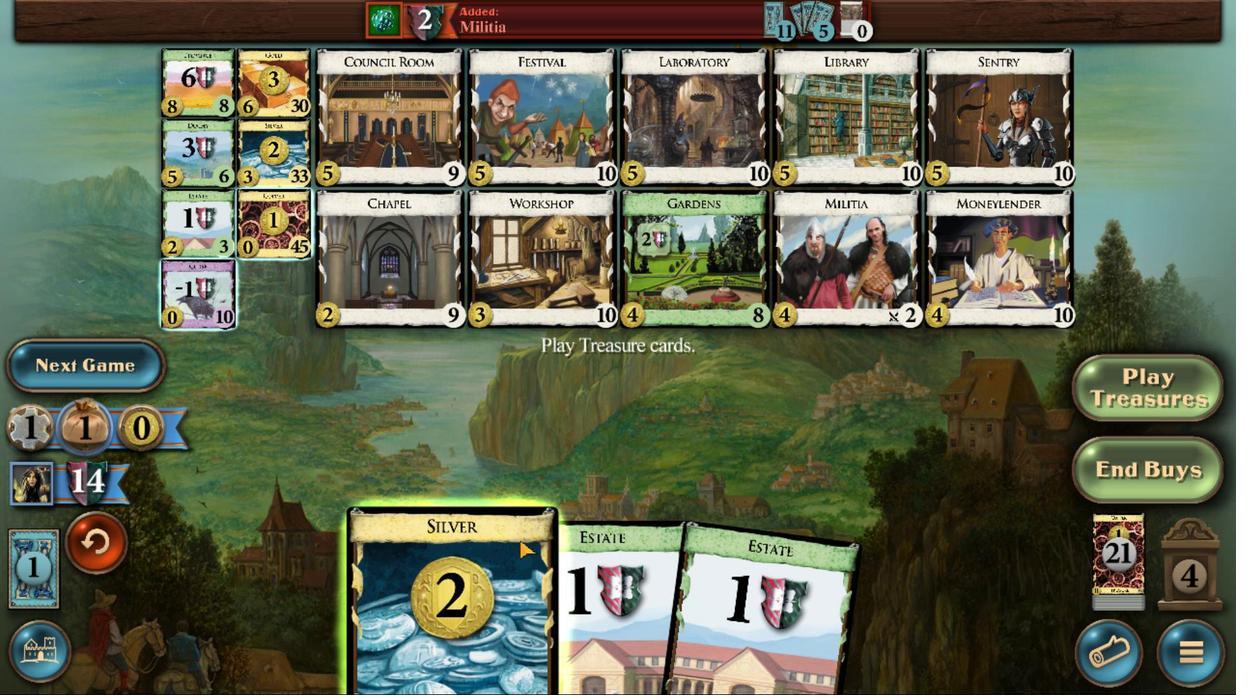 
Action: Mouse moved to (238, 237)
Screenshot: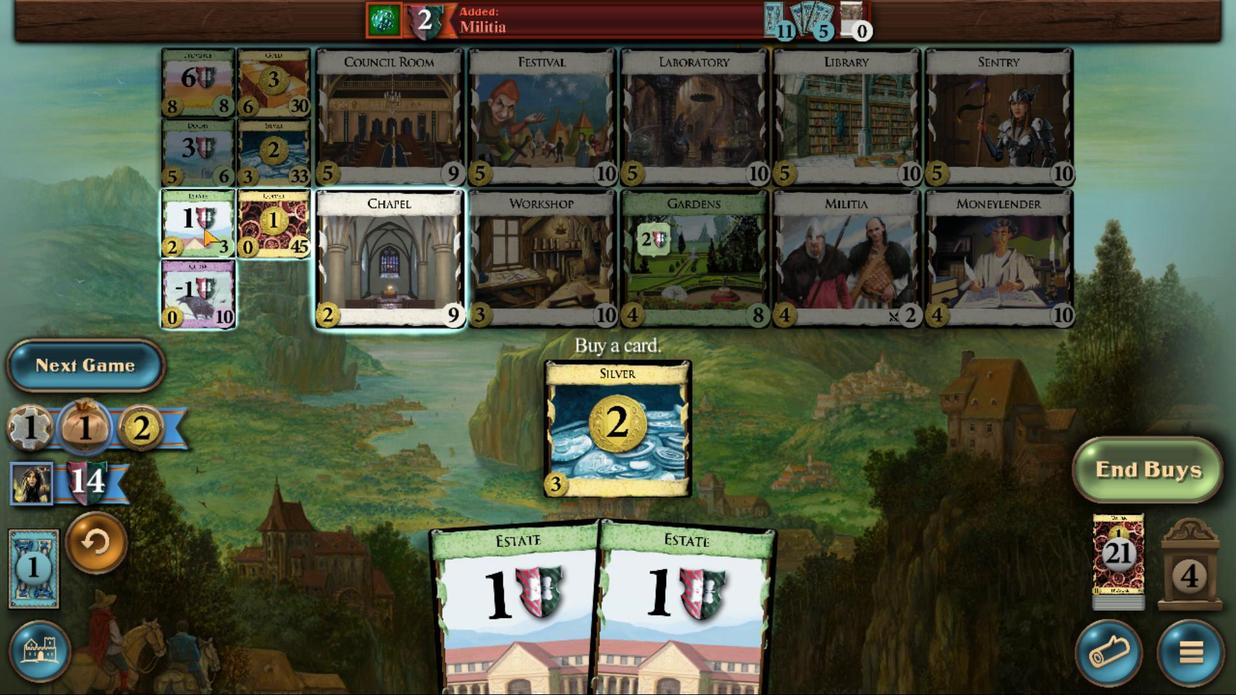 
Action: Mouse pressed left at (238, 237)
Screenshot: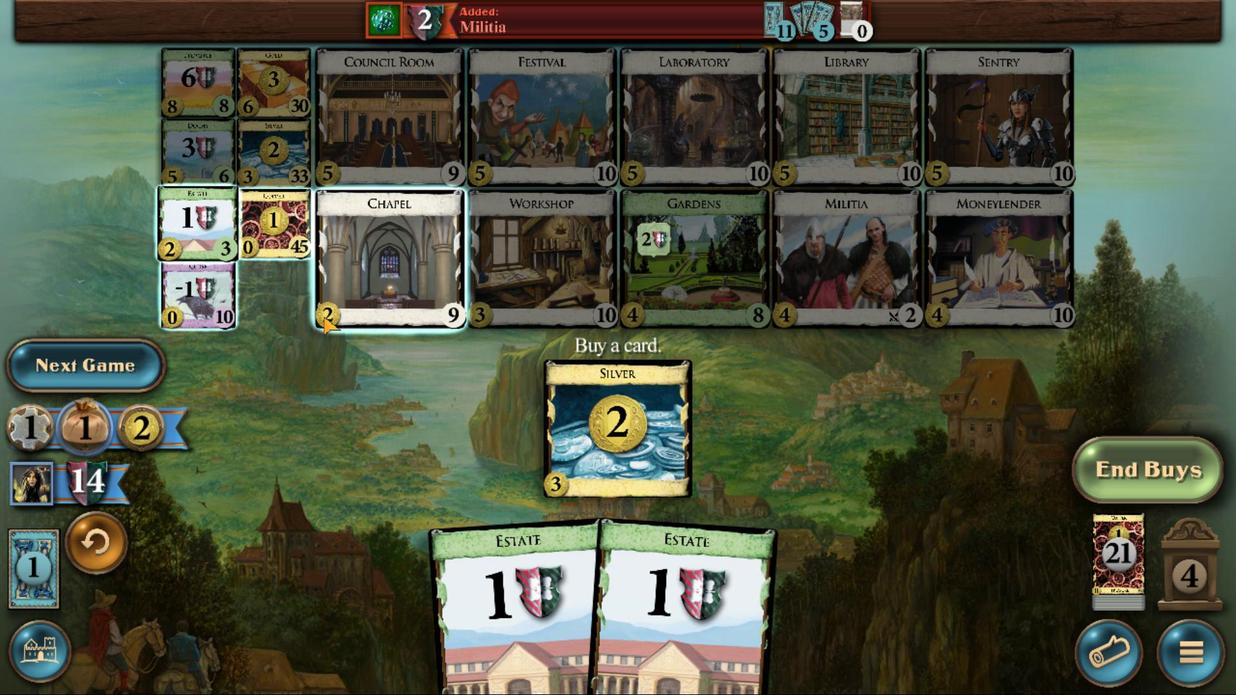 
Action: Mouse moved to (322, 505)
Screenshot: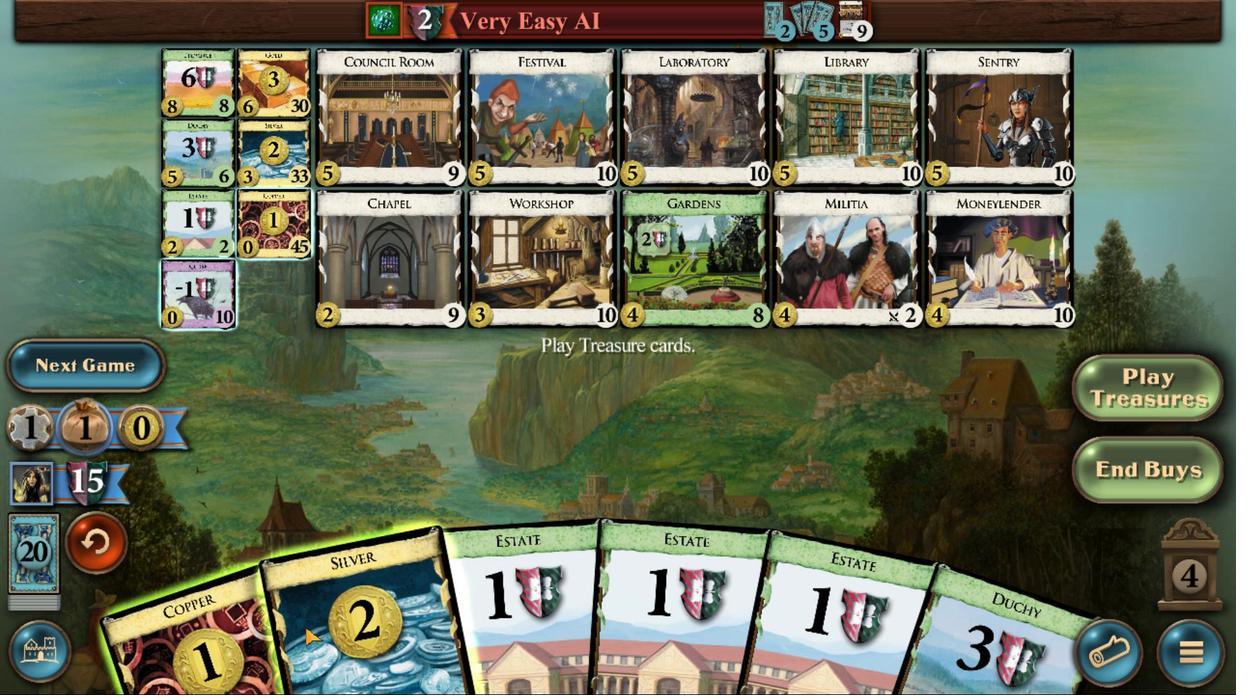 
Action: Mouse pressed left at (322, 505)
Screenshot: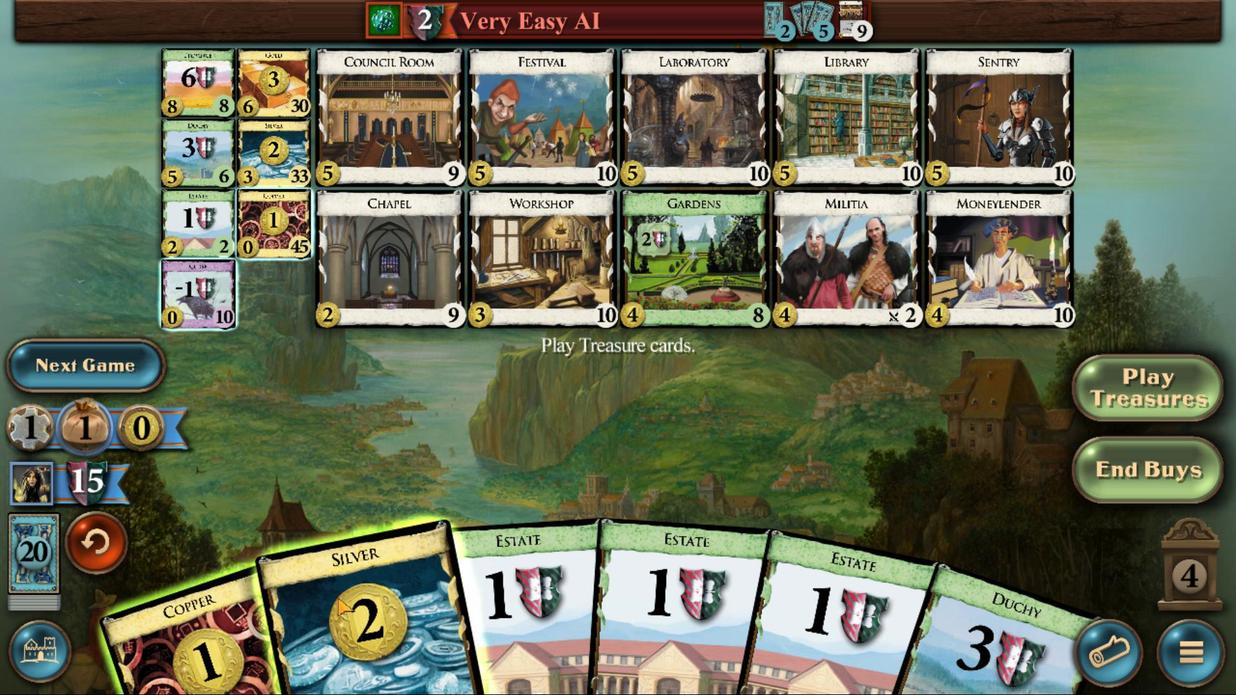 
Action: Mouse moved to (485, 404)
Screenshot: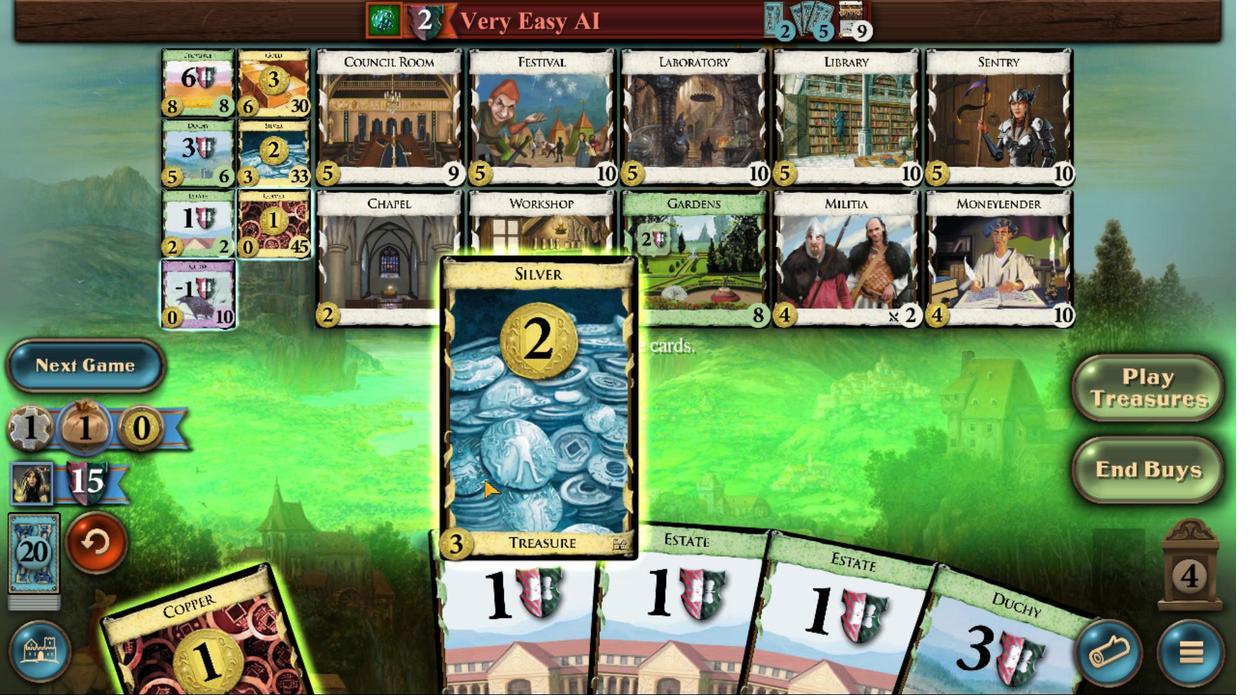 
Action: Mouse pressed left at (485, 404)
Screenshot: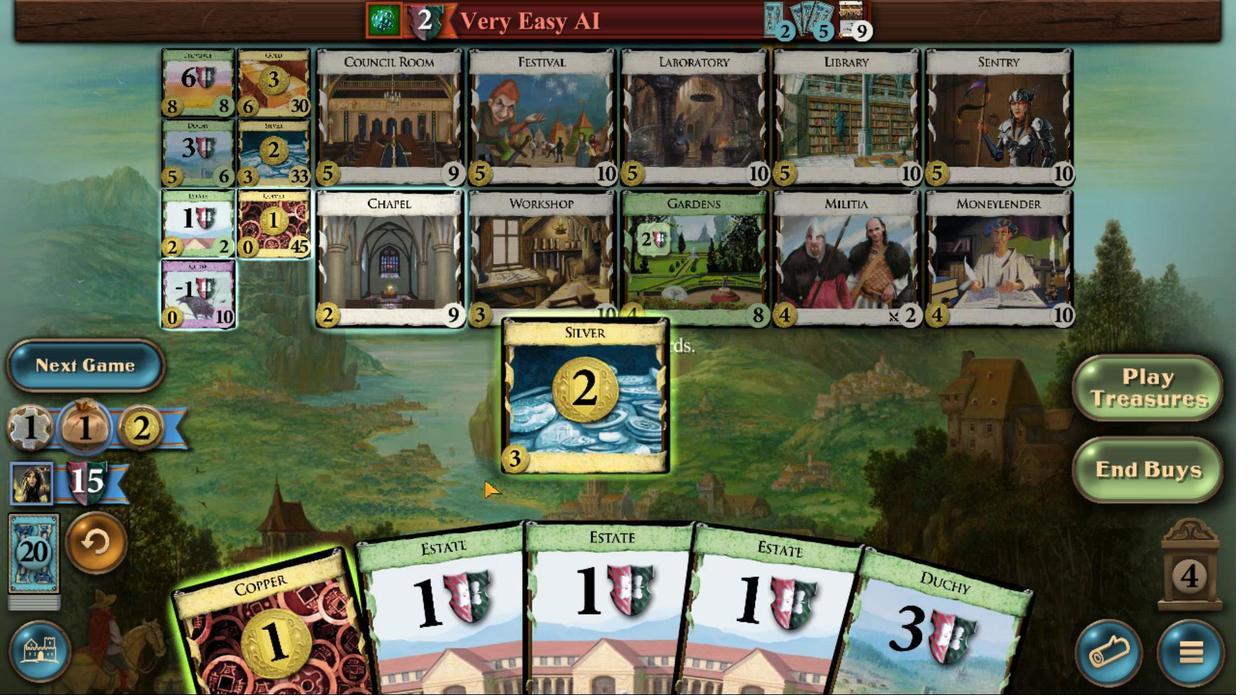
Action: Mouse pressed left at (485, 404)
Screenshot: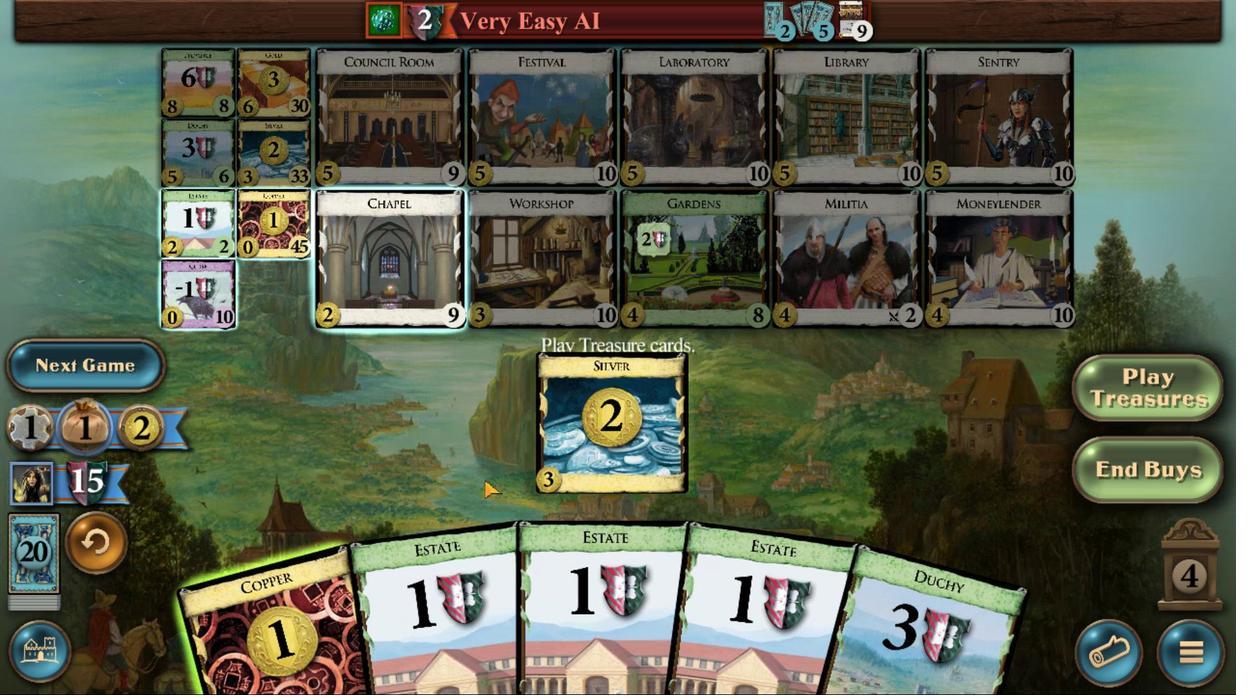 
Action: Mouse moved to (296, 504)
Screenshot: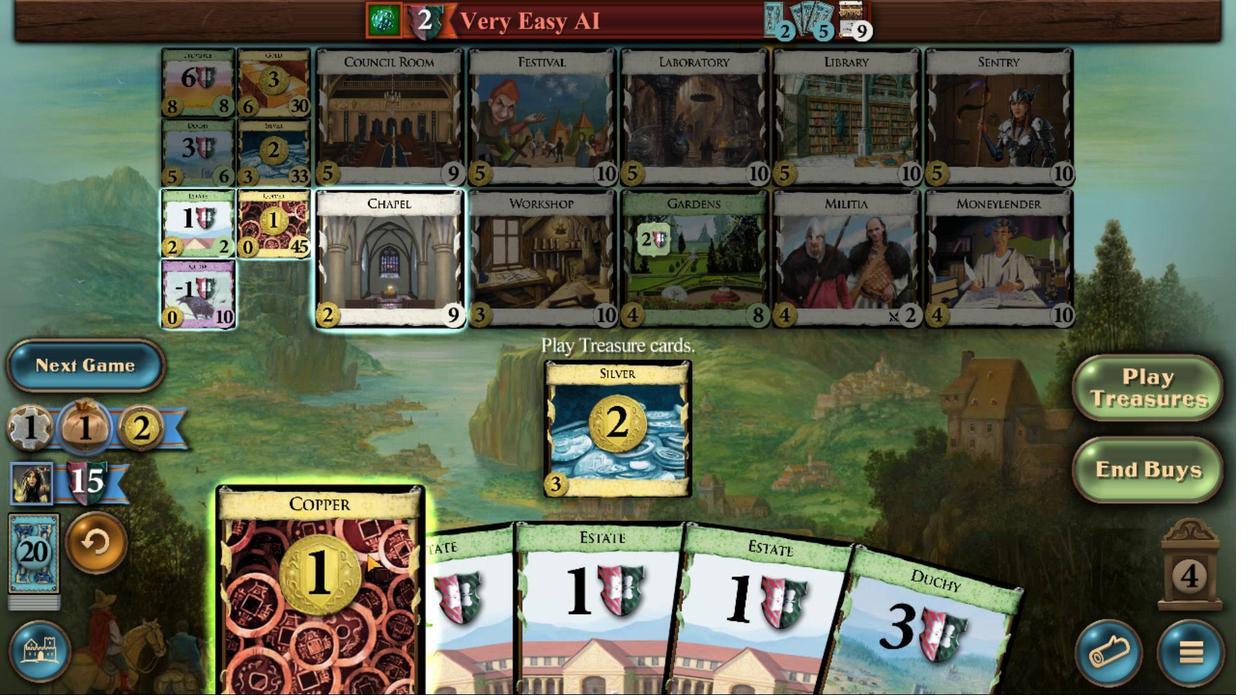 
Action: Mouse pressed left at (296, 504)
Screenshot: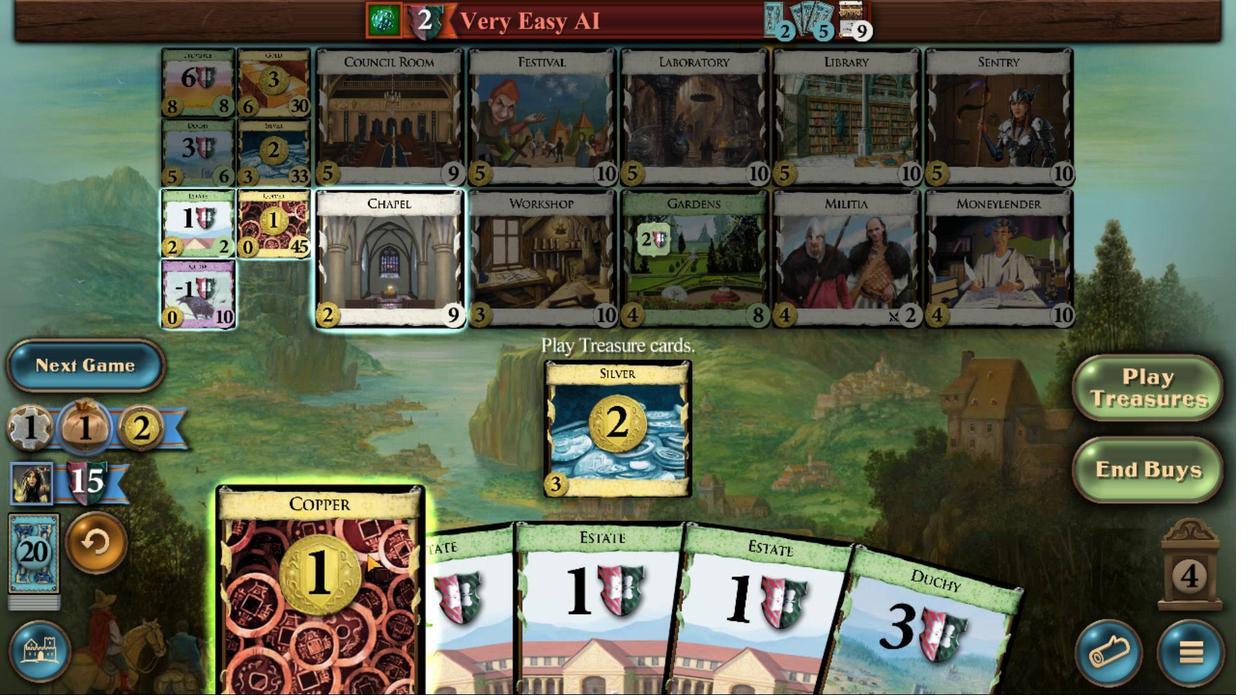 
Action: Mouse moved to (312, 194)
Screenshot: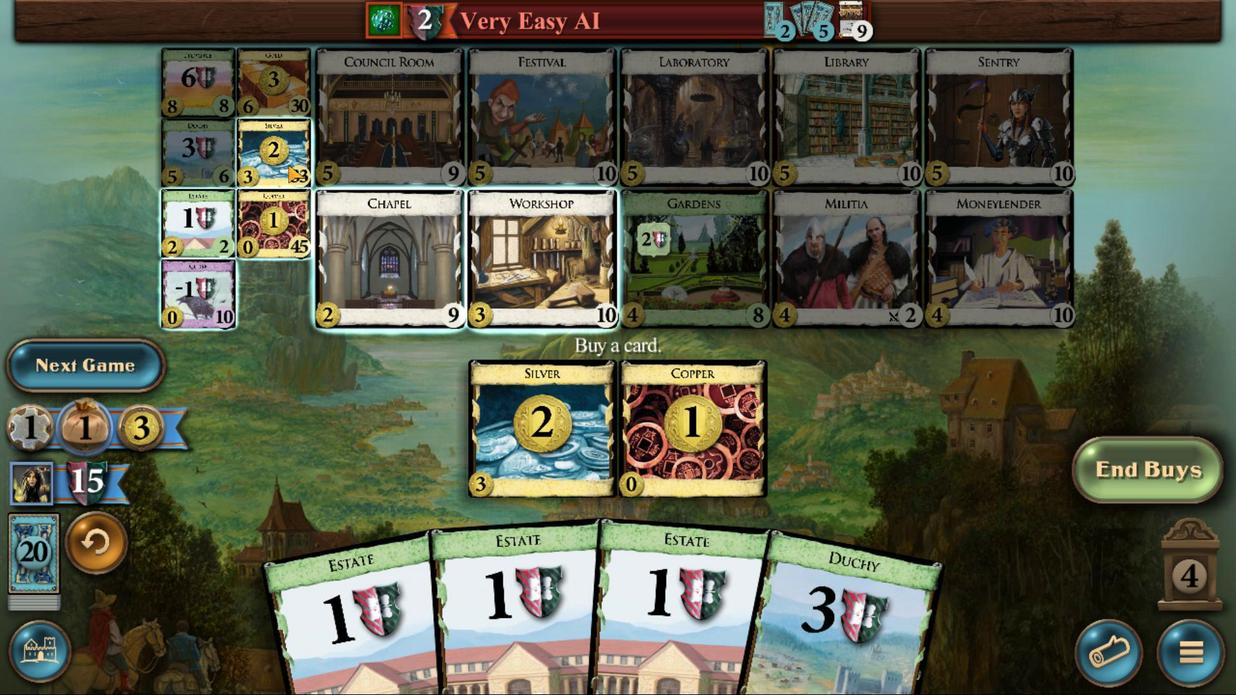 
Action: Mouse pressed left at (312, 194)
Screenshot: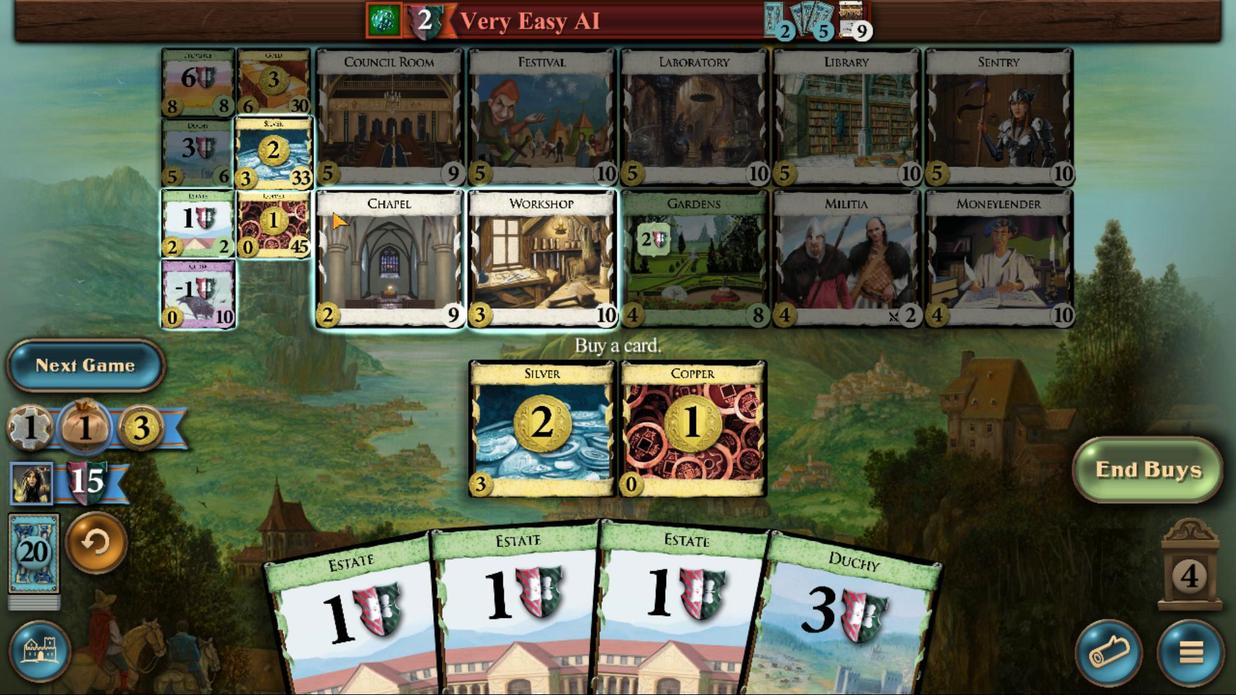 
Action: Mouse moved to (864, 507)
Screenshot: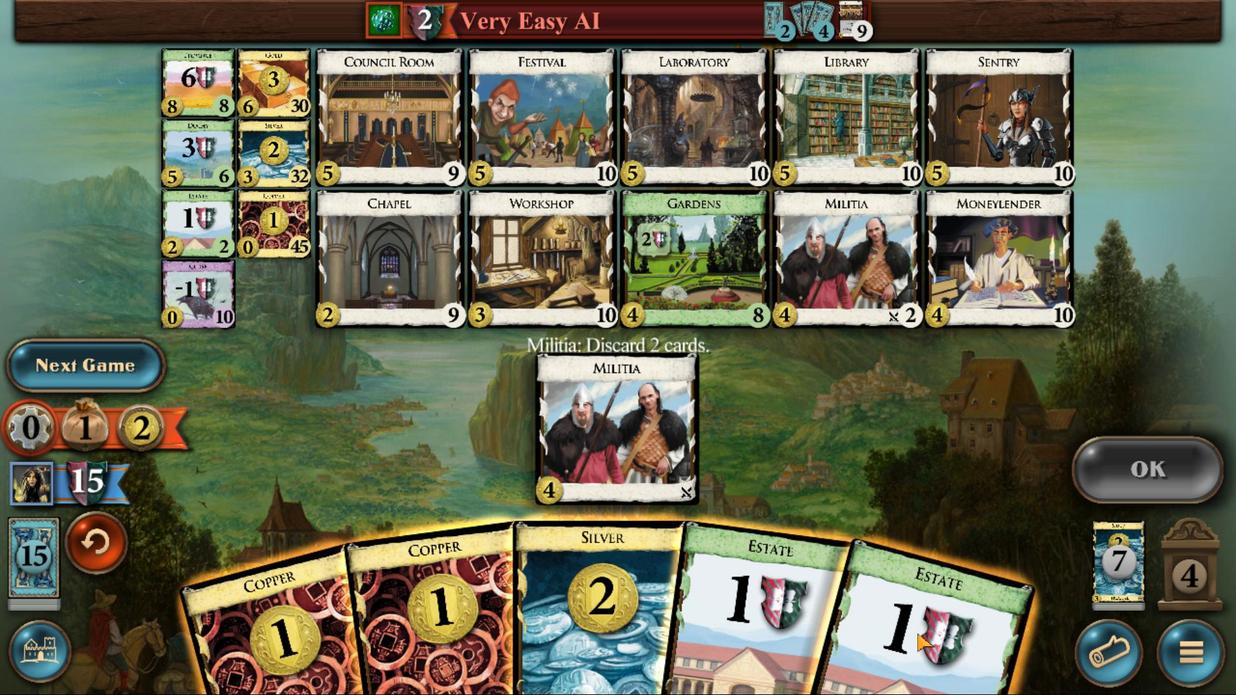 
Action: Mouse pressed left at (864, 507)
Screenshot: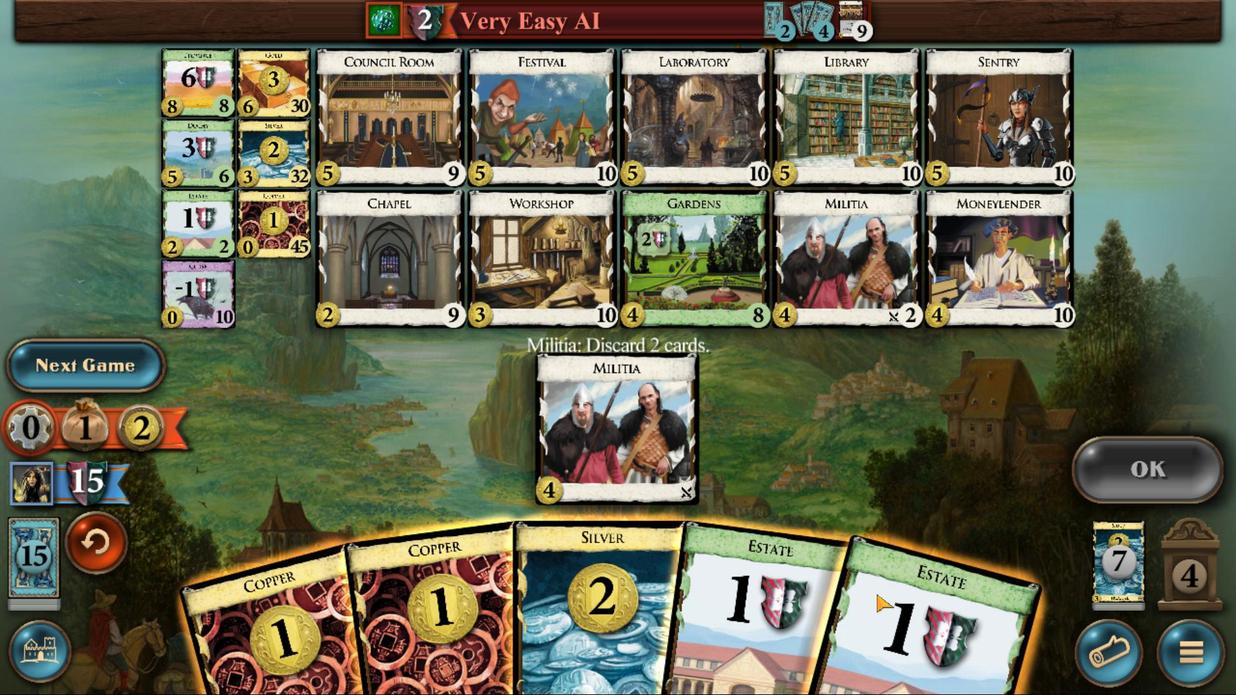
Action: Mouse moved to (316, 518)
Screenshot: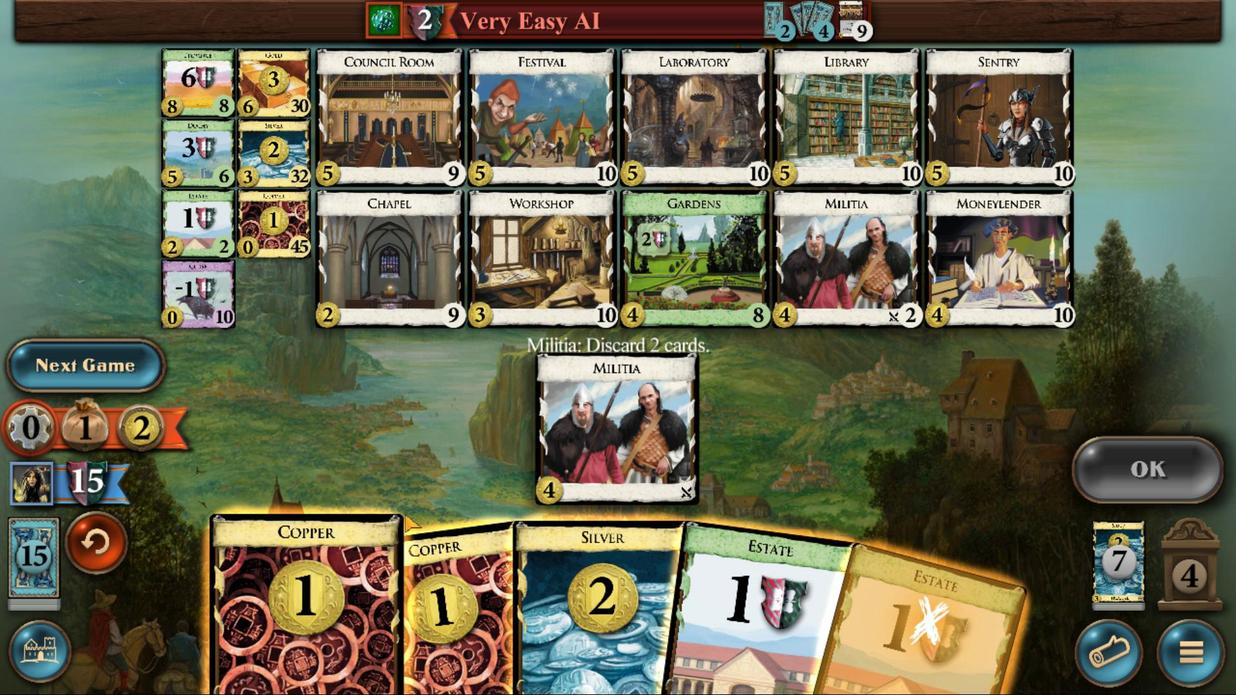 
Action: Mouse pressed left at (316, 518)
Screenshot: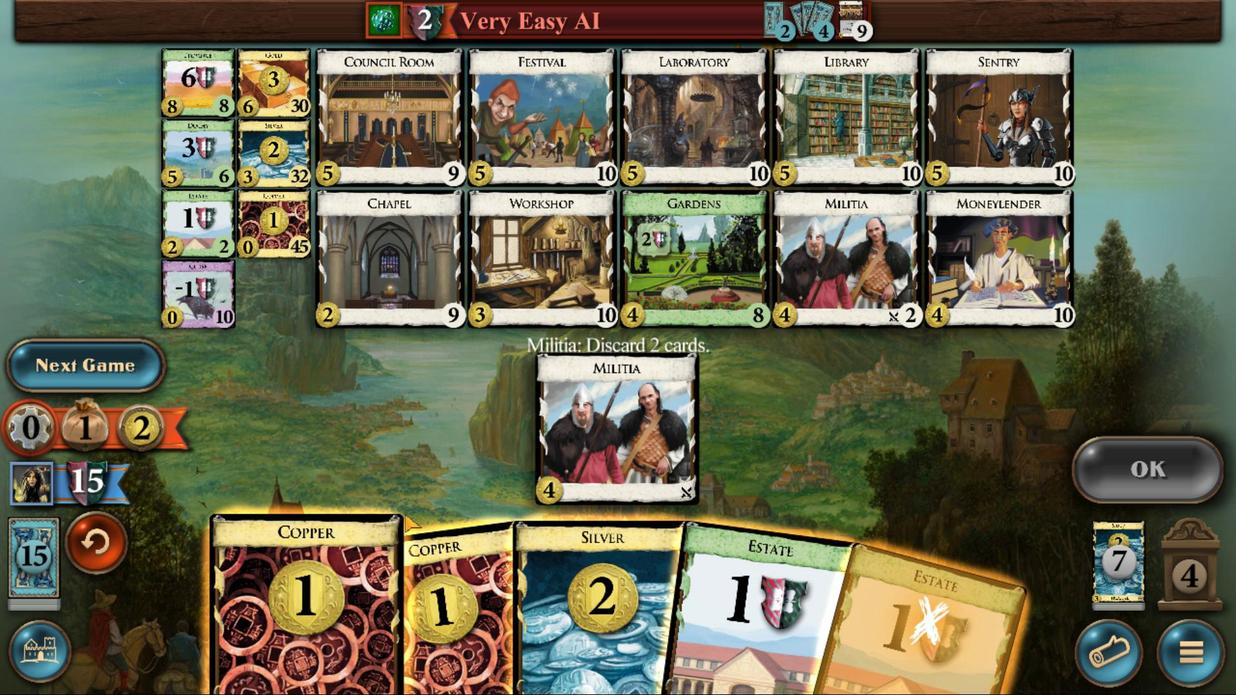
Action: Mouse moved to (1065, 400)
Screenshot: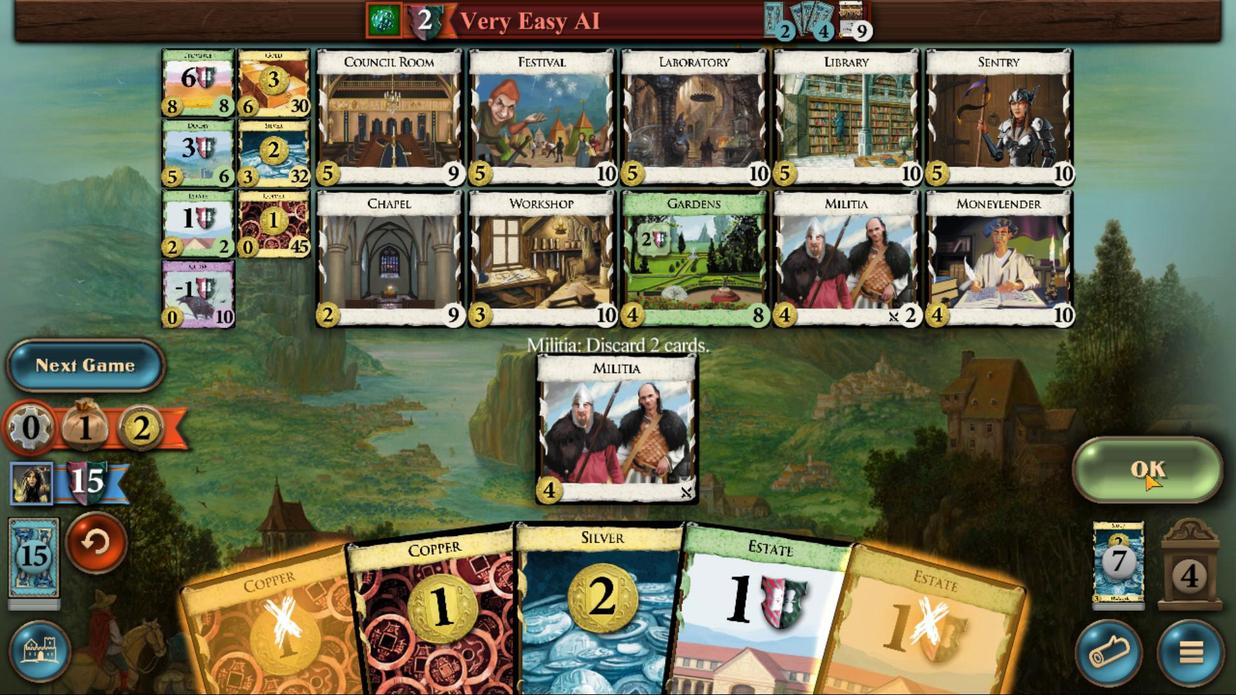 
Action: Mouse pressed left at (1065, 400)
Screenshot: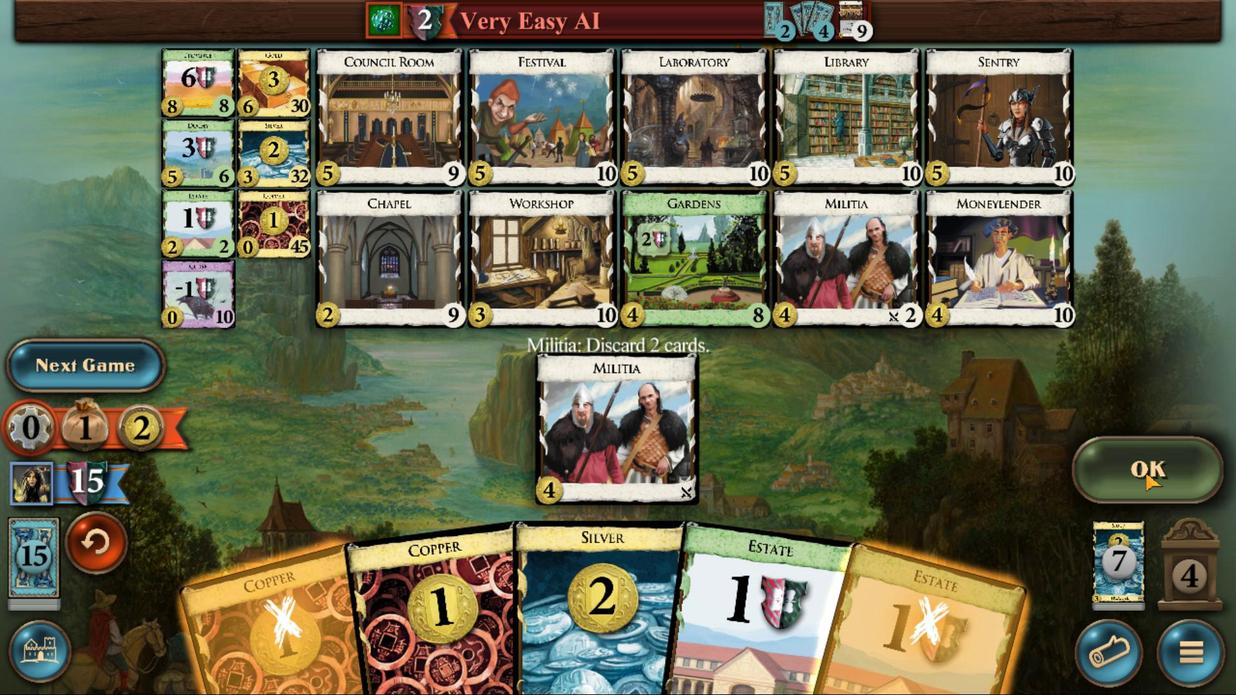 
Action: Mouse moved to (447, 524)
Screenshot: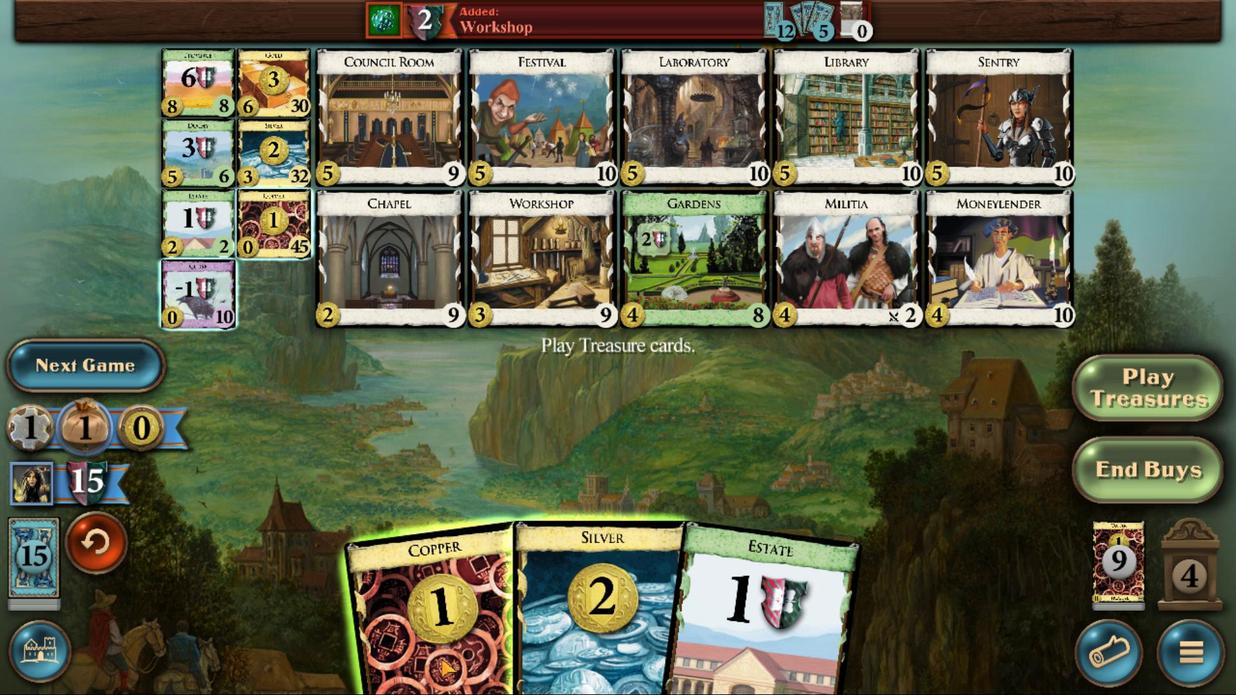 
Action: Mouse pressed left at (447, 524)
Screenshot: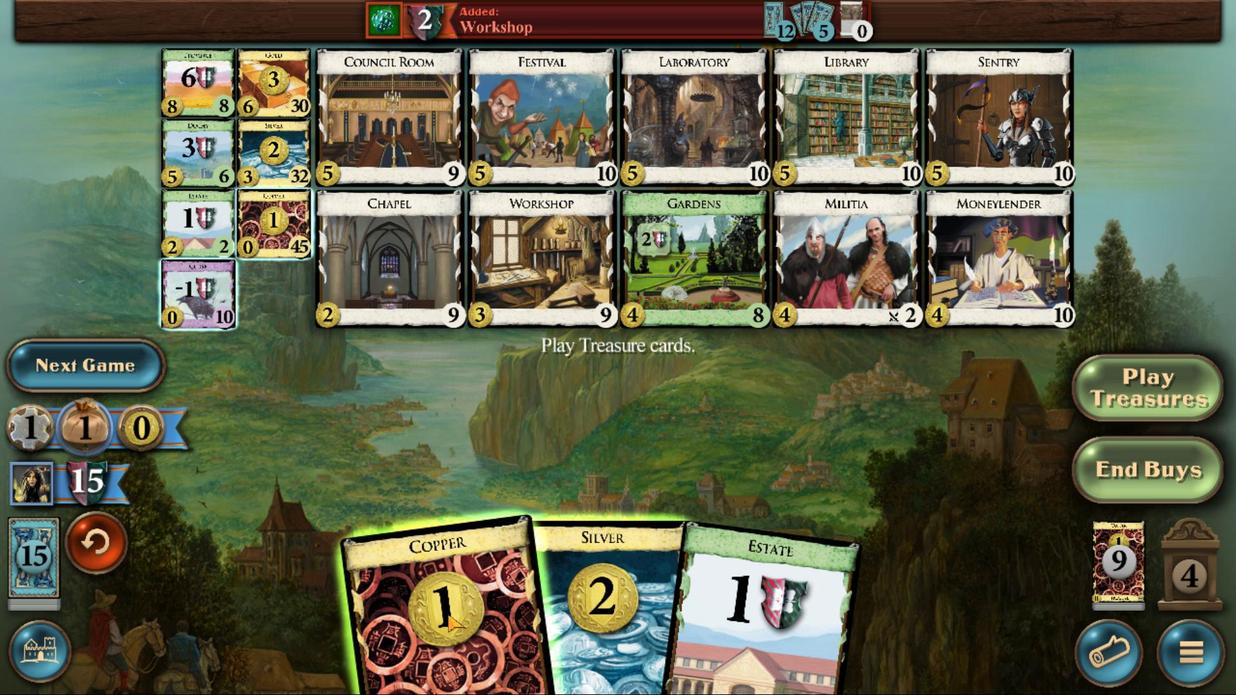 
Action: Mouse moved to (485, 494)
Screenshot: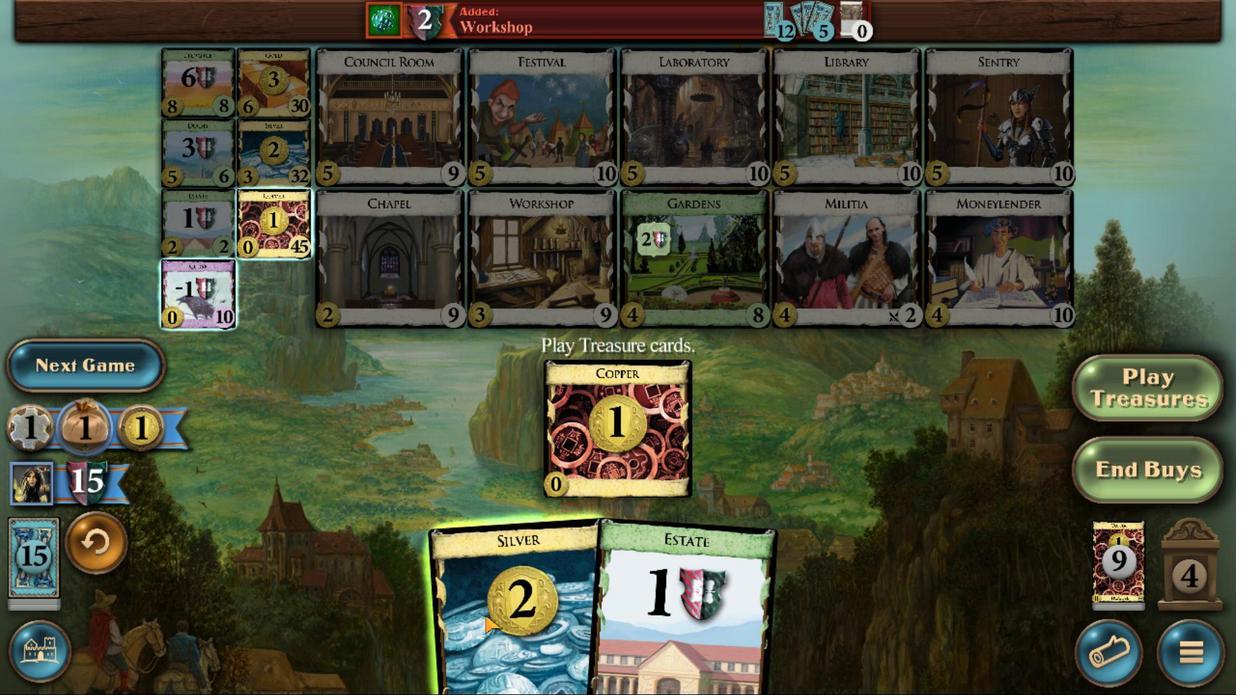 
Action: Mouse pressed left at (485, 494)
Screenshot: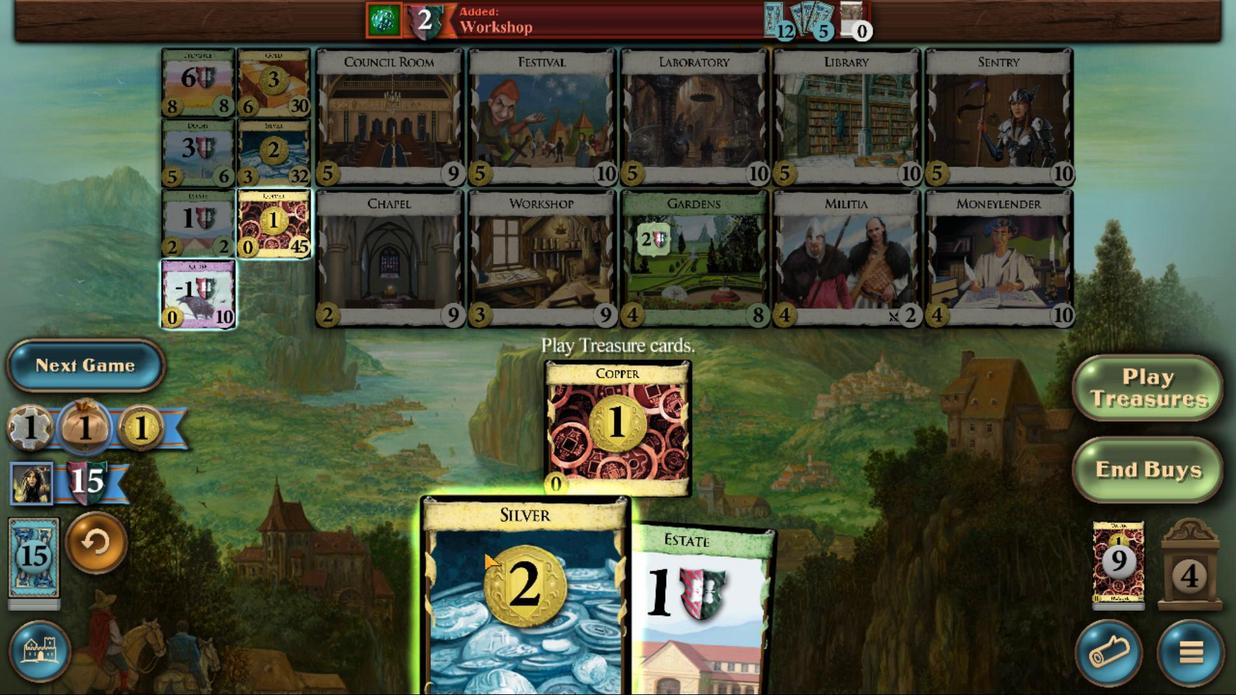 
Action: Mouse moved to (300, 186)
Screenshot: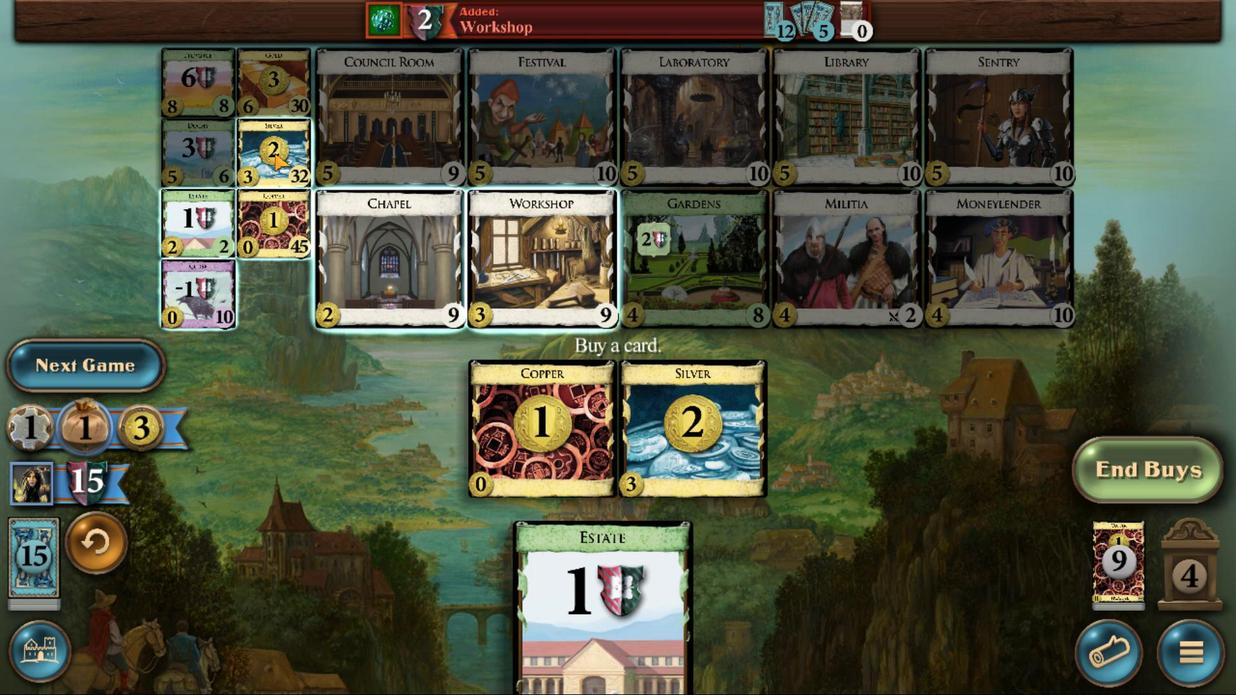 
Action: Mouse pressed left at (300, 186)
Screenshot: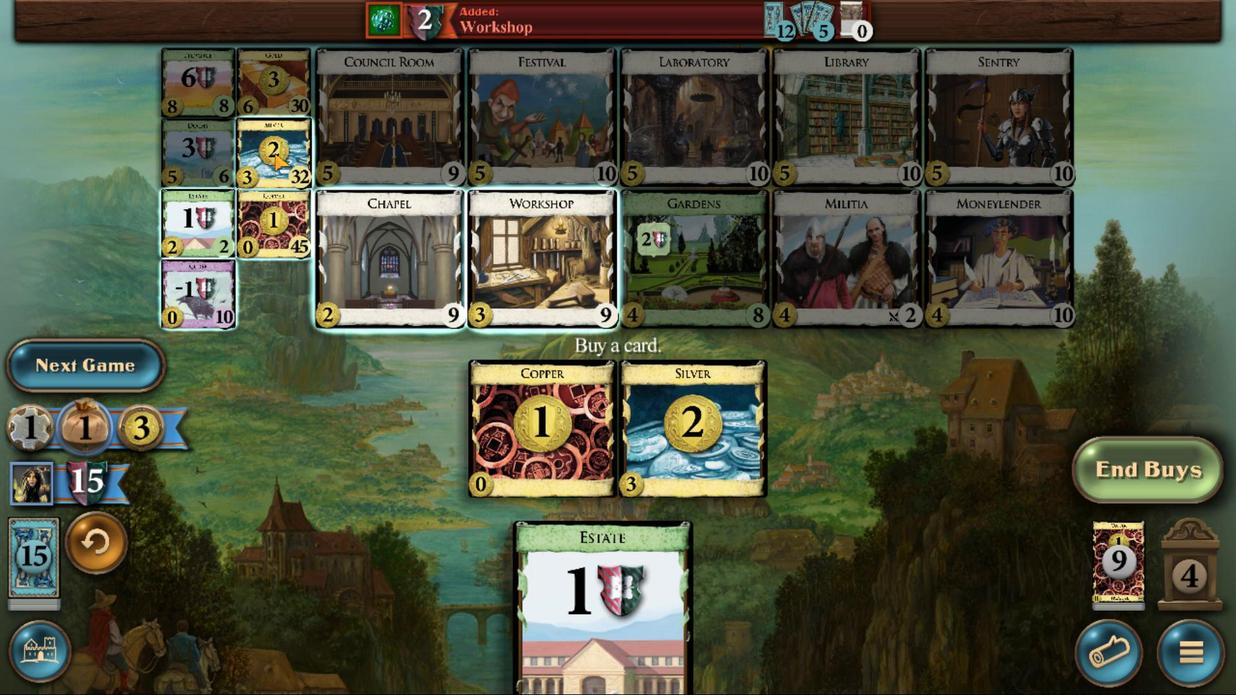 
Action: Mouse moved to (447, 356)
Screenshot: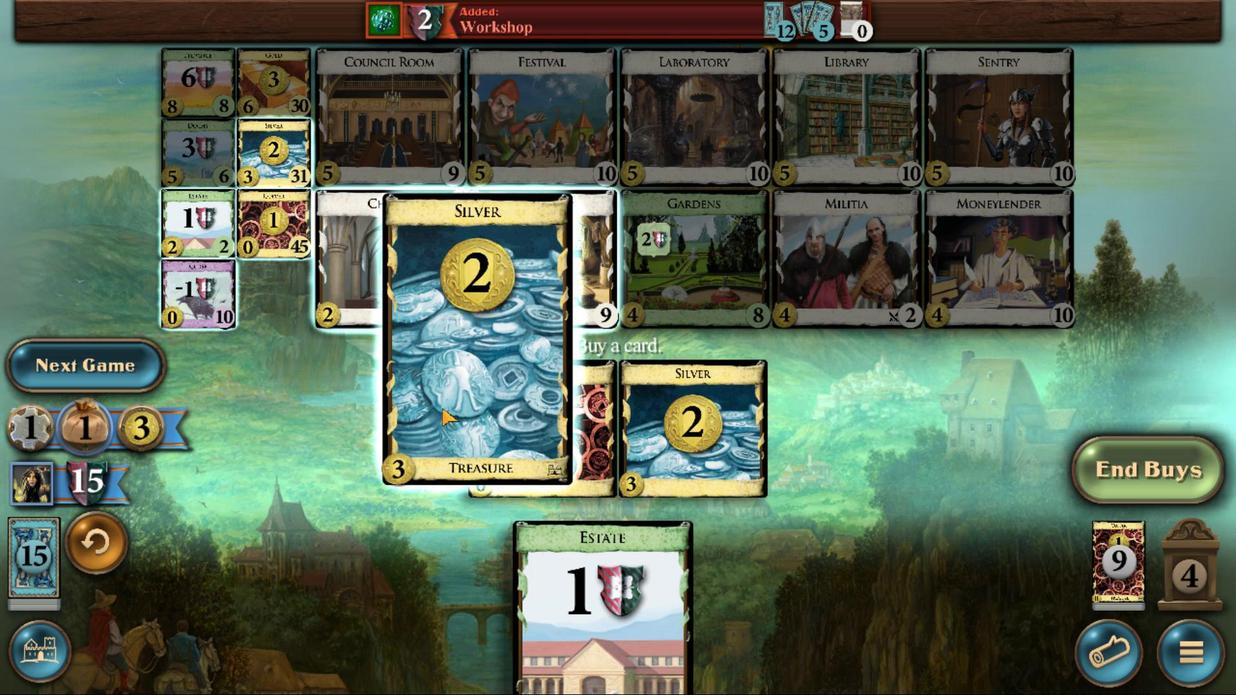 
Action: Mouse scrolled (447, 356) with delta (0, 0)
Screenshot: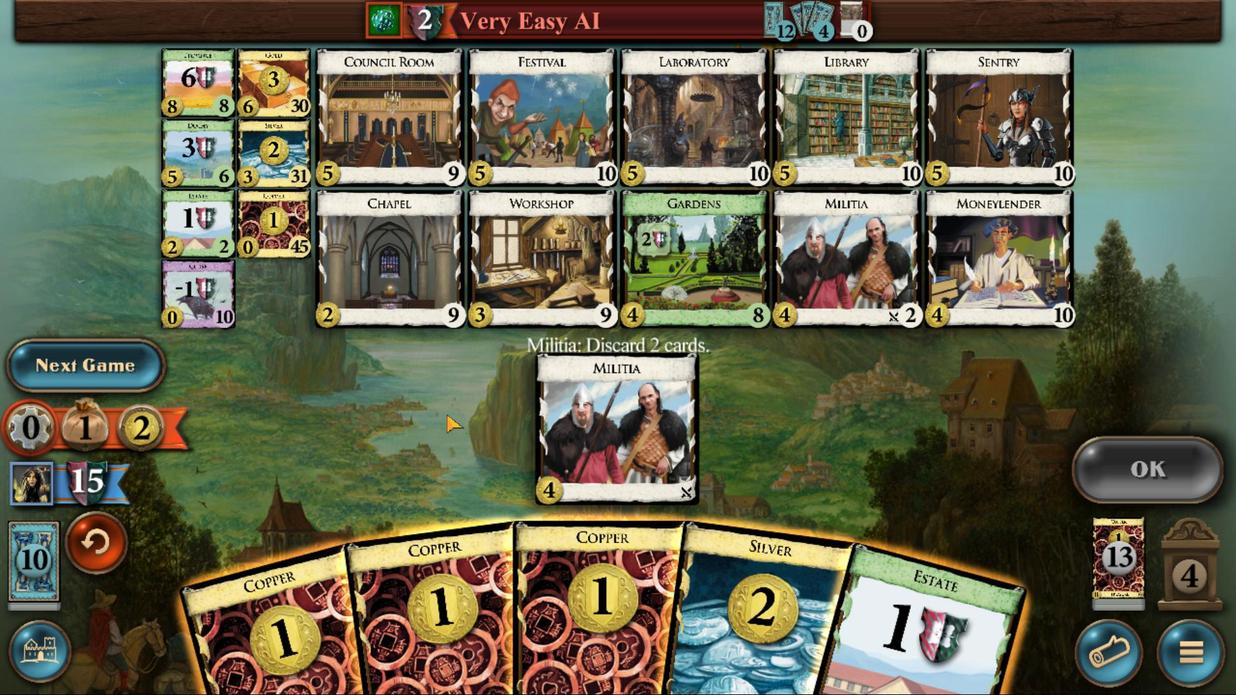 
Action: Mouse moved to (349, 499)
Screenshot: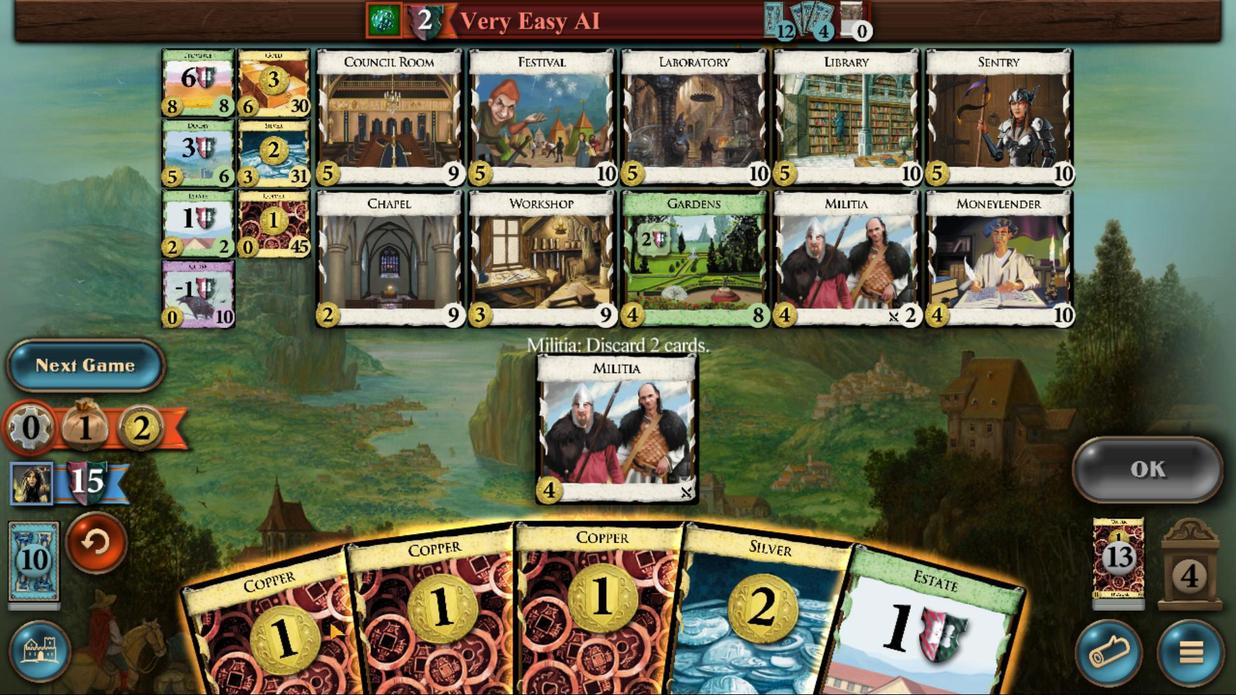 
Action: Mouse pressed left at (349, 499)
Screenshot: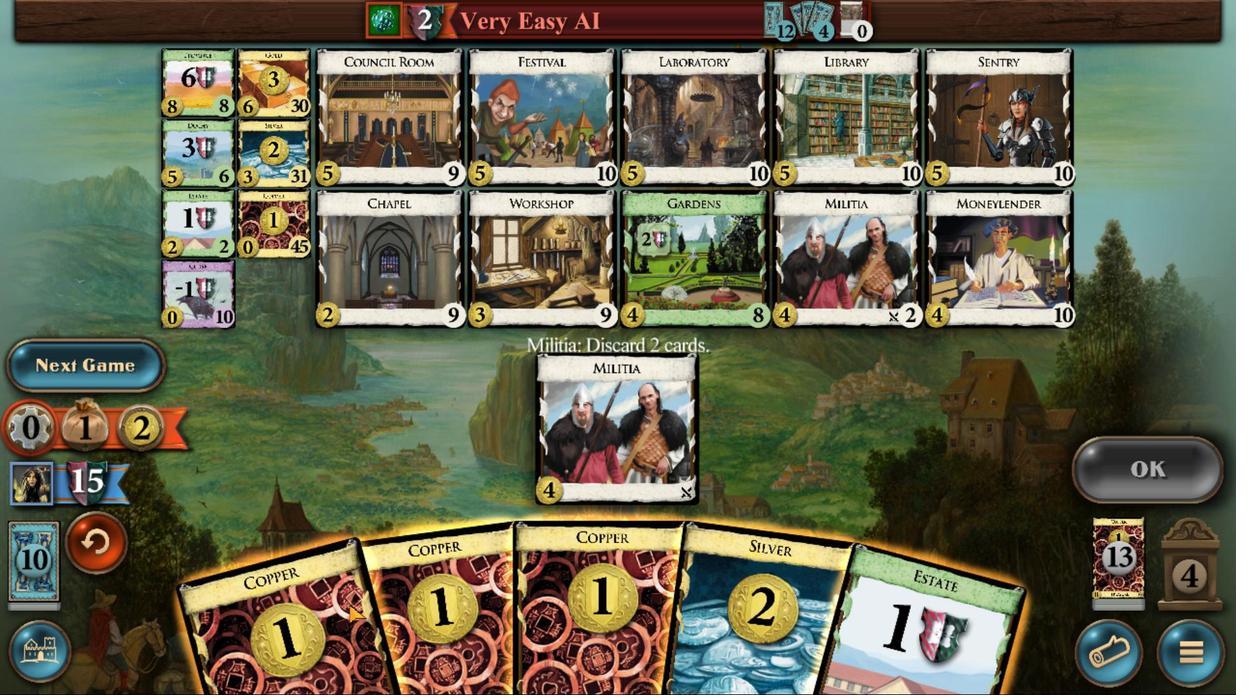 
Action: Mouse moved to (467, 507)
Screenshot: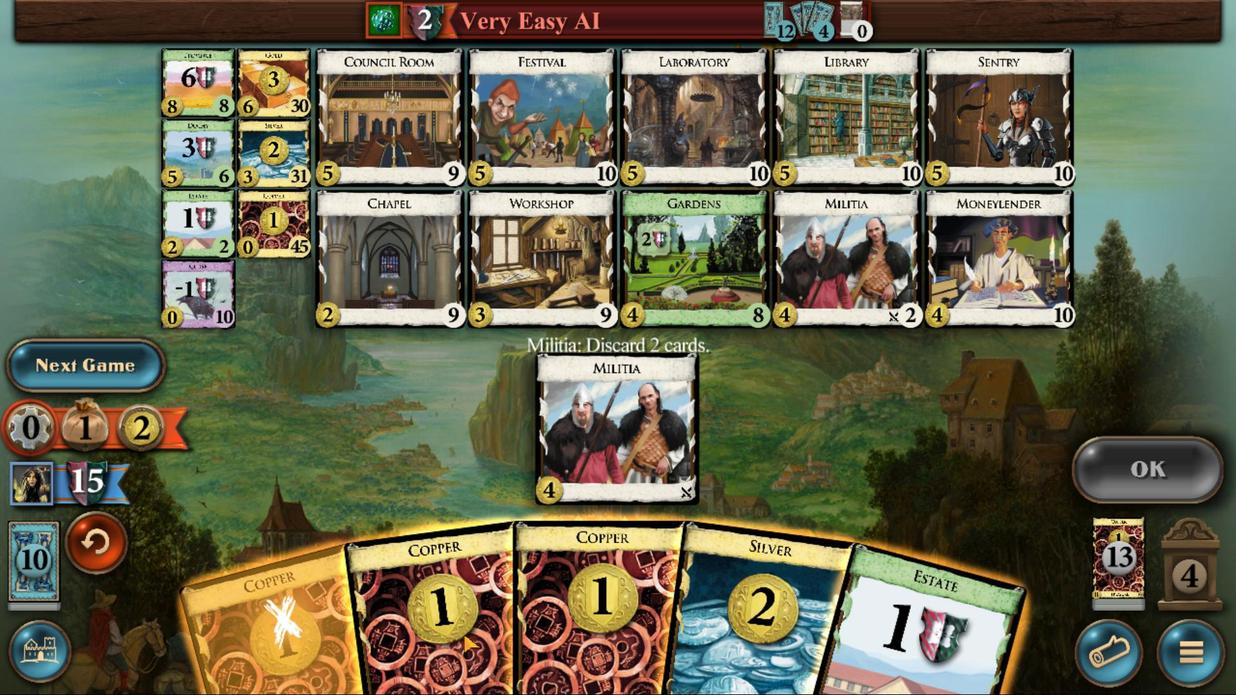 
Action: Mouse pressed left at (467, 507)
Screenshot: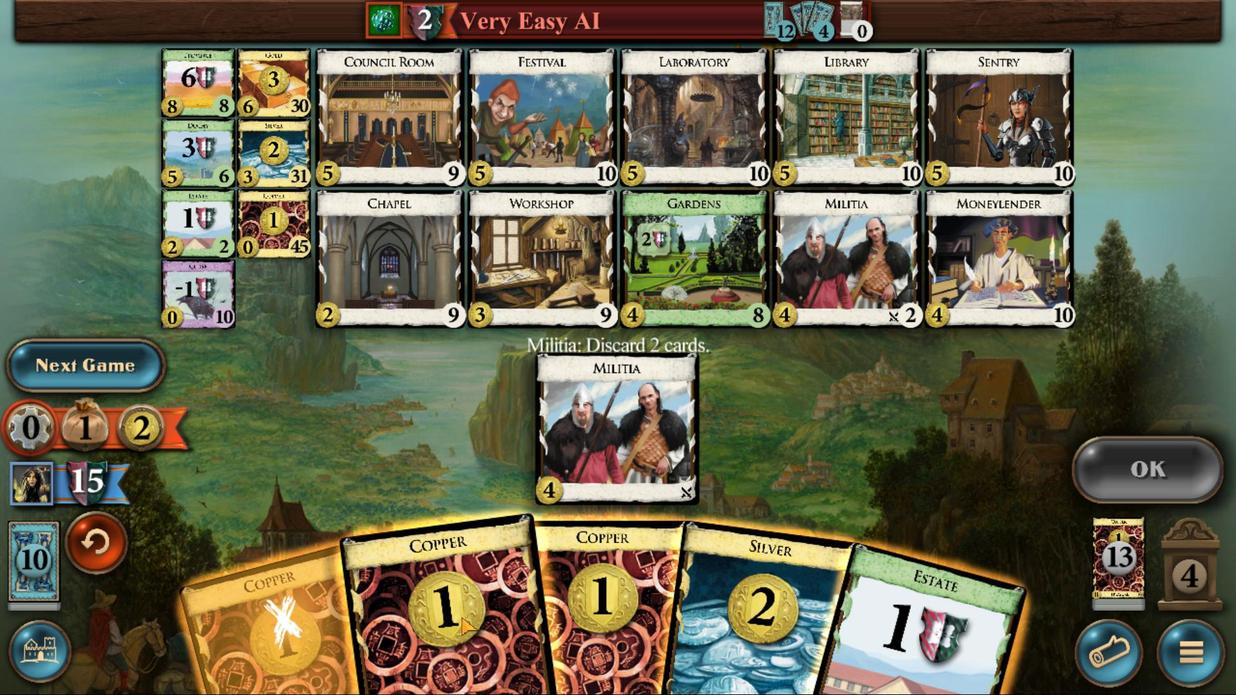 
Action: Mouse moved to (1070, 407)
Screenshot: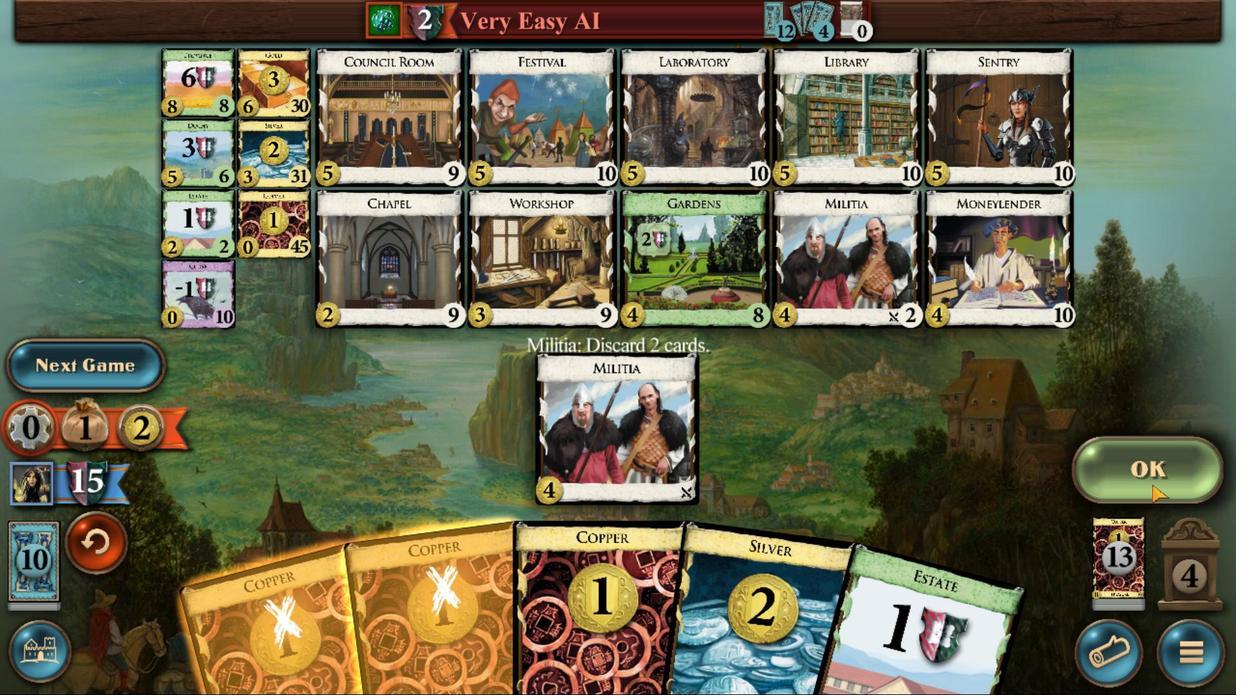 
Action: Mouse pressed left at (1070, 407)
Screenshot: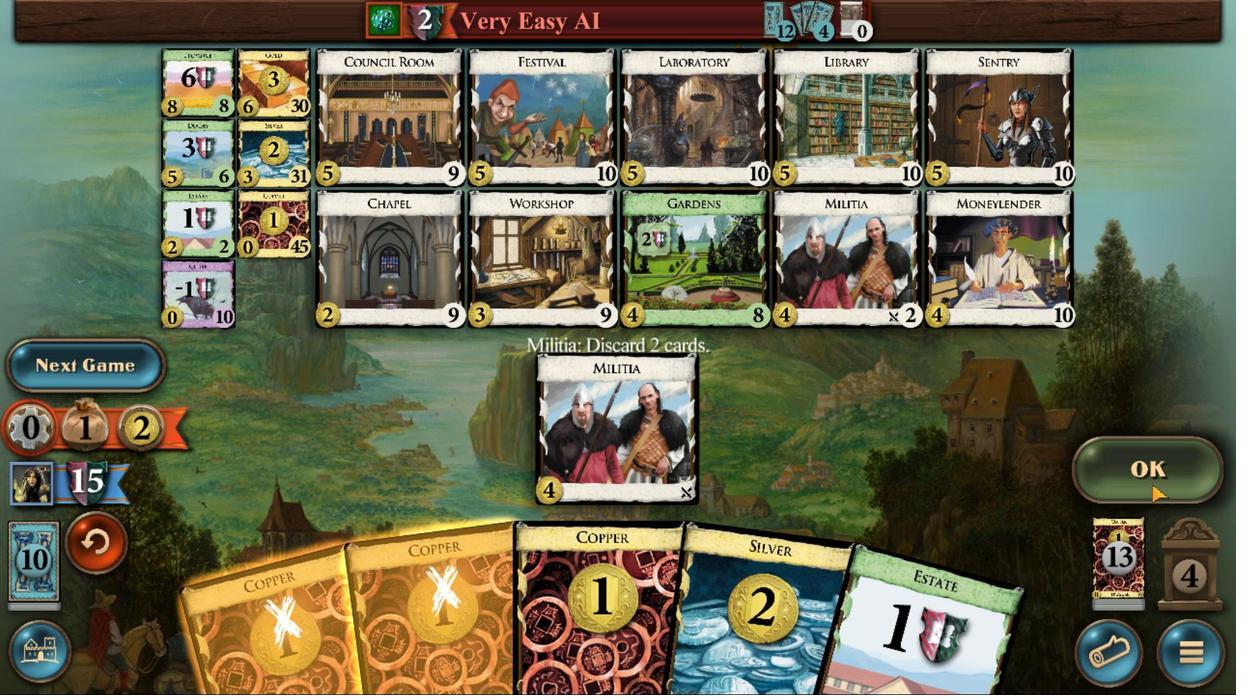 
Action: Mouse moved to (525, 450)
Screenshot: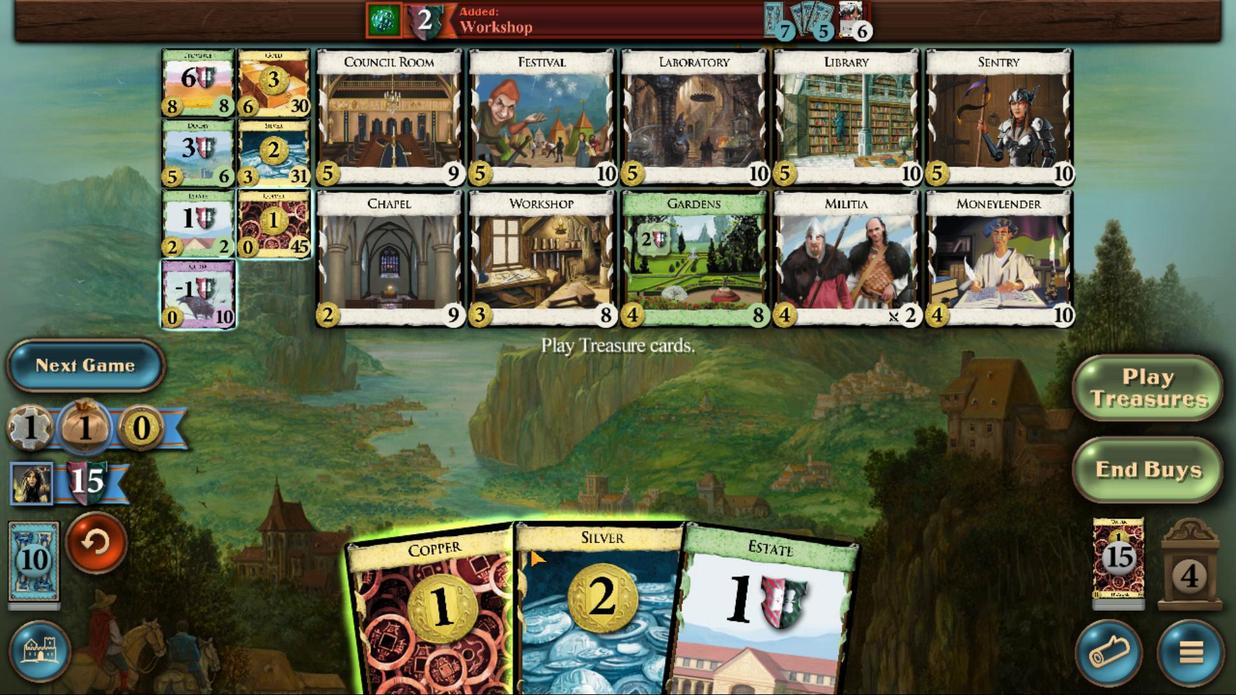 
Action: Mouse pressed left at (525, 450)
Screenshot: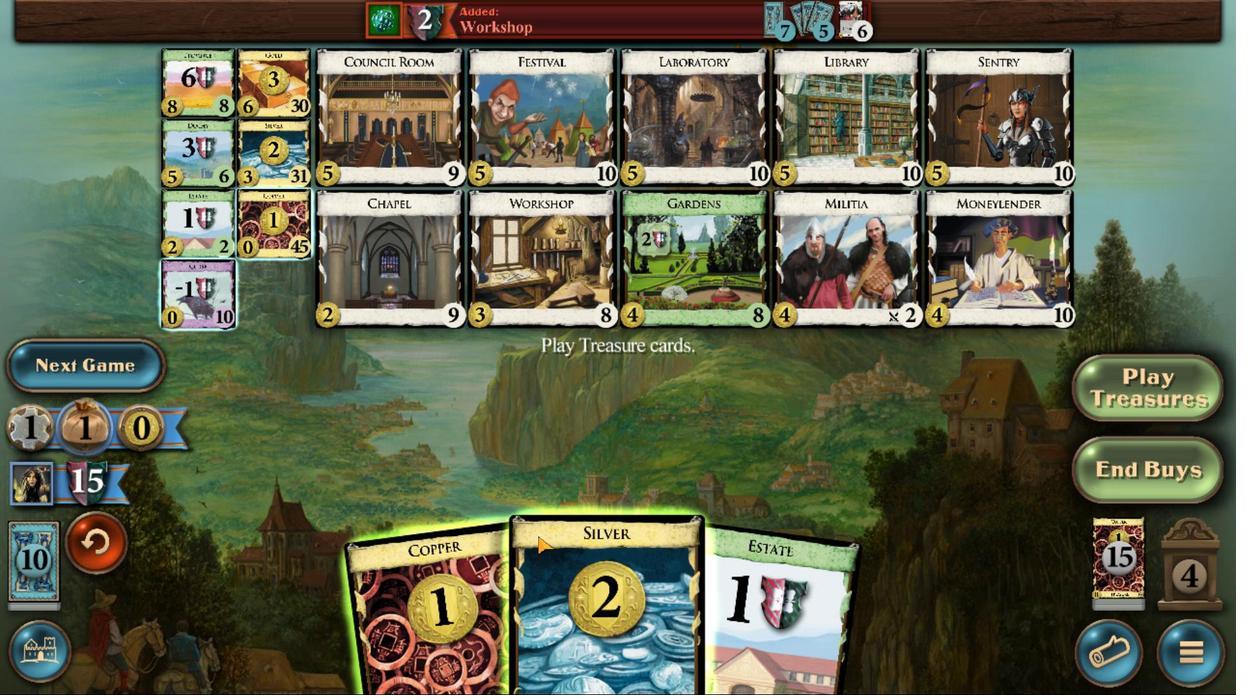 
Action: Mouse moved to (484, 465)
Screenshot: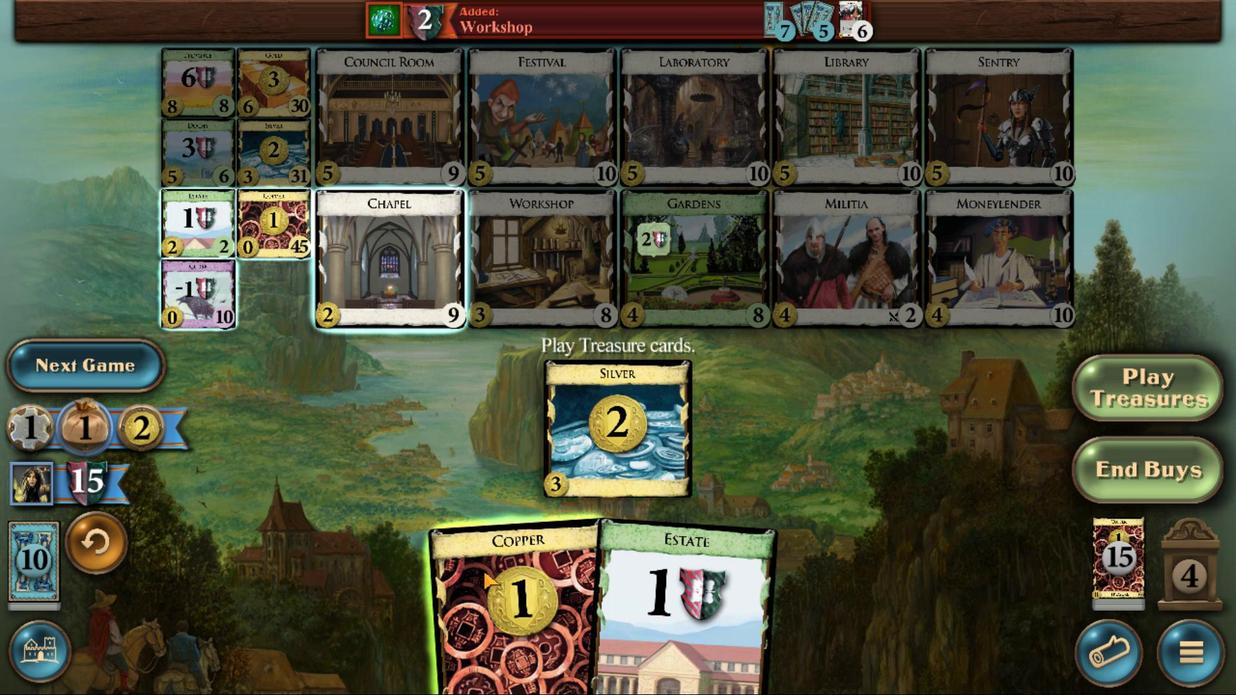 
Action: Mouse pressed left at (484, 465)
Screenshot: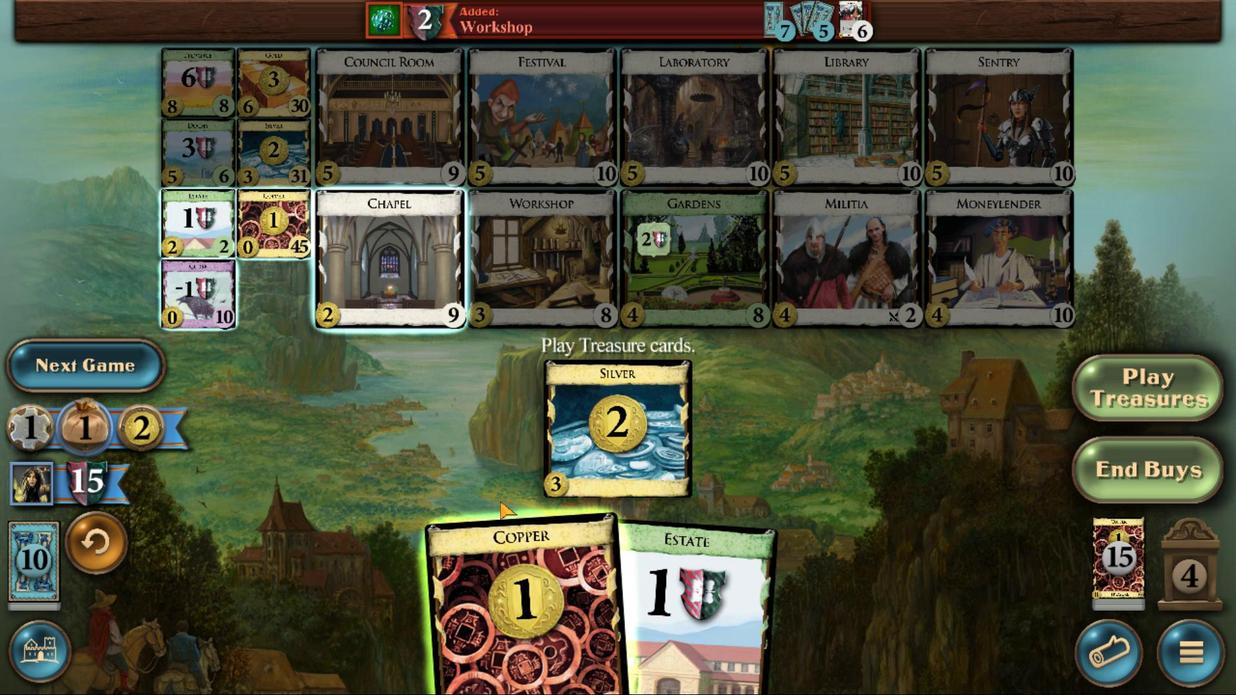 
Action: Mouse moved to (524, 342)
Screenshot: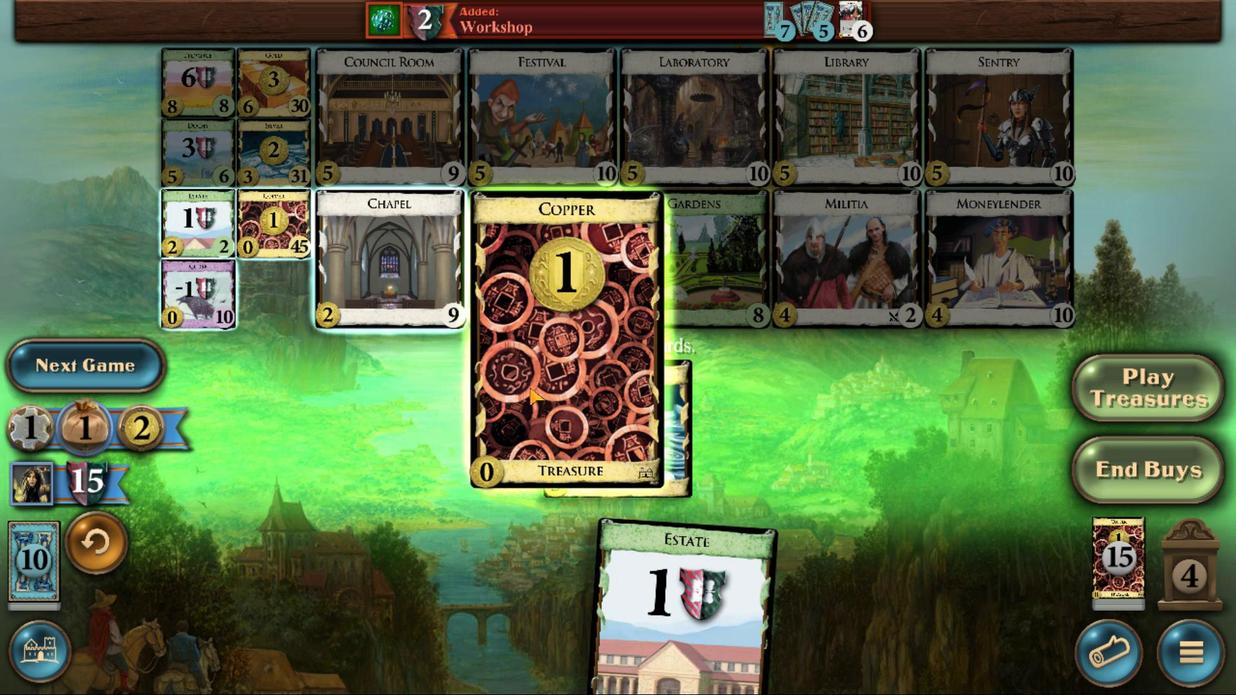
Action: Mouse pressed left at (524, 342)
Screenshot: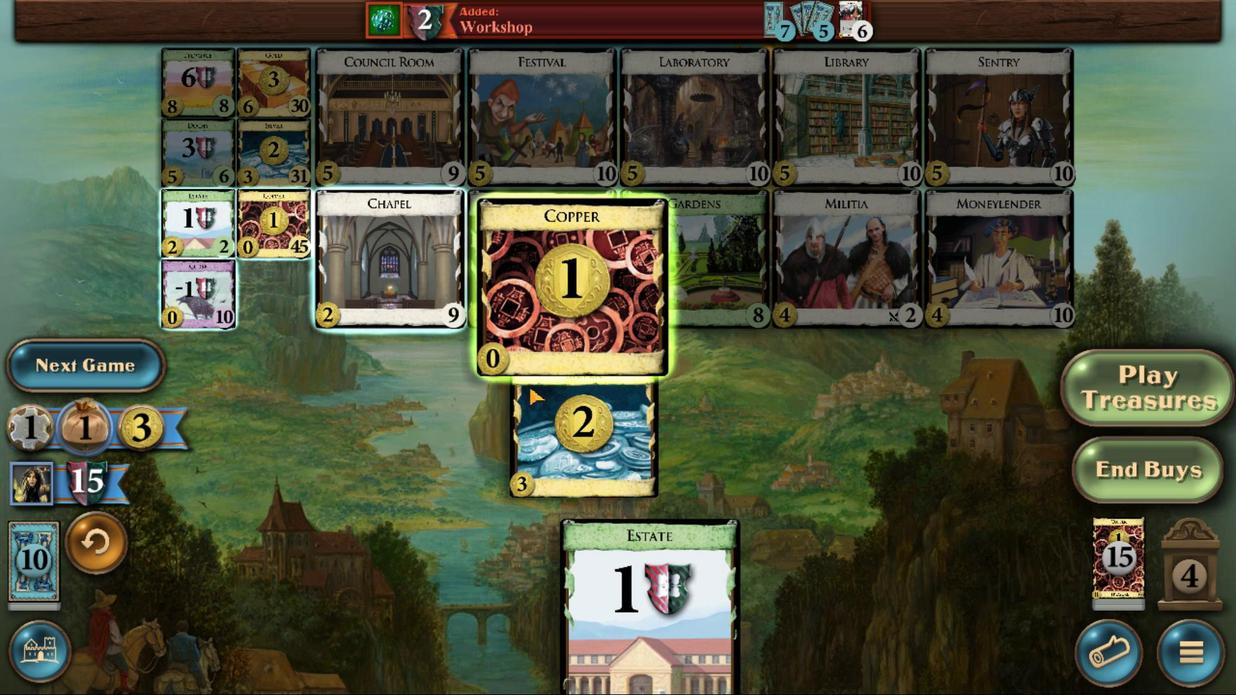 
Action: Mouse moved to (291, 187)
Screenshot: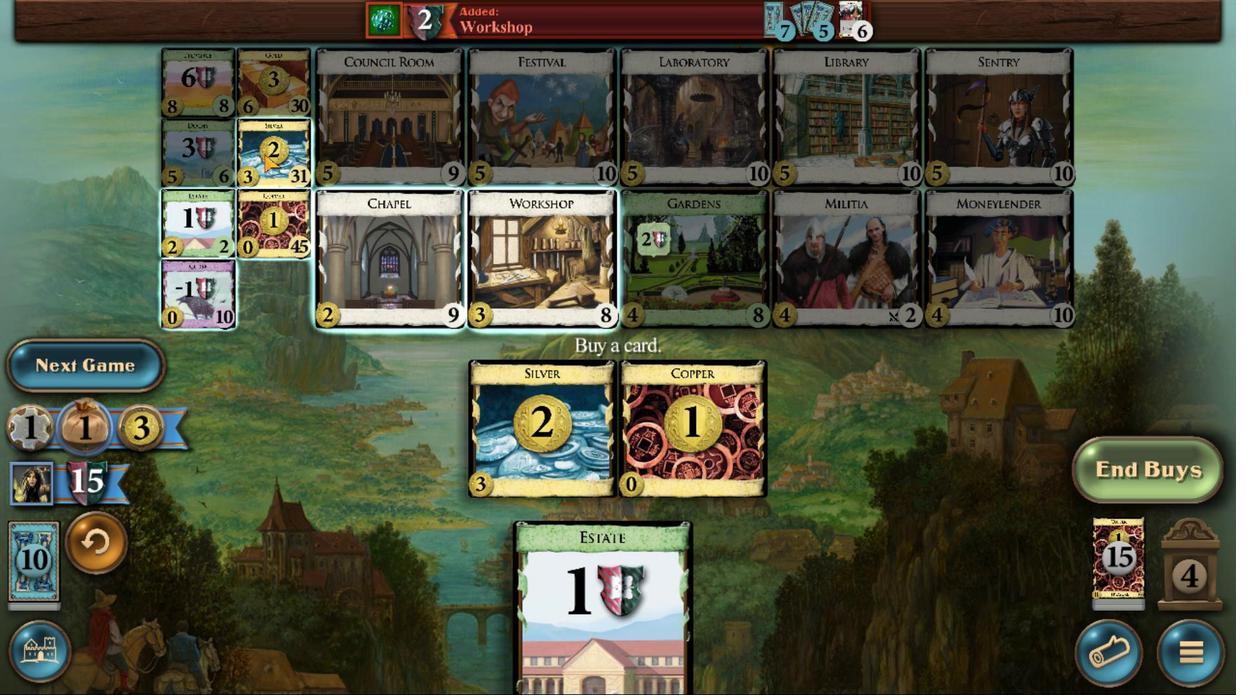 
Action: Mouse pressed left at (291, 187)
Screenshot: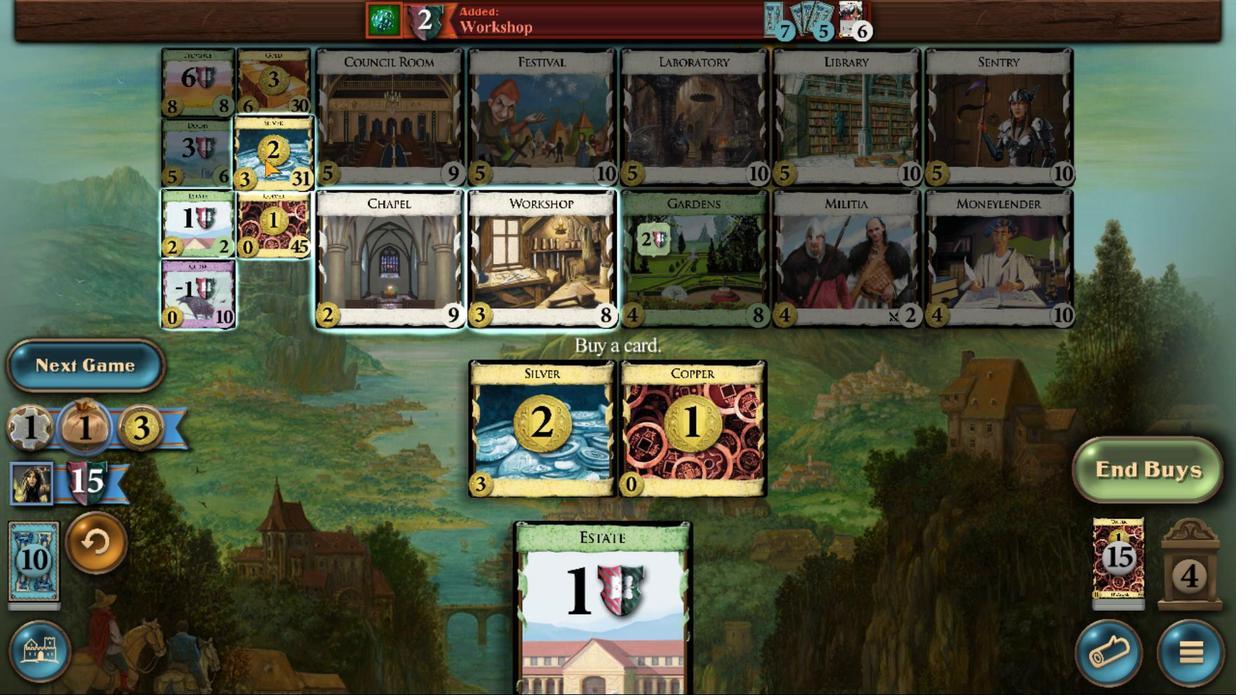 
Action: Mouse moved to (298, 504)
Screenshot: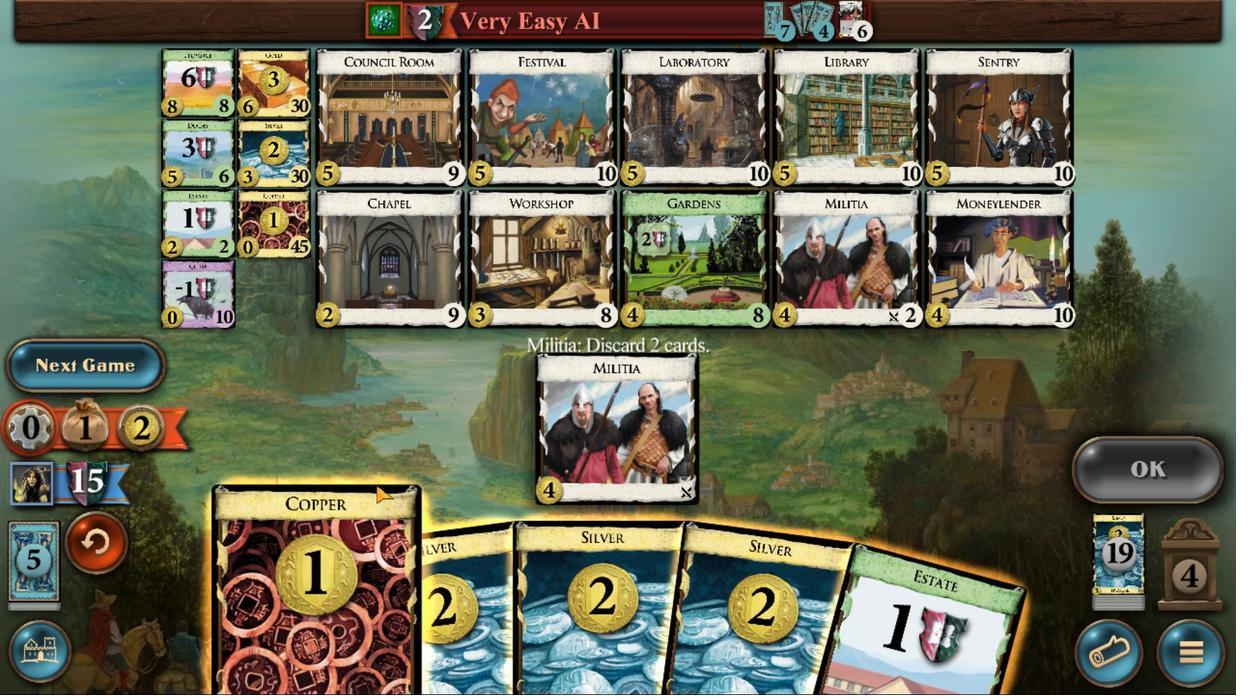 
Action: Mouse pressed left at (298, 504)
Screenshot: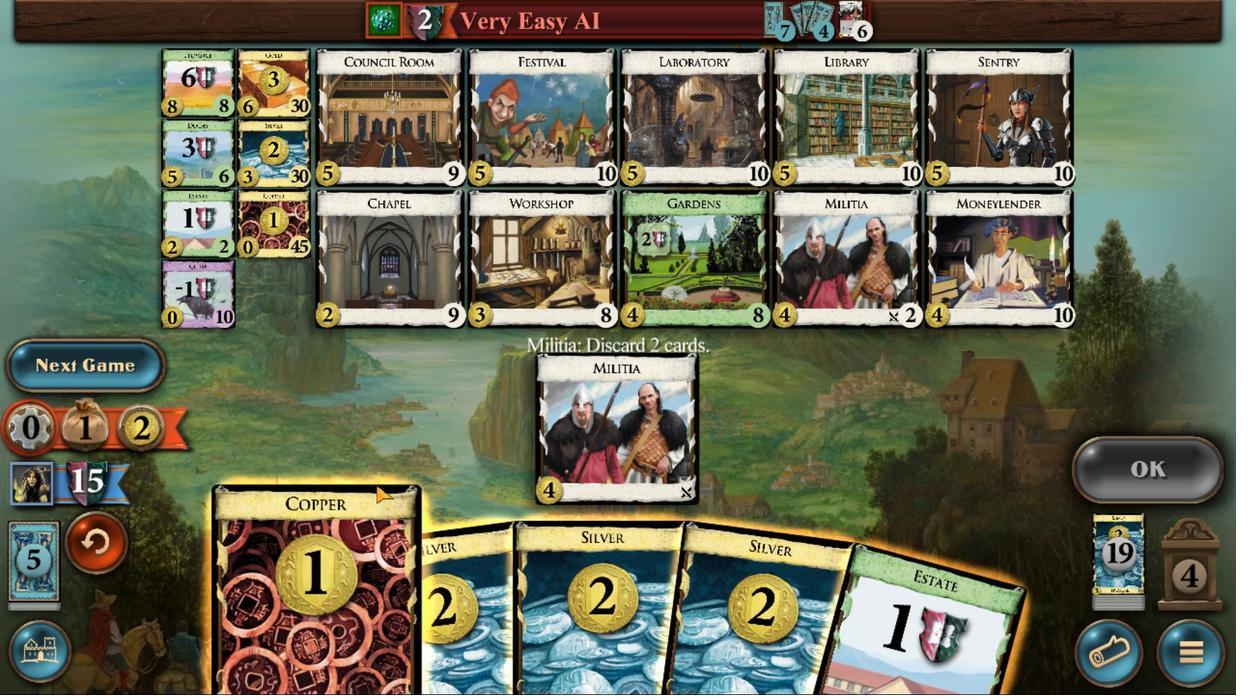 
Action: Mouse moved to (830, 494)
Screenshot: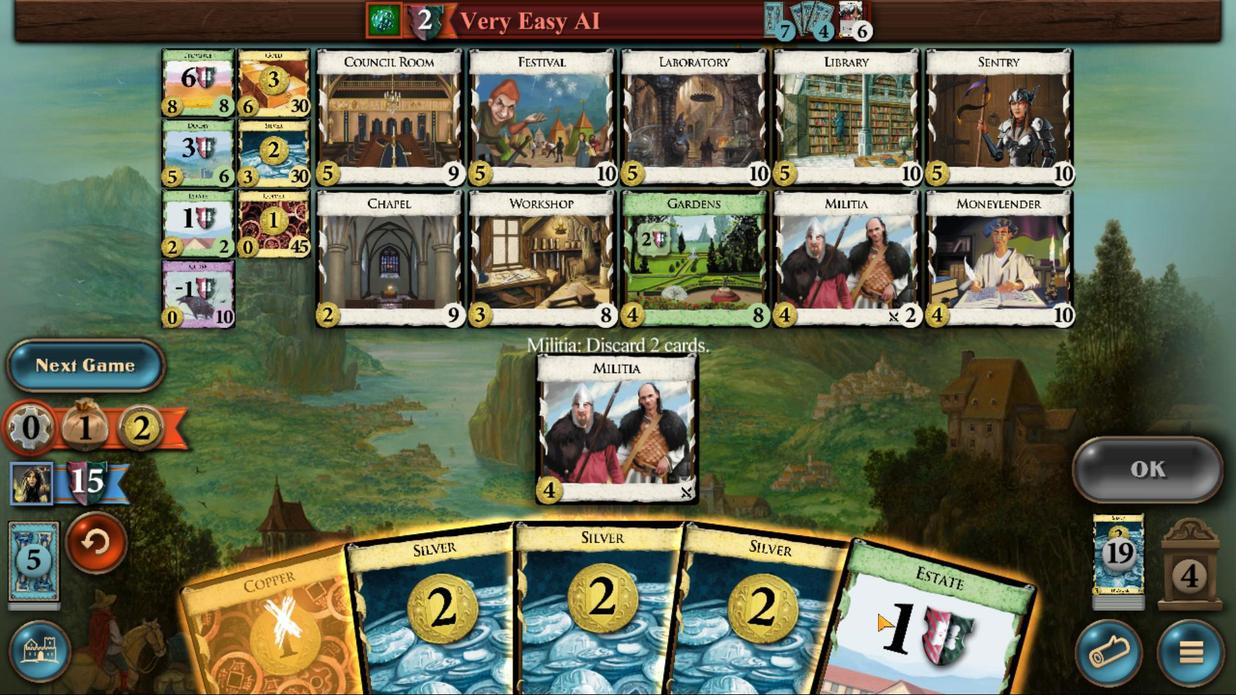 
Action: Mouse pressed left at (830, 494)
Screenshot: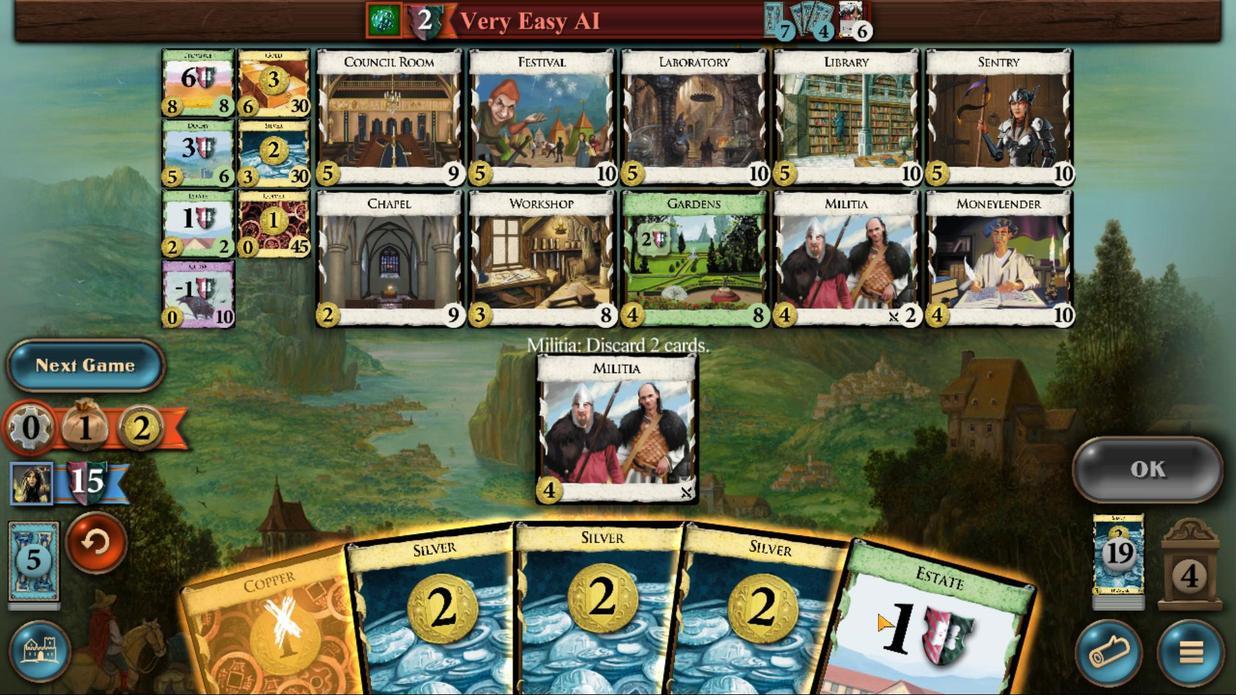 
Action: Mouse moved to (1026, 396)
Screenshot: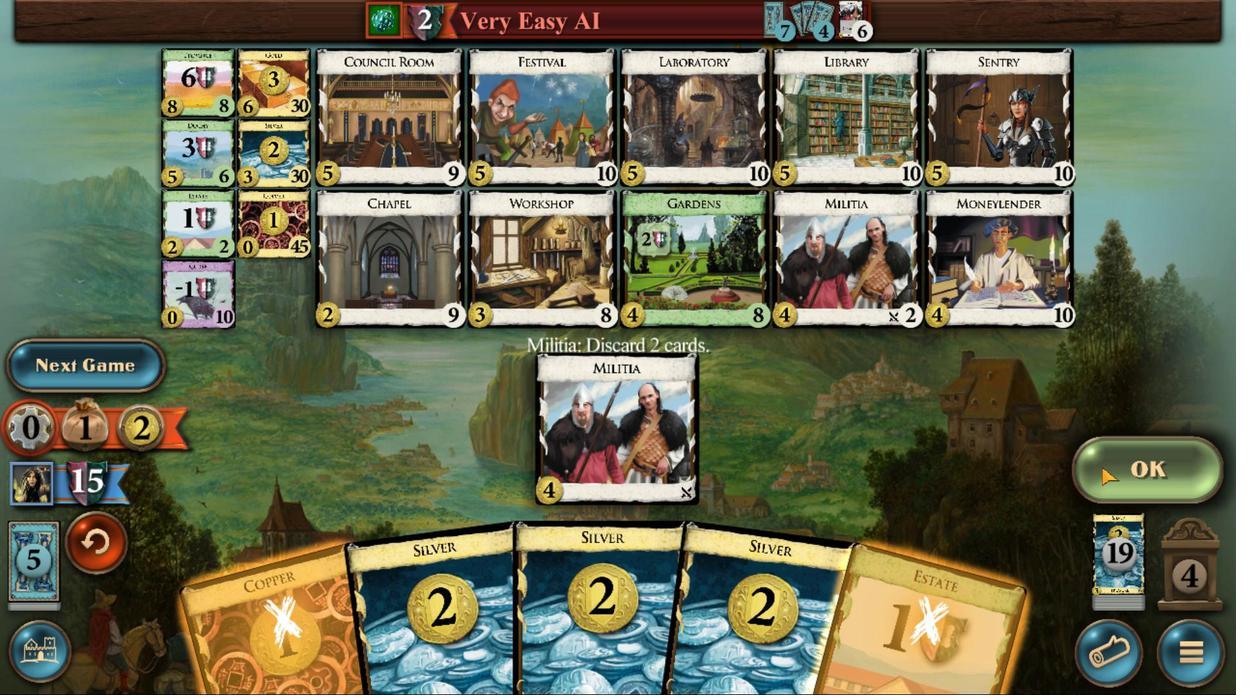 
Action: Mouse pressed left at (1026, 396)
Screenshot: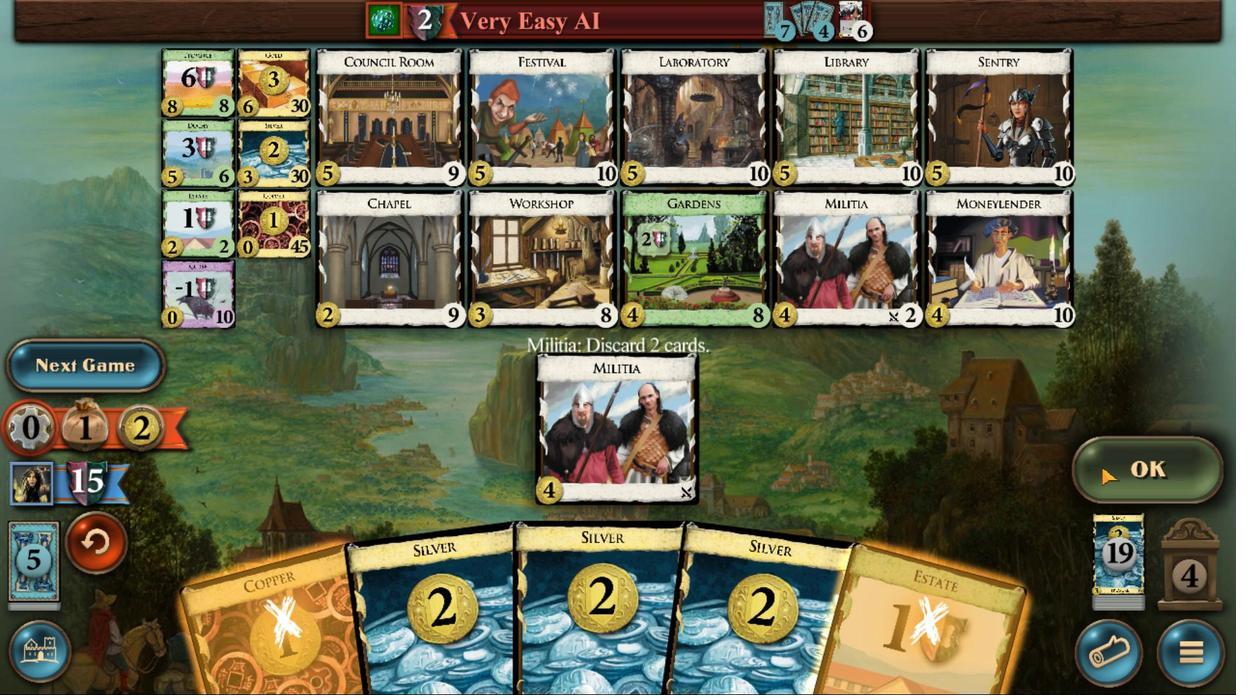 
Action: Mouse moved to (410, 470)
Screenshot: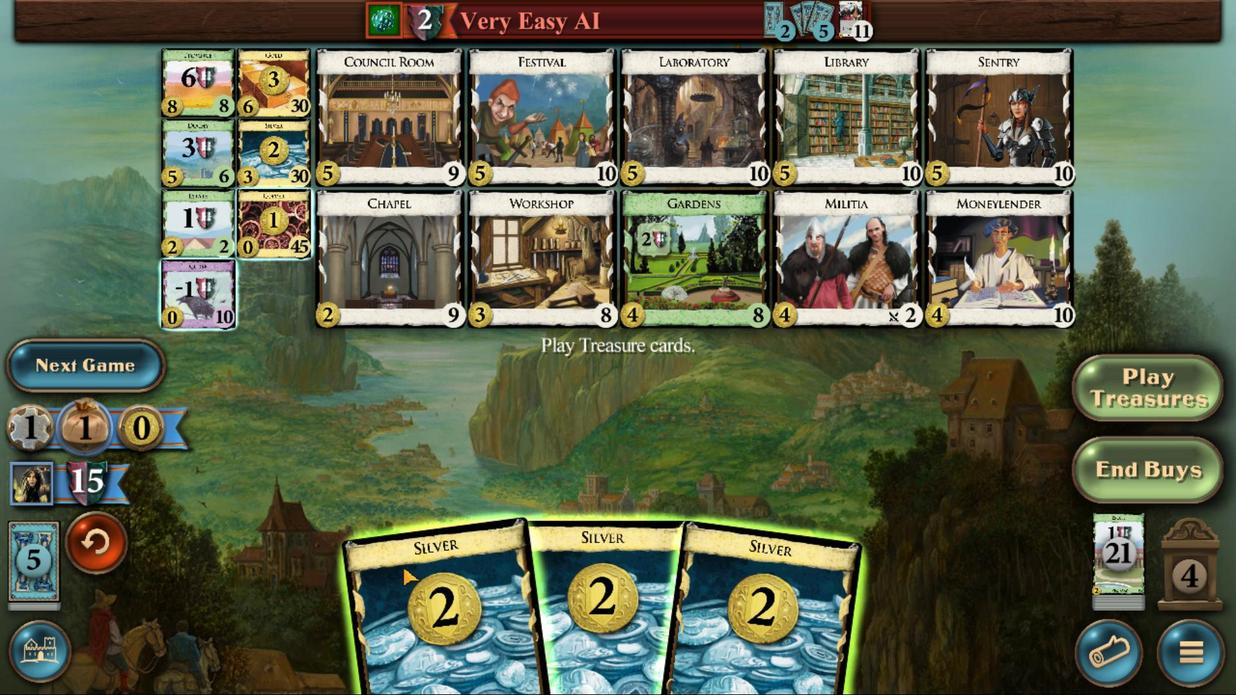 
Action: Mouse pressed left at (410, 470)
Screenshot: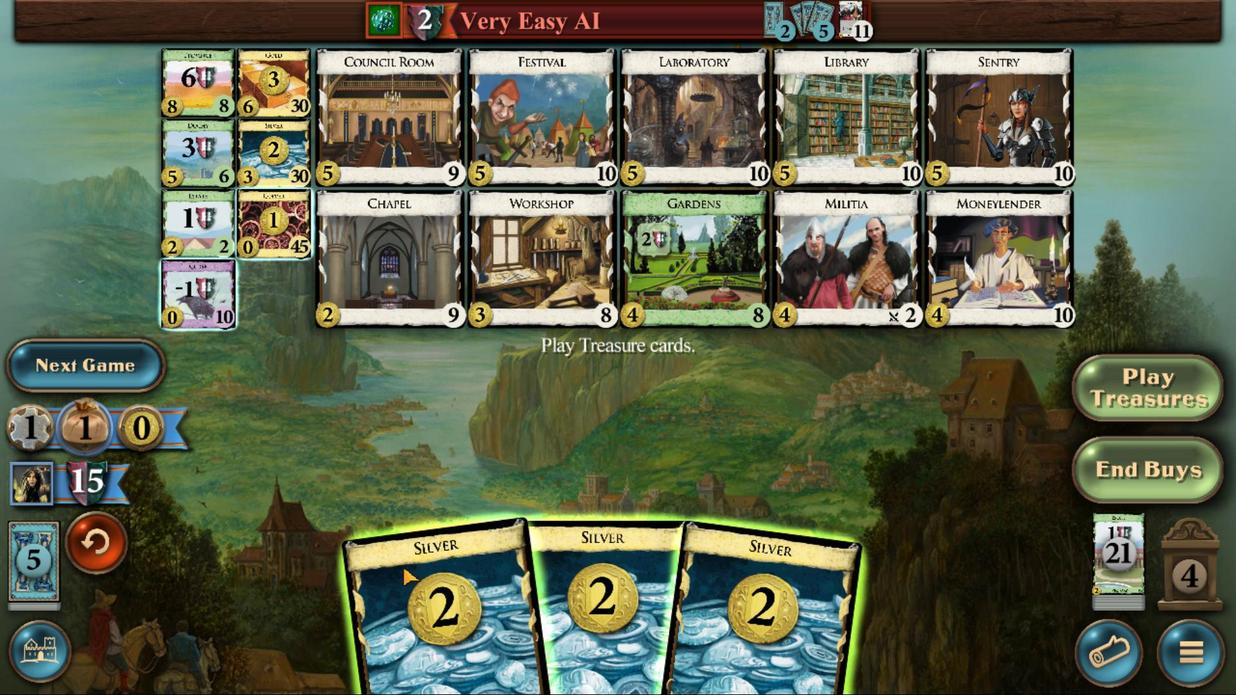 
Action: Mouse moved to (463, 461)
Screenshot: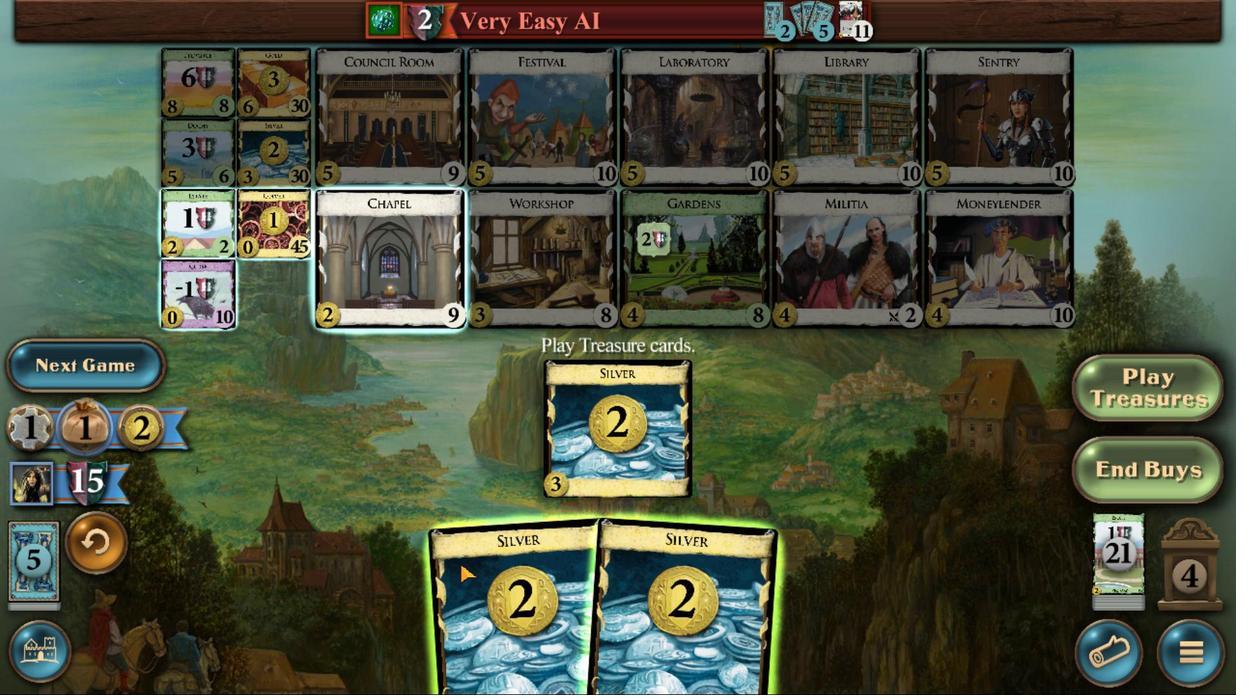 
Action: Mouse pressed left at (463, 461)
Screenshot: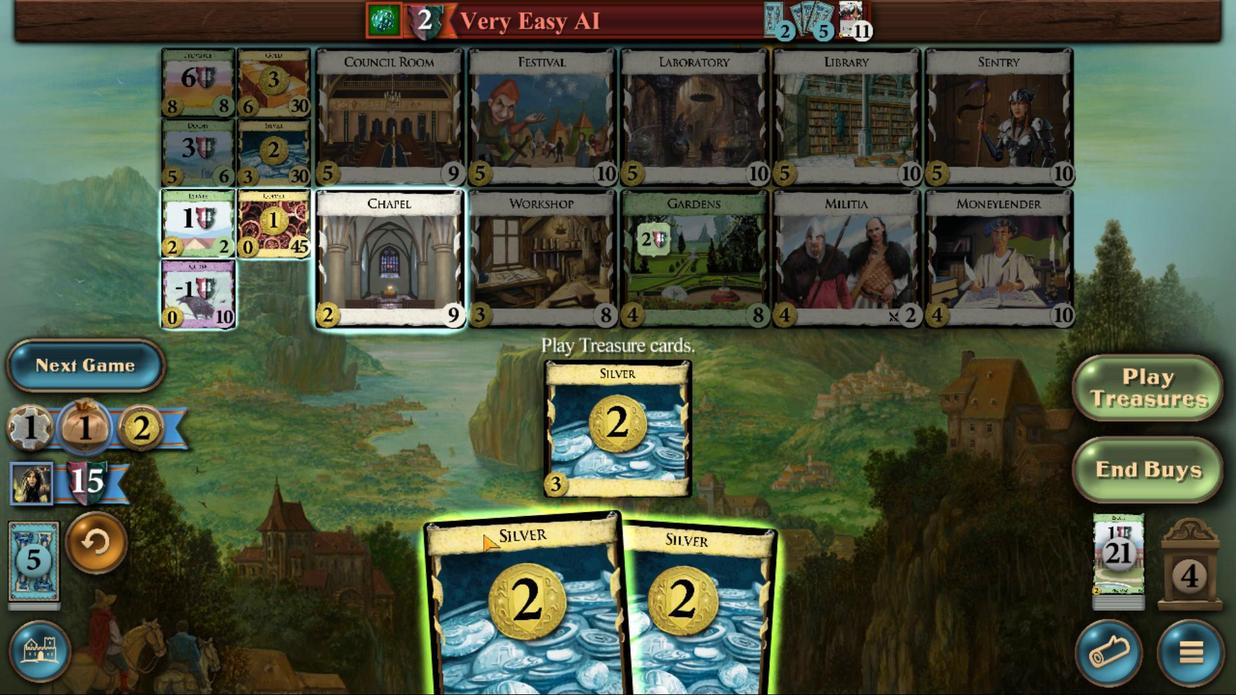 
Action: Mouse moved to (539, 457)
Screenshot: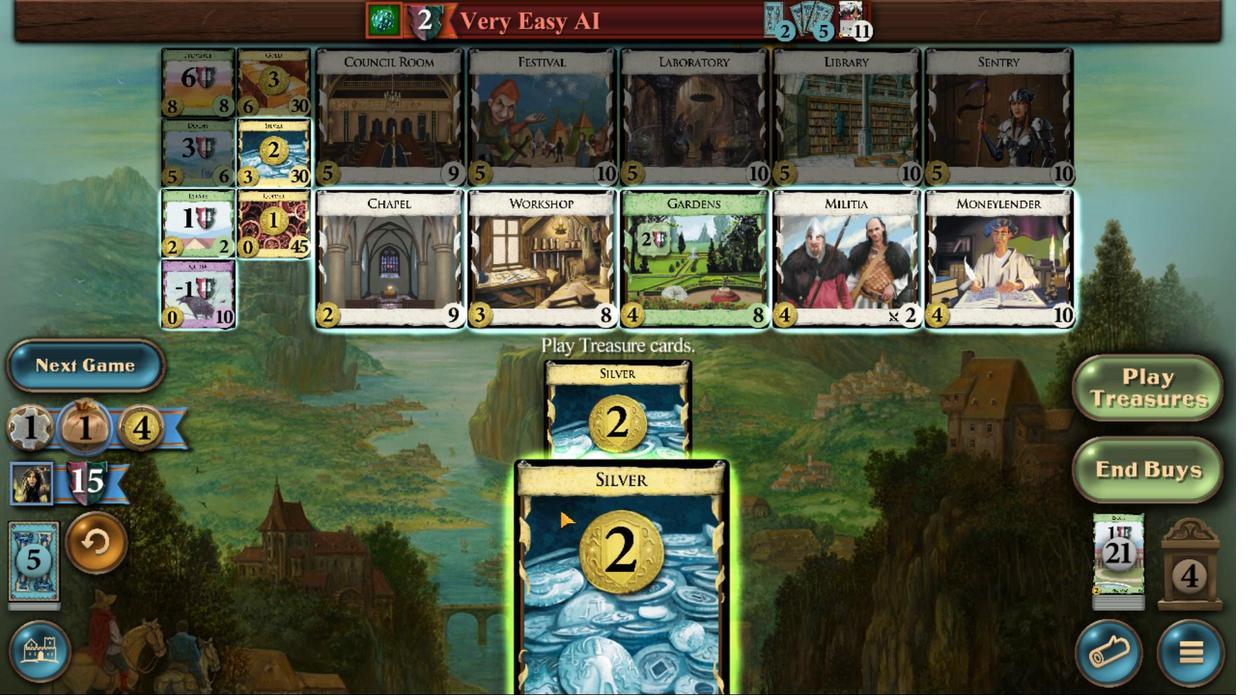 
Action: Mouse pressed left at (539, 457)
Screenshot: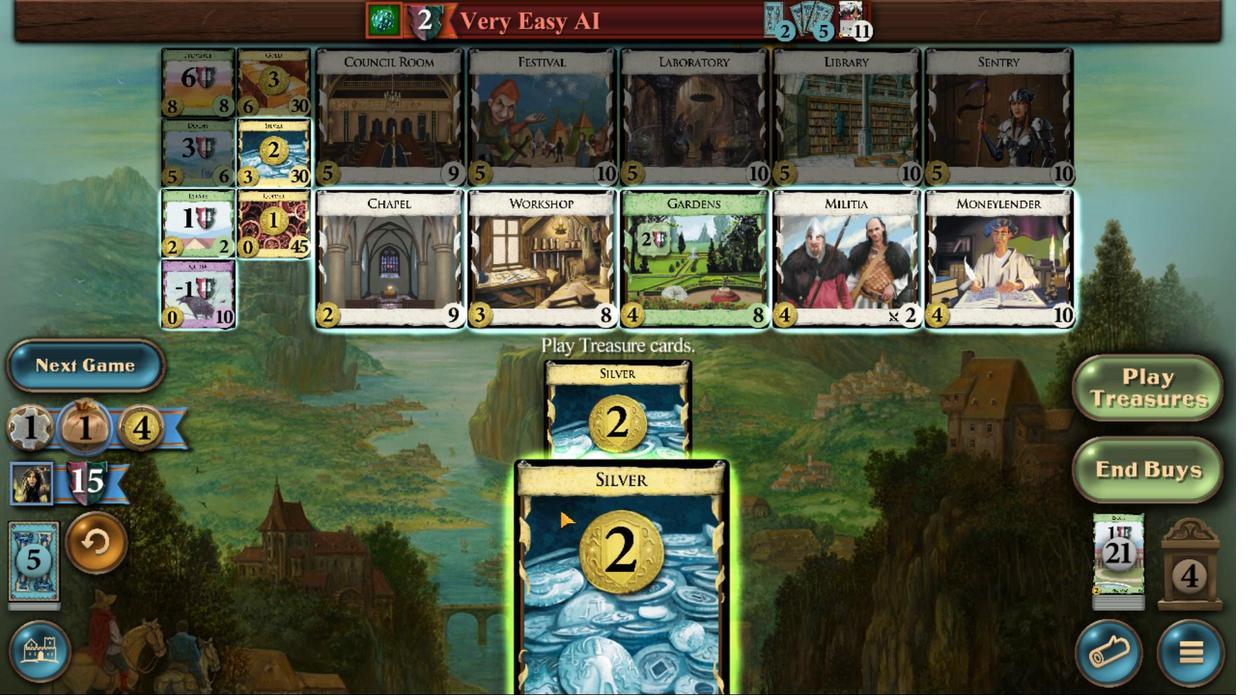 
Action: Mouse moved to (302, 150)
Screenshot: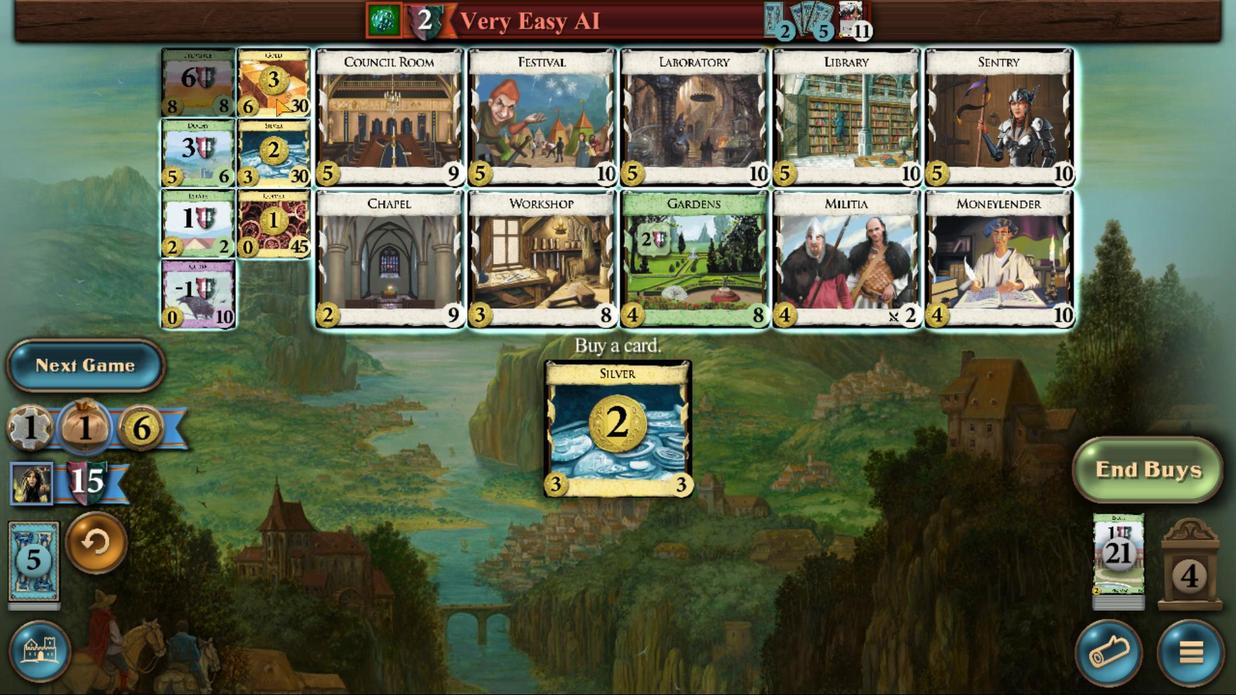 
Action: Mouse pressed left at (302, 150)
Screenshot: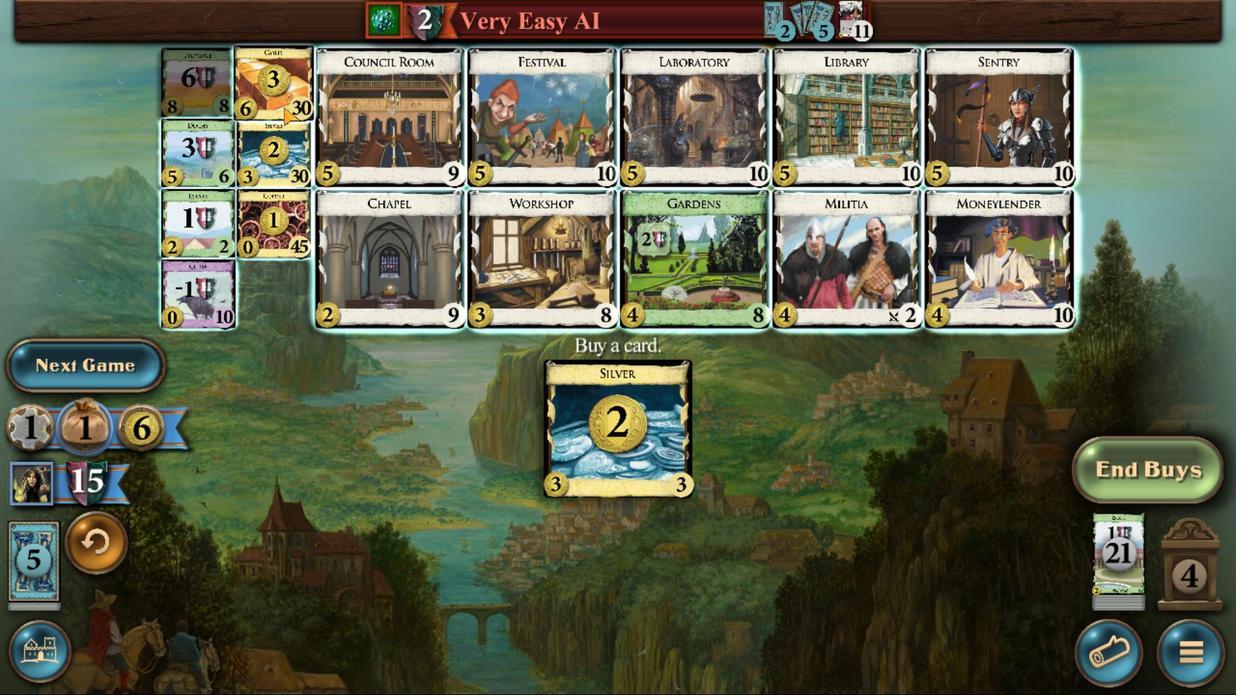 
Action: Mouse moved to (302, 508)
Screenshot: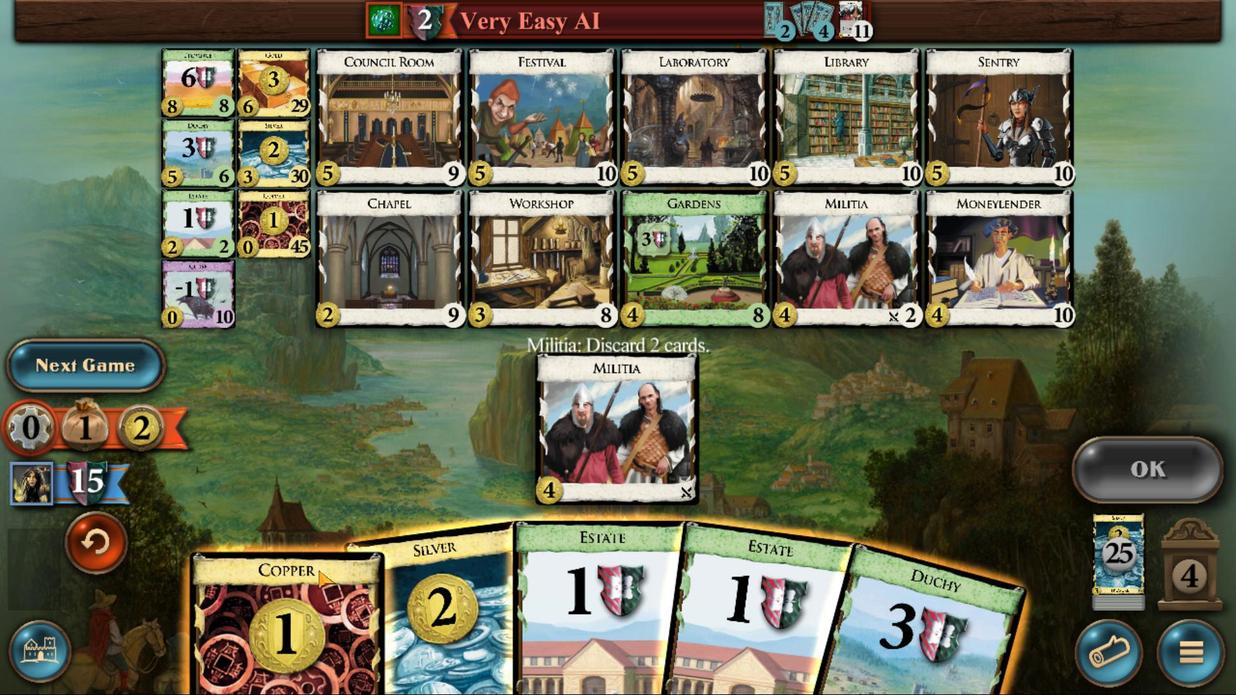 
Action: Mouse pressed left at (302, 508)
Screenshot: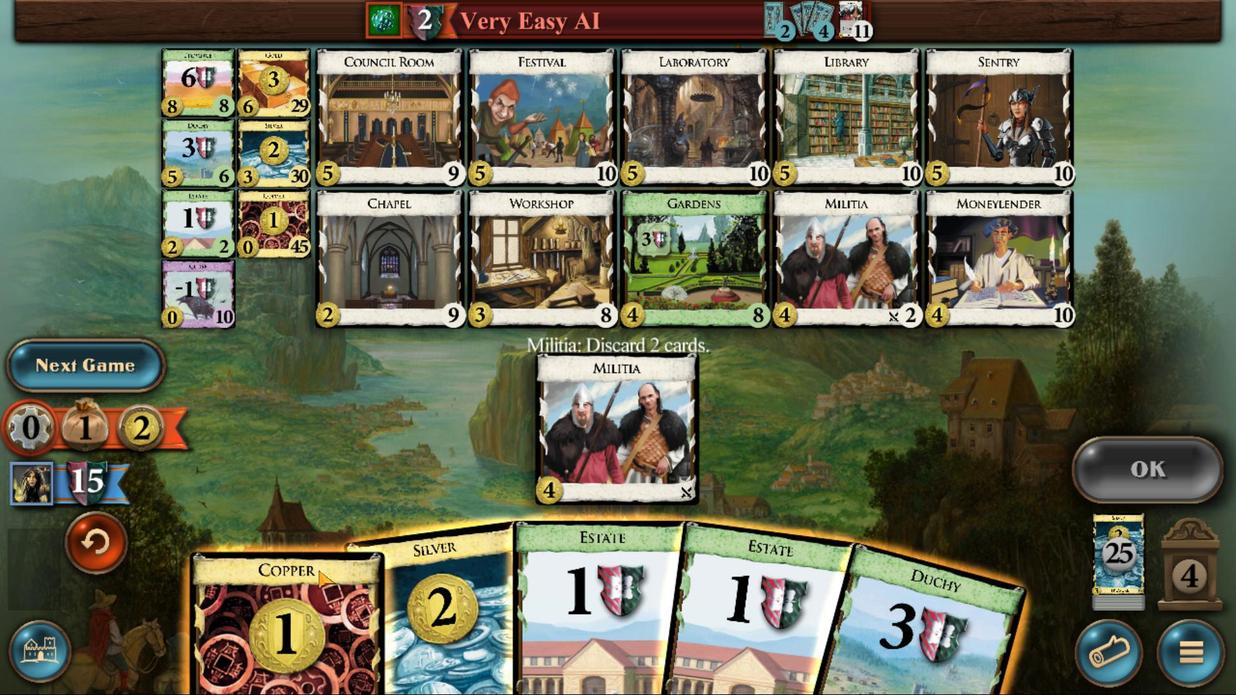 
Action: Mouse moved to (845, 492)
Screenshot: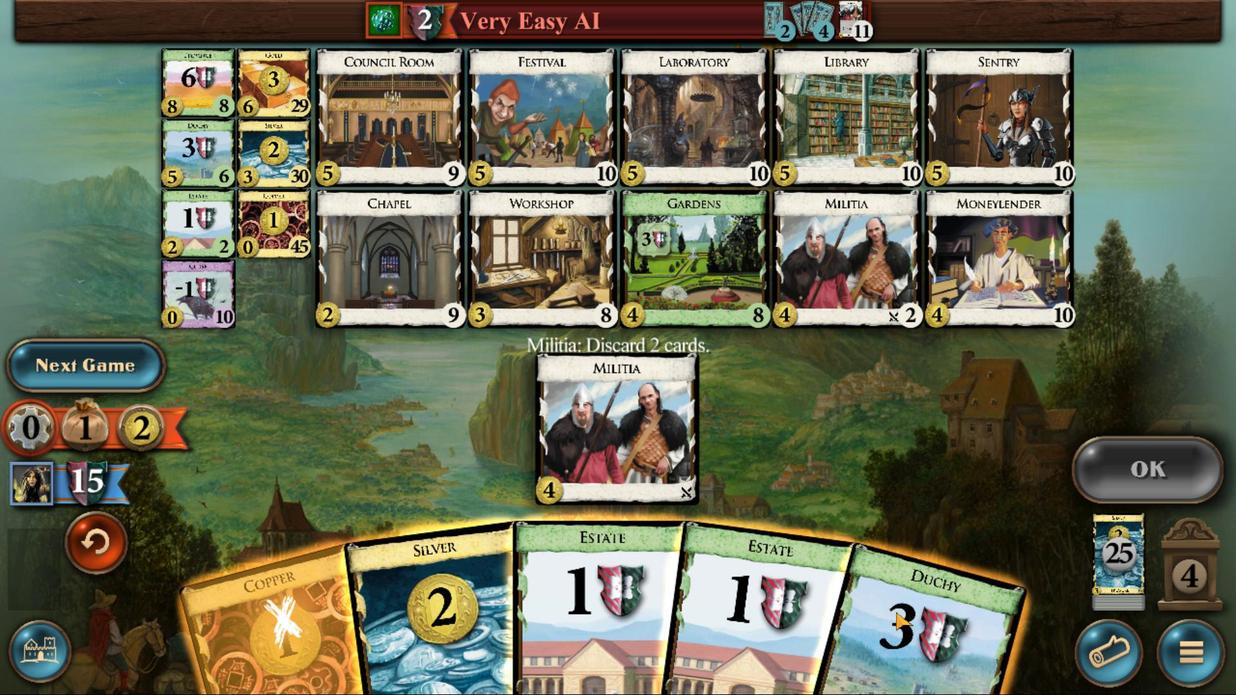 
Action: Mouse pressed left at (845, 492)
Screenshot: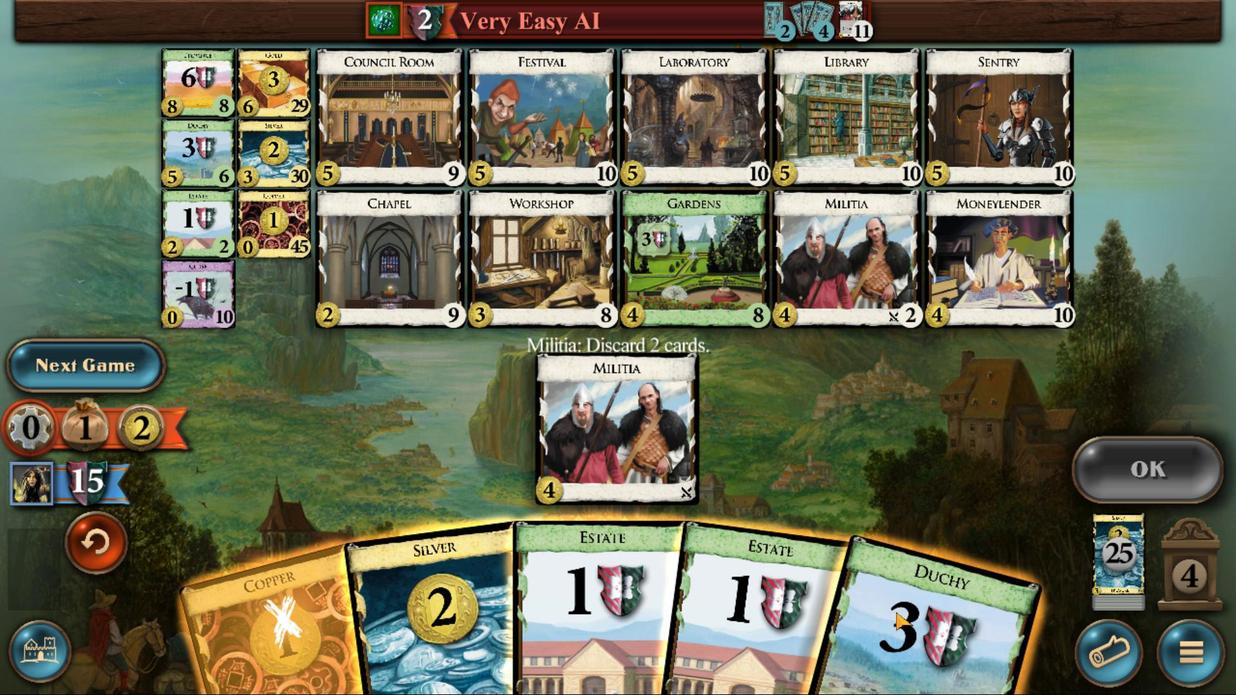
Action: Mouse moved to (885, 436)
Screenshot: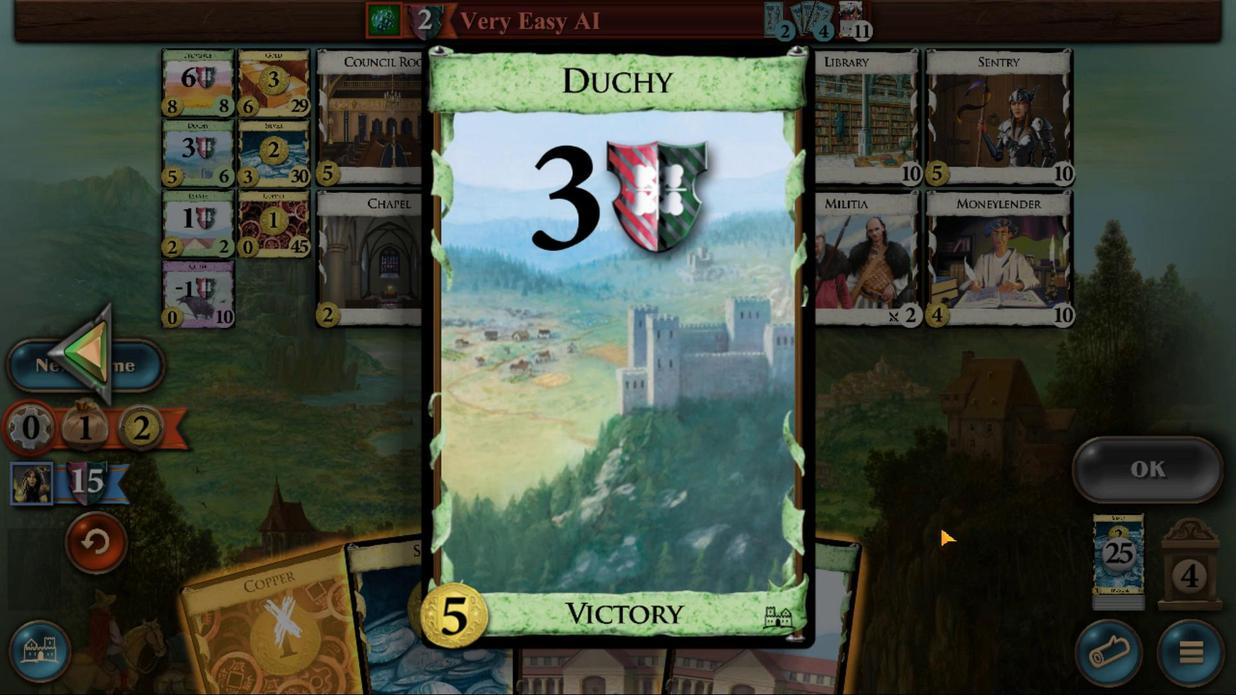 
Action: Mouse pressed left at (885, 436)
Screenshot: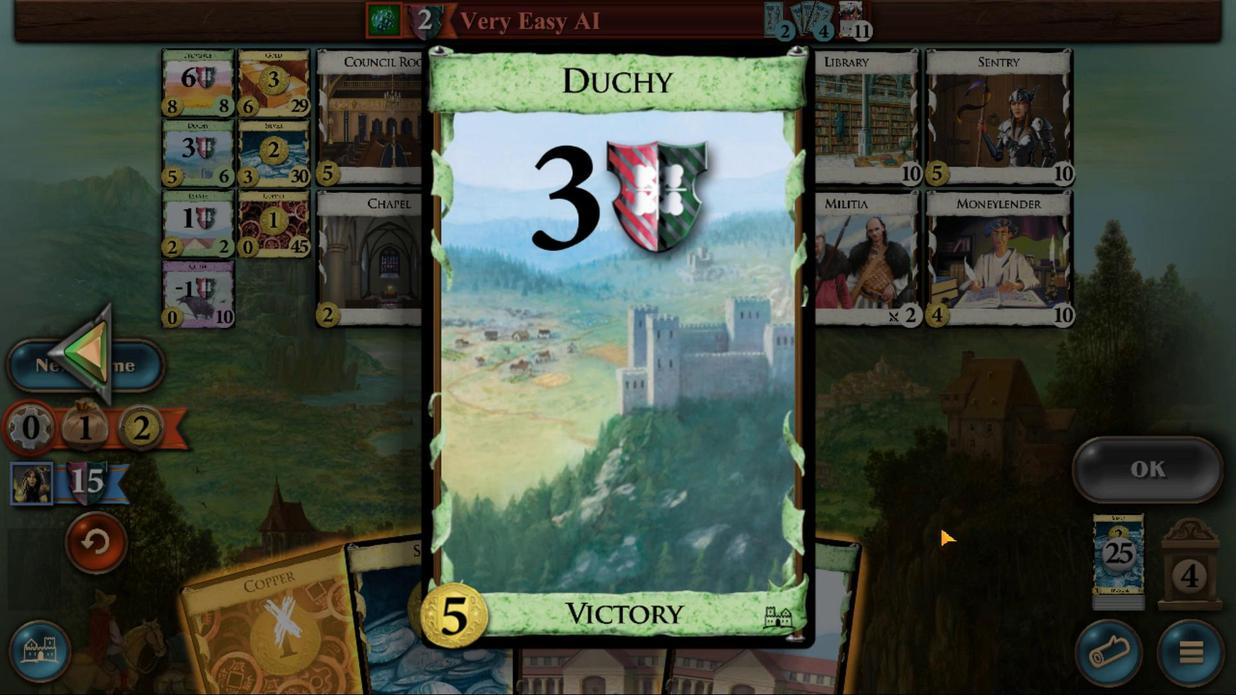 
Action: Mouse moved to (760, 503)
Screenshot: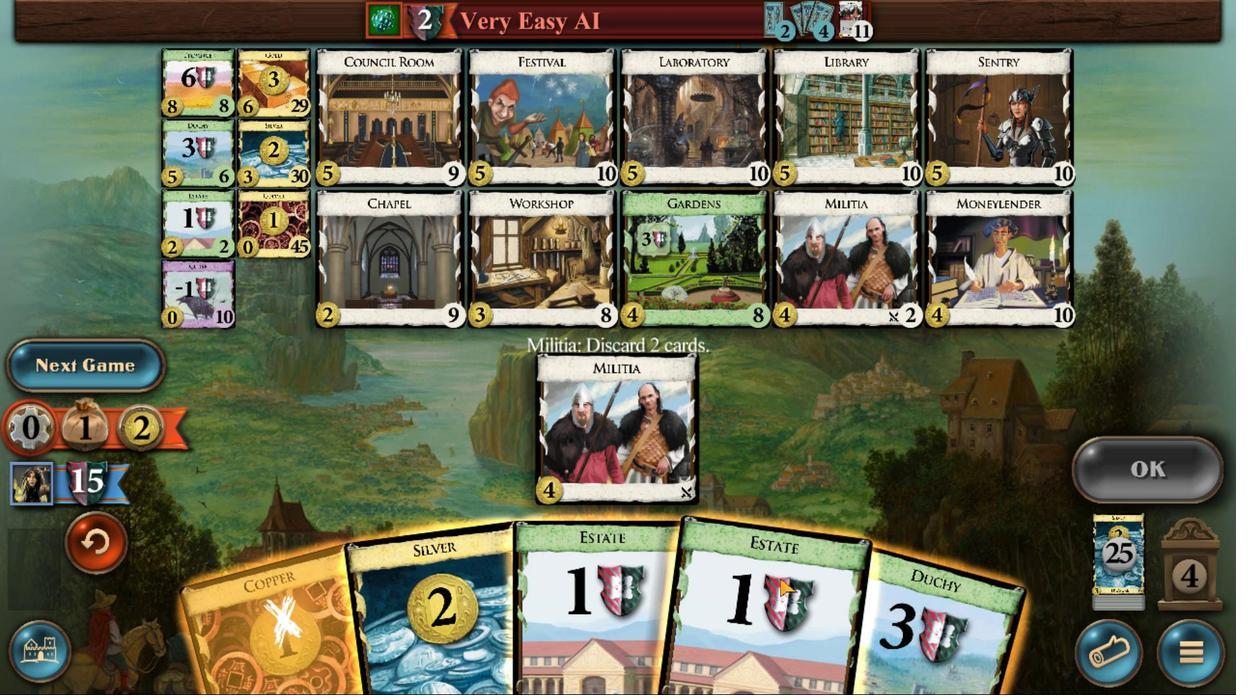 
Action: Mouse pressed left at (760, 503)
Screenshot: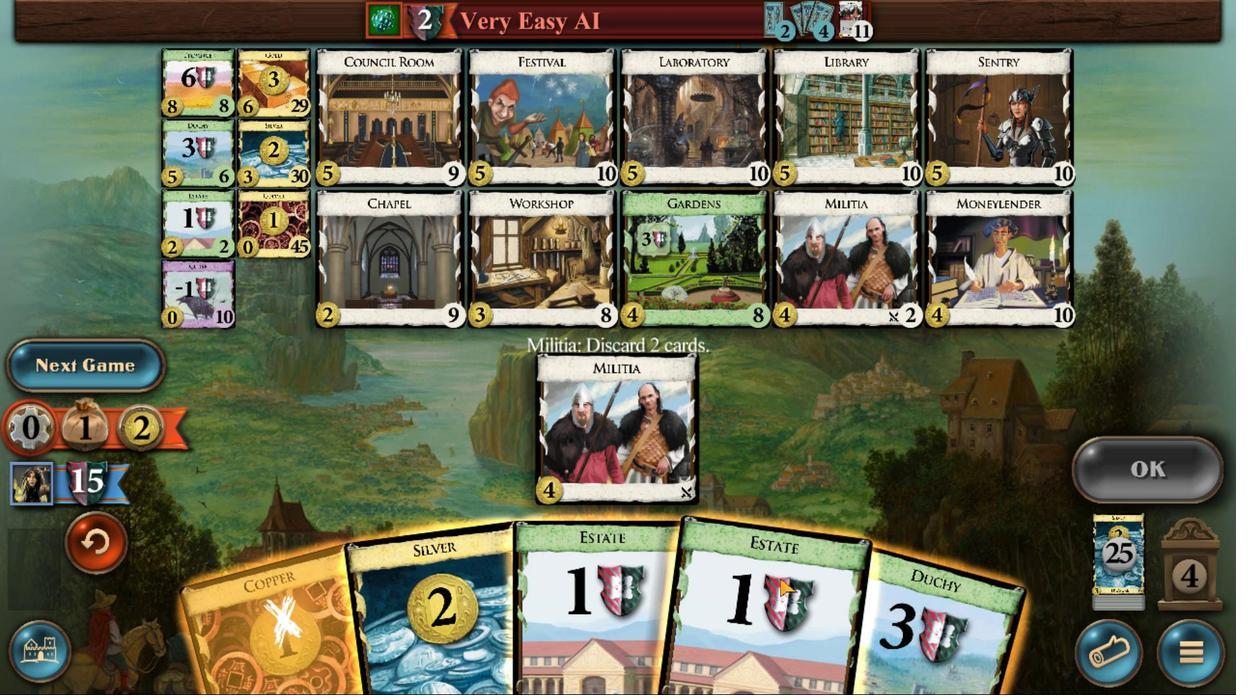 
Action: Mouse moved to (1041, 396)
Screenshot: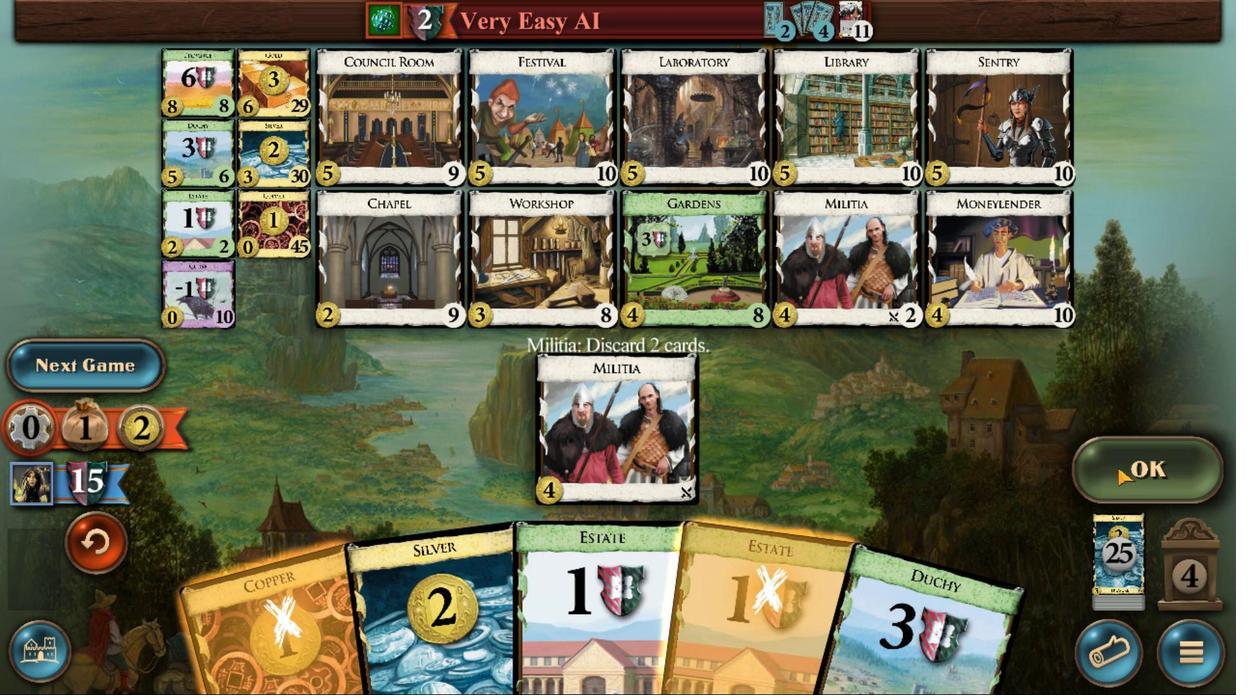 
Action: Mouse pressed left at (1041, 396)
Screenshot: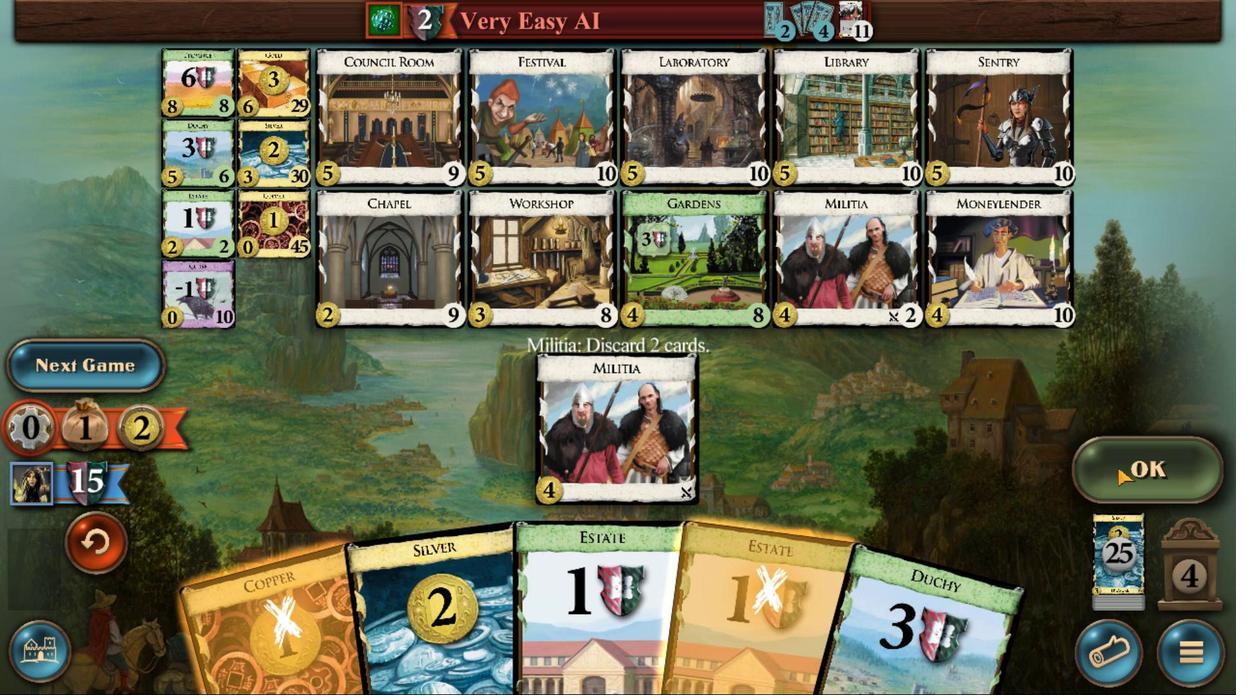 
Action: Mouse moved to (447, 511)
Screenshot: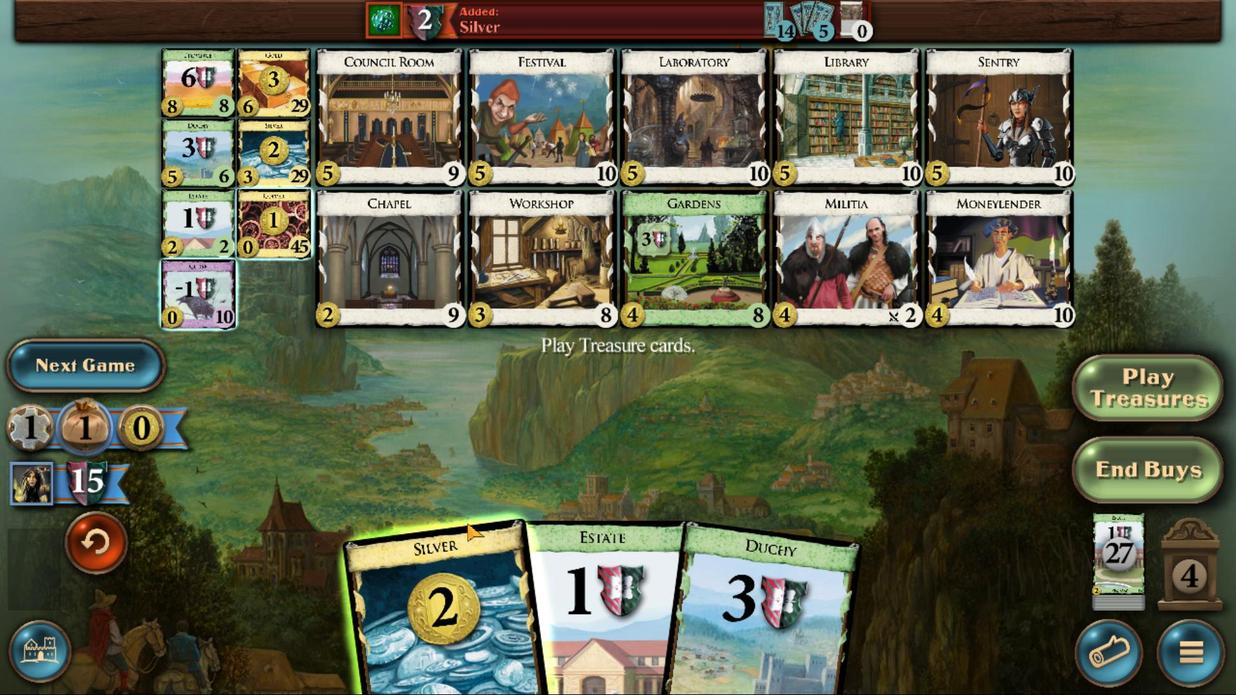 
Action: Mouse pressed left at (447, 511)
Screenshot: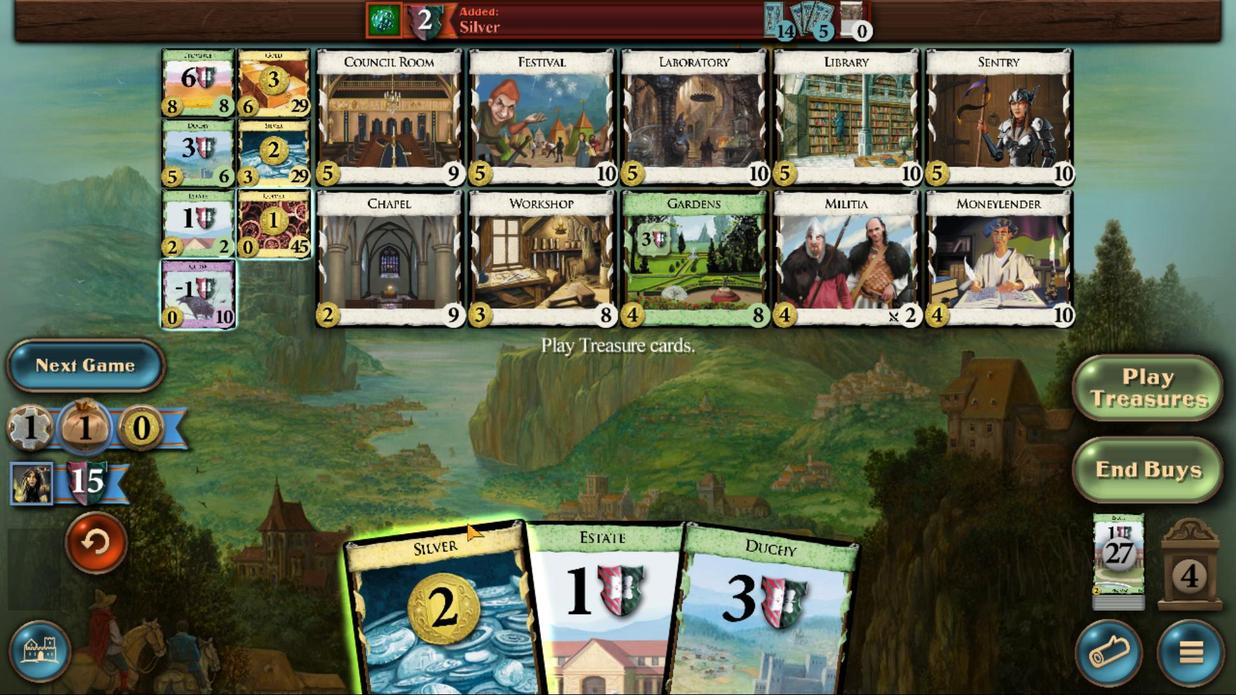 
Action: Mouse moved to (232, 229)
Screenshot: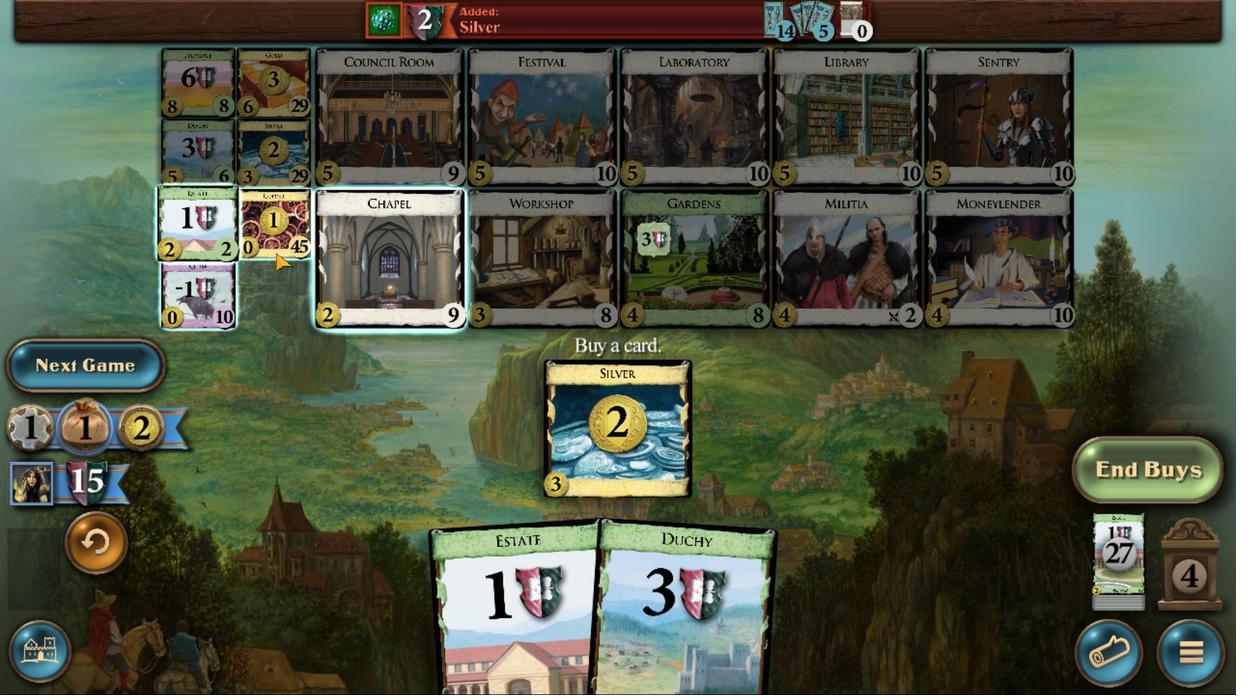 
Action: Mouse pressed left at (232, 229)
Screenshot: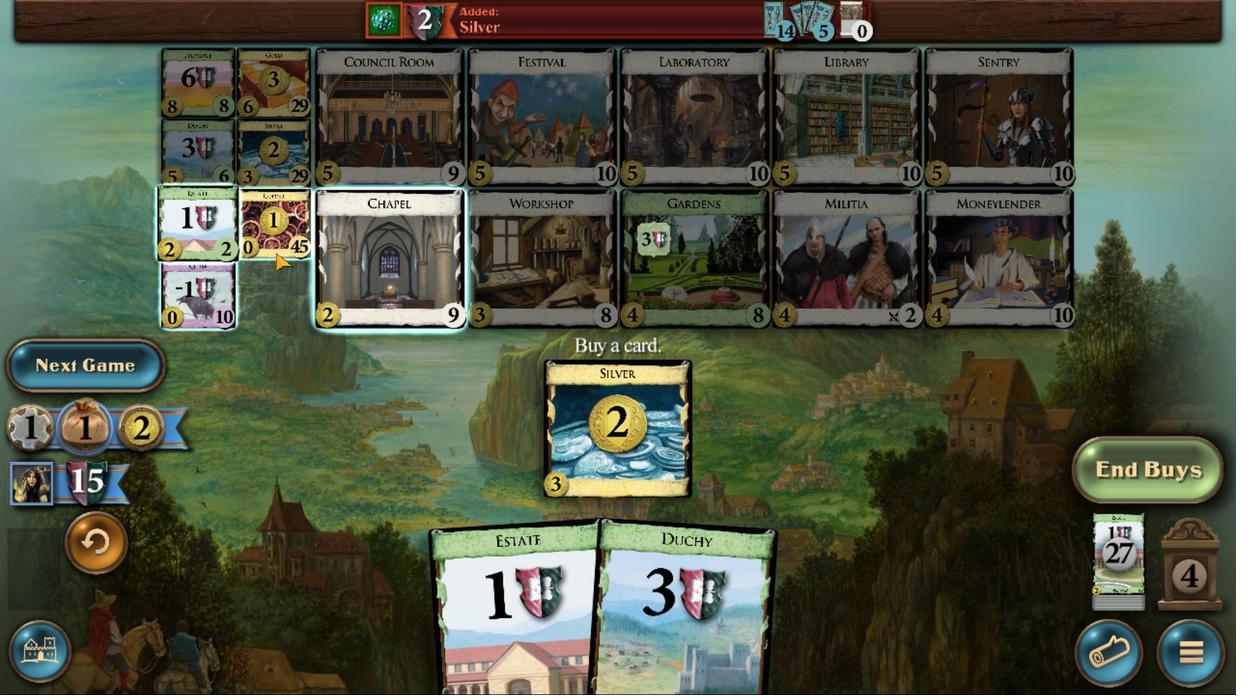 
Action: Mouse moved to (338, 502)
Screenshot: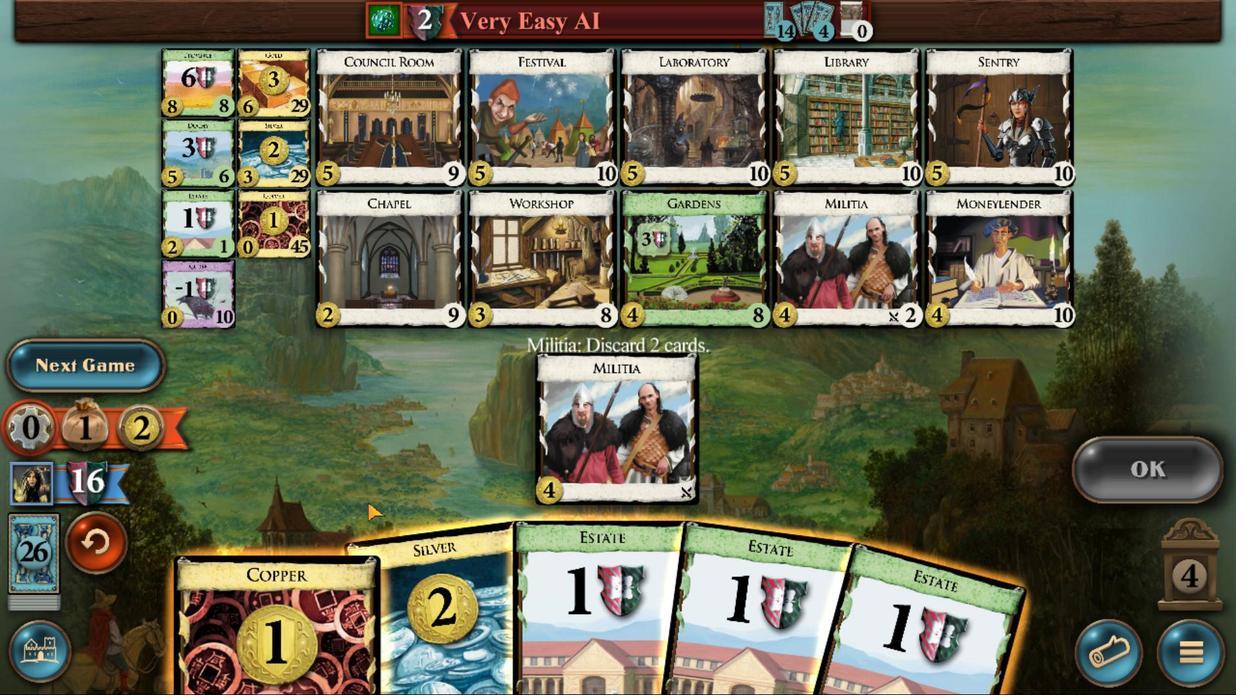 
Action: Mouse pressed left at (338, 502)
Screenshot: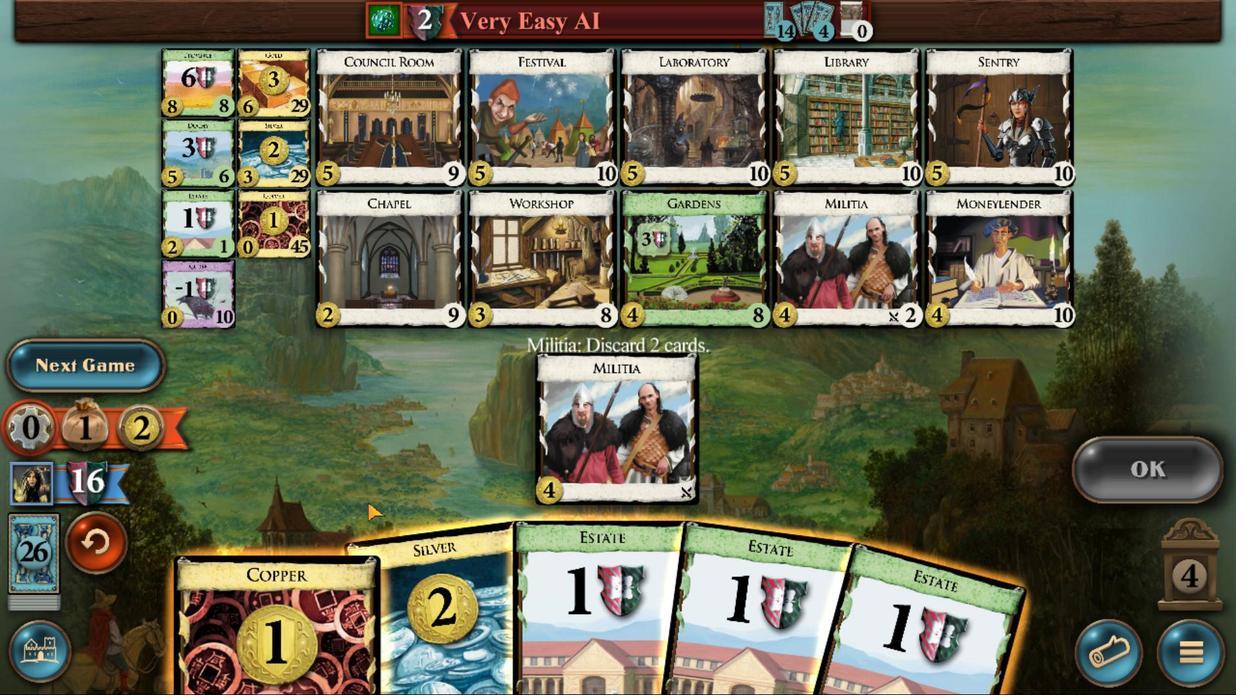 
Action: Mouse moved to (872, 492)
Screenshot: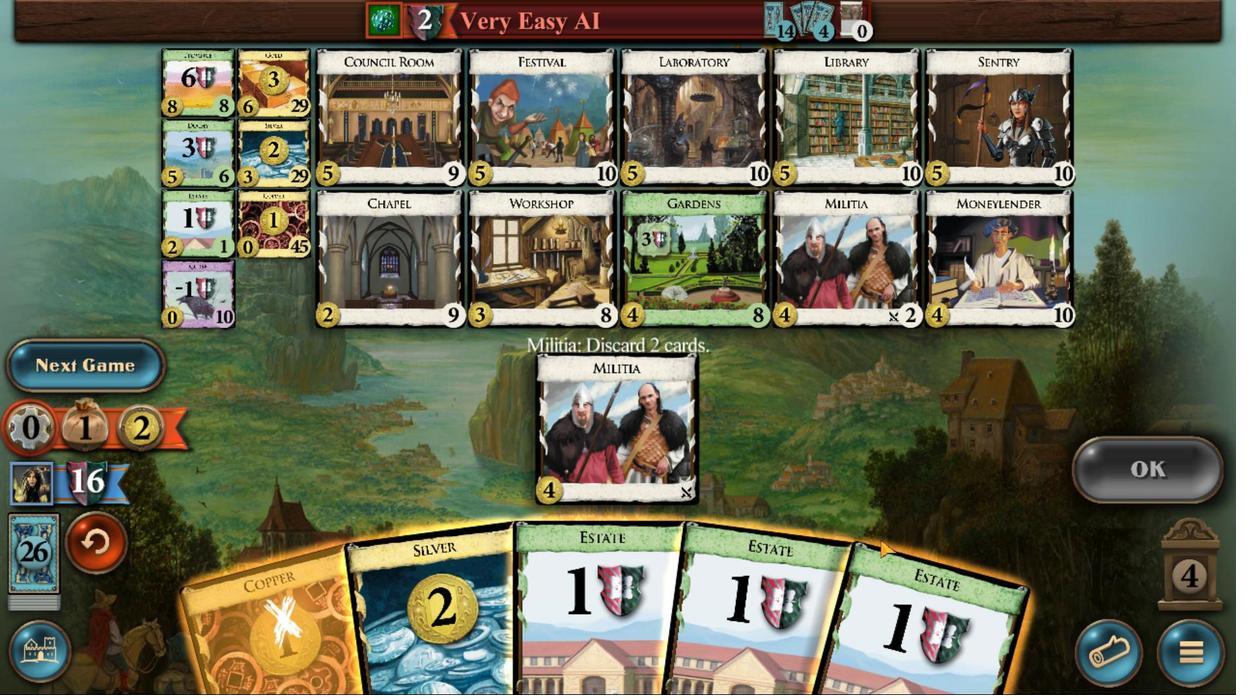 
Action: Mouse pressed left at (872, 492)
Screenshot: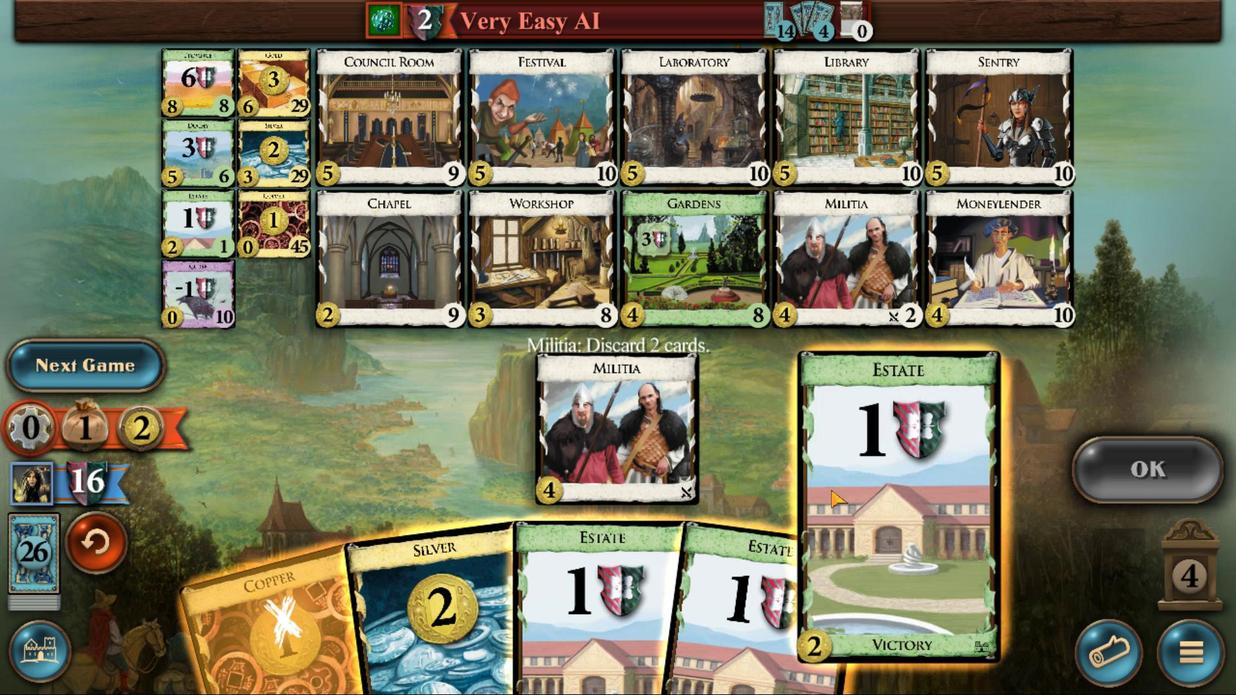 
Action: Mouse moved to (1052, 392)
Screenshot: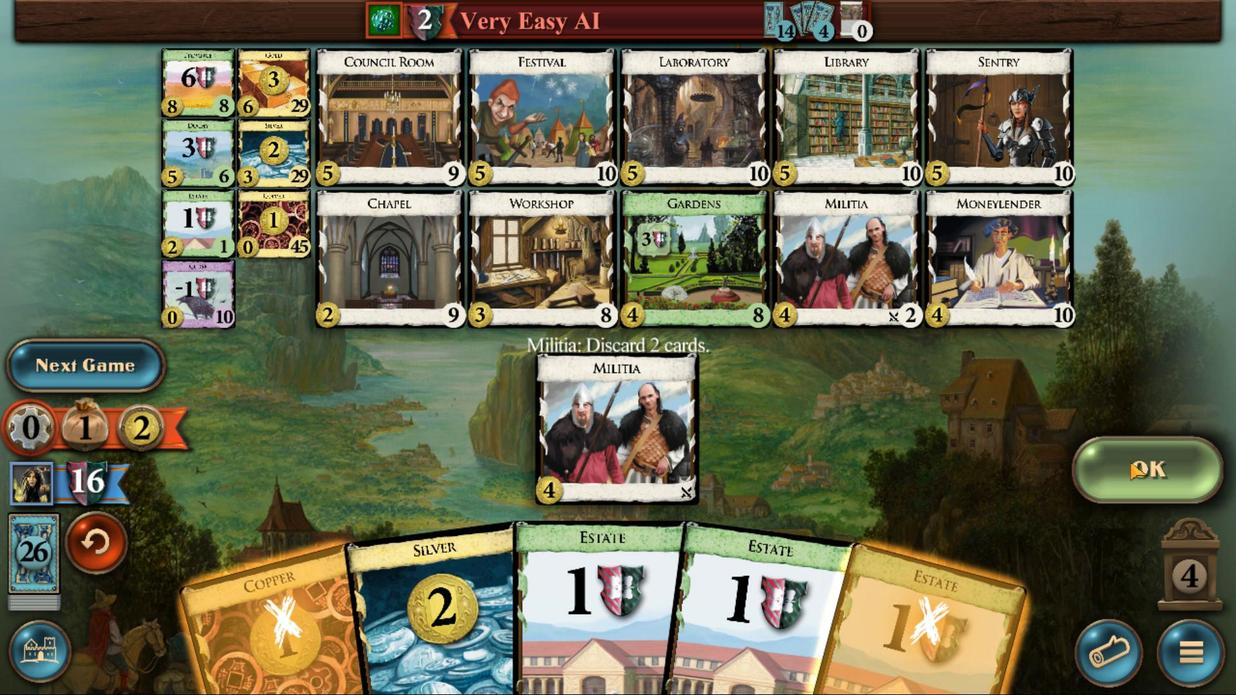 
Action: Mouse pressed left at (1052, 392)
Screenshot: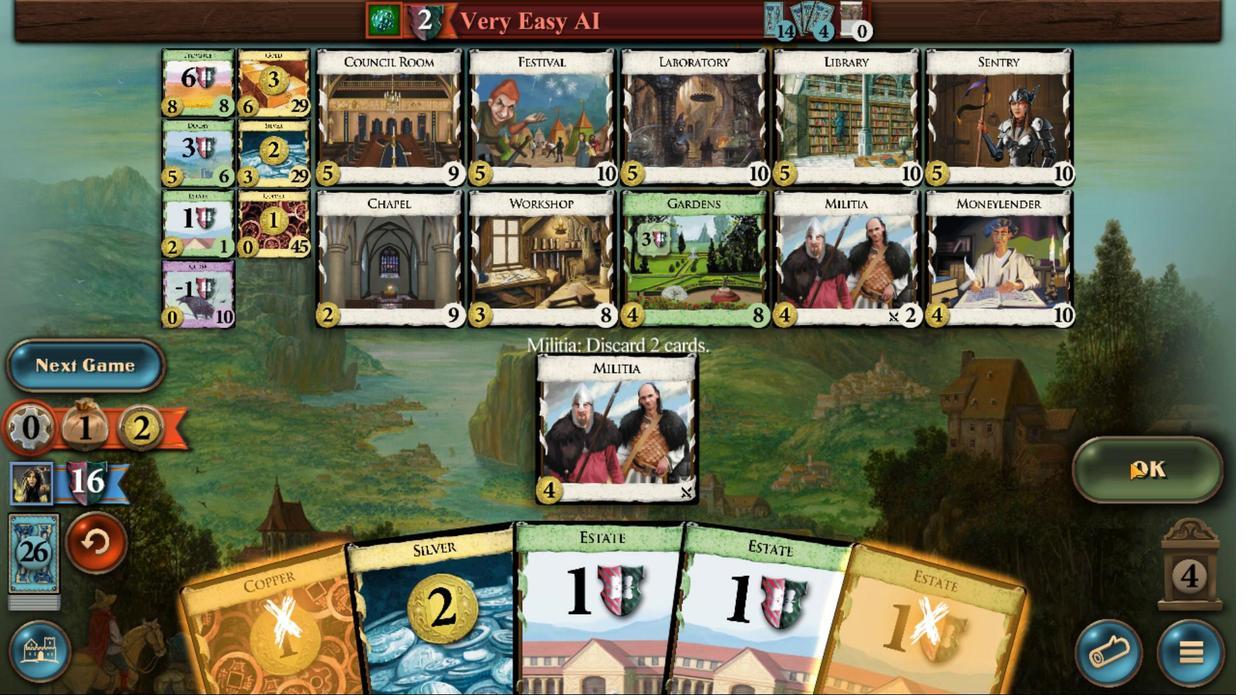 
Action: Mouse moved to (407, 459)
Screenshot: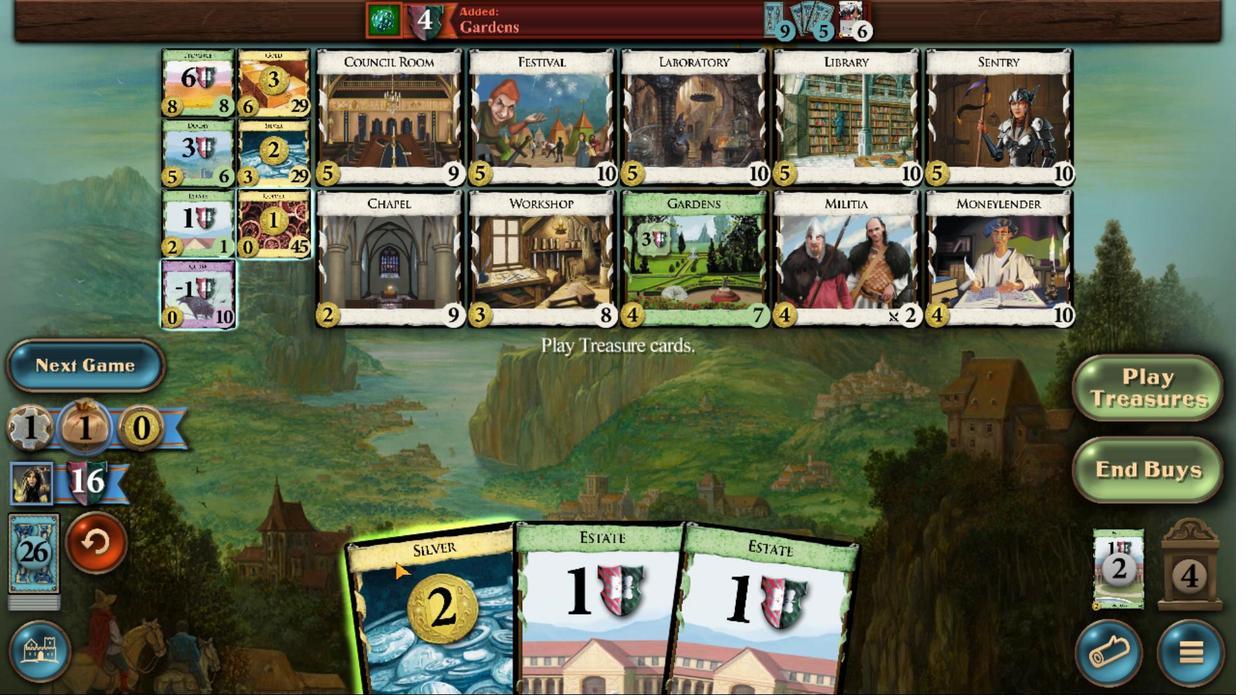 
Action: Mouse pressed left at (407, 459)
Screenshot: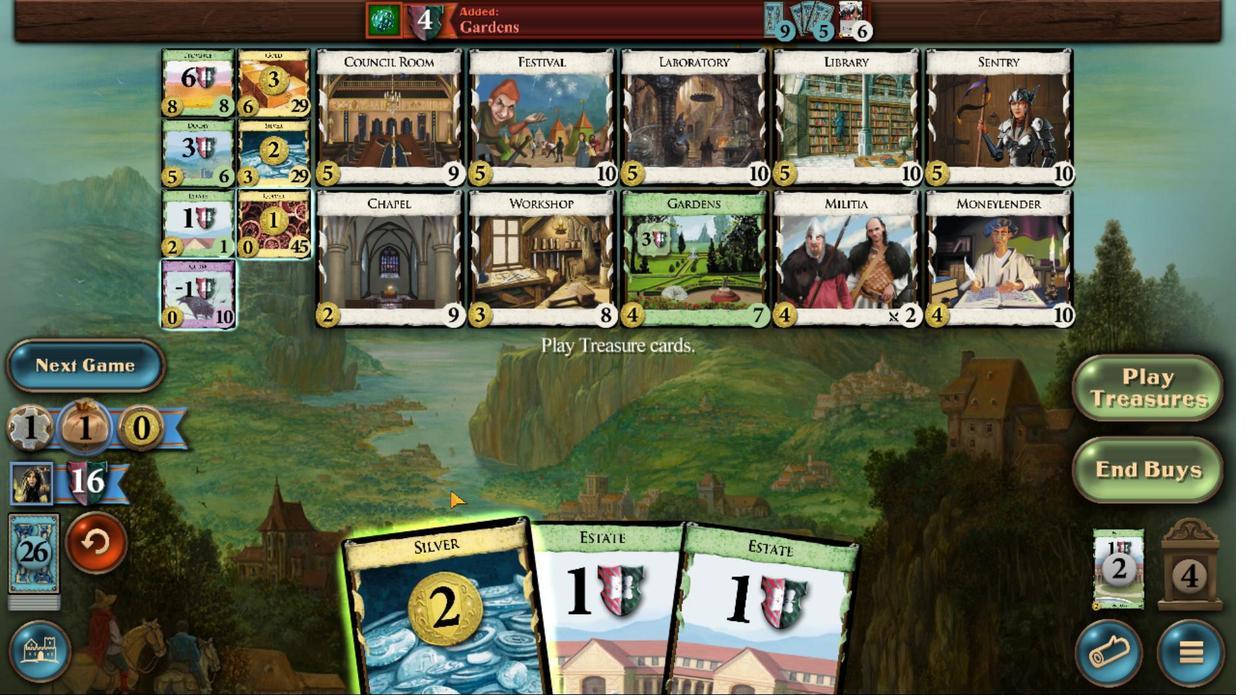 
Action: Mouse moved to (226, 230)
Screenshot: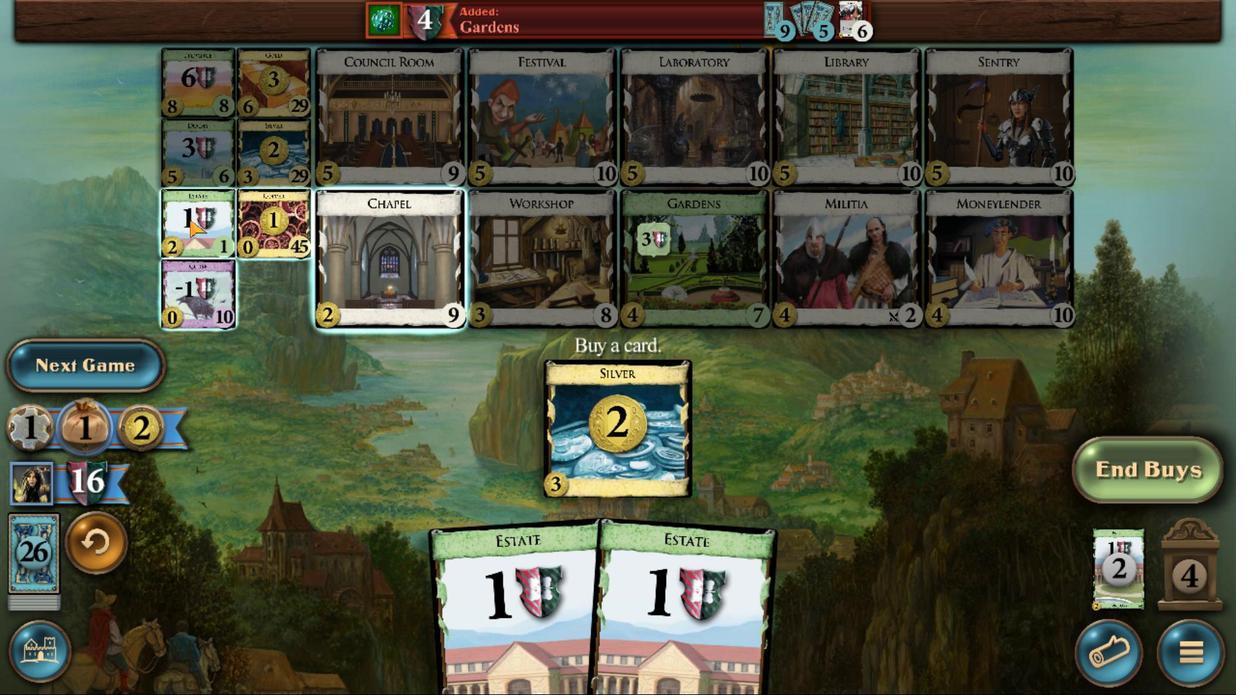 
Action: Mouse pressed left at (226, 230)
Screenshot: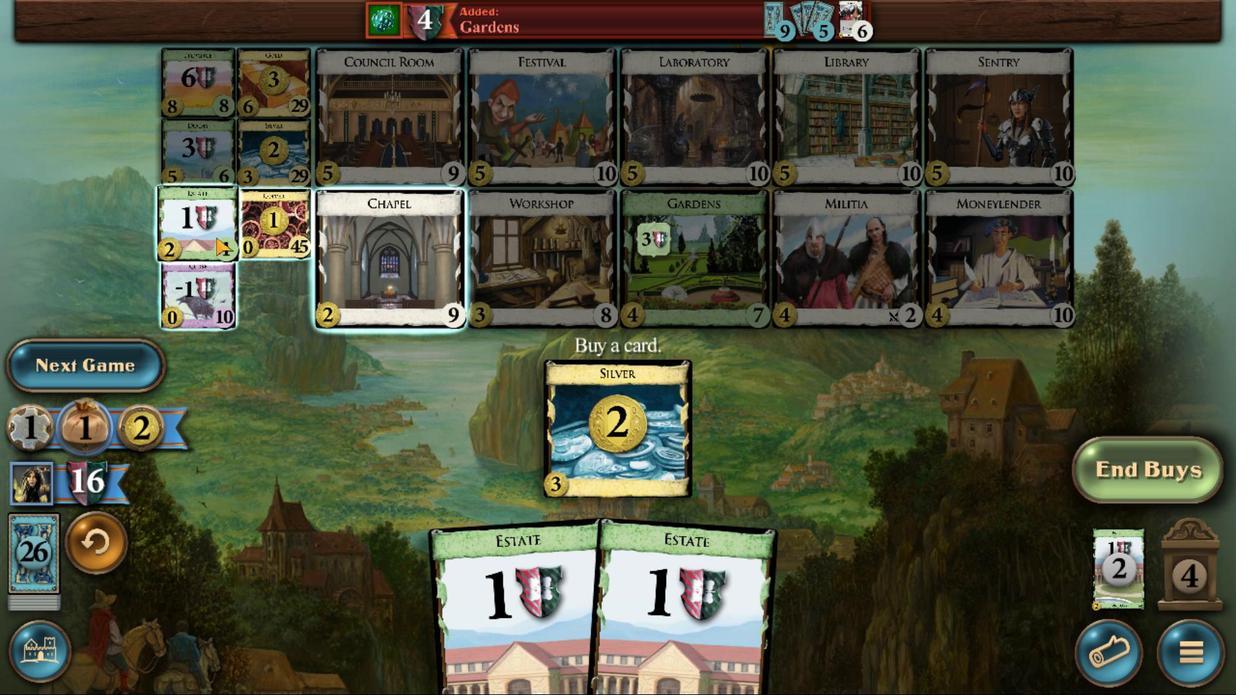 
Action: Mouse moved to (323, 511)
Screenshot: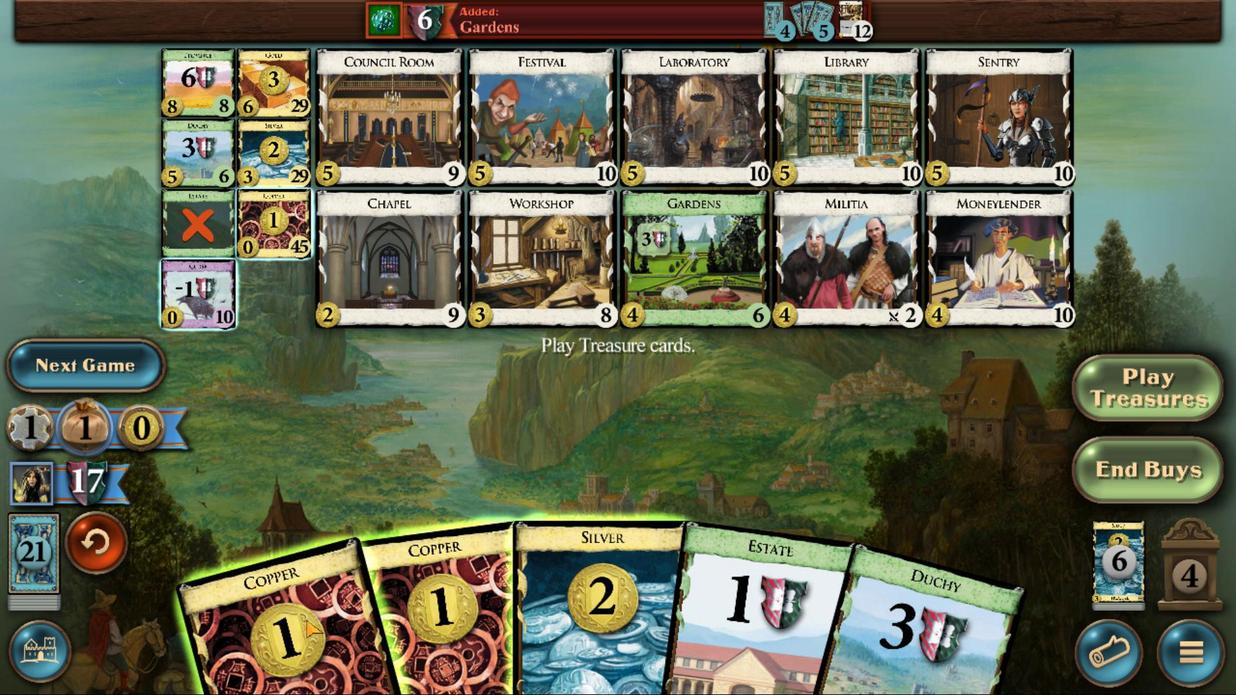 
Action: Mouse pressed left at (323, 511)
Screenshot: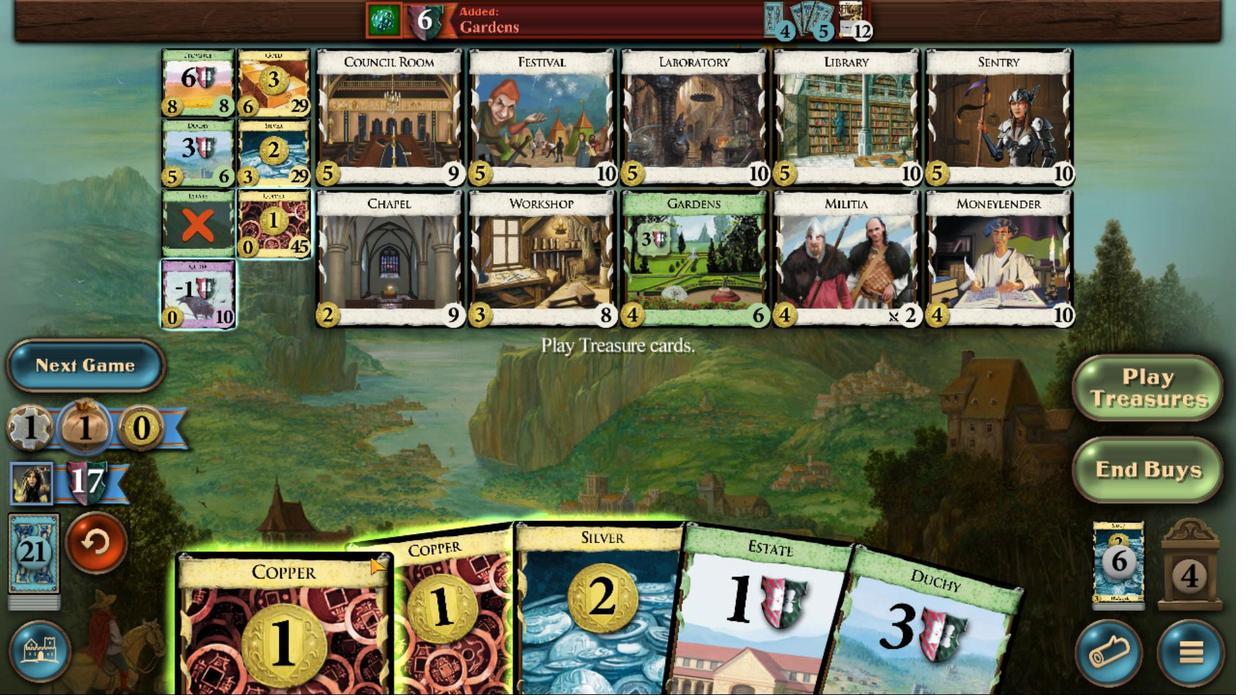 
Action: Mouse moved to (372, 479)
Screenshot: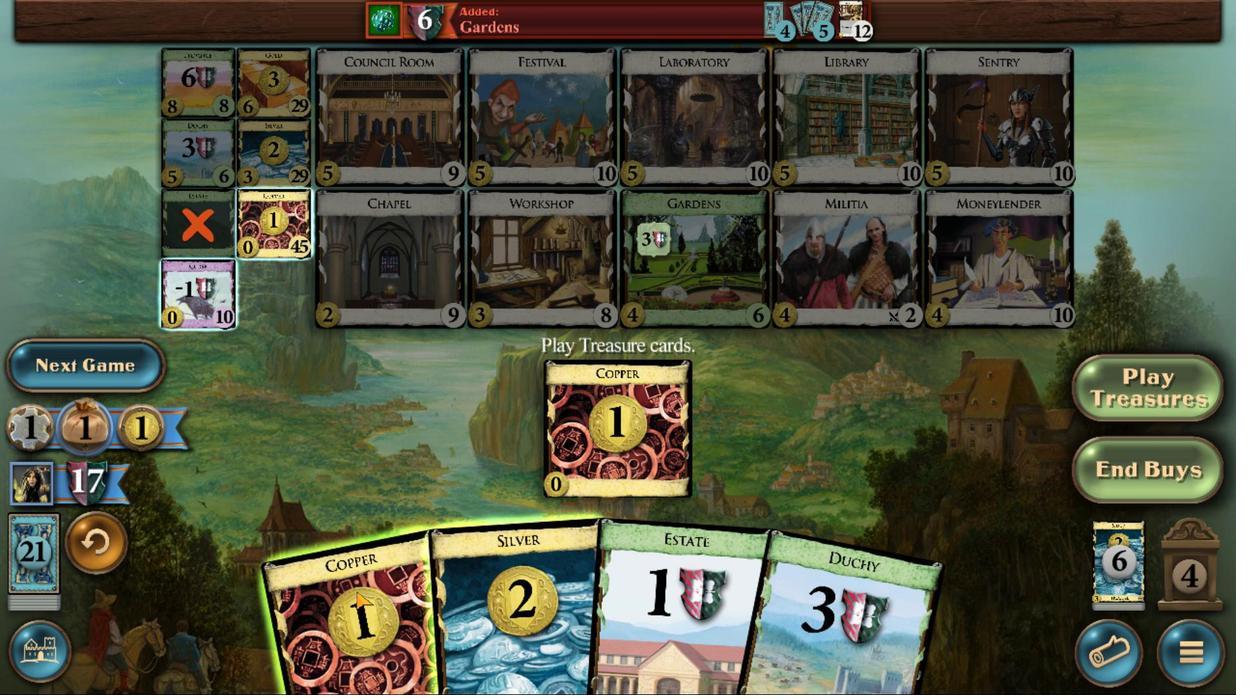 
Action: Mouse pressed left at (372, 479)
Screenshot: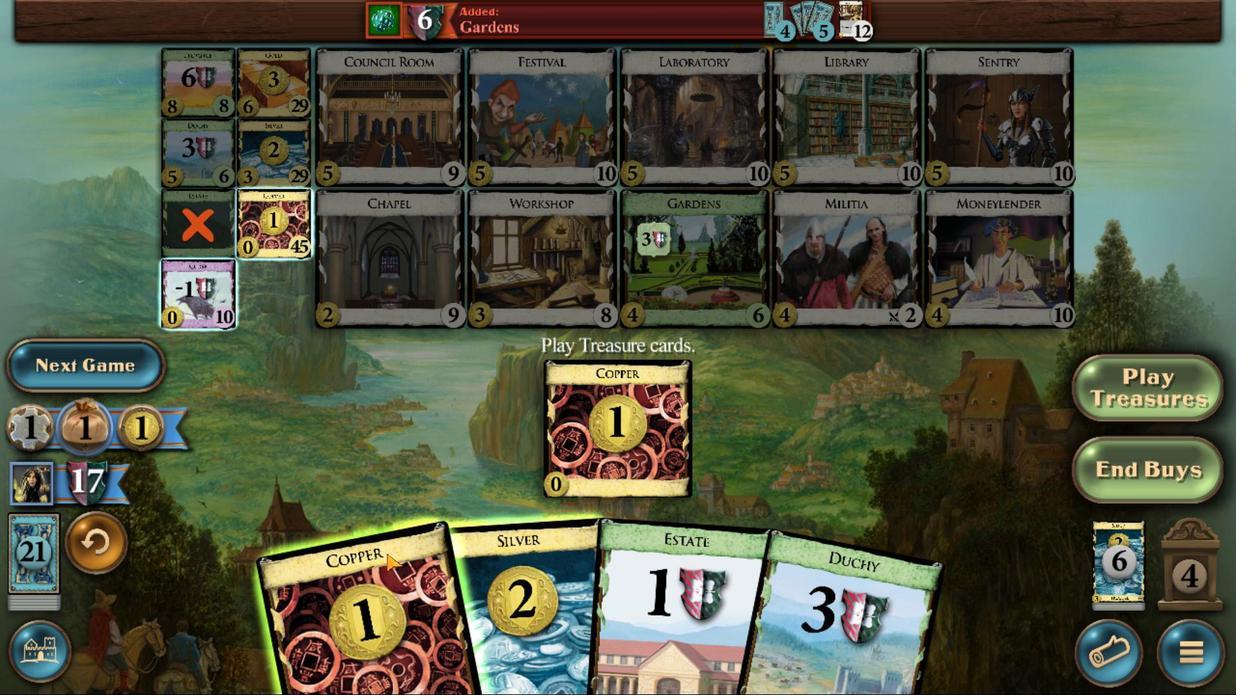 
Action: Mouse moved to (418, 503)
